 Task: Research Airbnb accommodation in Icheon, South Korea from 4th November, 2023 to 8th November, 2023 for 2 adults.1  bedroom having 1 bed and 1 bathroom. Property type can be hotel. Booking option can be shelf check-in. Look for 5 properties as per requirement.
Action: Mouse moved to (446, 78)
Screenshot: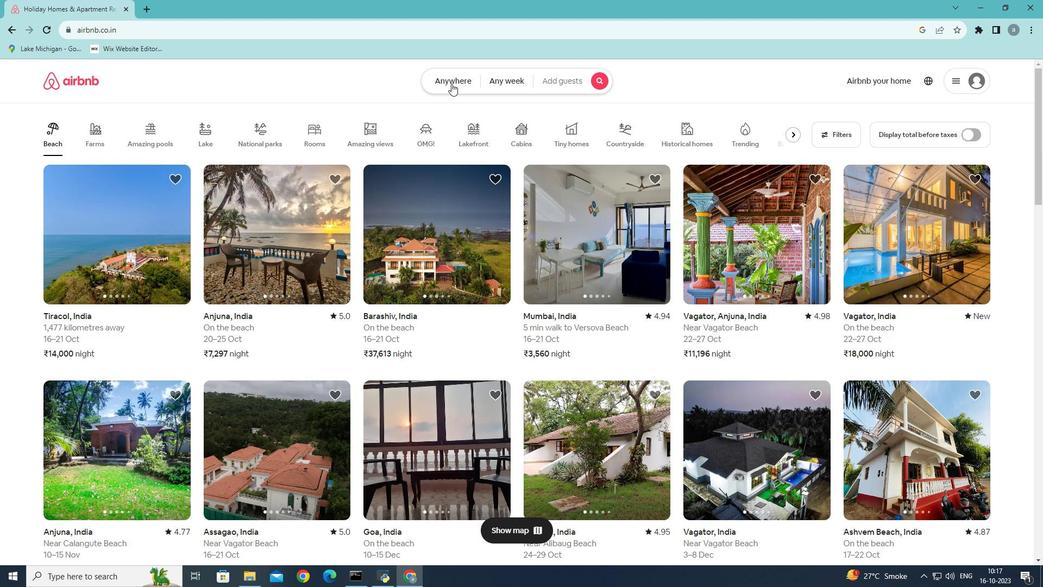 
Action: Mouse pressed left at (446, 78)
Screenshot: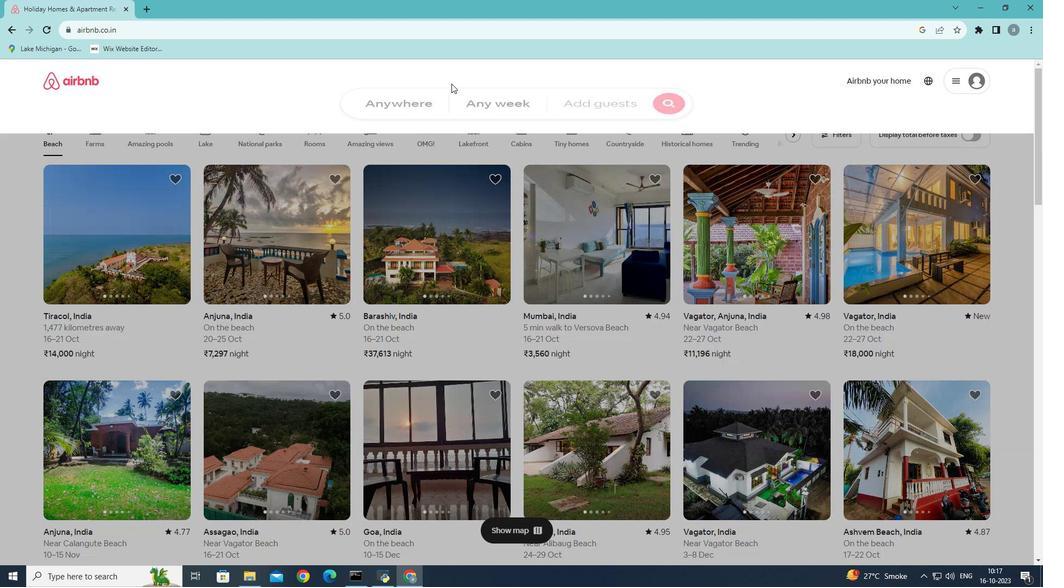 
Action: Mouse moved to (362, 109)
Screenshot: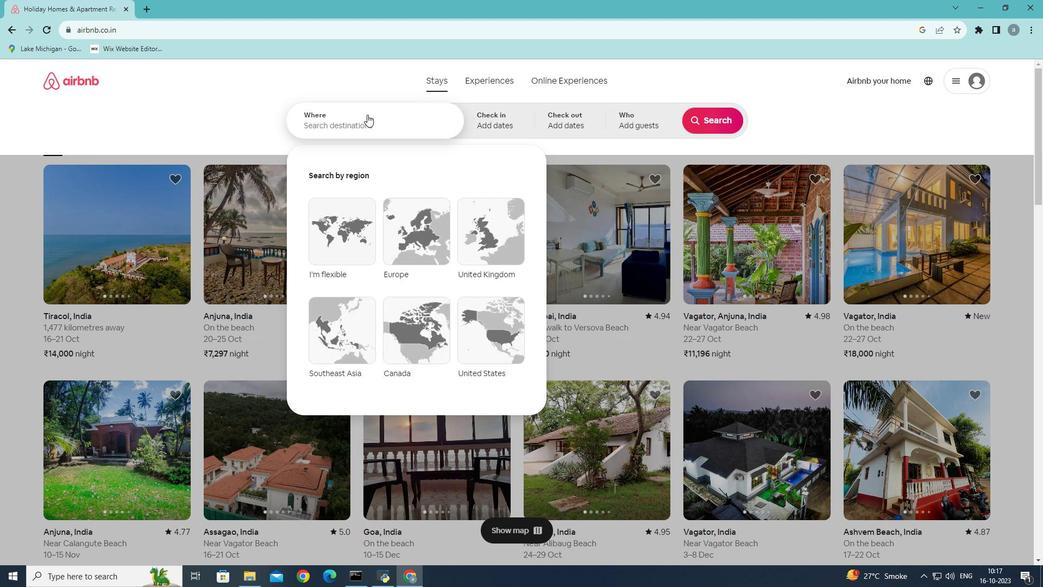
Action: Mouse pressed left at (362, 109)
Screenshot: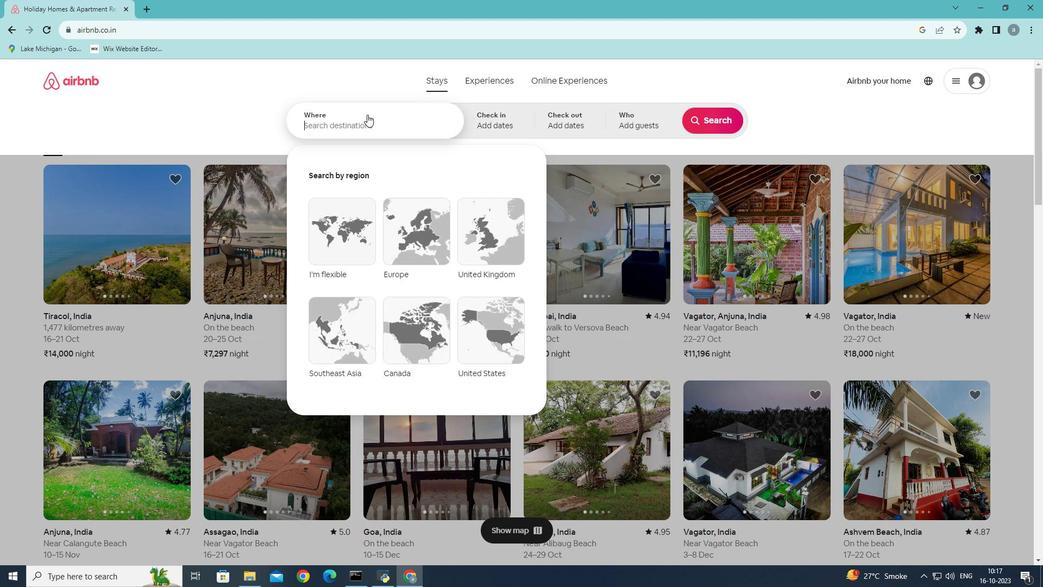 
Action: Key pressed <Key.shift><Key.shift>Icheon
Screenshot: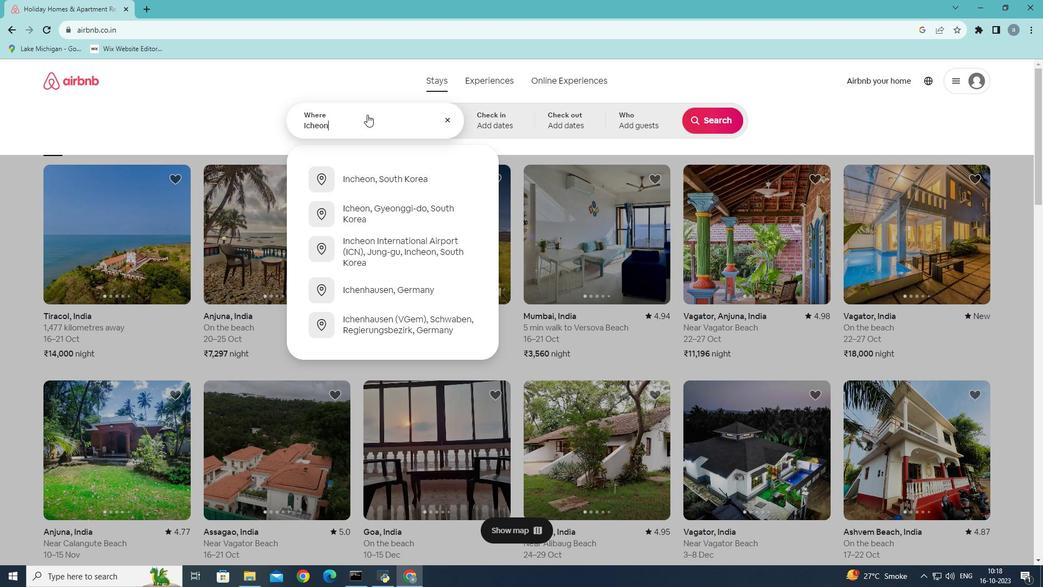 
Action: Mouse moved to (389, 178)
Screenshot: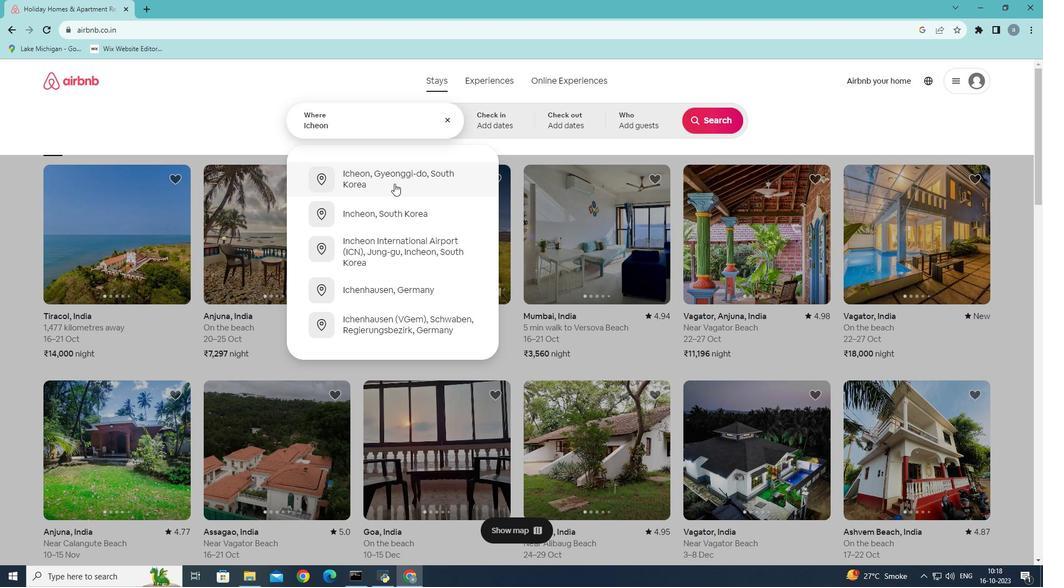 
Action: Mouse pressed left at (389, 178)
Screenshot: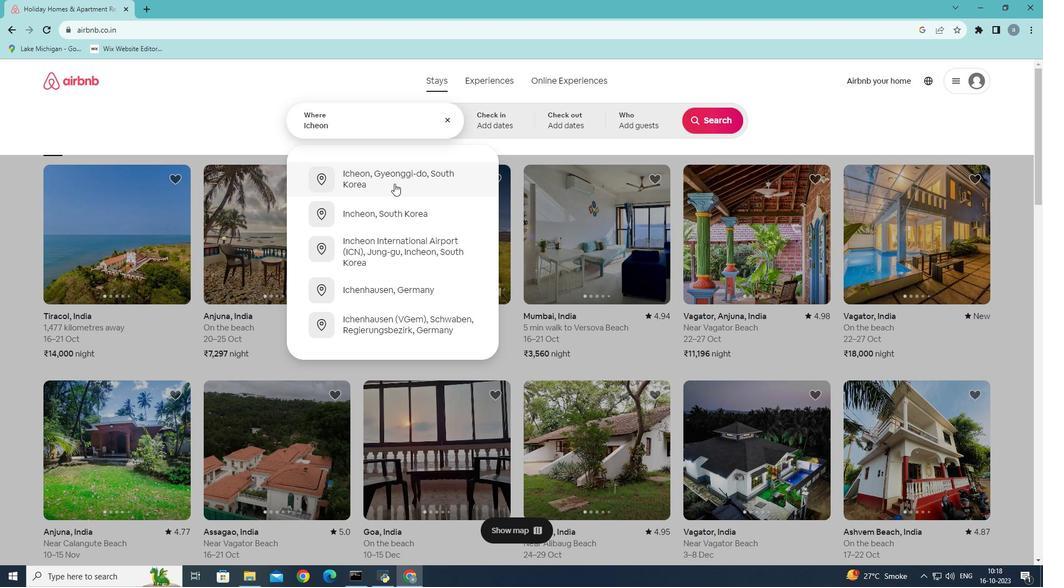 
Action: Mouse moved to (705, 202)
Screenshot: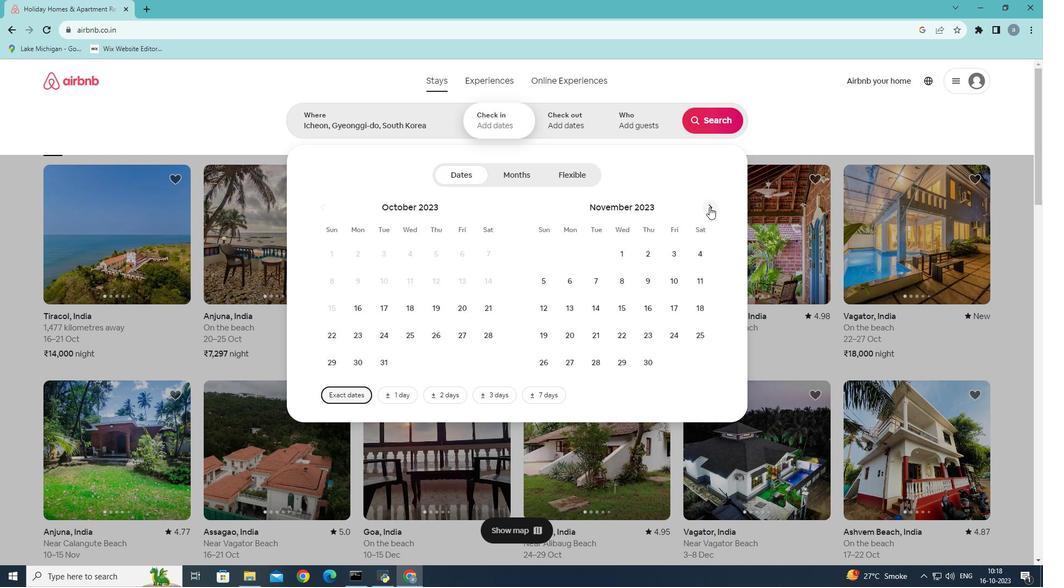 
Action: Mouse pressed left at (705, 202)
Screenshot: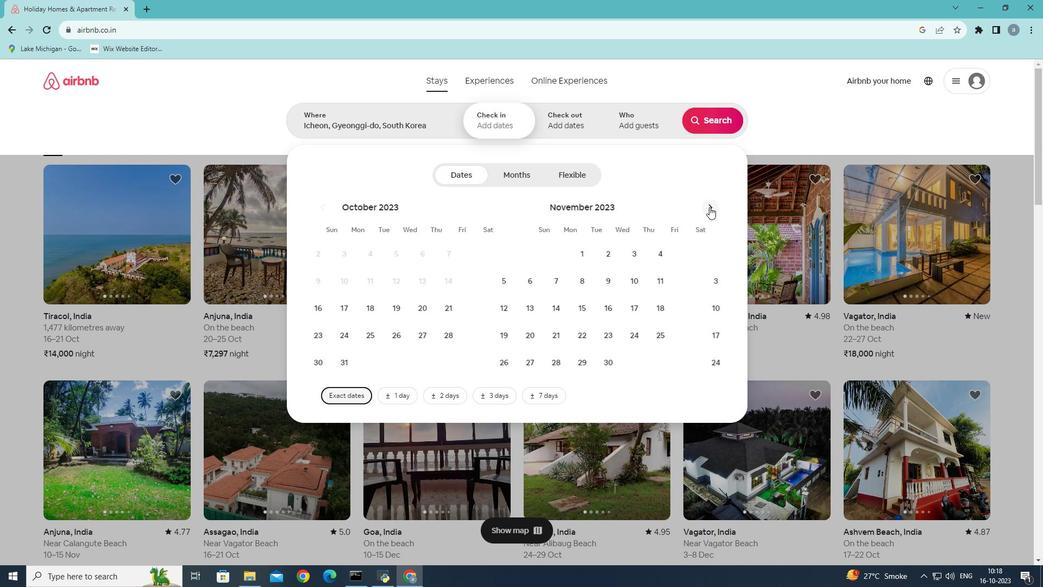 
Action: Mouse moved to (484, 245)
Screenshot: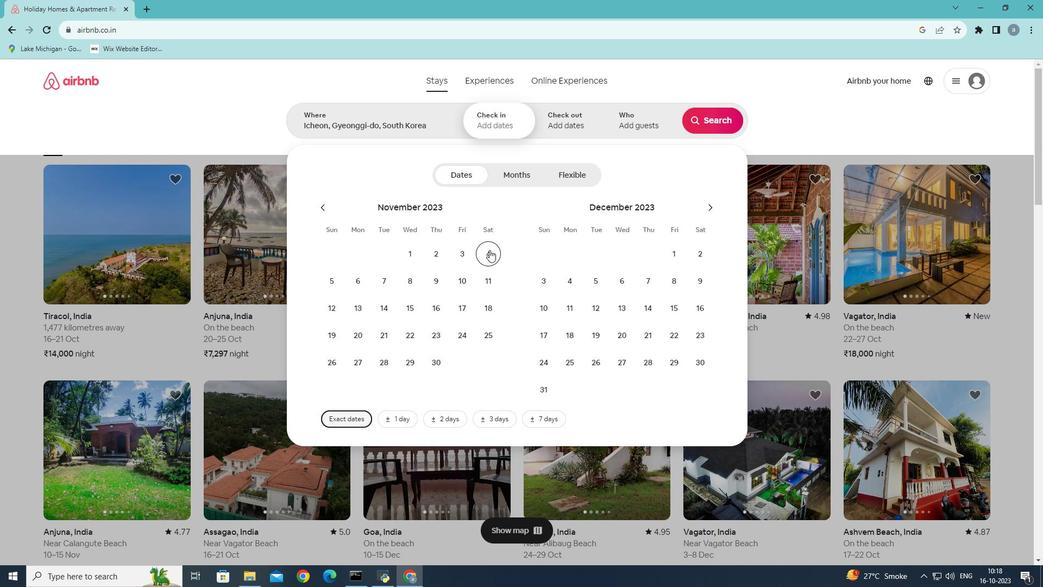 
Action: Mouse pressed left at (484, 245)
Screenshot: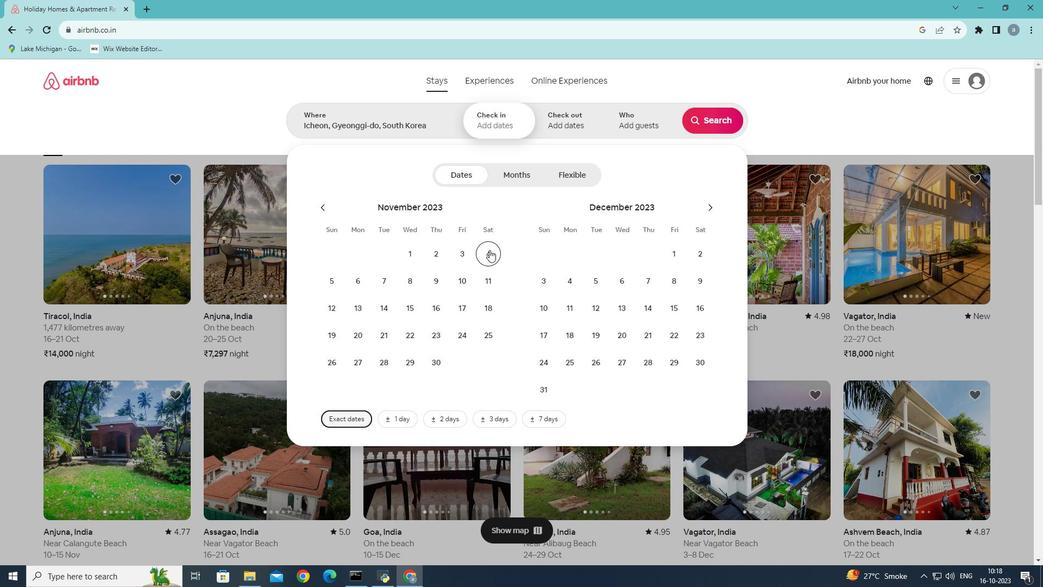
Action: Mouse moved to (409, 275)
Screenshot: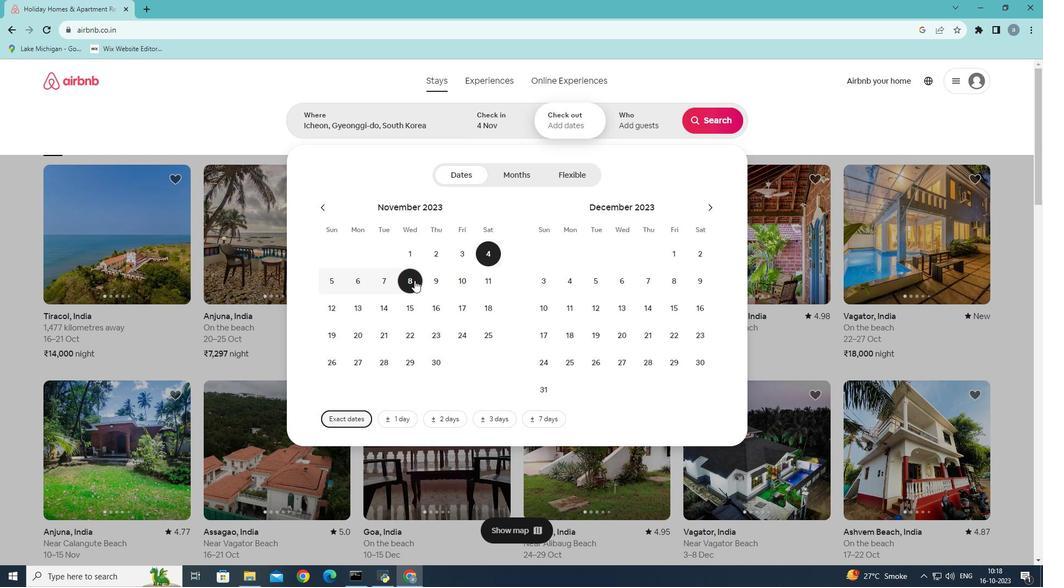 
Action: Mouse pressed left at (409, 275)
Screenshot: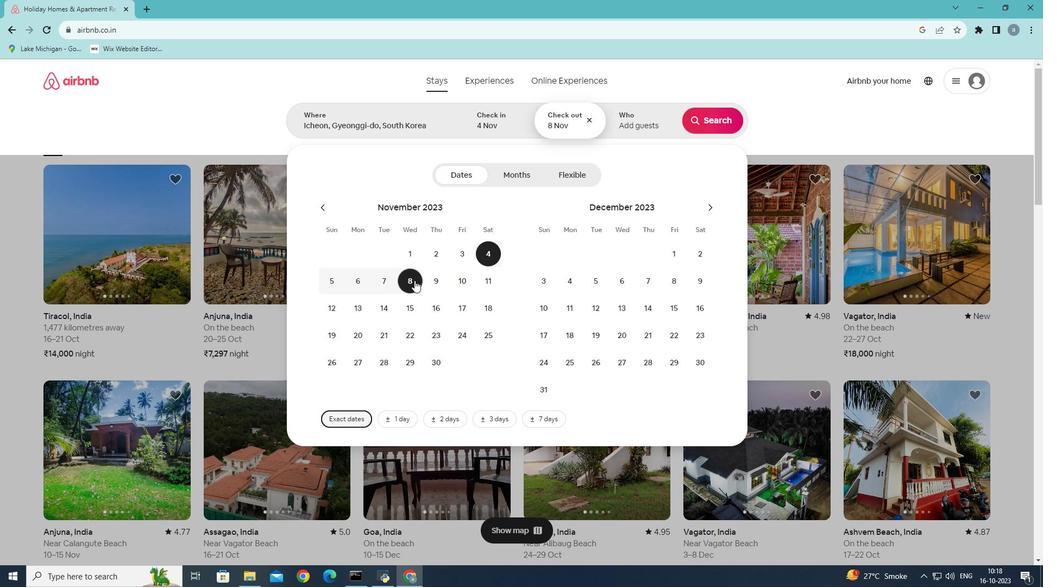 
Action: Mouse moved to (638, 119)
Screenshot: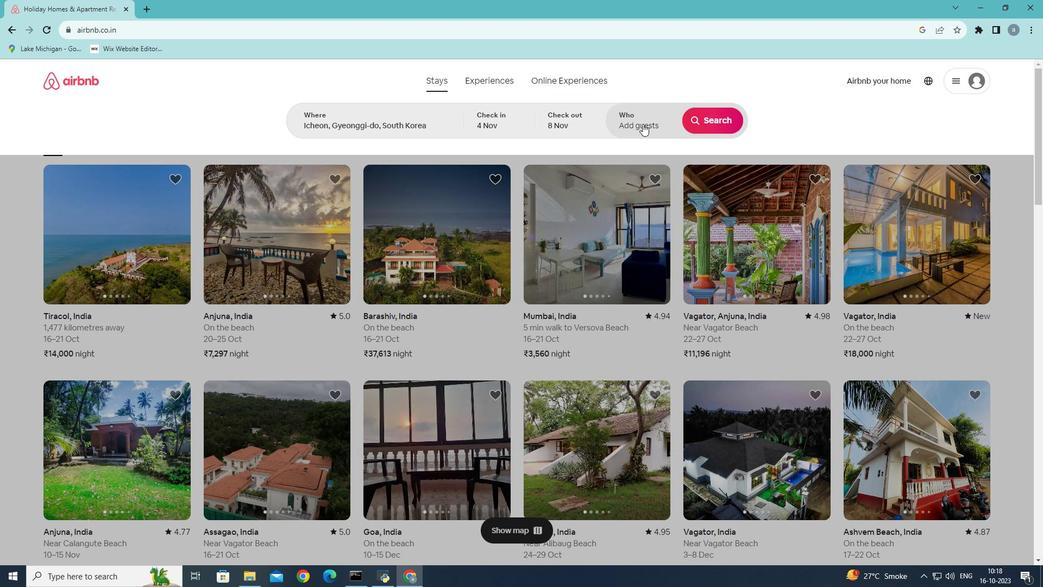 
Action: Mouse pressed left at (638, 119)
Screenshot: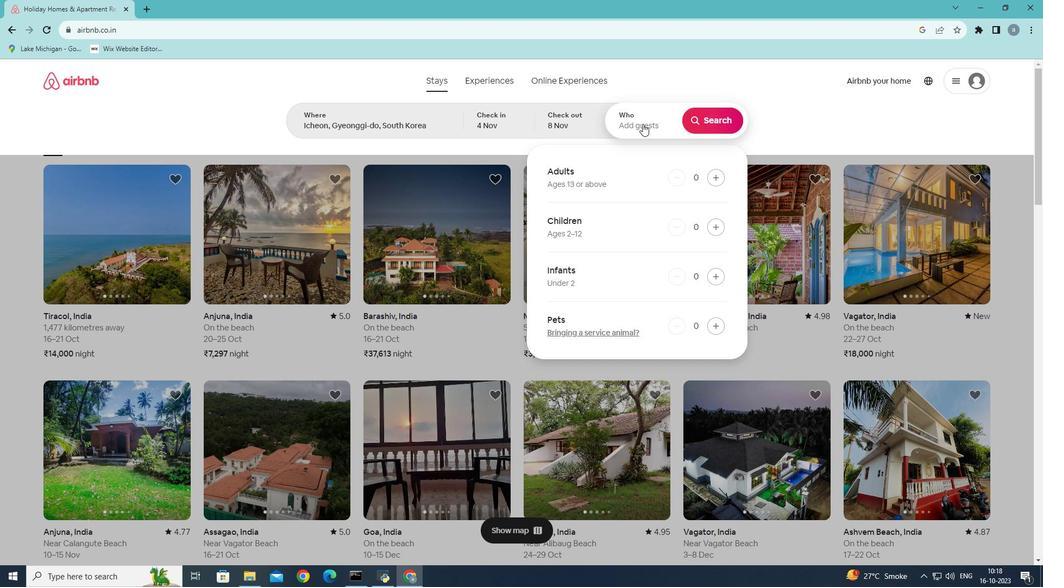 
Action: Mouse moved to (714, 175)
Screenshot: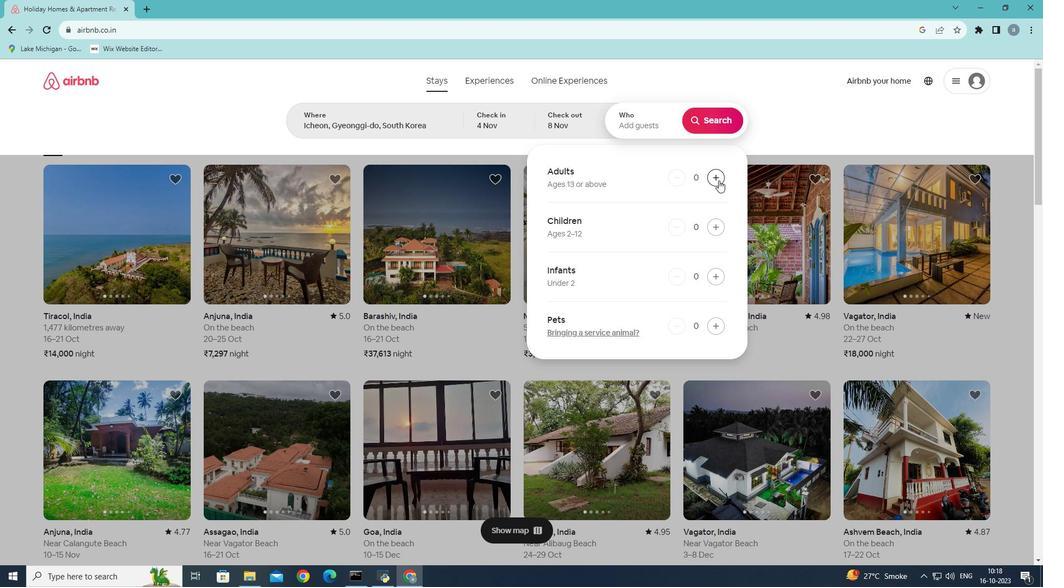 
Action: Mouse pressed left at (714, 175)
Screenshot: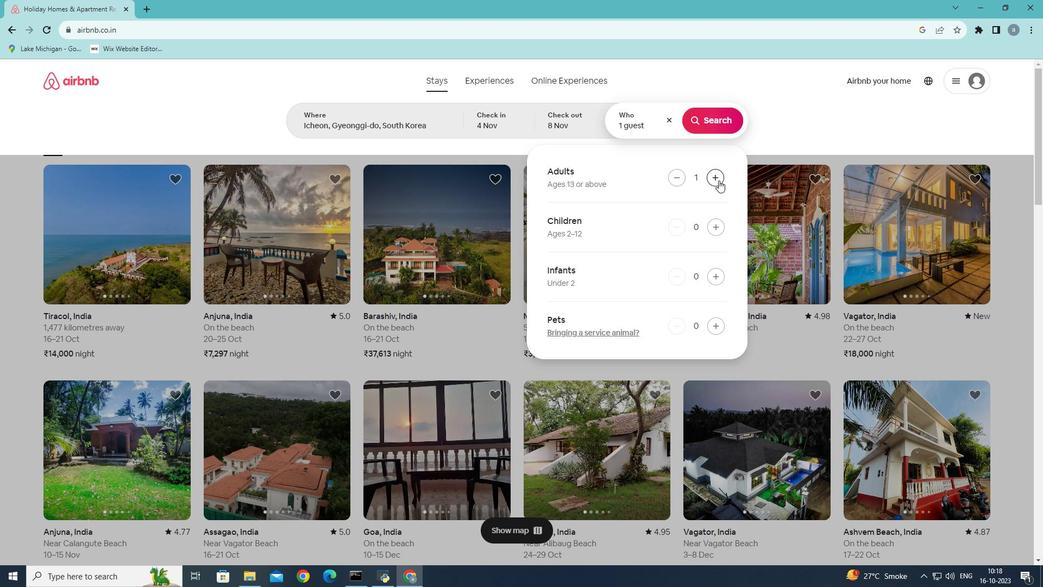
Action: Mouse pressed left at (714, 175)
Screenshot: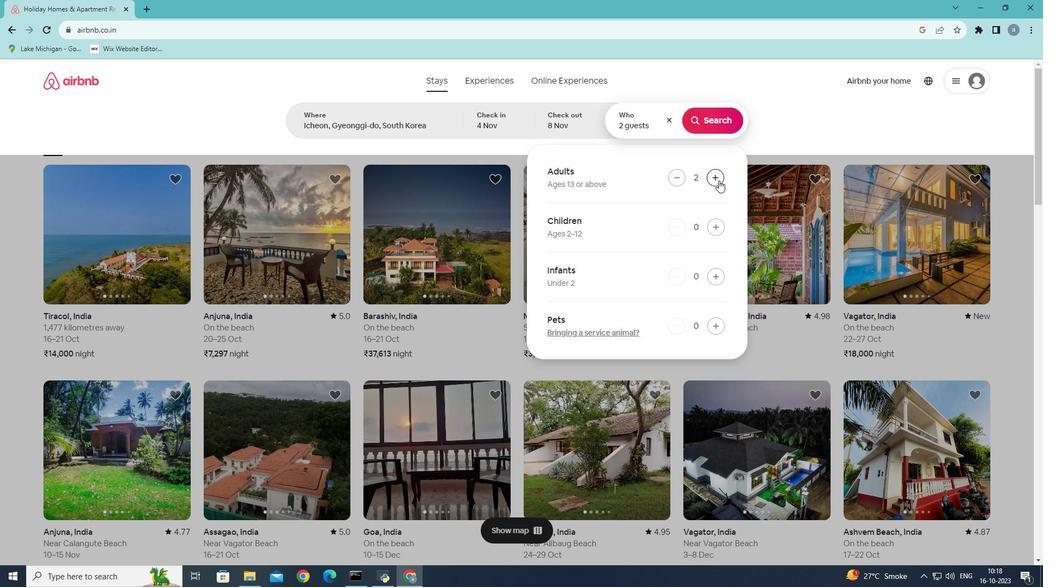 
Action: Mouse moved to (719, 115)
Screenshot: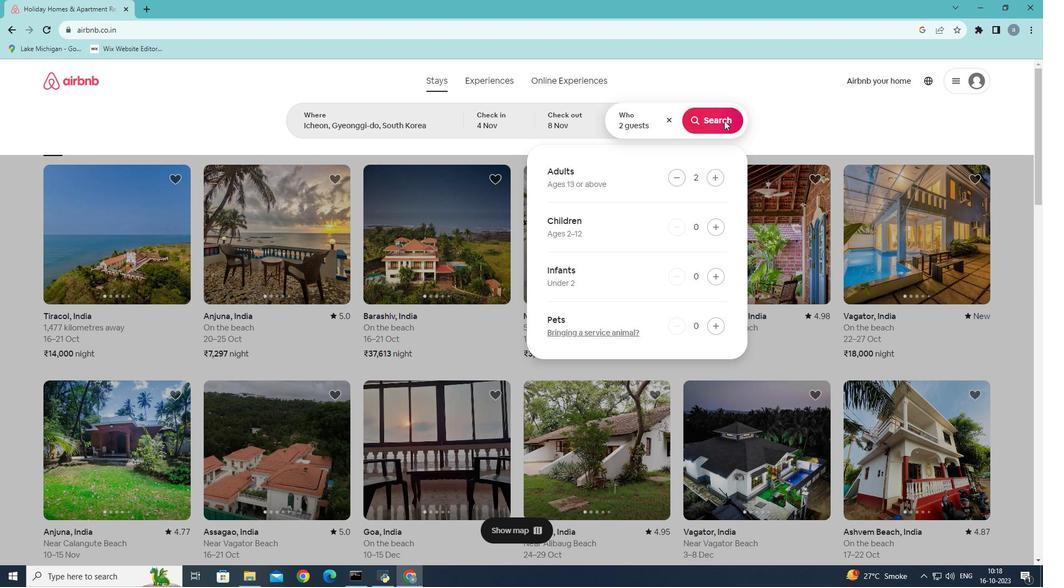 
Action: Mouse pressed left at (719, 115)
Screenshot: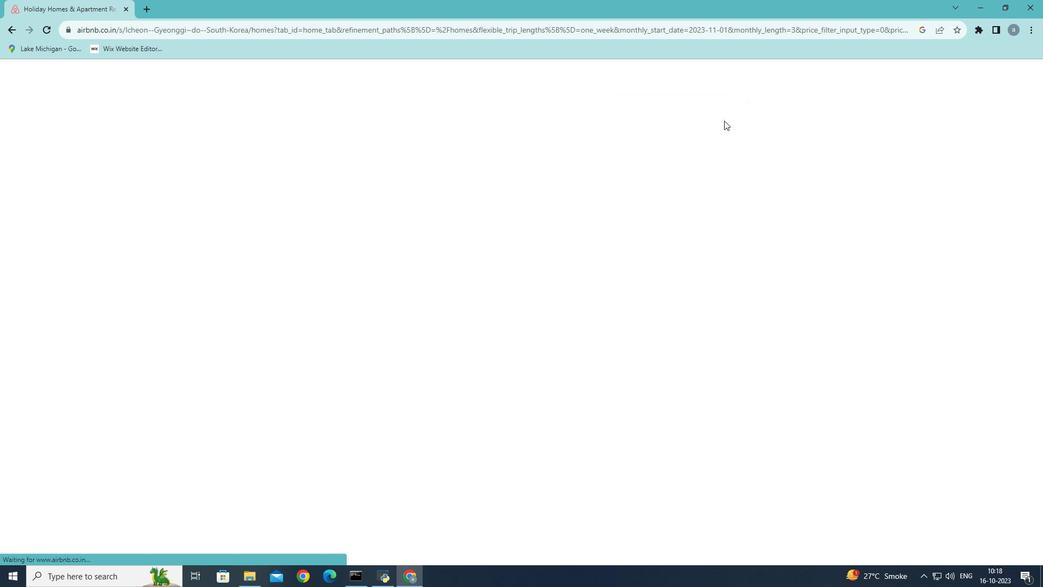 
Action: Mouse moved to (863, 123)
Screenshot: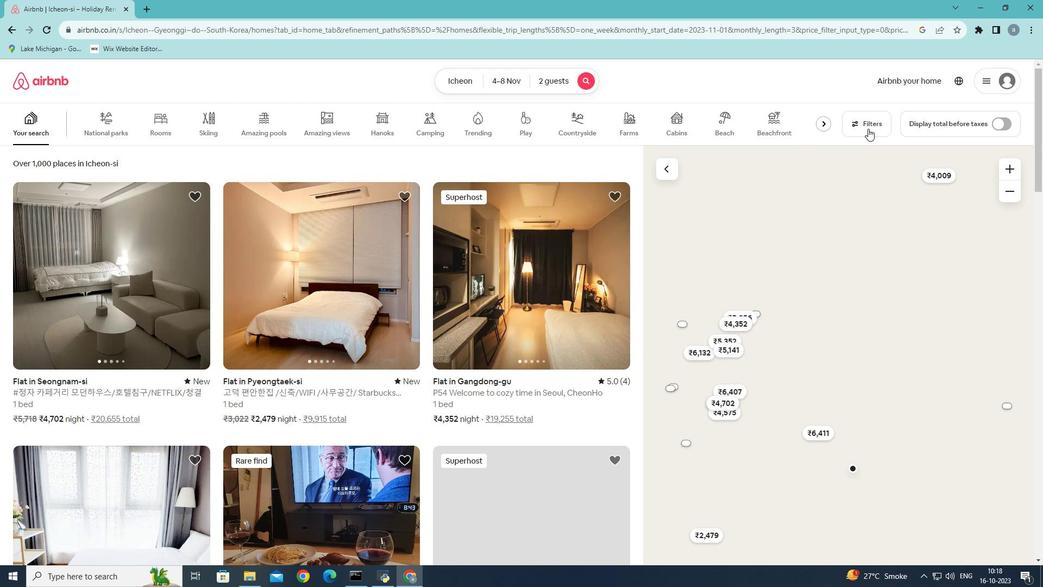 
Action: Mouse pressed left at (863, 123)
Screenshot: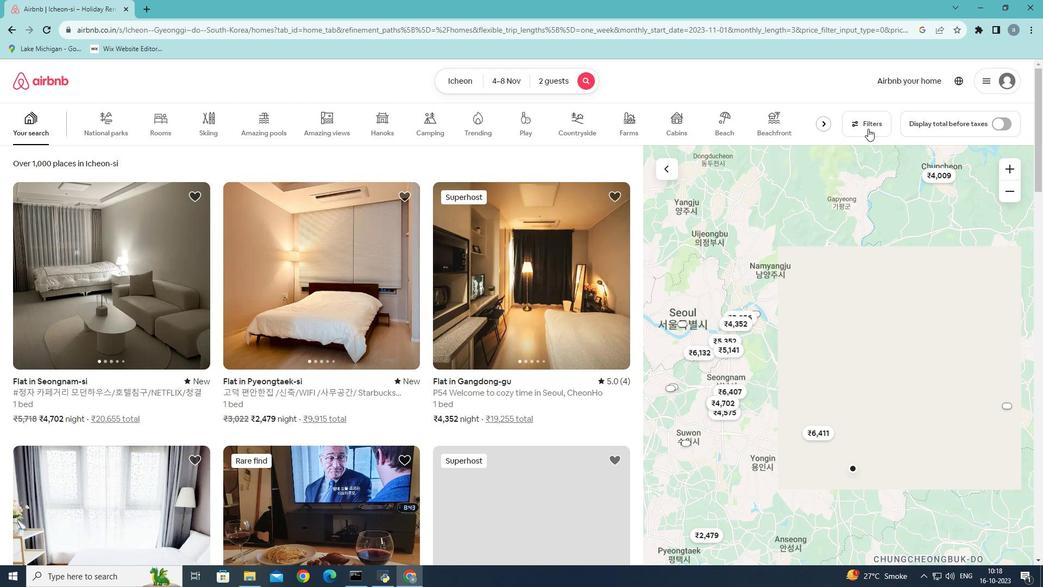 
Action: Mouse moved to (528, 389)
Screenshot: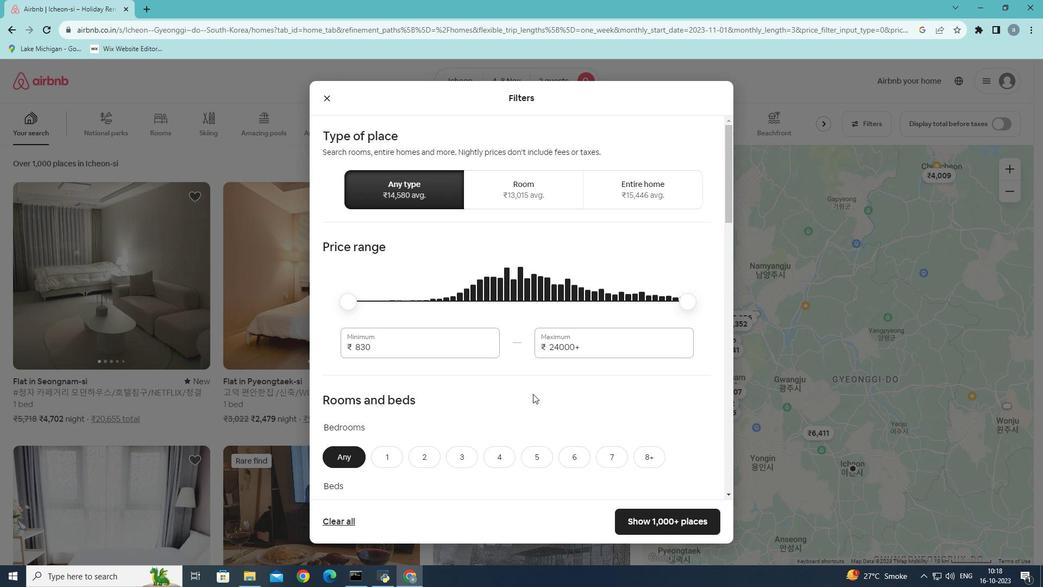 
Action: Mouse scrolled (528, 388) with delta (0, 0)
Screenshot: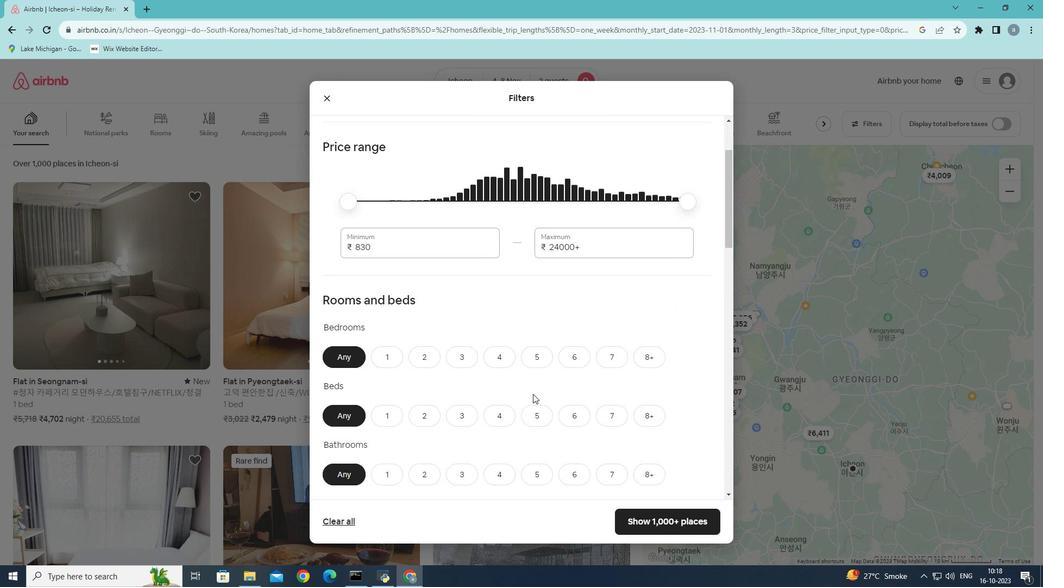 
Action: Mouse scrolled (528, 388) with delta (0, 0)
Screenshot: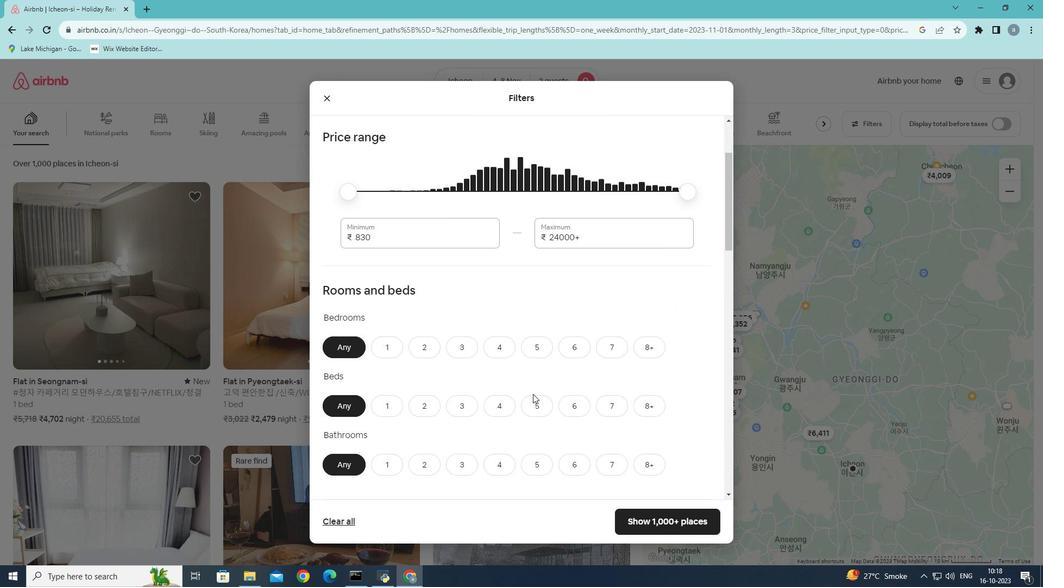 
Action: Mouse scrolled (528, 388) with delta (0, 0)
Screenshot: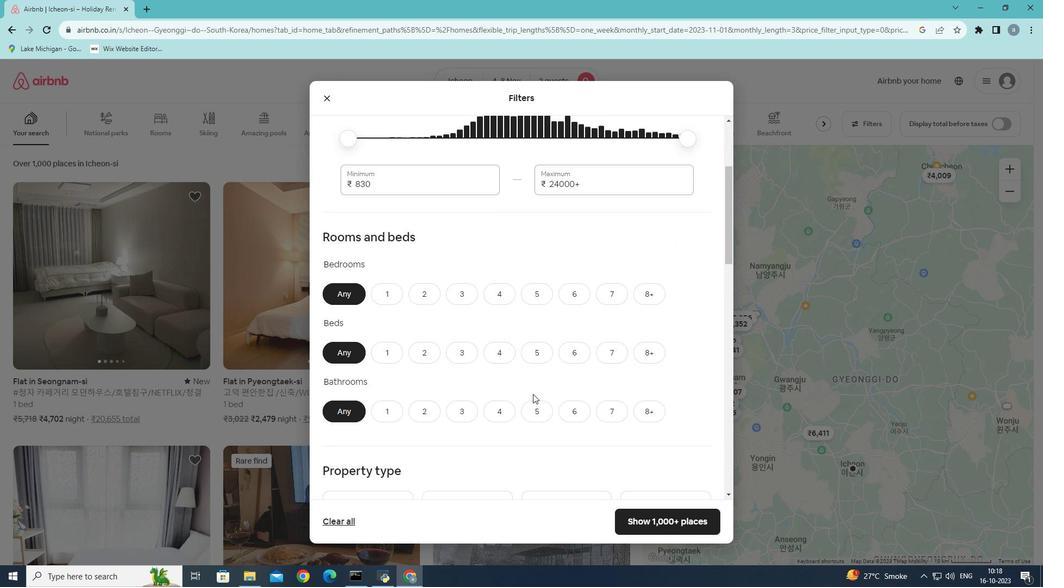 
Action: Mouse moved to (385, 289)
Screenshot: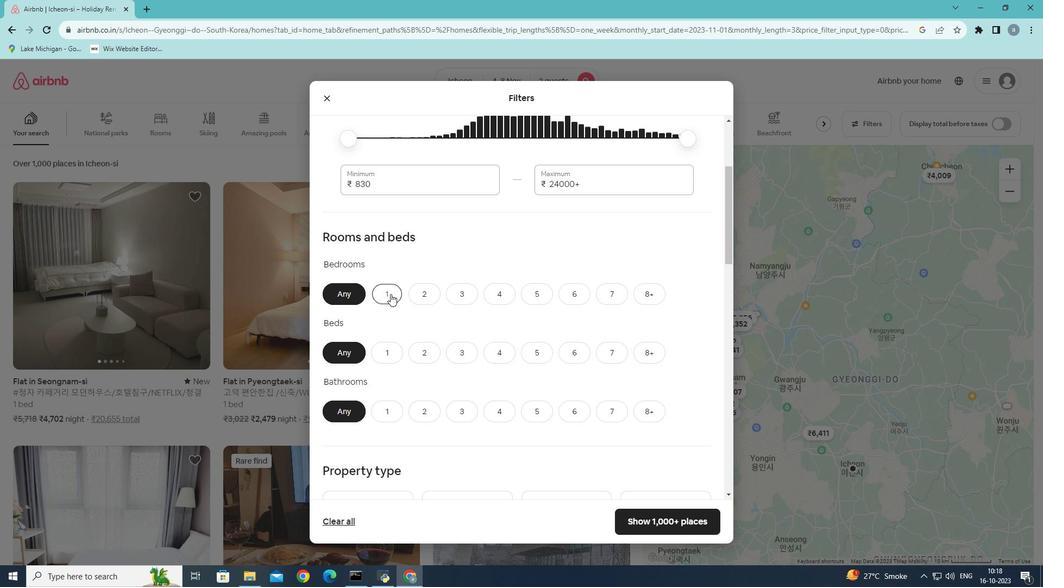 
Action: Mouse pressed left at (385, 289)
Screenshot: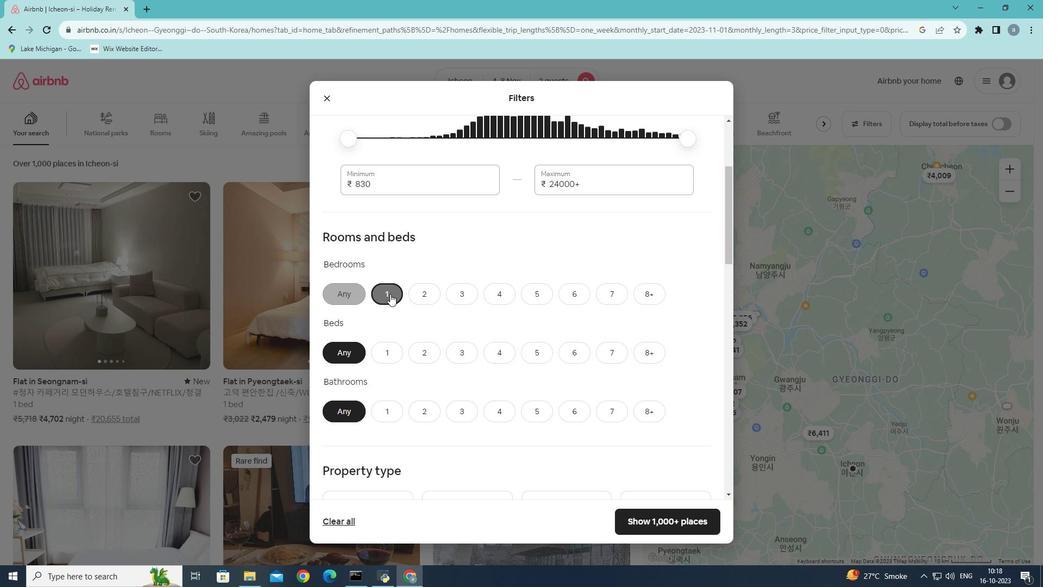
Action: Mouse moved to (374, 350)
Screenshot: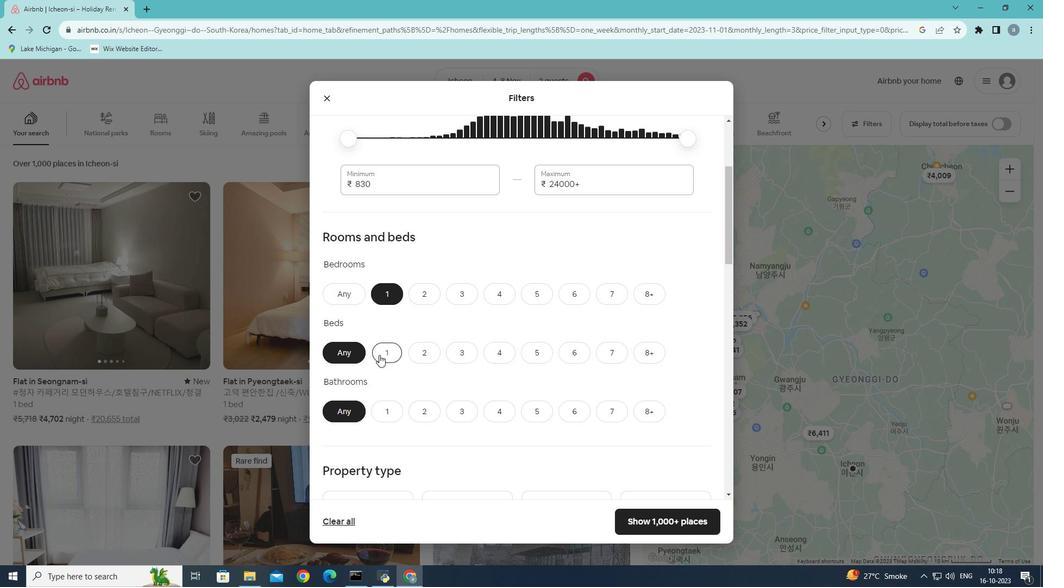
Action: Mouse pressed left at (374, 350)
Screenshot: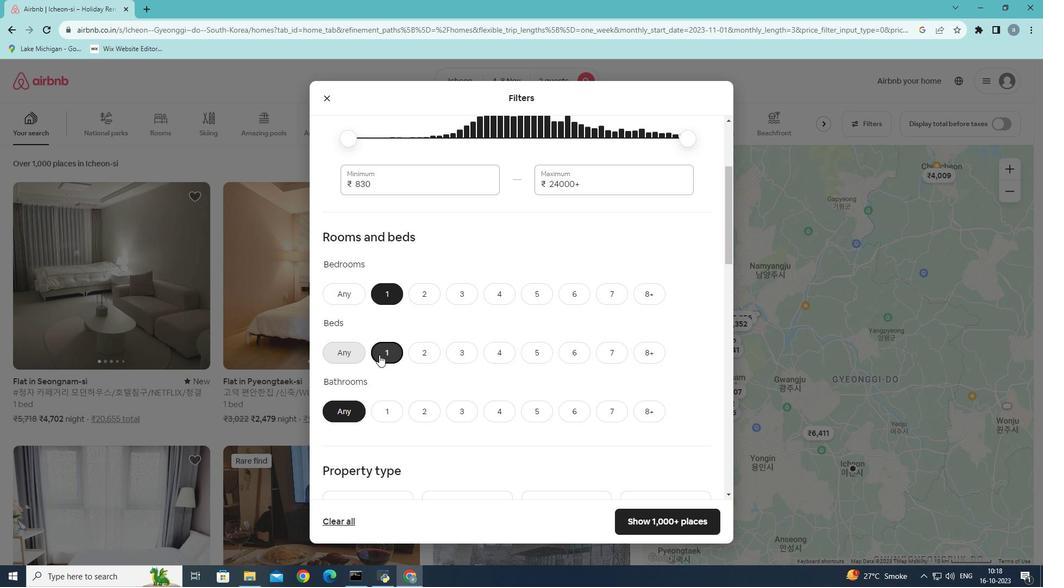 
Action: Mouse moved to (380, 403)
Screenshot: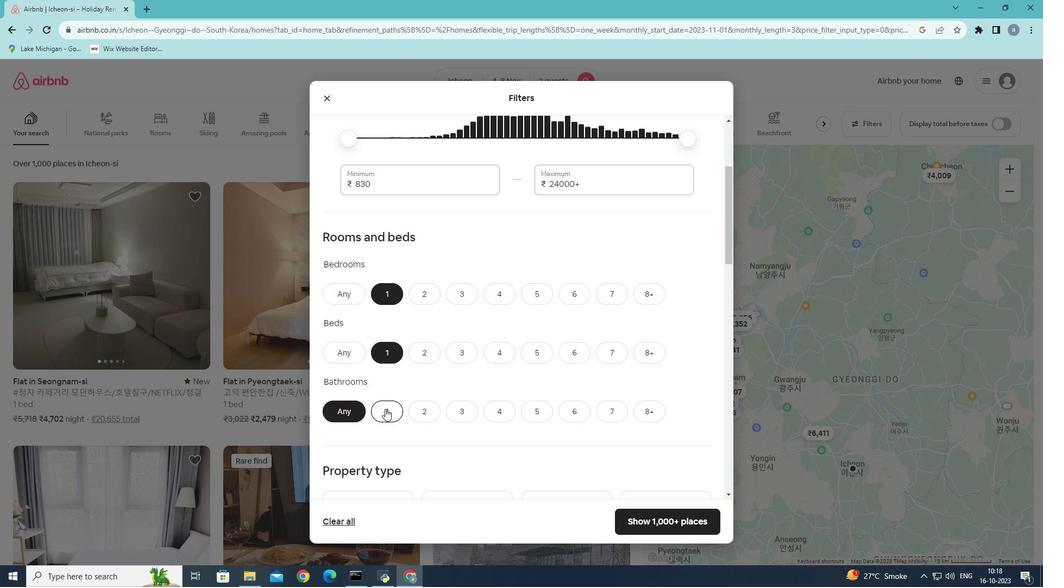 
Action: Mouse pressed left at (380, 403)
Screenshot: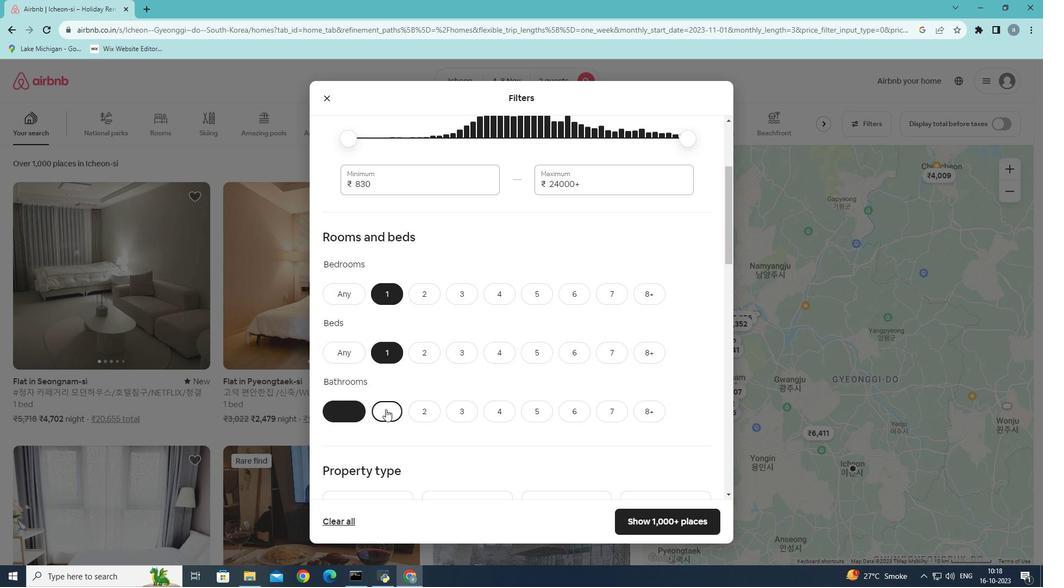 
Action: Mouse moved to (434, 328)
Screenshot: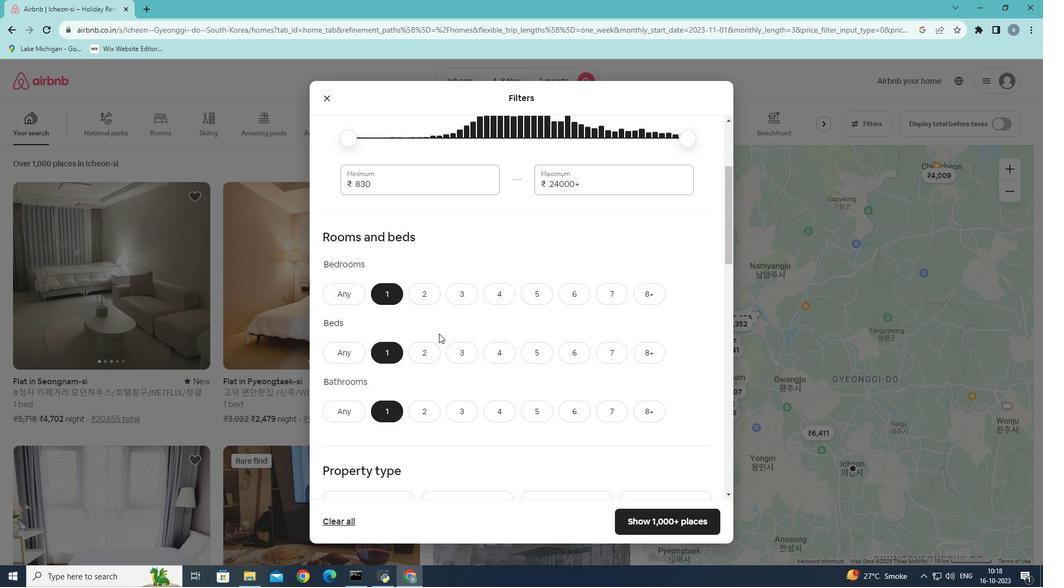 
Action: Mouse scrolled (434, 328) with delta (0, 0)
Screenshot: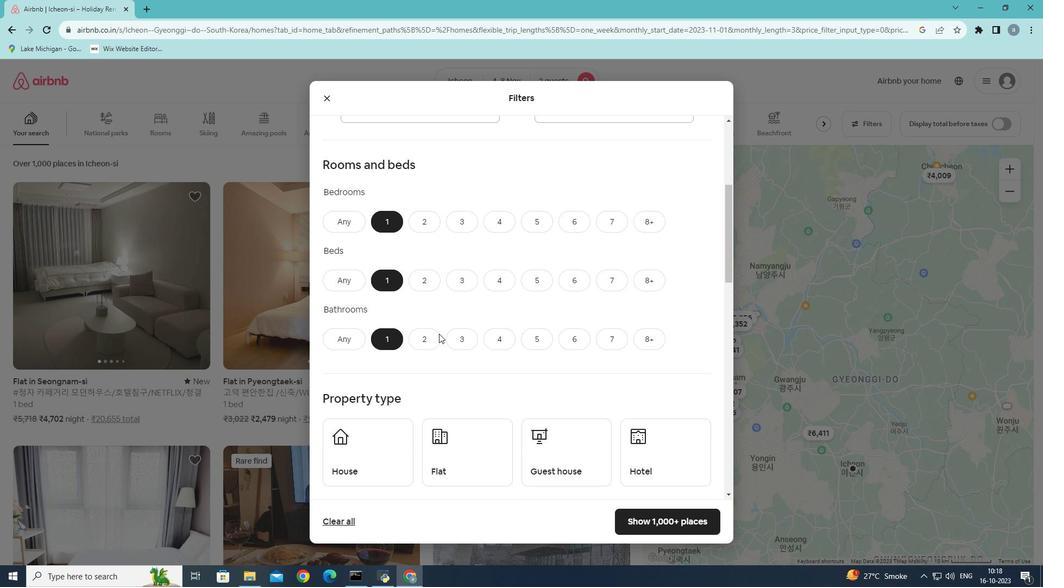 
Action: Mouse scrolled (434, 328) with delta (0, 0)
Screenshot: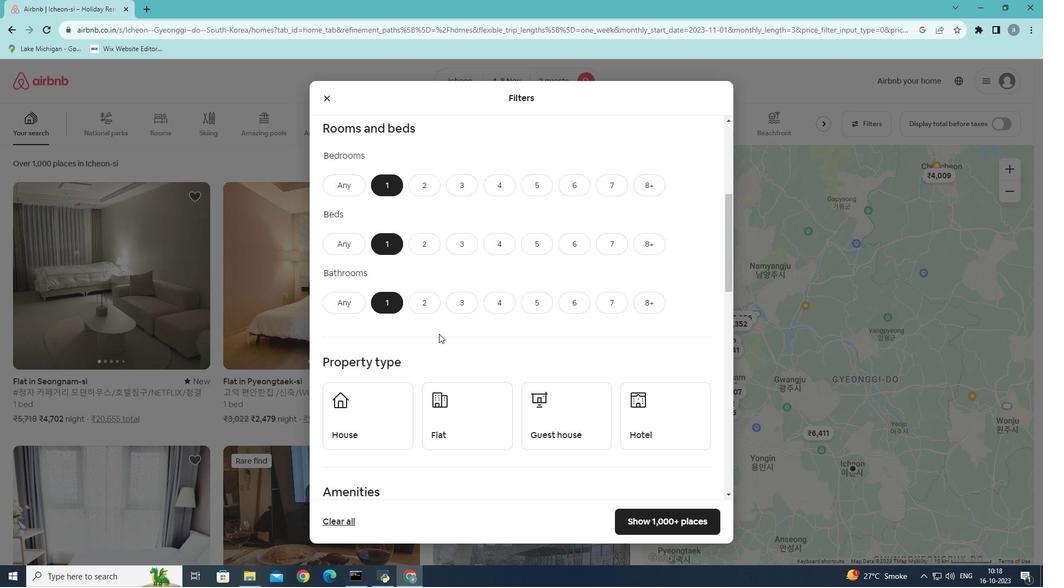 
Action: Mouse scrolled (434, 328) with delta (0, 0)
Screenshot: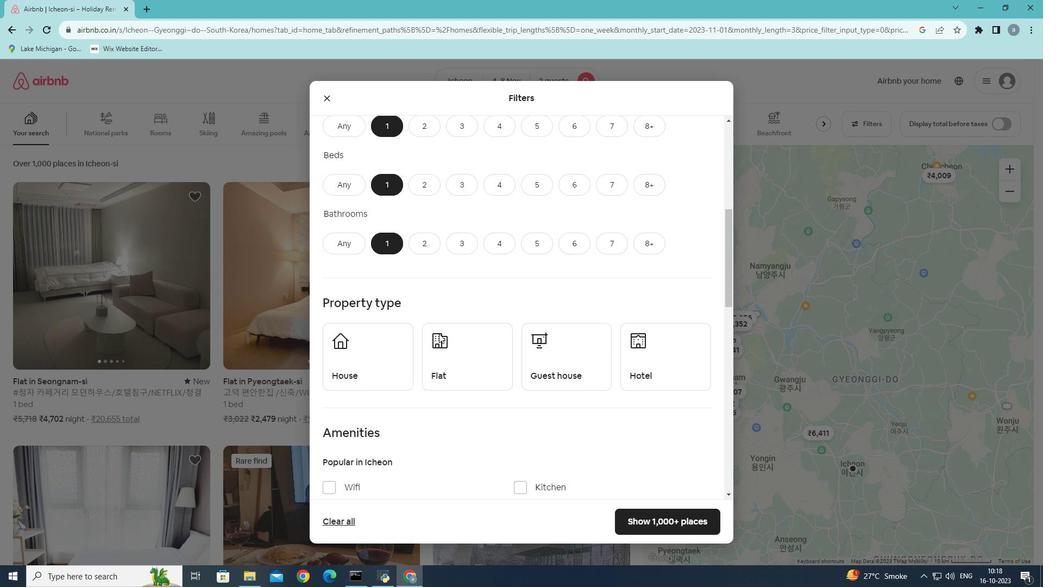 
Action: Mouse scrolled (434, 328) with delta (0, 0)
Screenshot: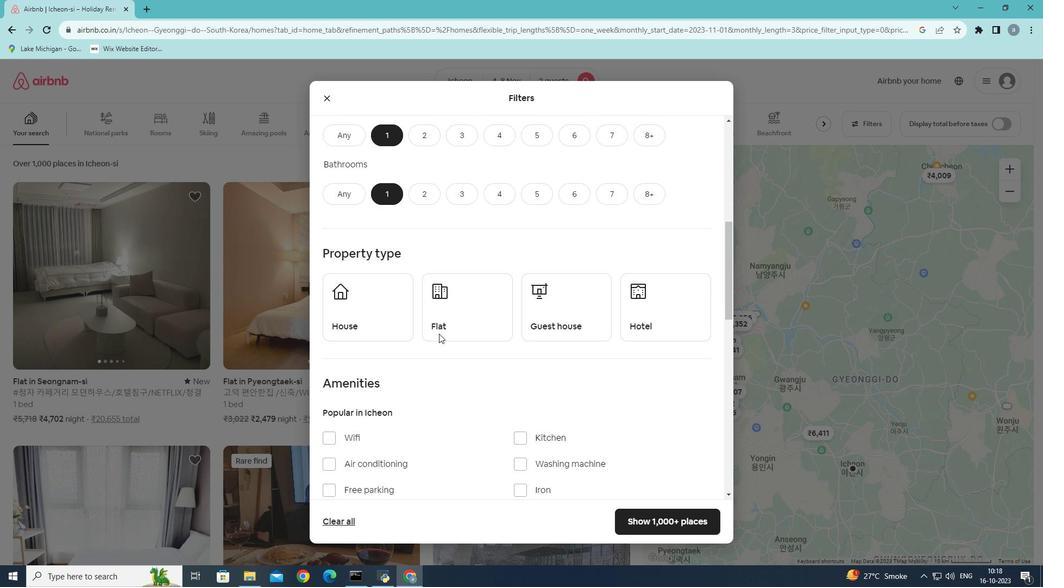 
Action: Mouse scrolled (434, 328) with delta (0, 0)
Screenshot: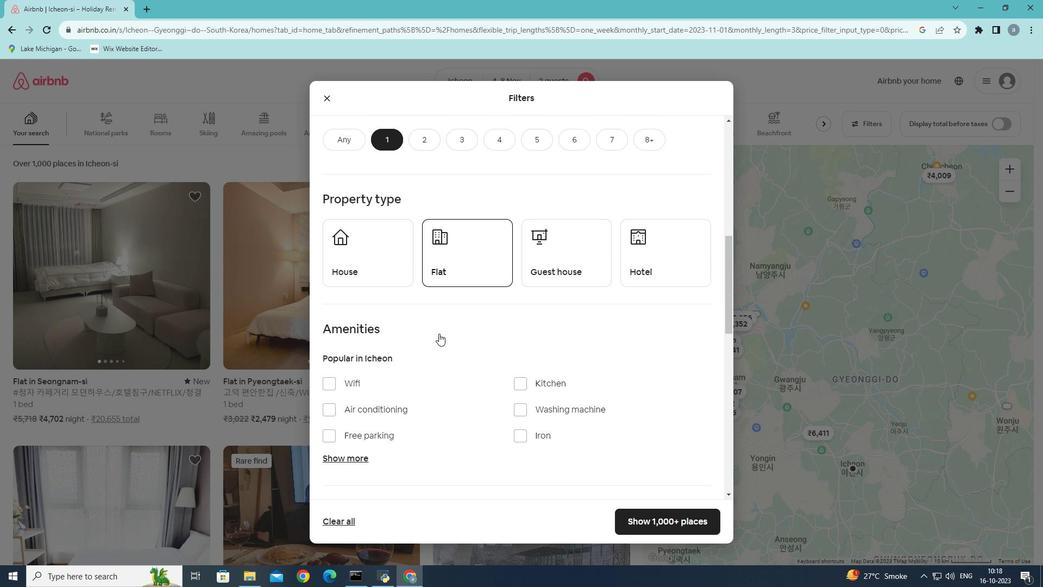 
Action: Mouse moved to (633, 262)
Screenshot: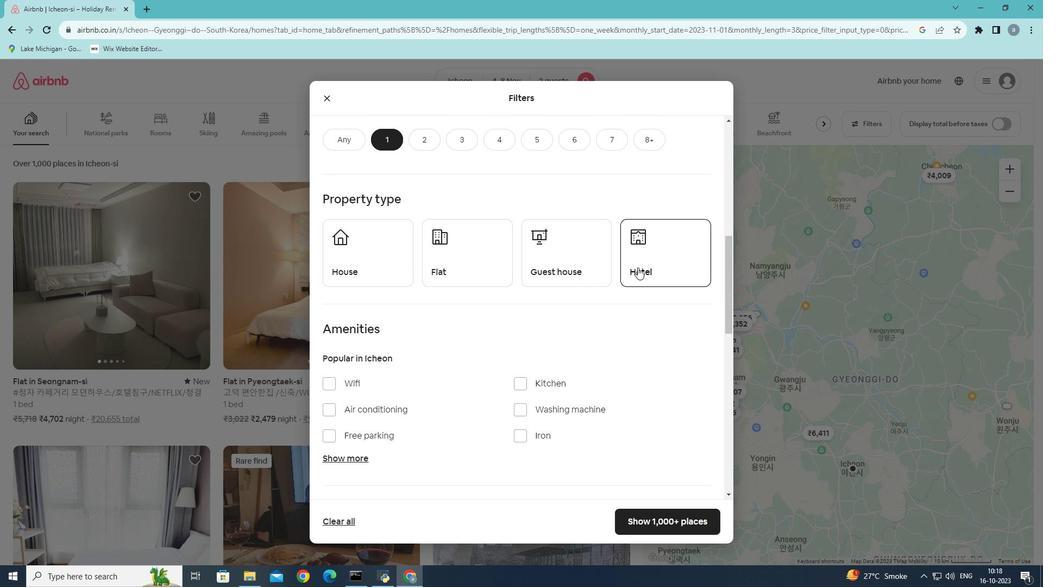 
Action: Mouse pressed left at (633, 262)
Screenshot: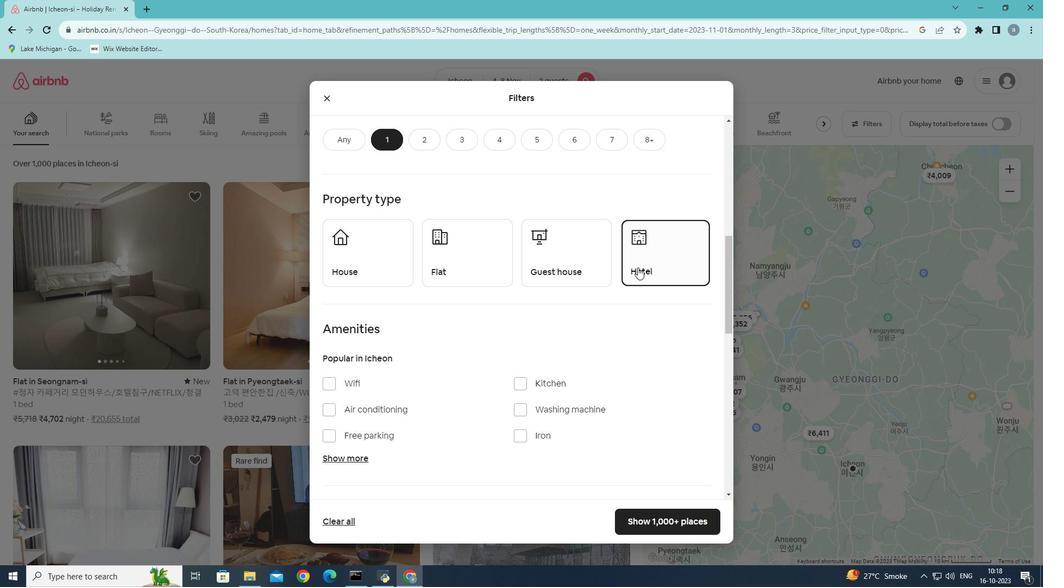 
Action: Mouse moved to (561, 369)
Screenshot: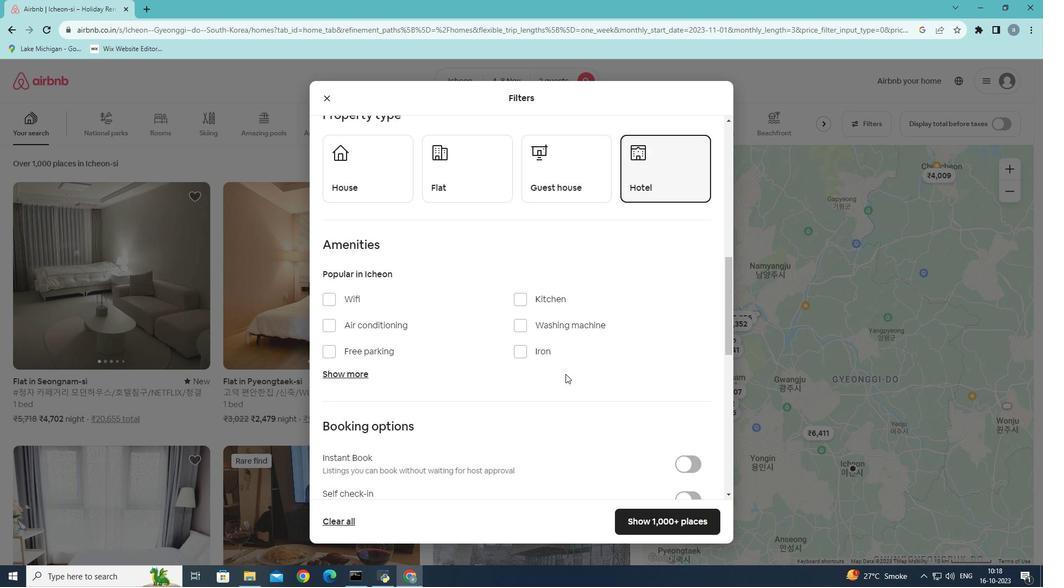 
Action: Mouse scrolled (561, 368) with delta (0, 0)
Screenshot: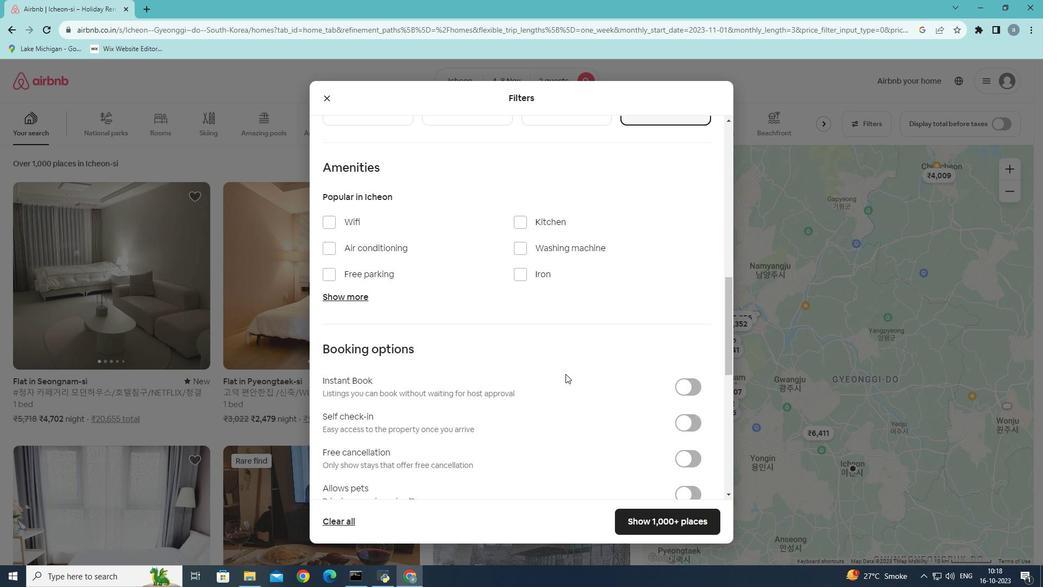 
Action: Mouse scrolled (561, 368) with delta (0, 0)
Screenshot: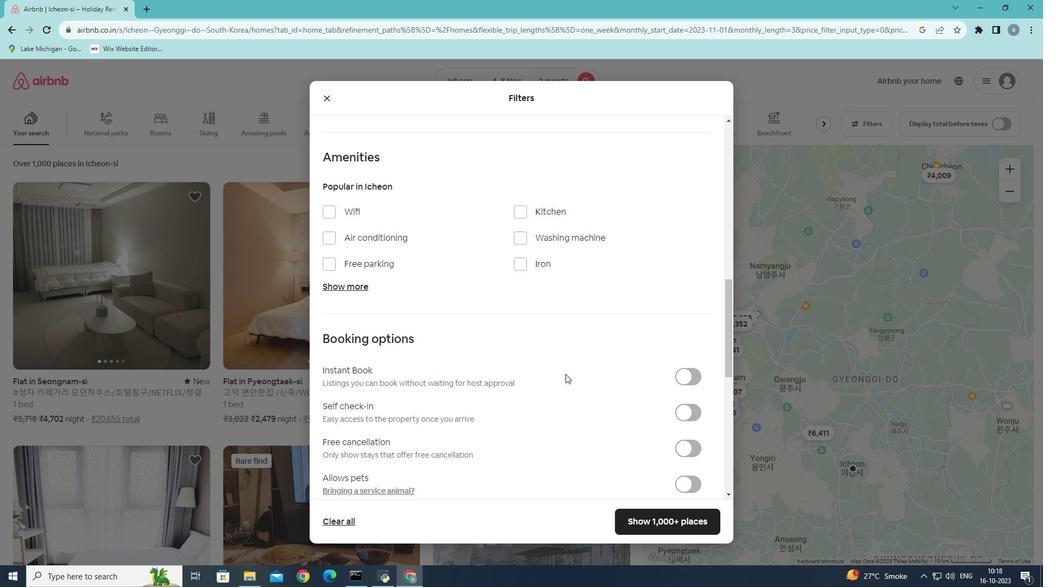 
Action: Mouse scrolled (561, 368) with delta (0, 0)
Screenshot: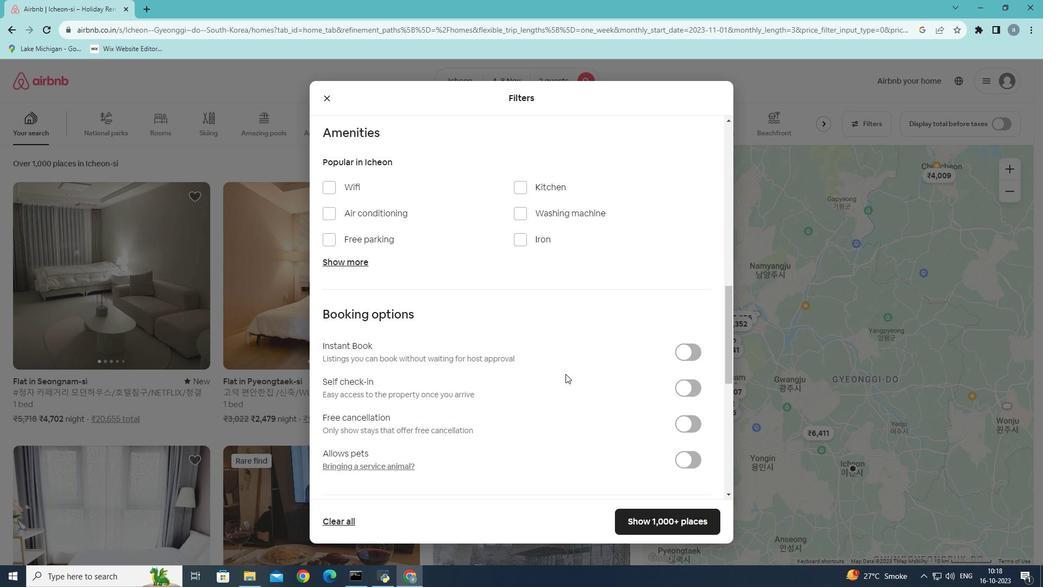 
Action: Mouse scrolled (561, 368) with delta (0, 0)
Screenshot: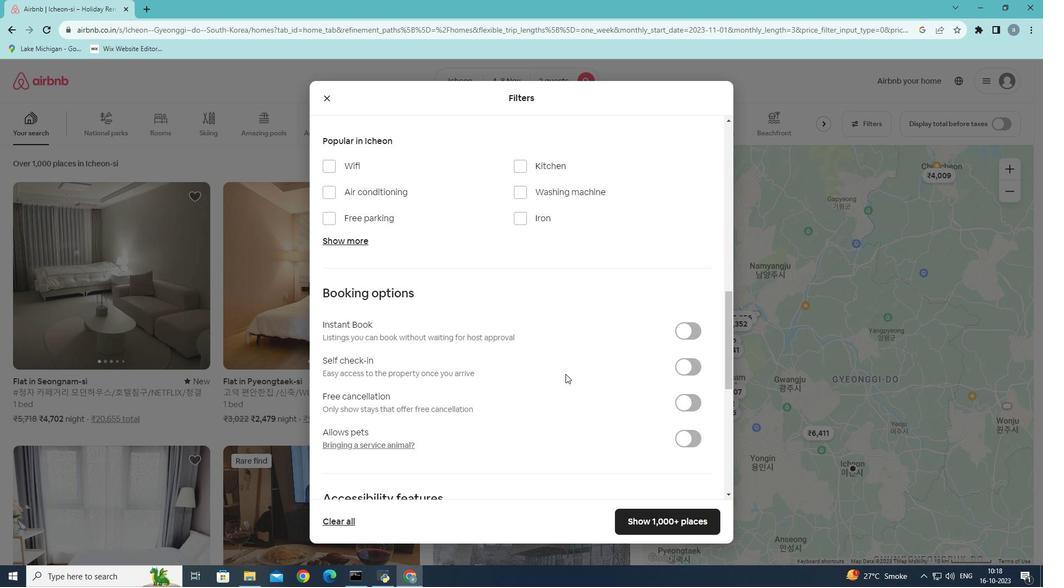 
Action: Mouse moved to (686, 361)
Screenshot: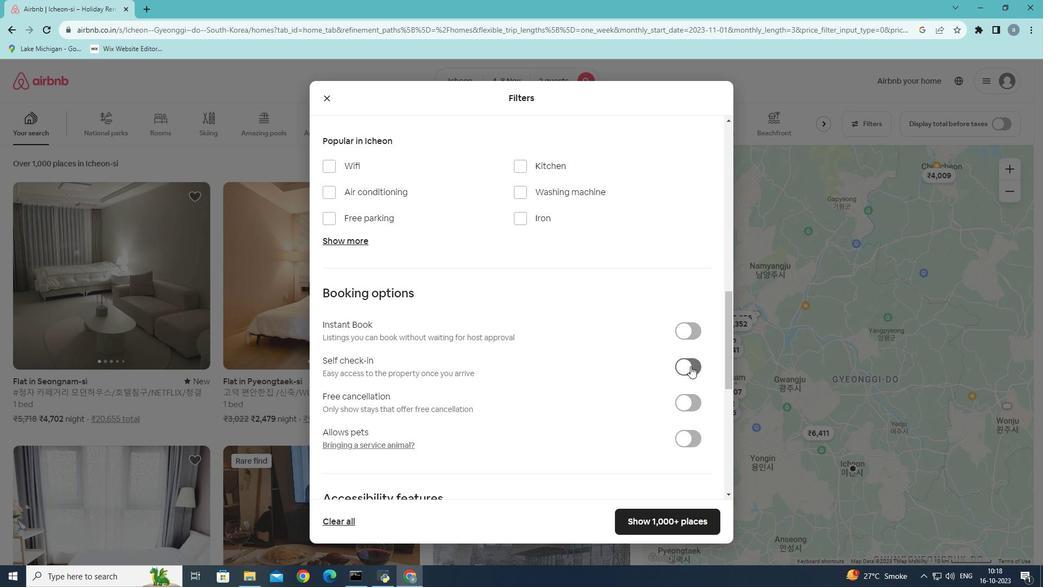 
Action: Mouse pressed left at (686, 361)
Screenshot: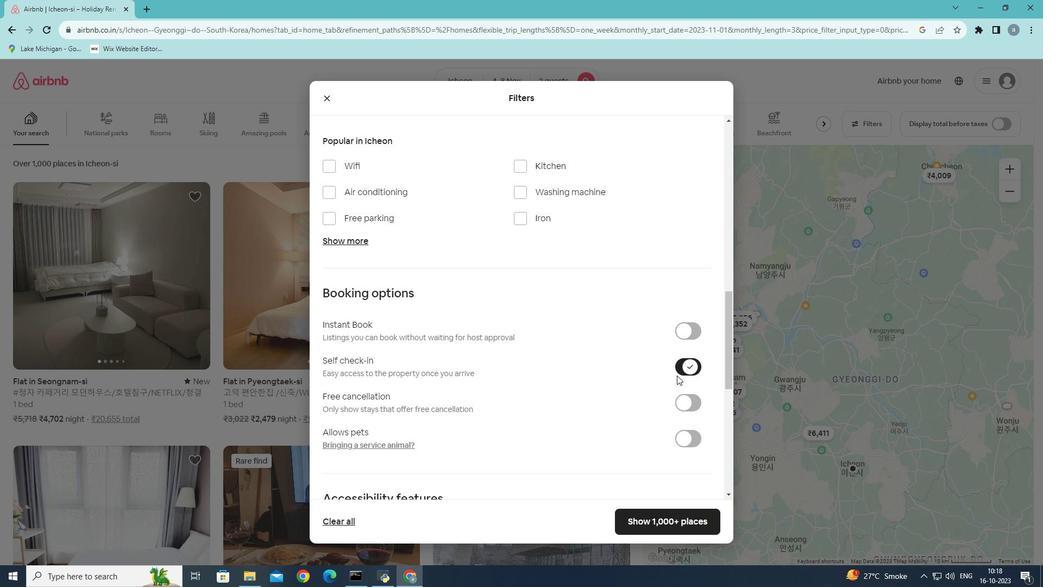 
Action: Mouse moved to (673, 522)
Screenshot: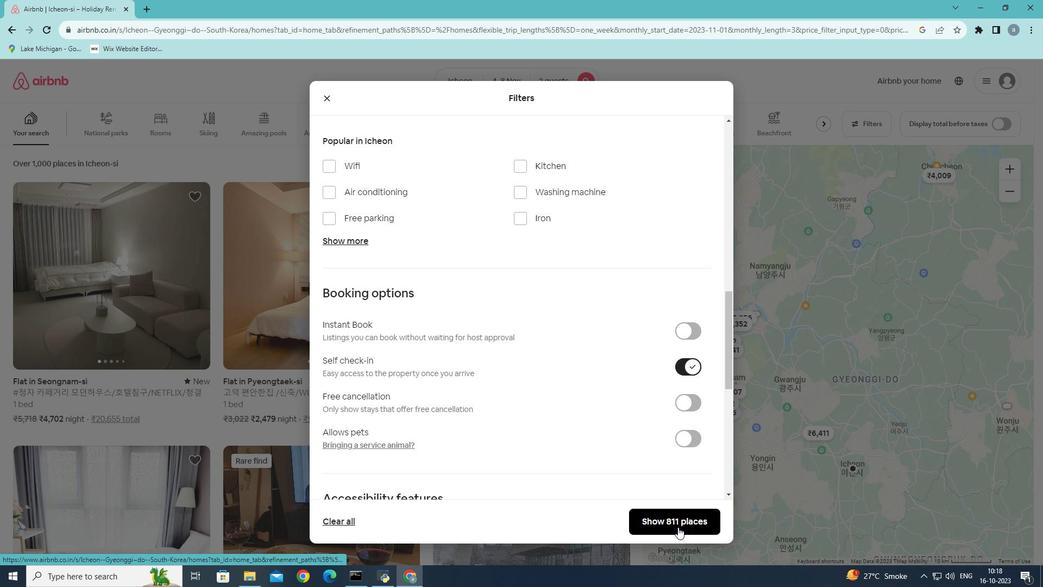 
Action: Mouse pressed left at (673, 522)
Screenshot: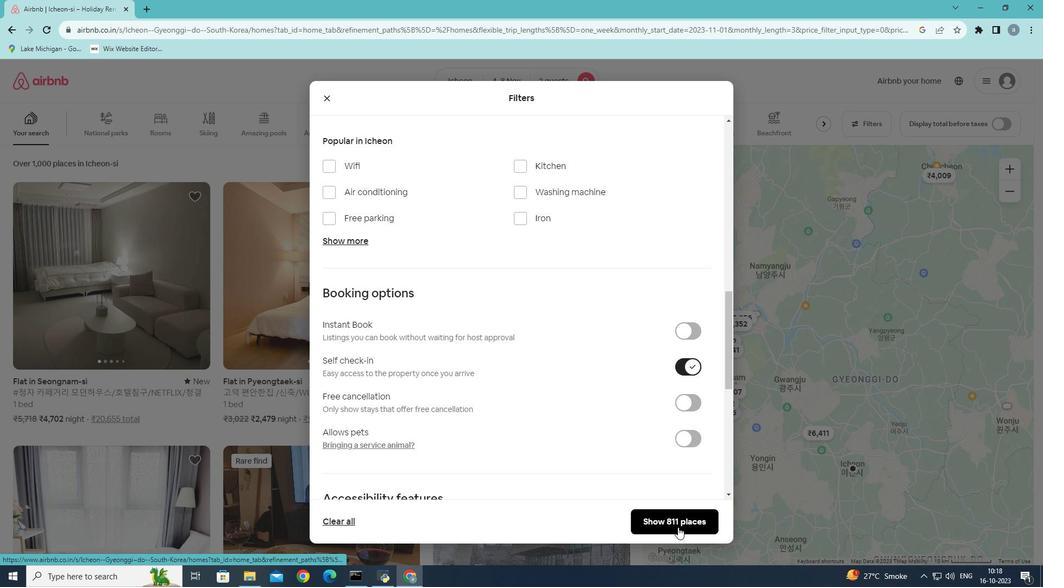 
Action: Mouse moved to (508, 335)
Screenshot: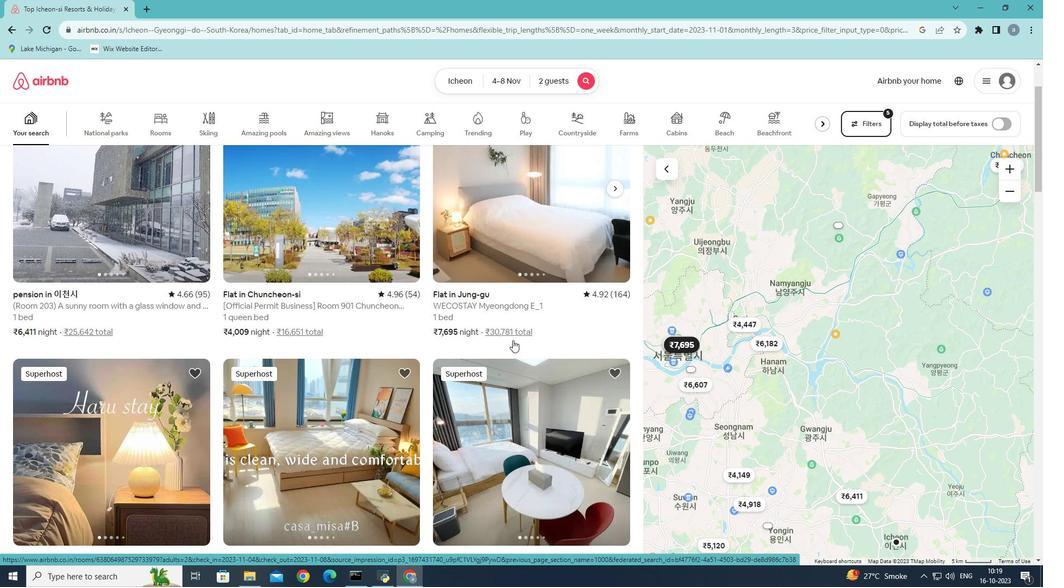 
Action: Mouse scrolled (508, 334) with delta (0, 0)
Screenshot: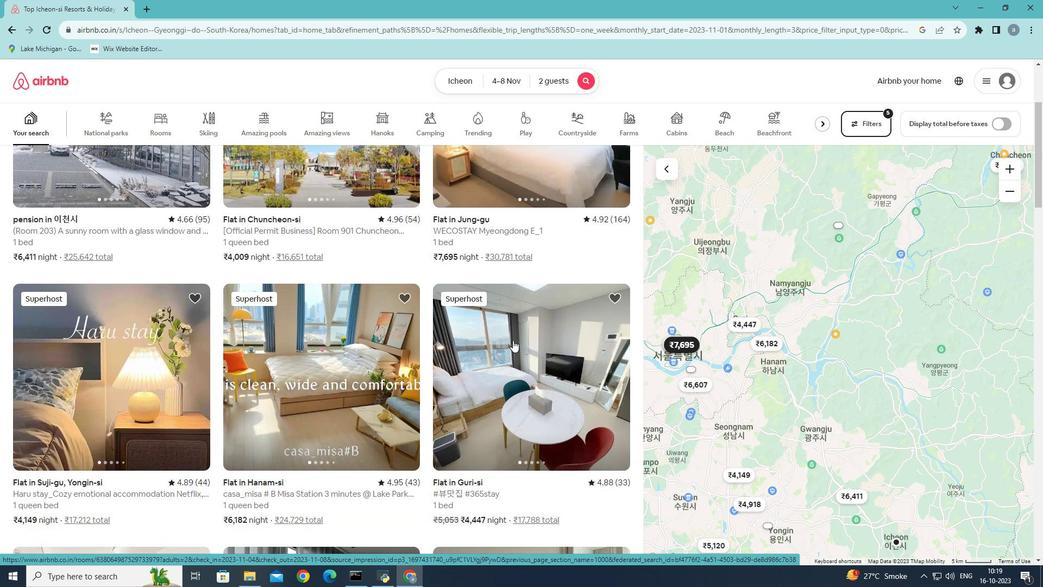 
Action: Mouse scrolled (508, 334) with delta (0, 0)
Screenshot: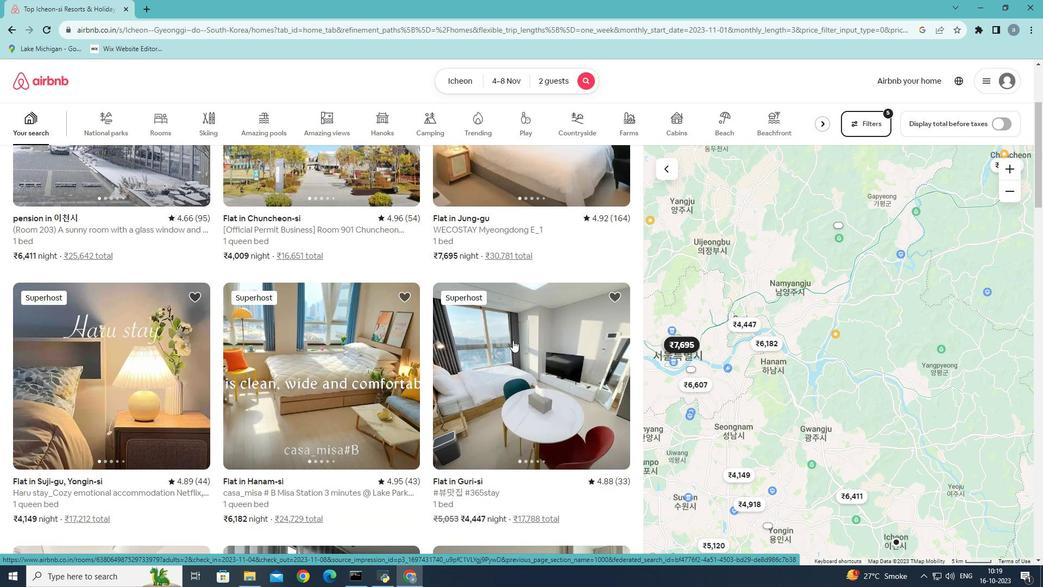 
Action: Mouse scrolled (508, 334) with delta (0, 0)
Screenshot: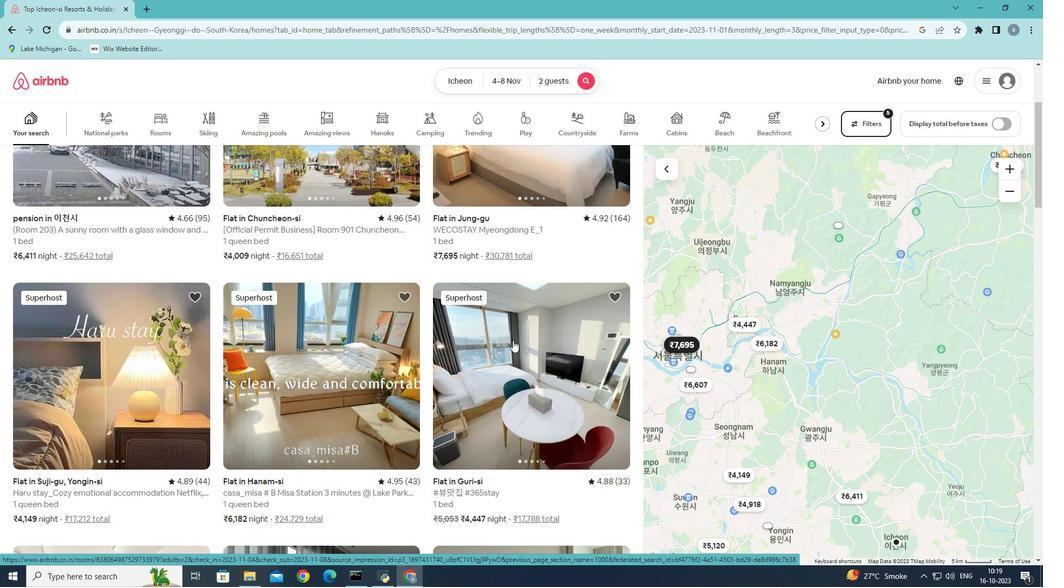 
Action: Mouse moved to (310, 409)
Screenshot: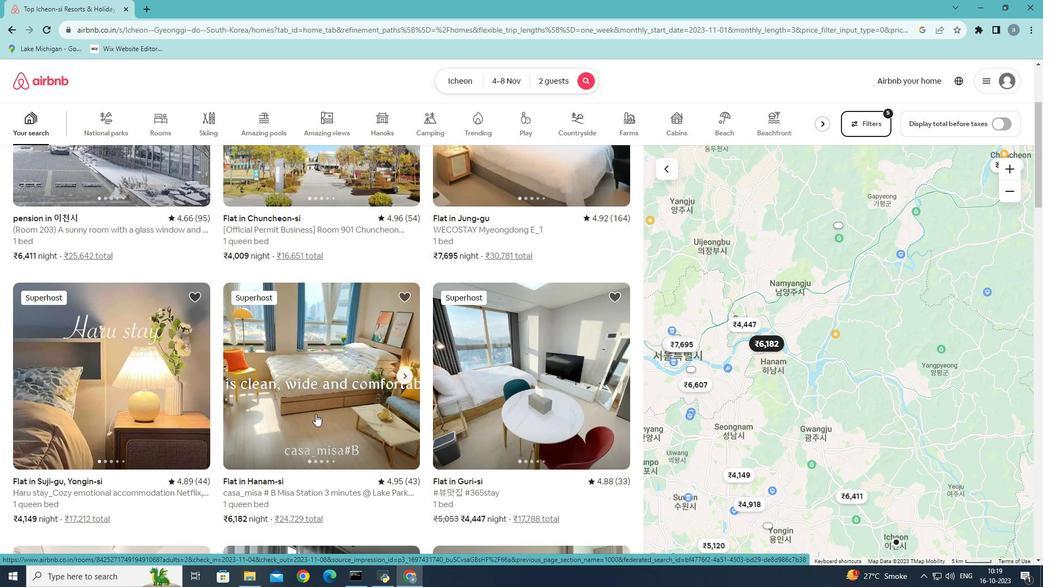 
Action: Mouse scrolled (310, 408) with delta (0, 0)
Screenshot: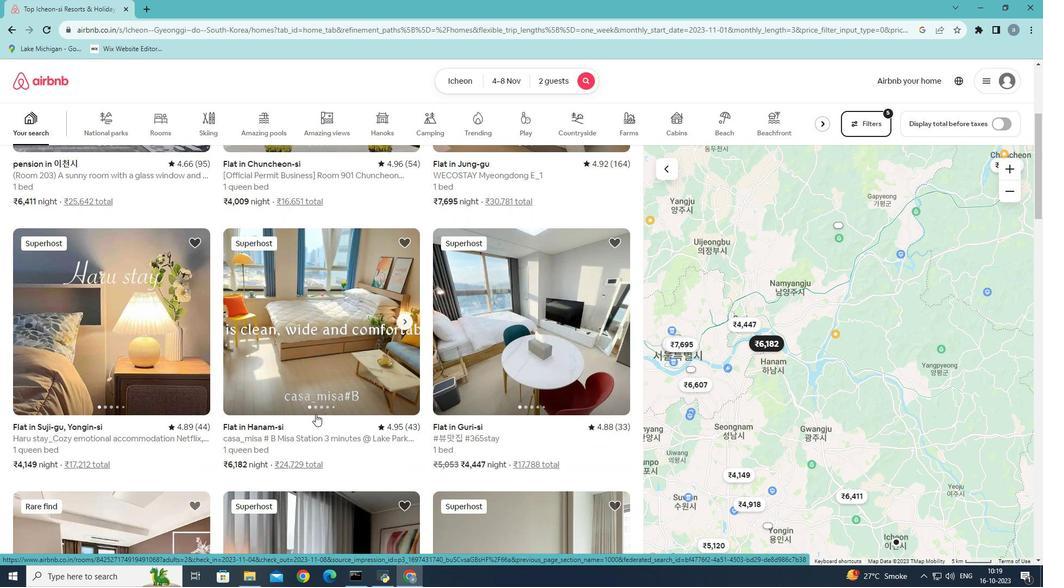 
Action: Mouse scrolled (310, 408) with delta (0, 0)
Screenshot: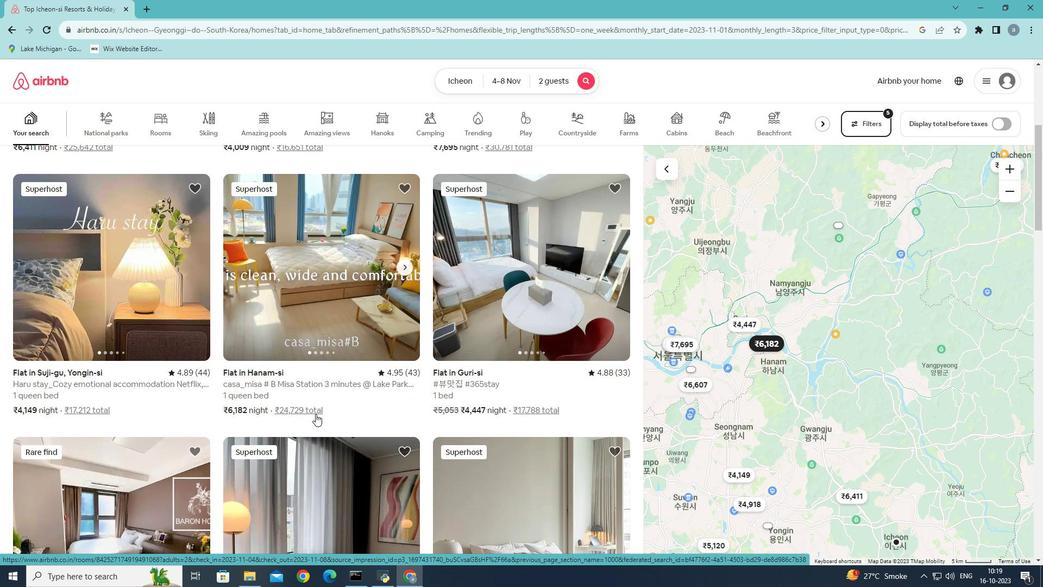 
Action: Mouse scrolled (310, 408) with delta (0, 0)
Screenshot: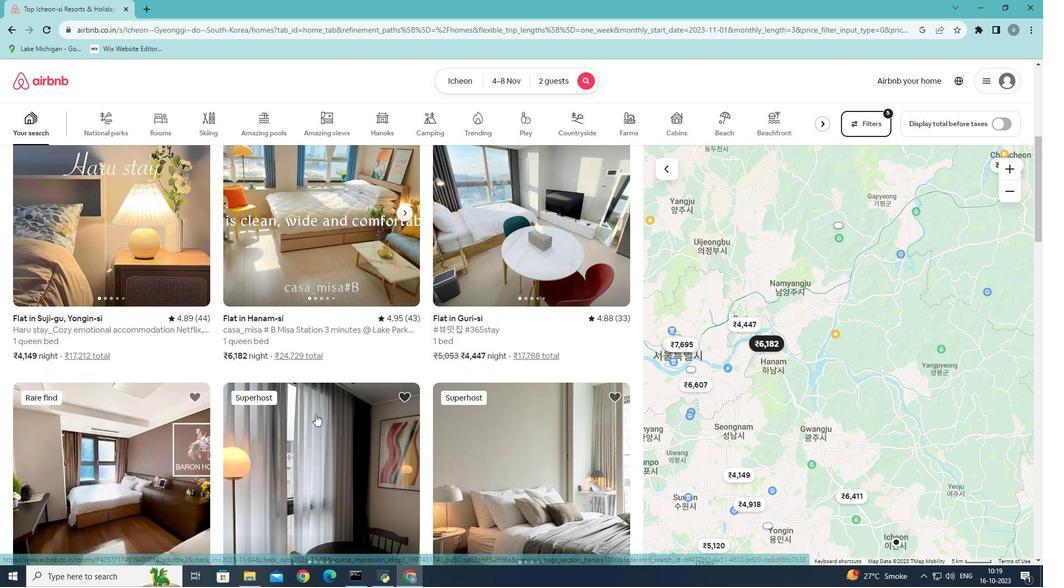 
Action: Mouse scrolled (310, 408) with delta (0, 0)
Screenshot: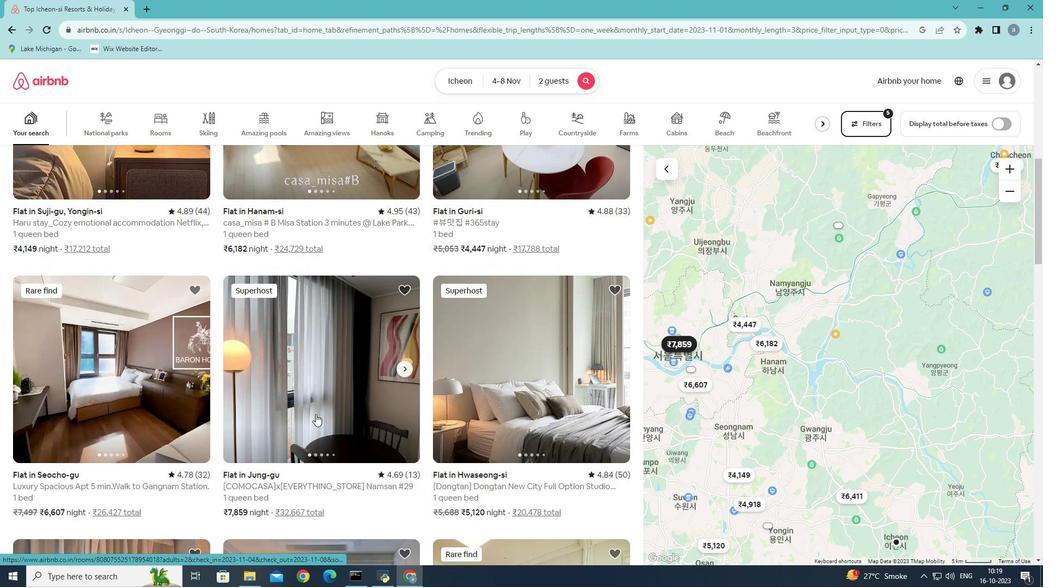 
Action: Mouse scrolled (310, 408) with delta (0, 0)
Screenshot: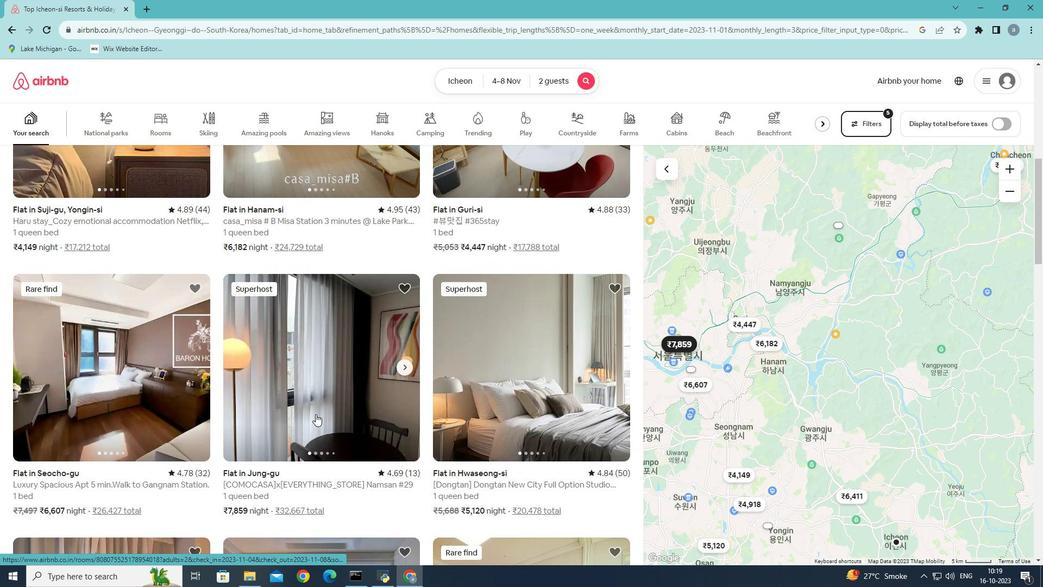 
Action: Mouse scrolled (310, 408) with delta (0, 0)
Screenshot: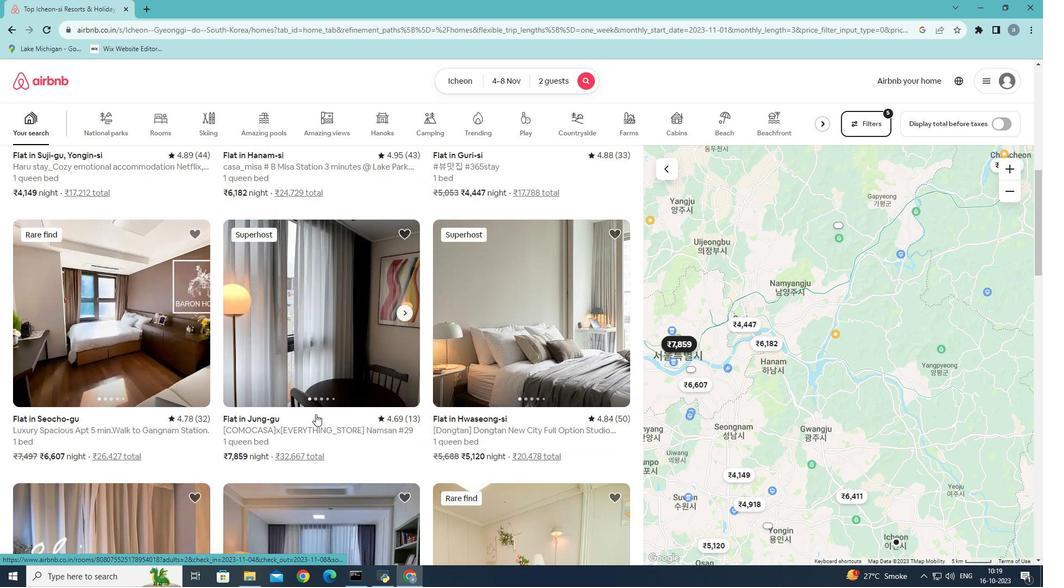 
Action: Mouse scrolled (310, 408) with delta (0, 0)
Screenshot: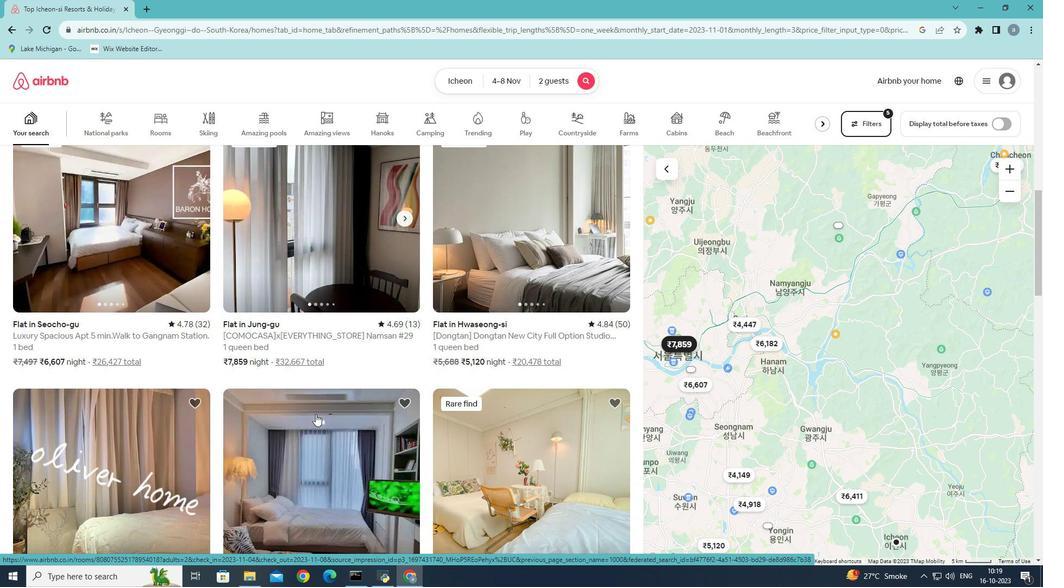 
Action: Mouse scrolled (310, 408) with delta (0, 0)
Screenshot: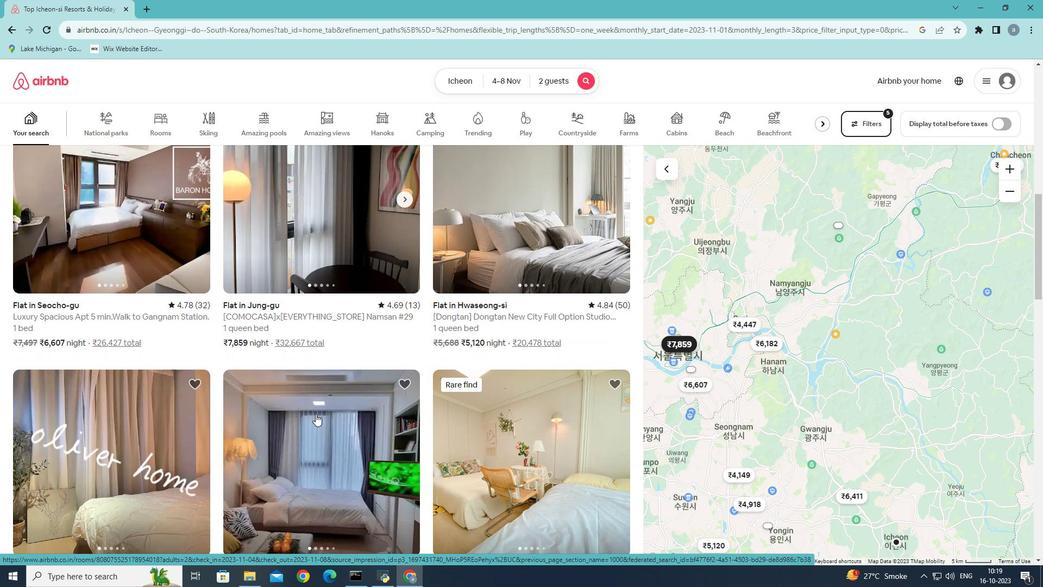 
Action: Mouse scrolled (310, 408) with delta (0, 0)
Screenshot: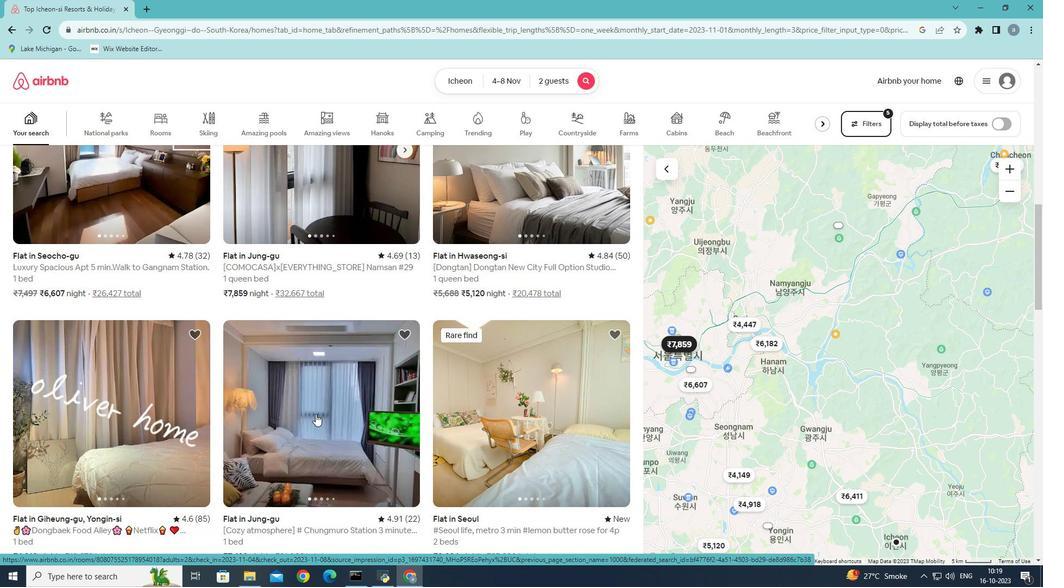 
Action: Mouse scrolled (310, 408) with delta (0, 0)
Screenshot: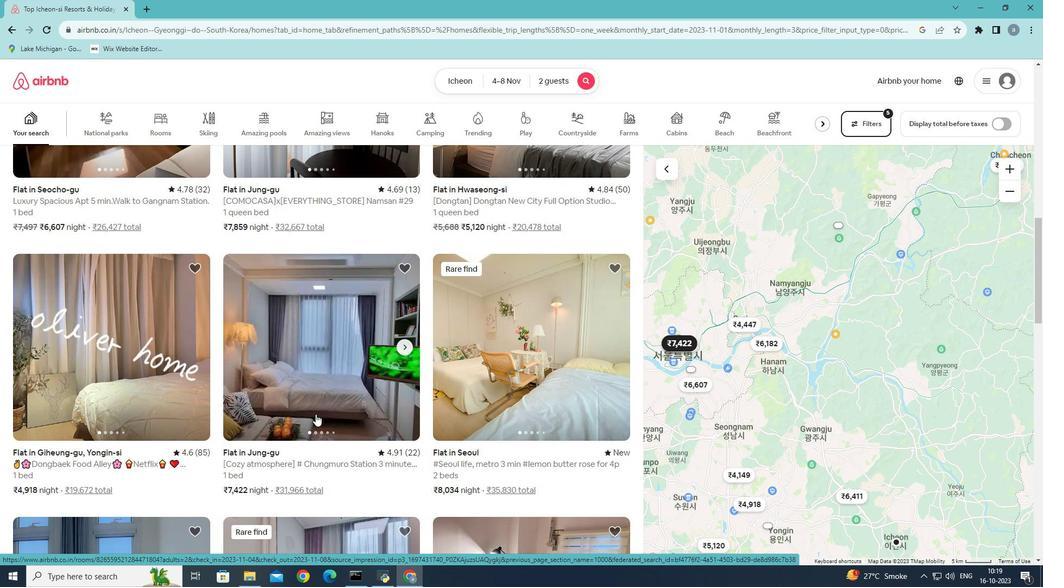 
Action: Mouse scrolled (310, 408) with delta (0, 0)
Screenshot: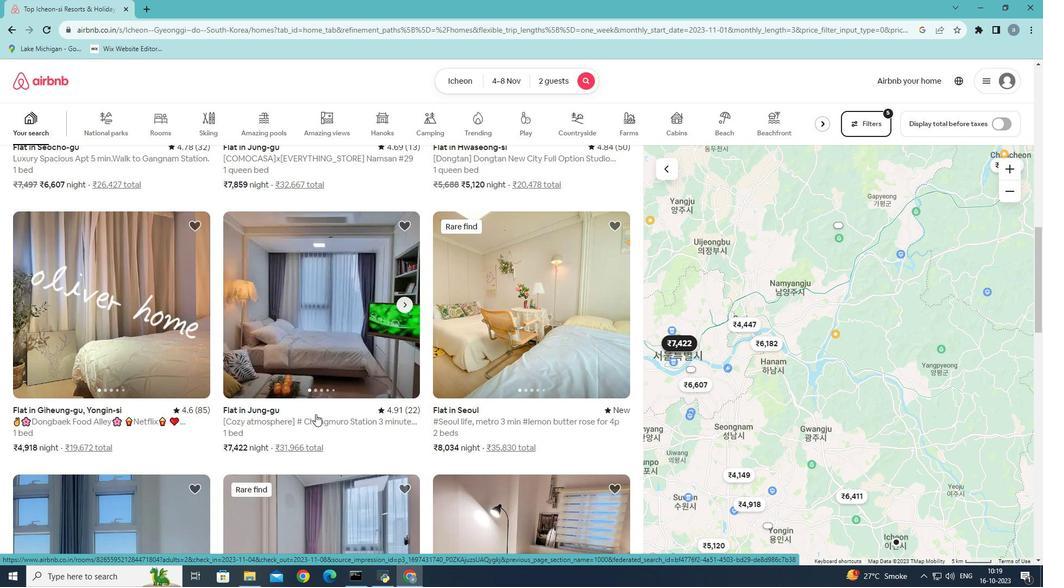 
Action: Mouse scrolled (310, 408) with delta (0, 0)
Screenshot: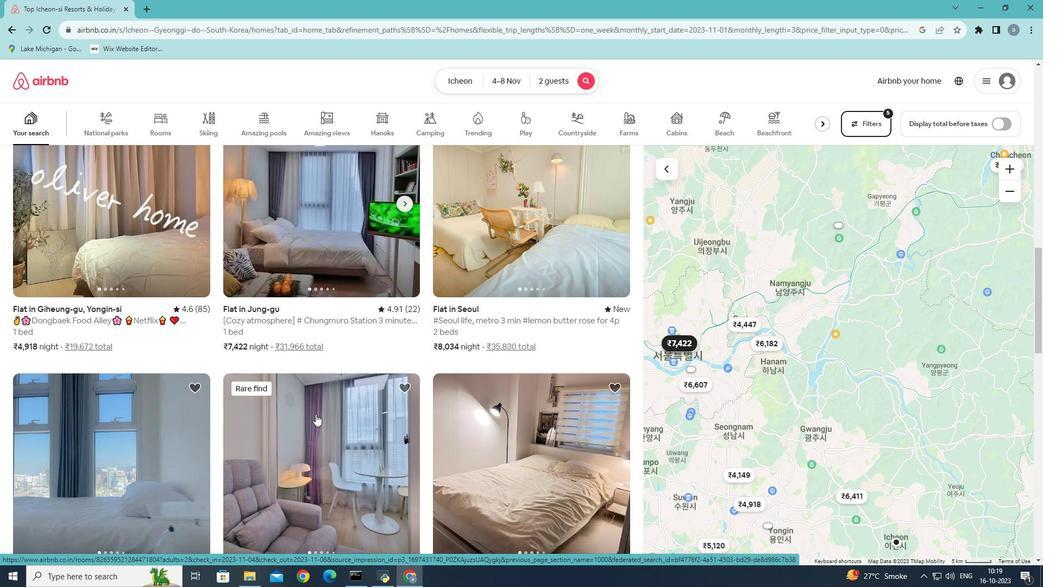 
Action: Mouse scrolled (310, 408) with delta (0, 0)
Screenshot: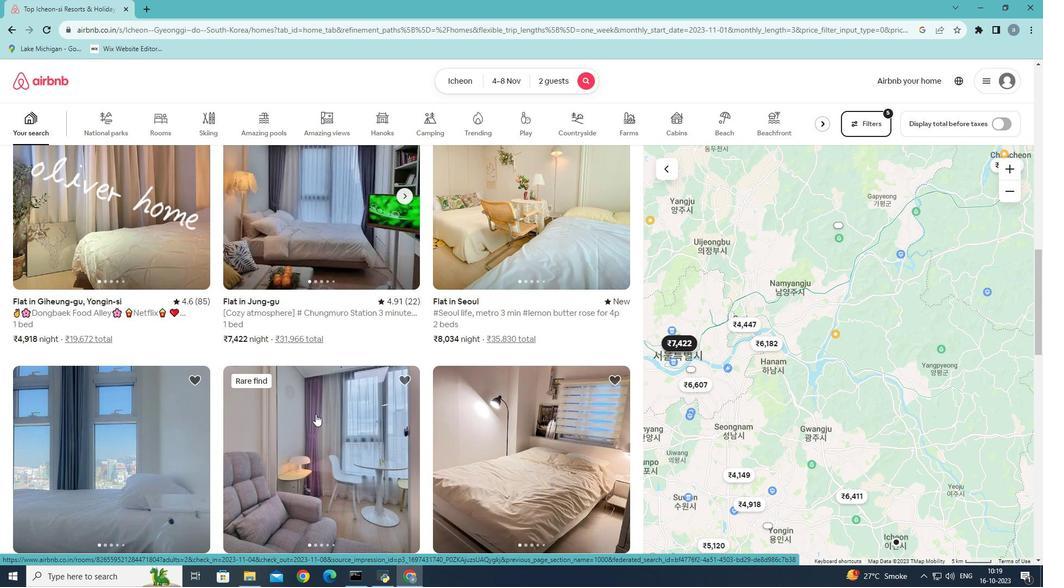 
Action: Mouse scrolled (310, 408) with delta (0, 0)
Screenshot: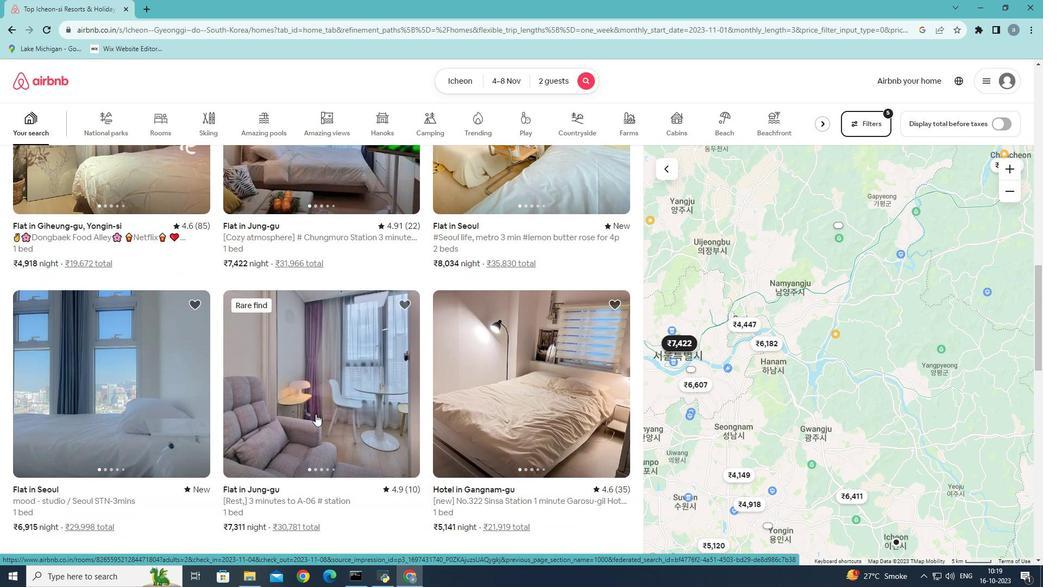 
Action: Mouse scrolled (310, 408) with delta (0, 0)
Screenshot: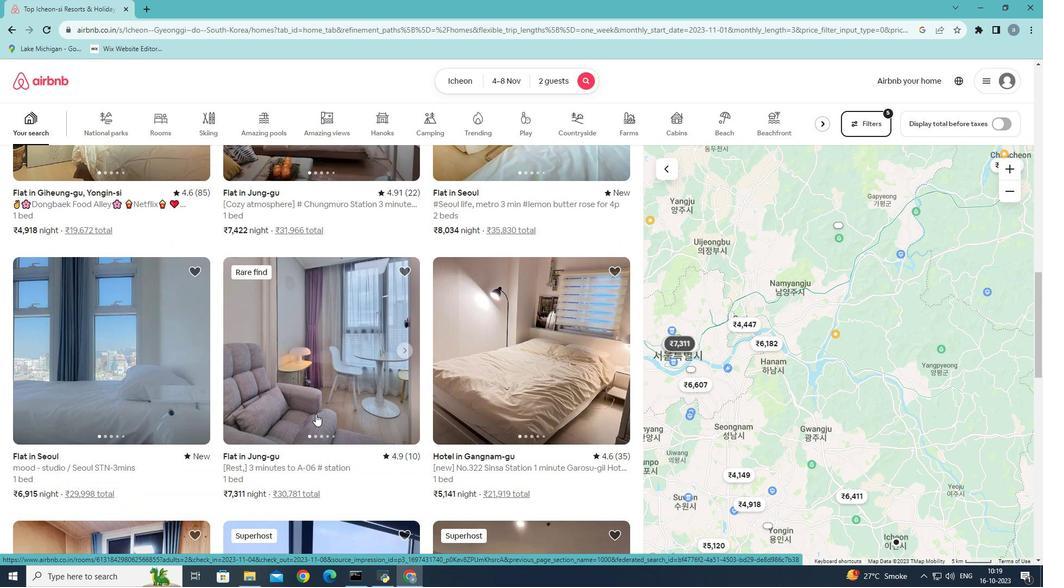 
Action: Mouse scrolled (310, 408) with delta (0, 0)
Screenshot: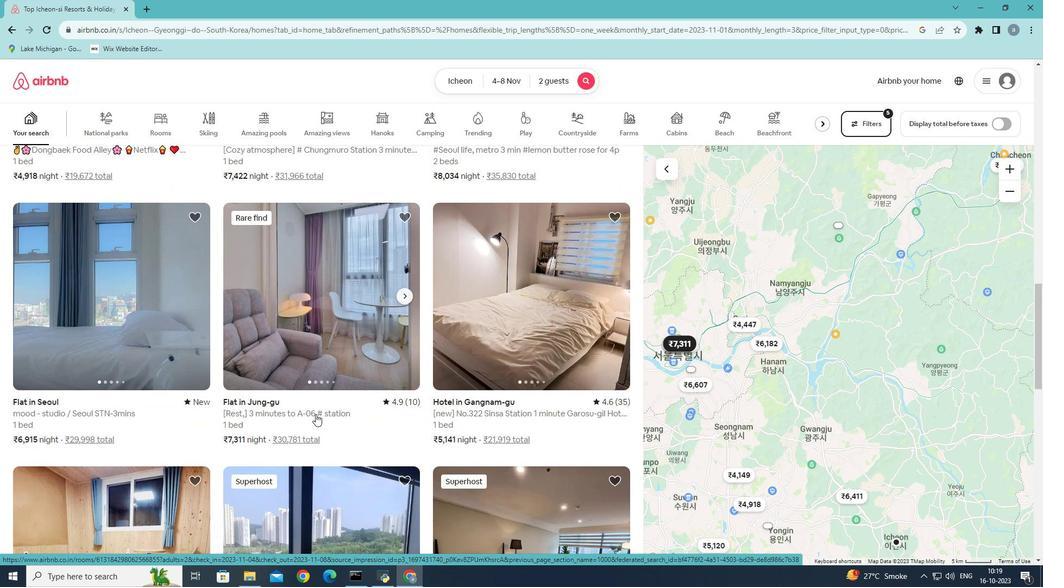 
Action: Mouse scrolled (310, 408) with delta (0, 0)
Screenshot: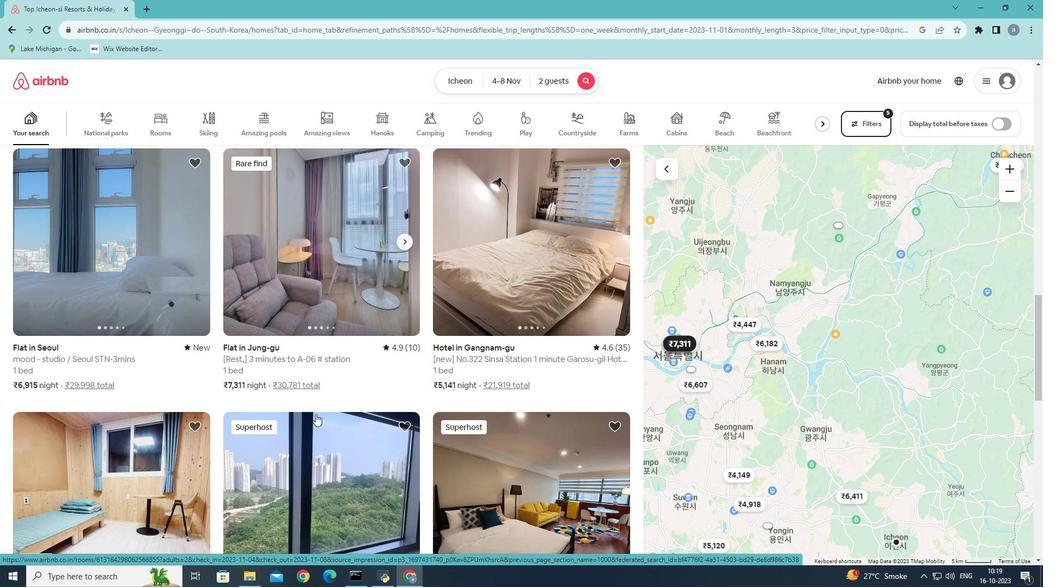 
Action: Mouse moved to (524, 298)
Screenshot: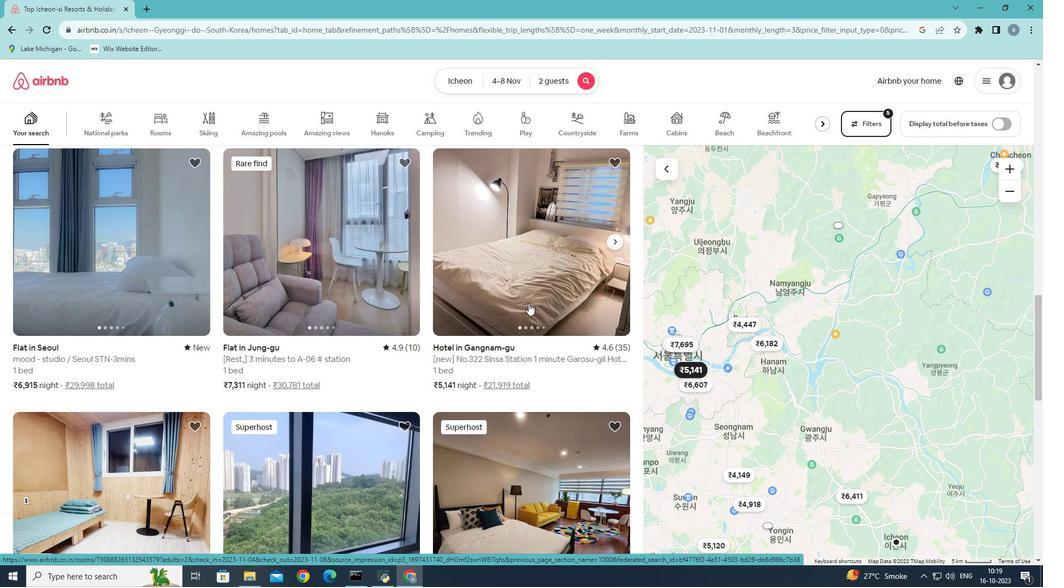 
Action: Mouse pressed left at (524, 298)
Screenshot: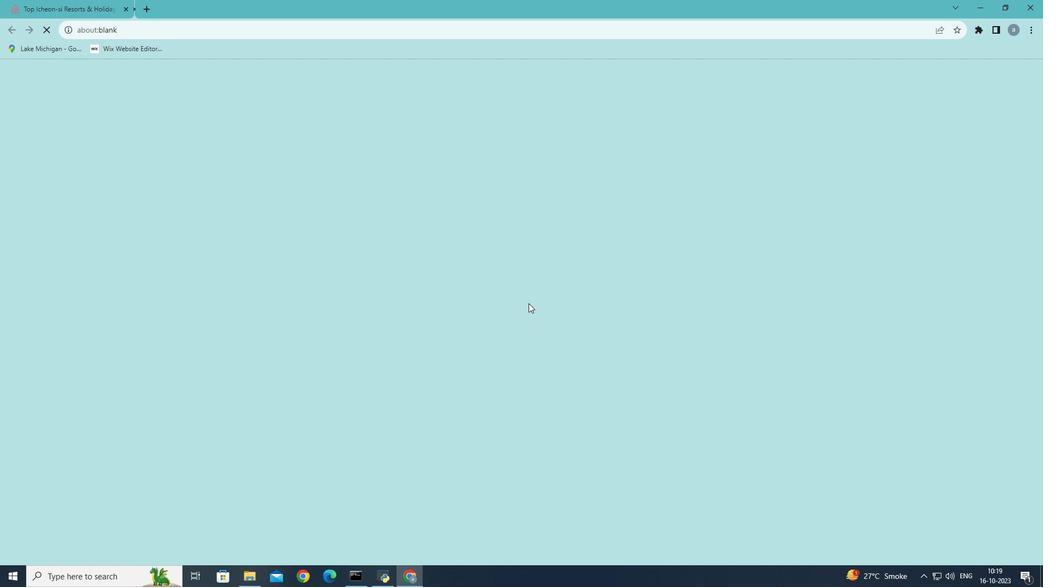 
Action: Mouse moved to (773, 423)
Screenshot: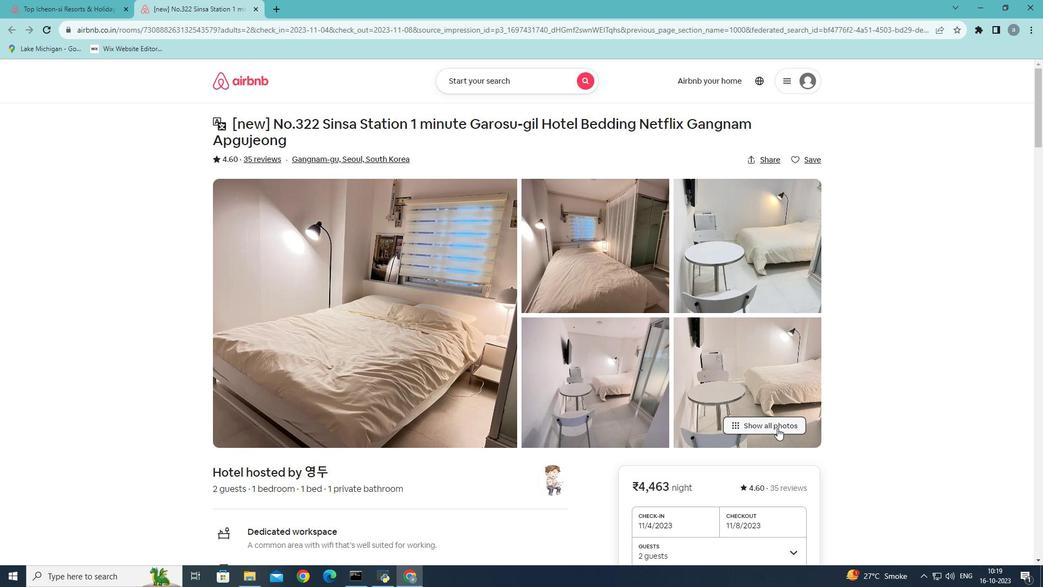 
Action: Mouse pressed left at (773, 423)
Screenshot: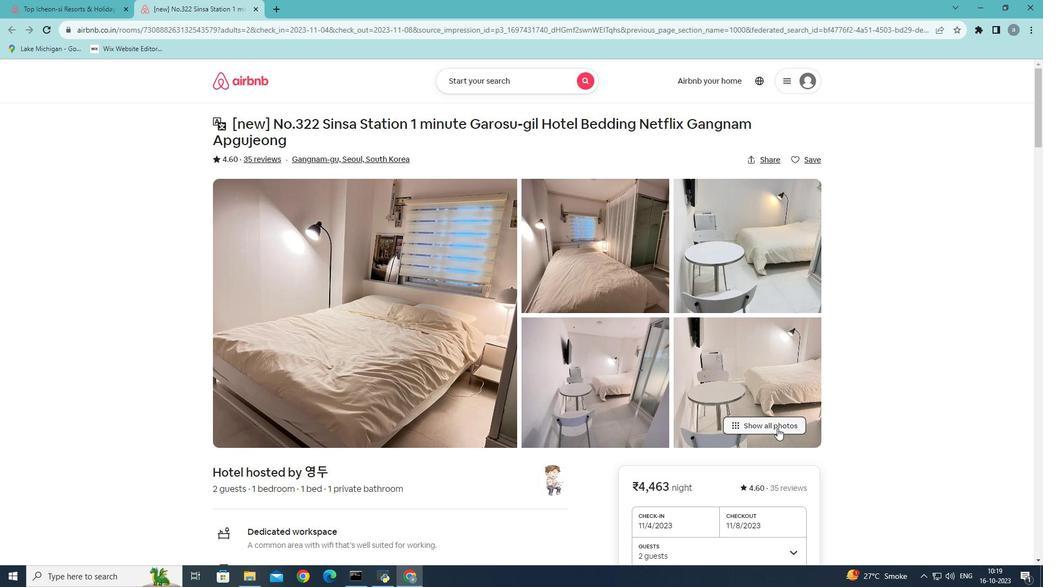 
Action: Mouse moved to (716, 409)
Screenshot: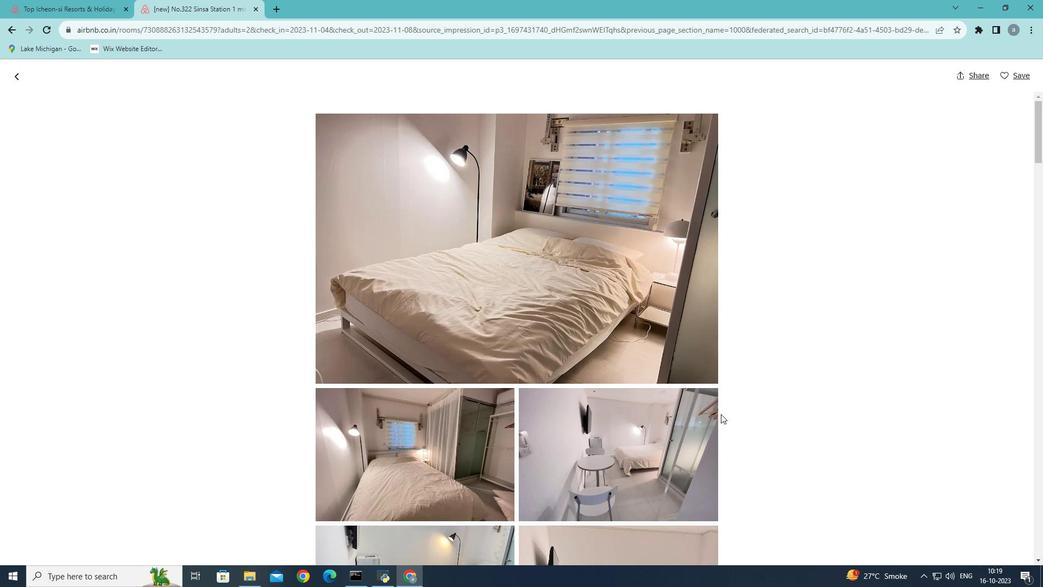 
Action: Mouse scrolled (716, 408) with delta (0, 0)
Screenshot: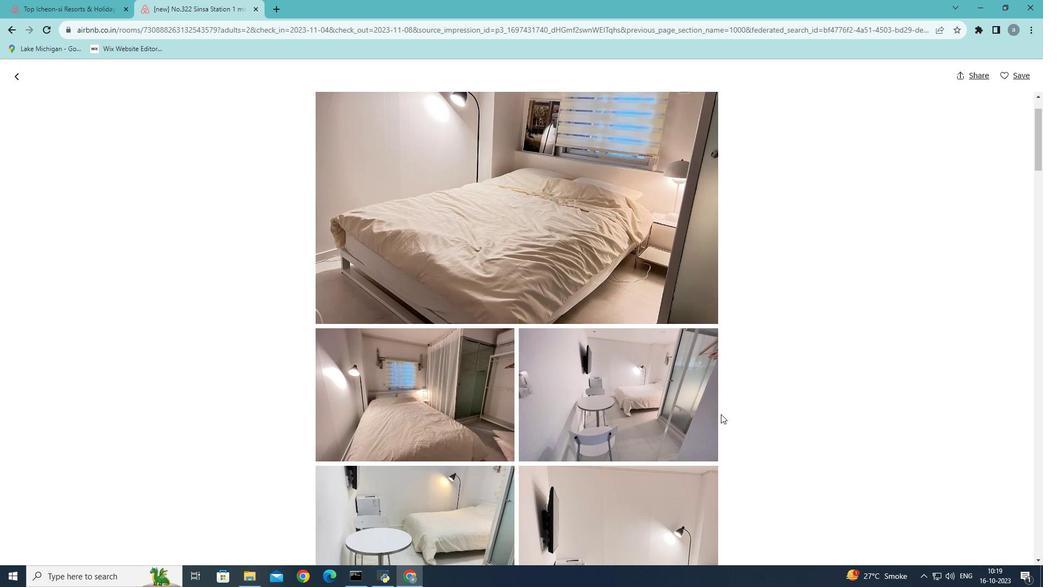 
Action: Mouse scrolled (716, 408) with delta (0, 0)
Screenshot: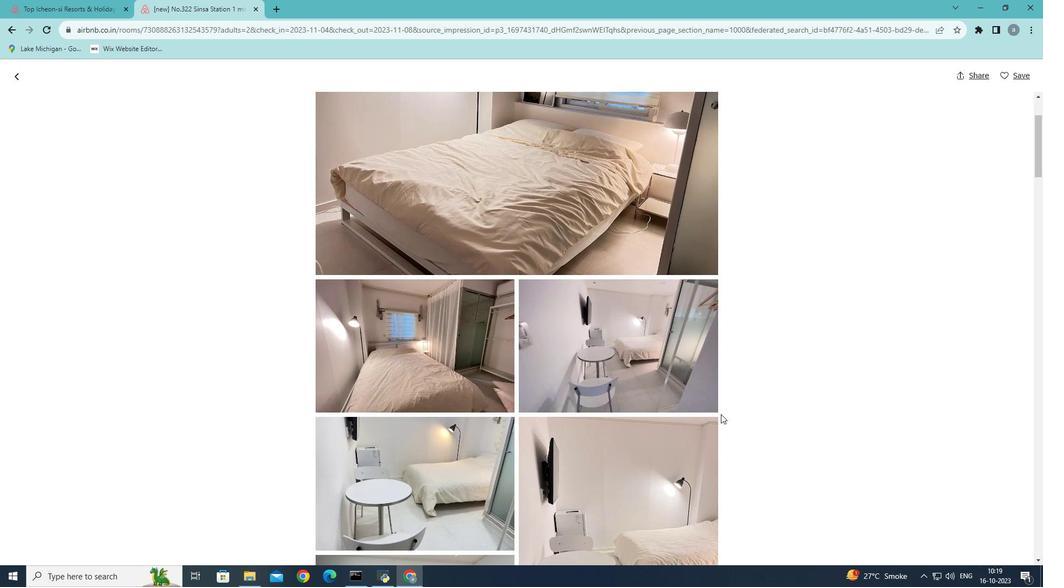 
Action: Mouse scrolled (716, 408) with delta (0, 0)
Screenshot: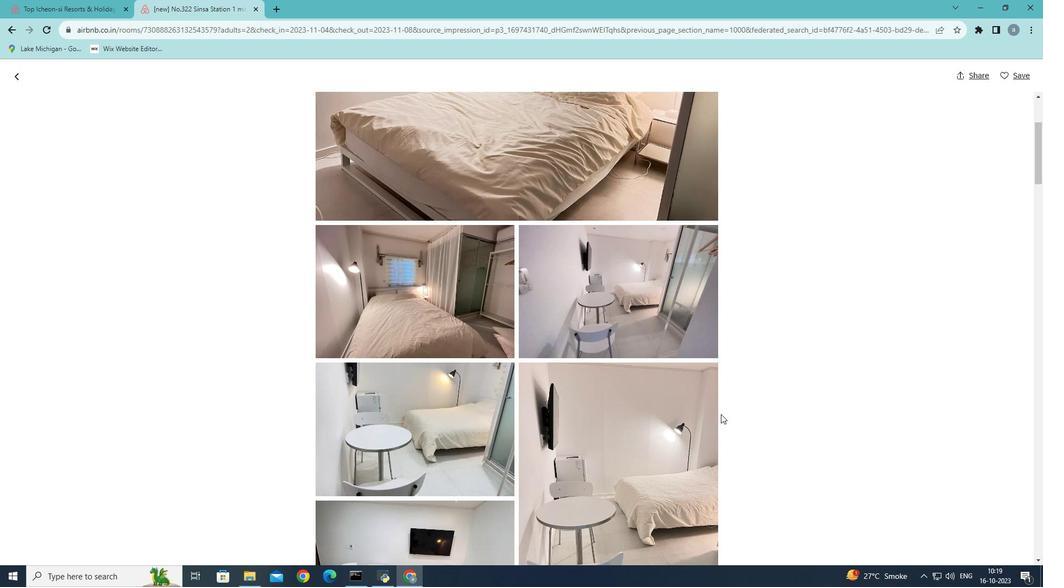 
Action: Mouse scrolled (716, 408) with delta (0, 0)
Screenshot: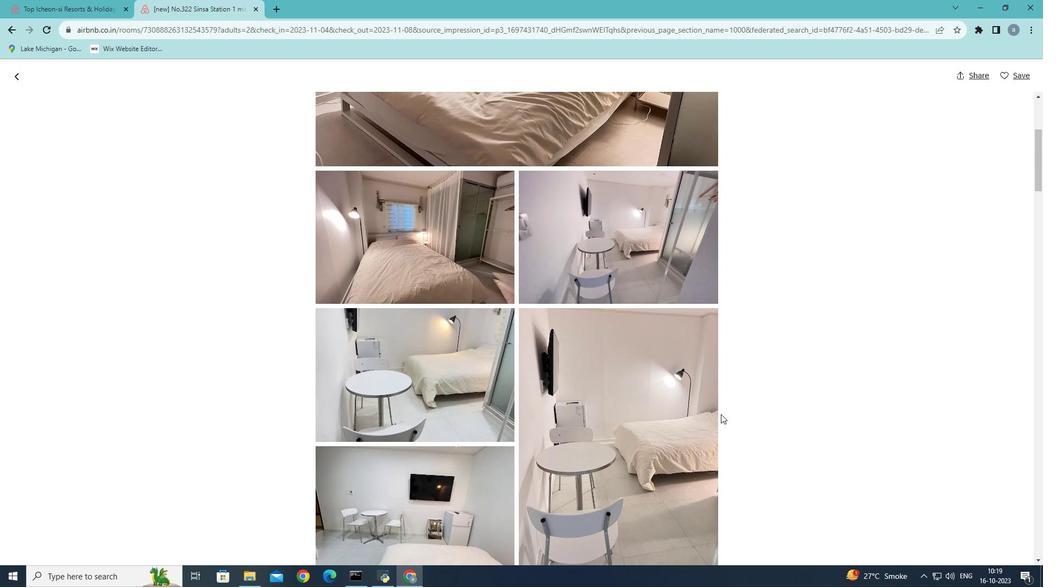 
Action: Mouse scrolled (716, 408) with delta (0, 0)
Screenshot: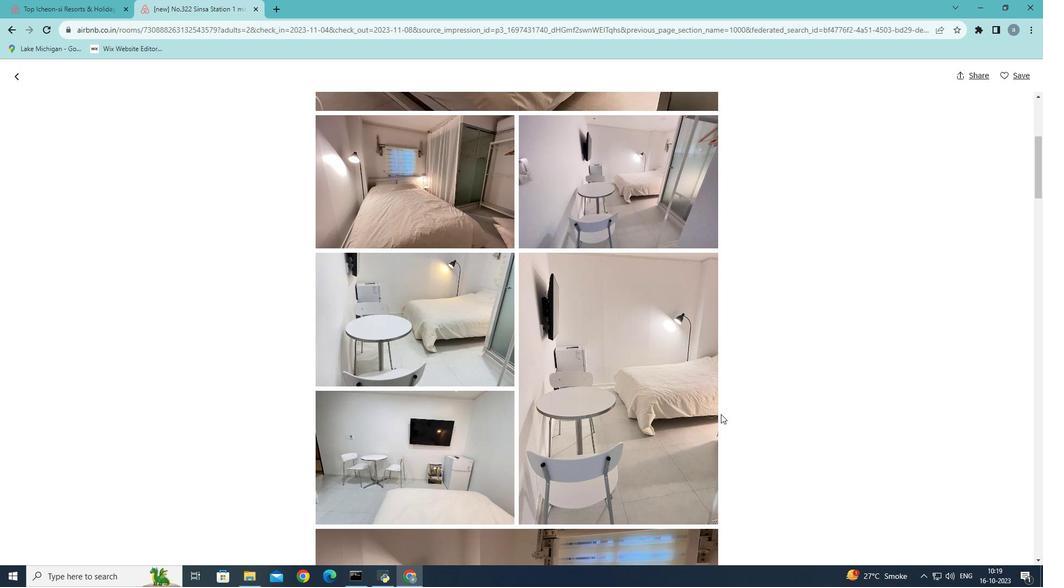 
Action: Mouse scrolled (716, 408) with delta (0, 0)
Screenshot: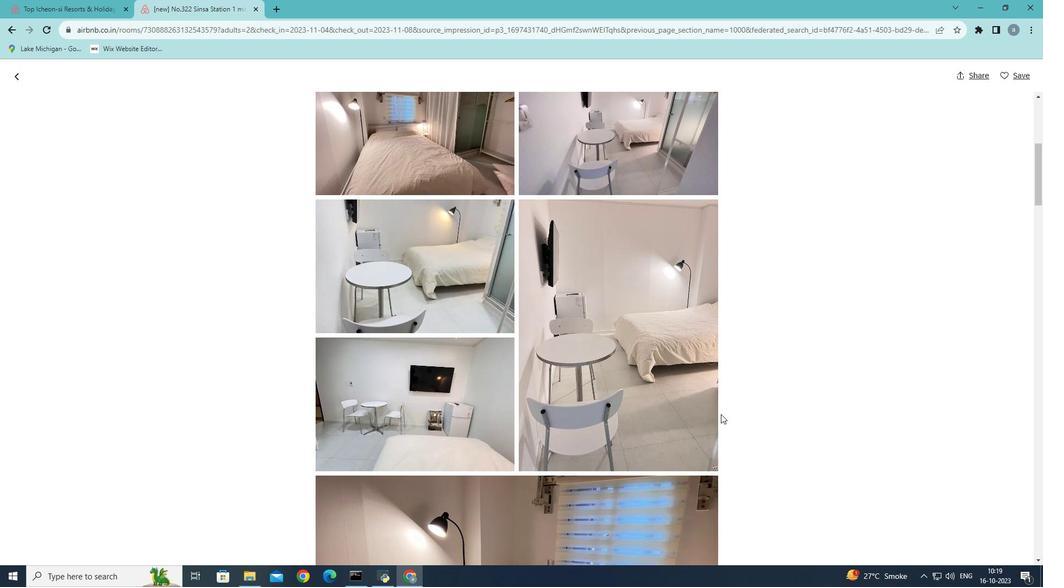 
Action: Mouse scrolled (716, 408) with delta (0, 0)
Screenshot: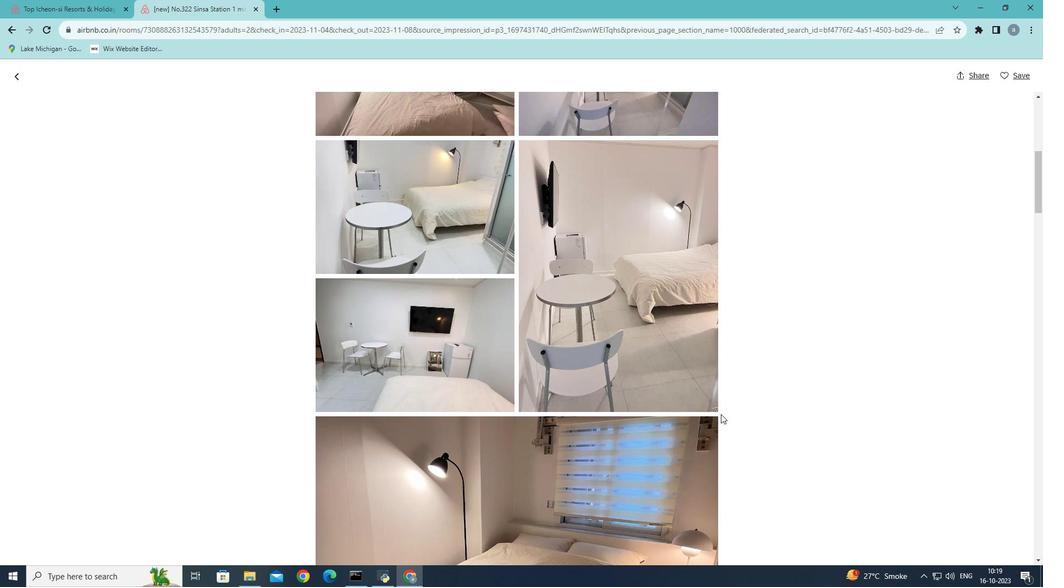 
Action: Mouse scrolled (716, 408) with delta (0, 0)
Screenshot: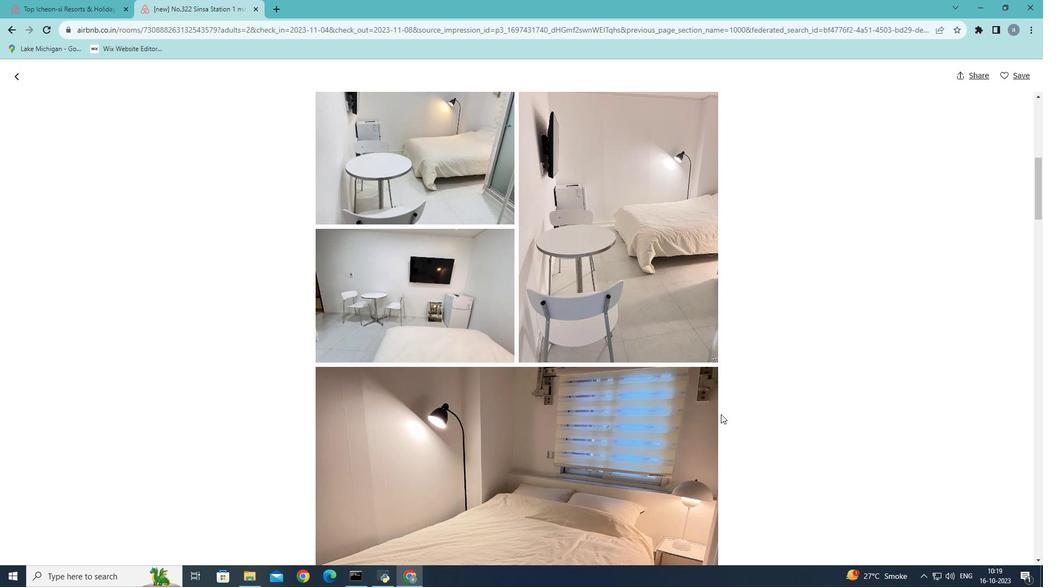 
Action: Mouse scrolled (716, 408) with delta (0, 0)
Screenshot: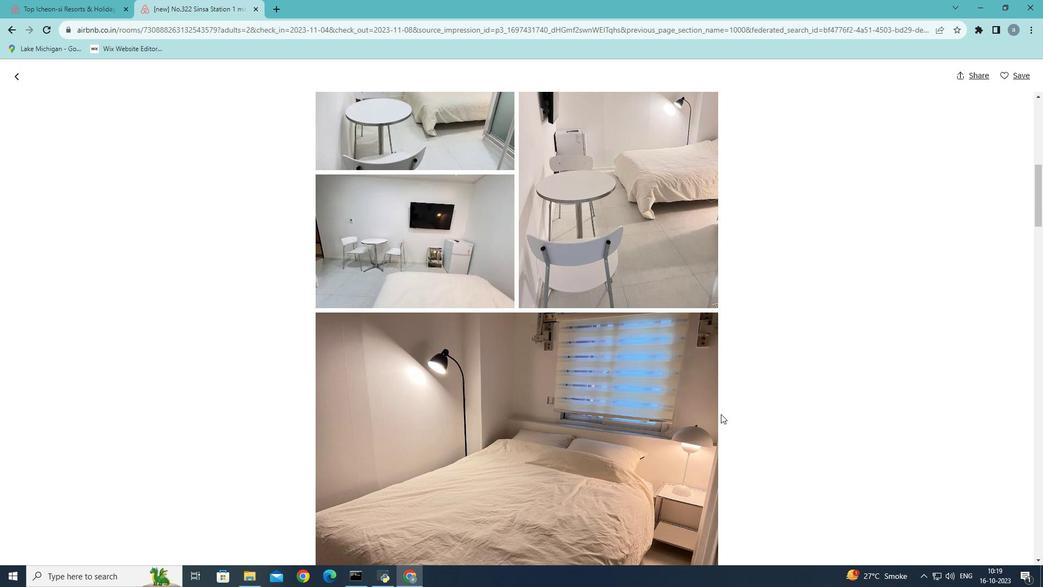 
Action: Mouse scrolled (716, 408) with delta (0, 0)
Screenshot: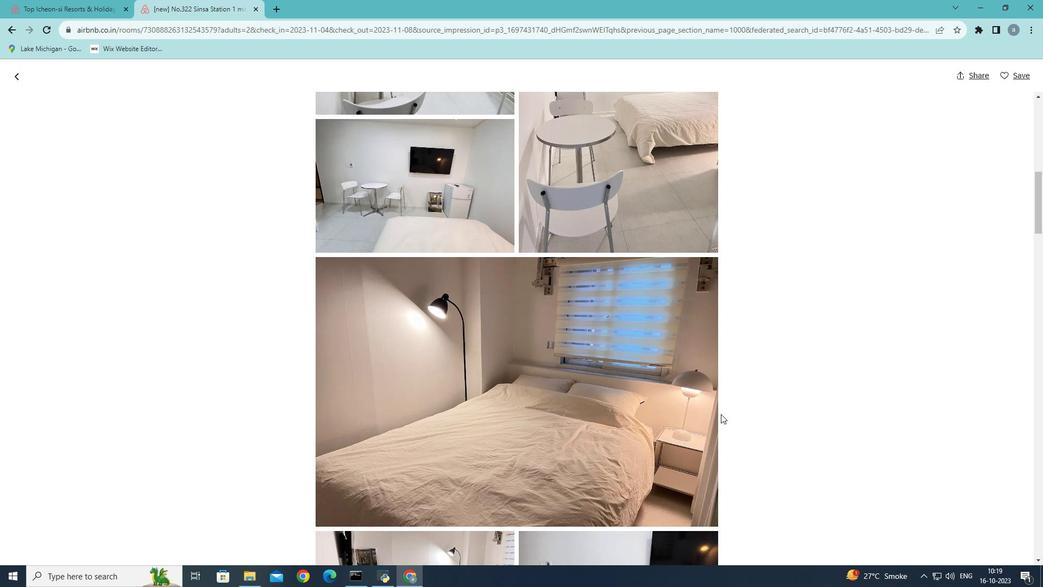 
Action: Mouse scrolled (716, 408) with delta (0, 0)
Screenshot: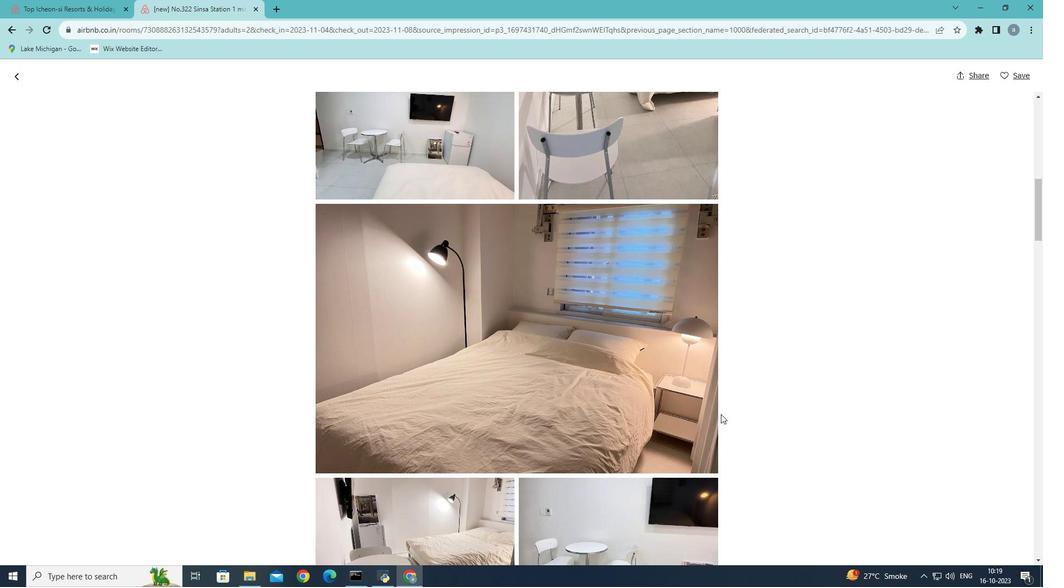 
Action: Mouse scrolled (716, 408) with delta (0, 0)
Screenshot: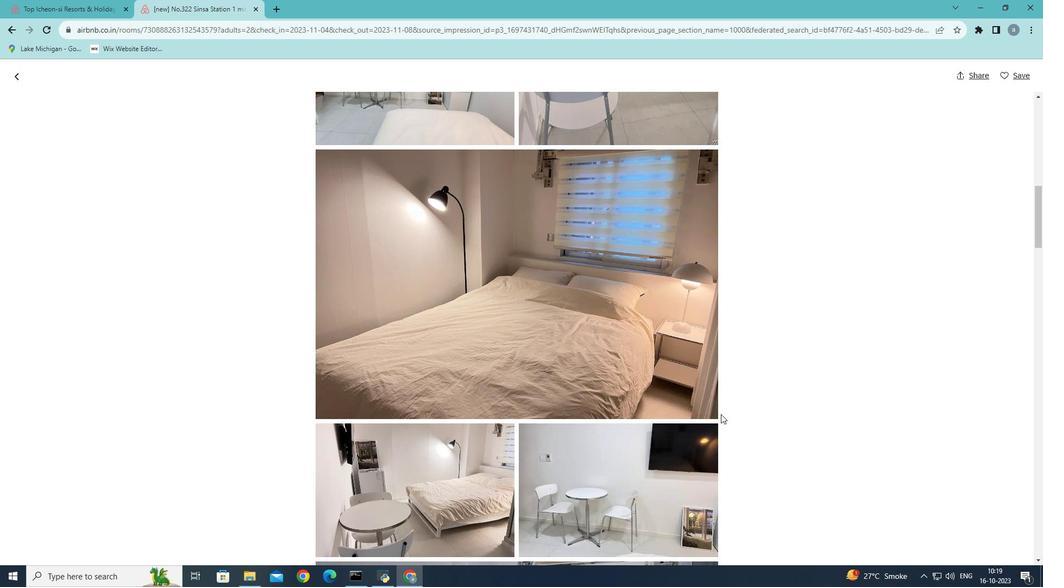 
Action: Mouse scrolled (716, 408) with delta (0, 0)
Screenshot: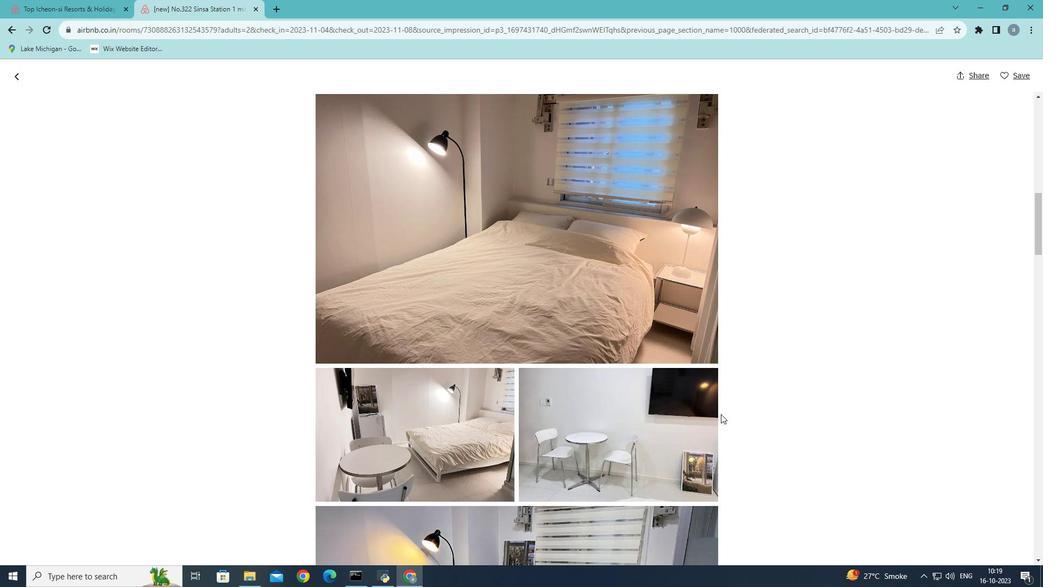 
Action: Mouse scrolled (716, 408) with delta (0, 0)
Screenshot: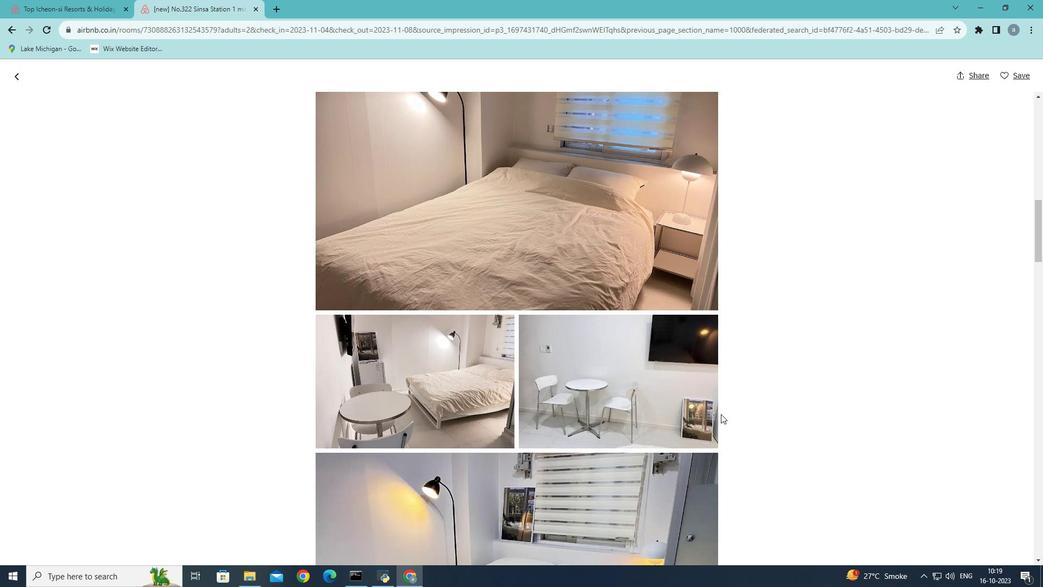 
Action: Mouse scrolled (716, 408) with delta (0, 0)
Screenshot: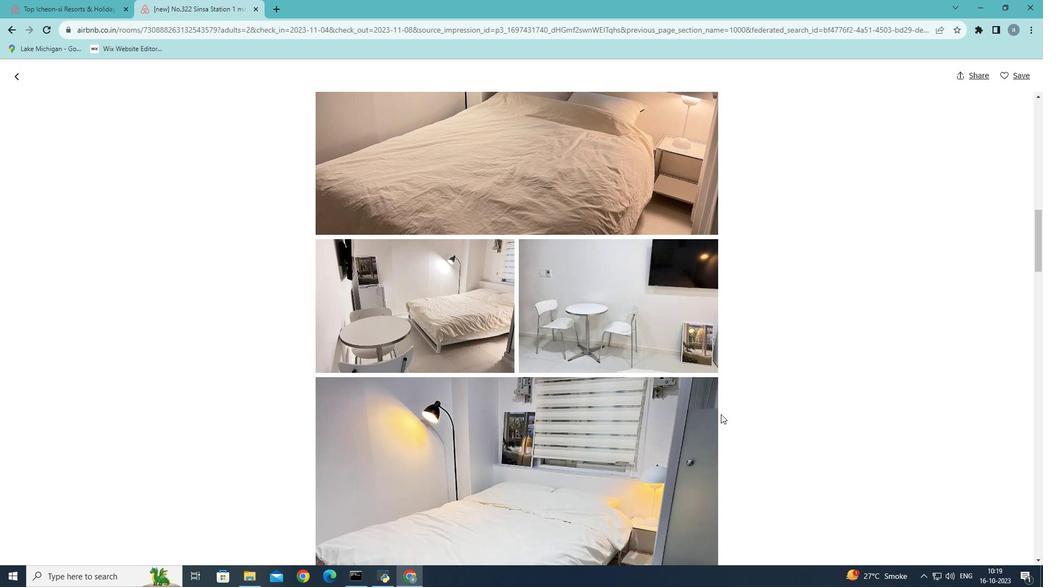 
Action: Mouse scrolled (716, 408) with delta (0, 0)
Screenshot: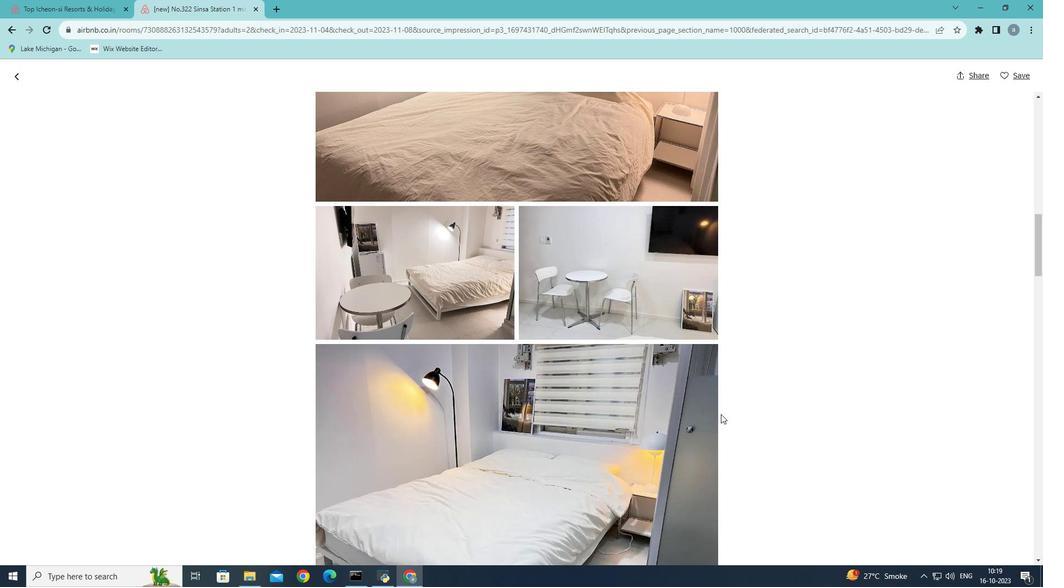 
Action: Mouse scrolled (716, 408) with delta (0, 0)
Screenshot: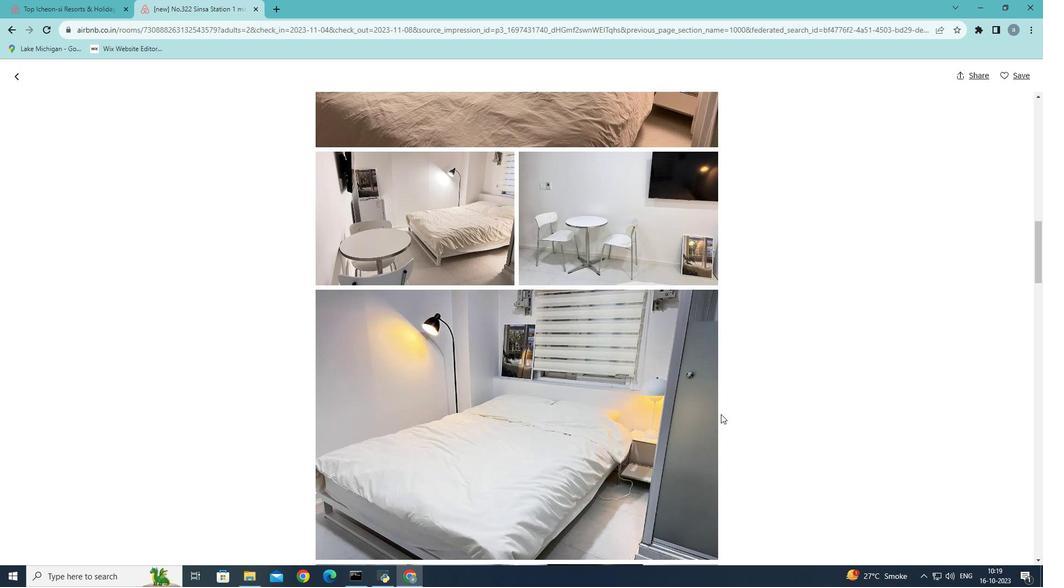 
Action: Mouse scrolled (716, 408) with delta (0, 0)
Screenshot: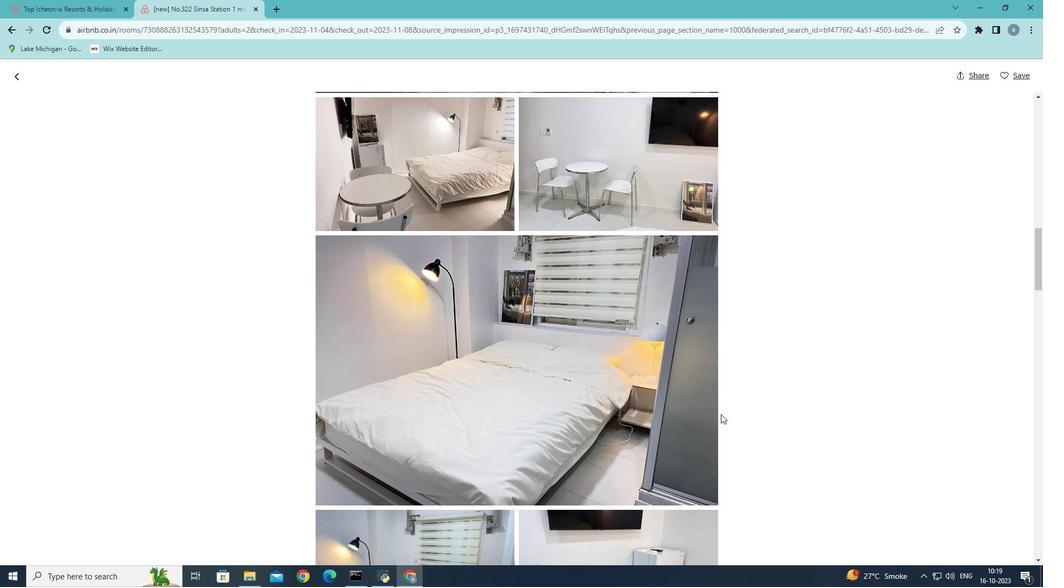 
Action: Mouse scrolled (716, 408) with delta (0, 0)
Screenshot: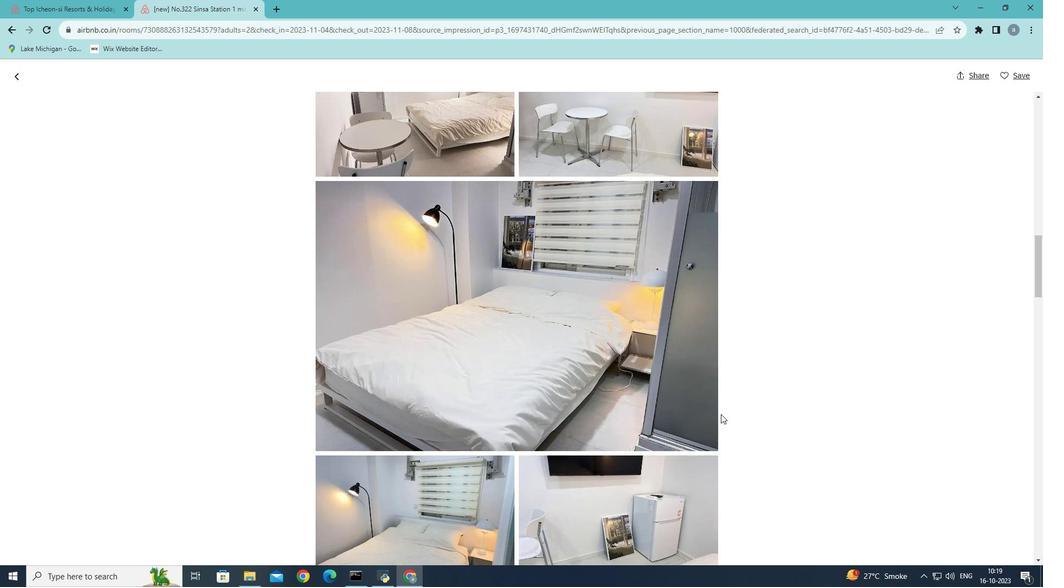 
Action: Mouse scrolled (716, 408) with delta (0, 0)
Screenshot: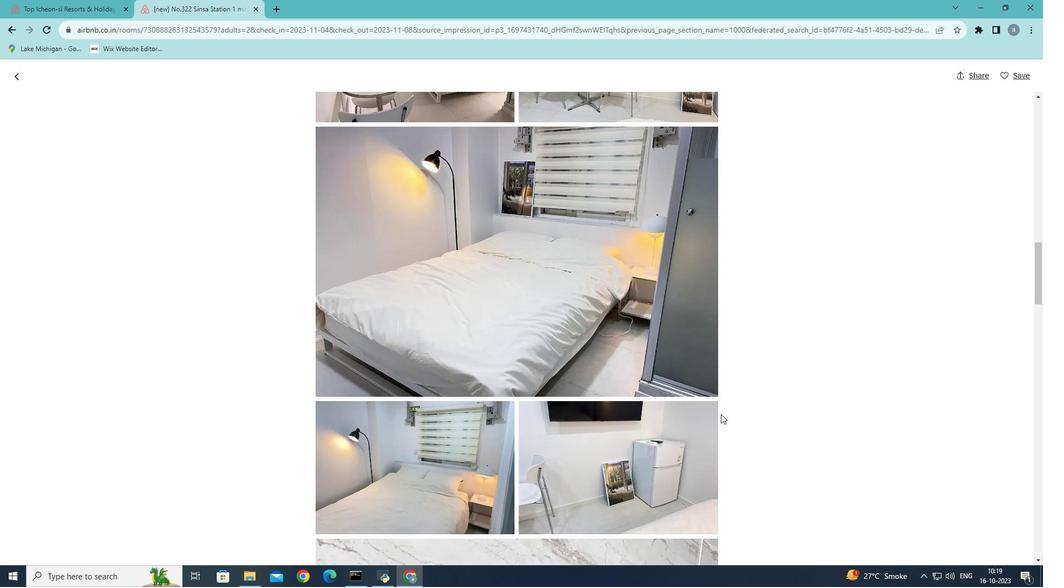 
Action: Mouse scrolled (716, 408) with delta (0, 0)
Screenshot: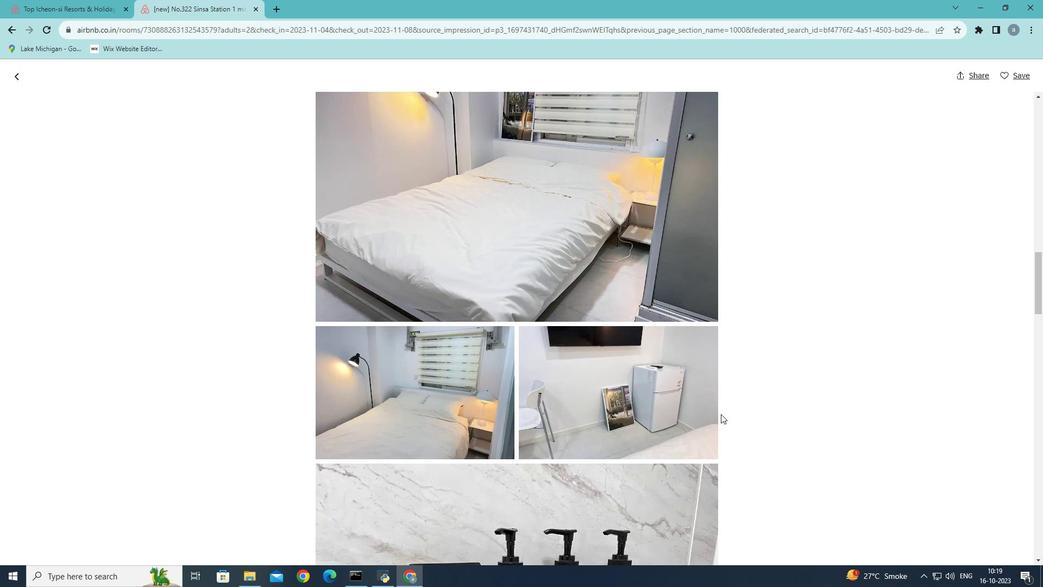 
Action: Mouse scrolled (716, 408) with delta (0, 0)
Screenshot: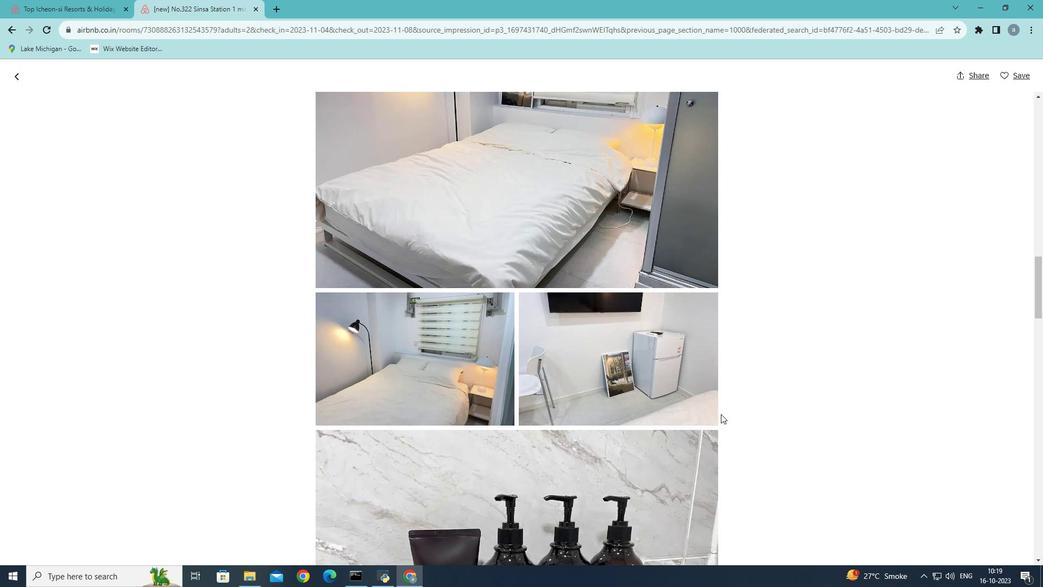 
Action: Mouse scrolled (716, 408) with delta (0, 0)
Screenshot: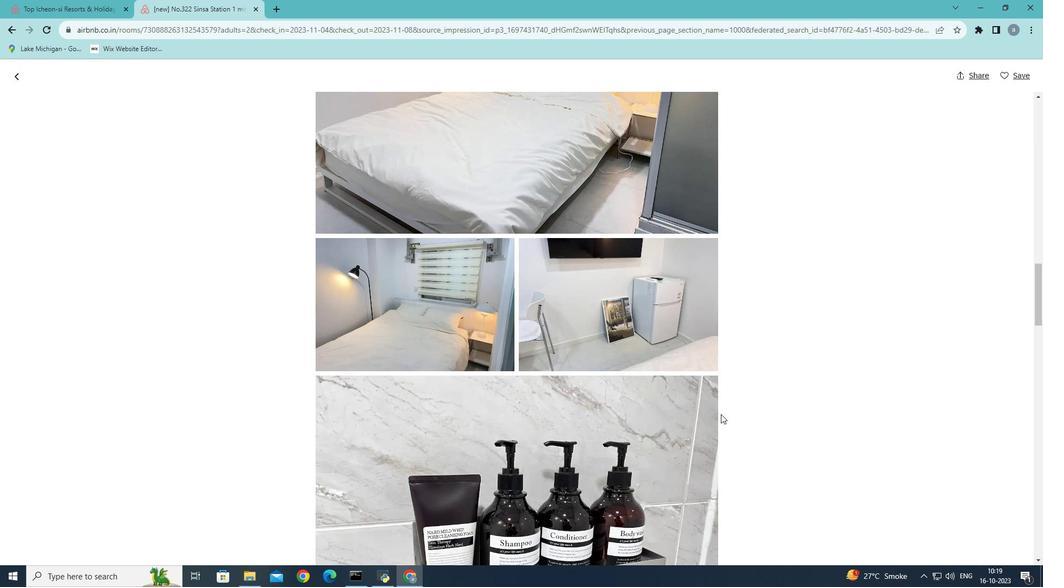 
Action: Mouse scrolled (716, 408) with delta (0, 0)
Screenshot: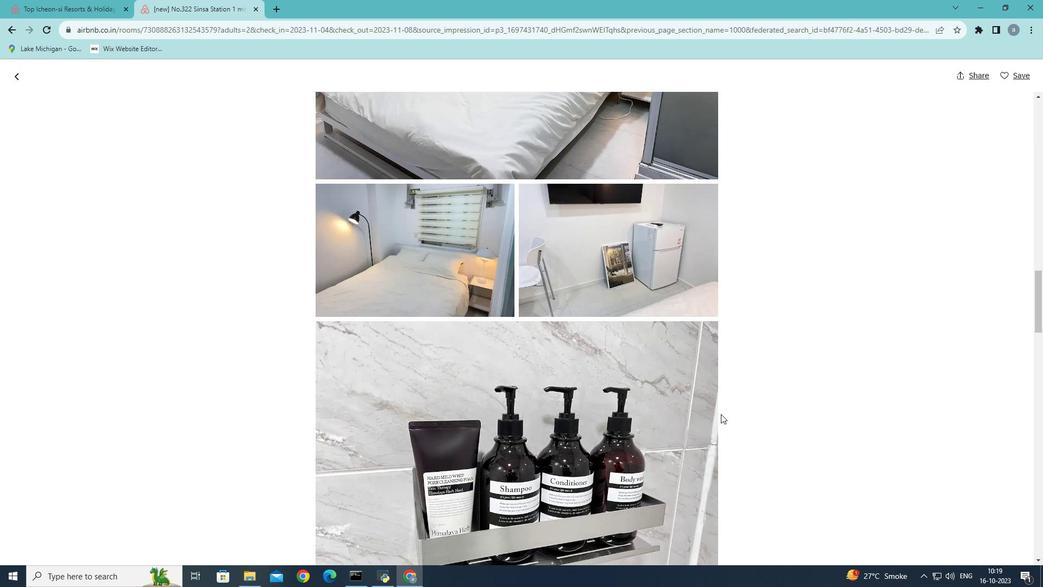 
Action: Mouse scrolled (716, 408) with delta (0, 0)
Screenshot: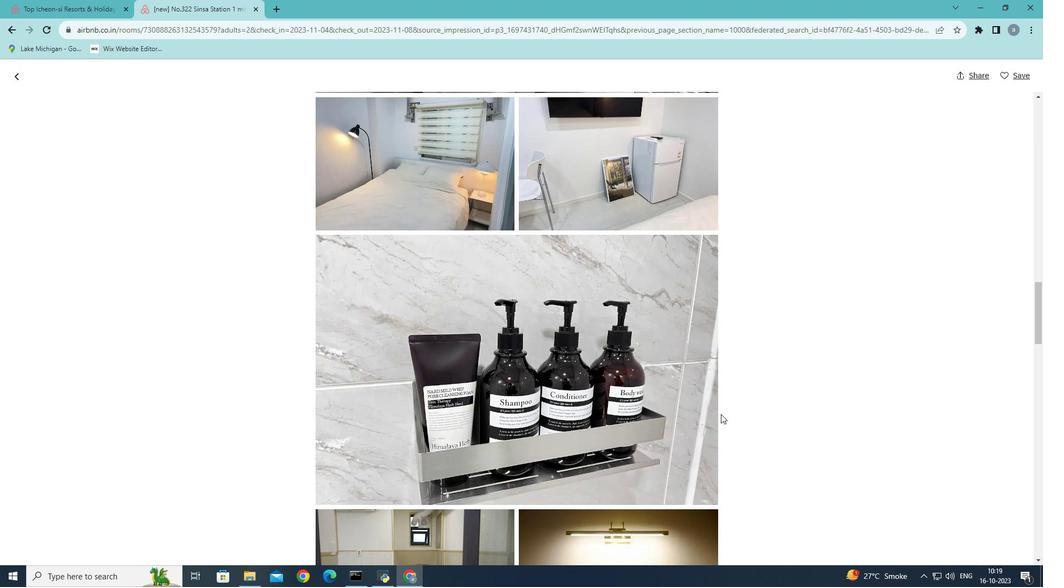 
Action: Mouse scrolled (716, 408) with delta (0, 0)
Screenshot: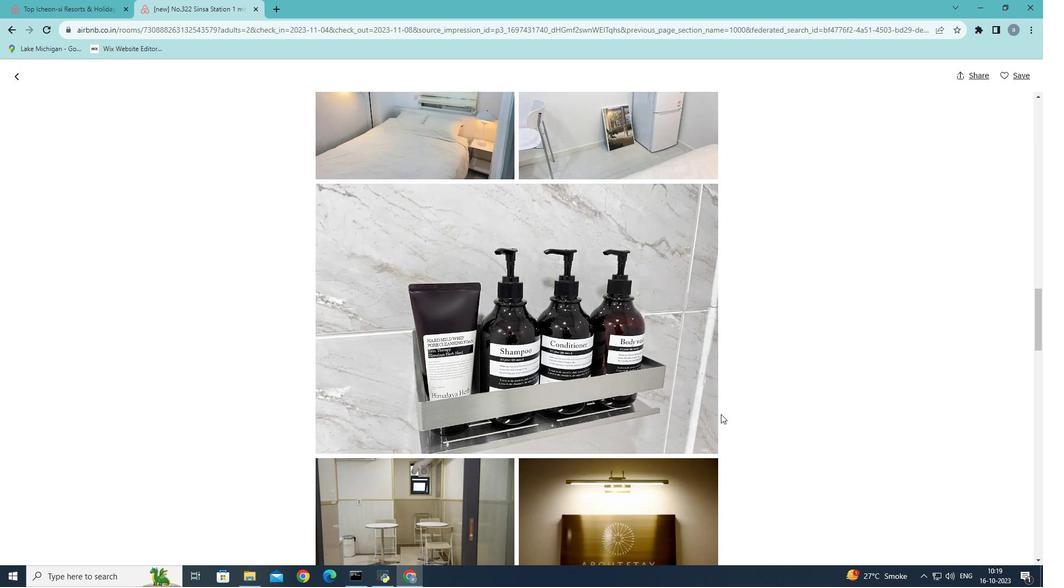 
Action: Mouse scrolled (716, 408) with delta (0, 0)
Screenshot: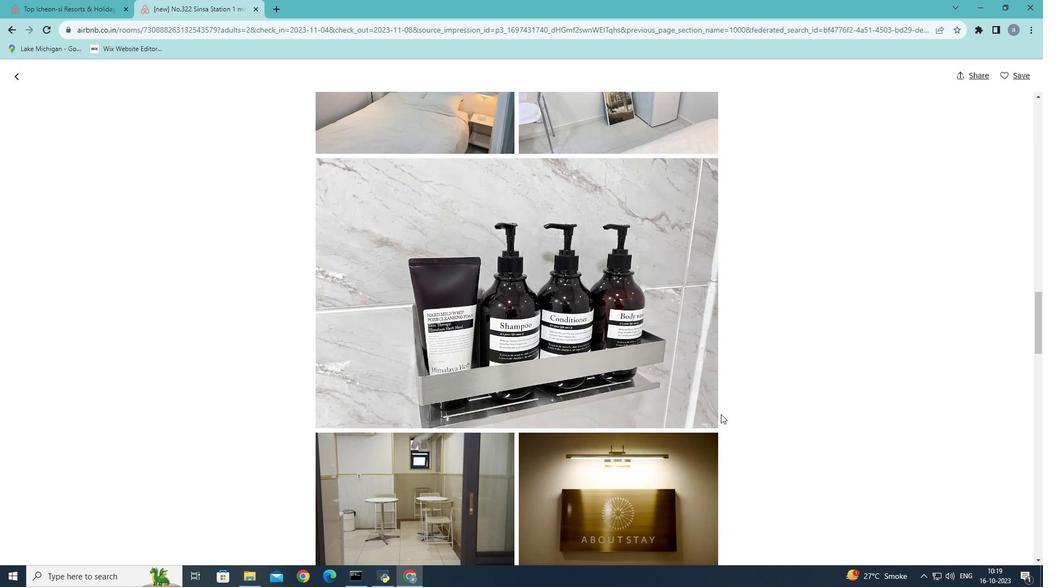 
Action: Mouse scrolled (716, 408) with delta (0, 0)
Screenshot: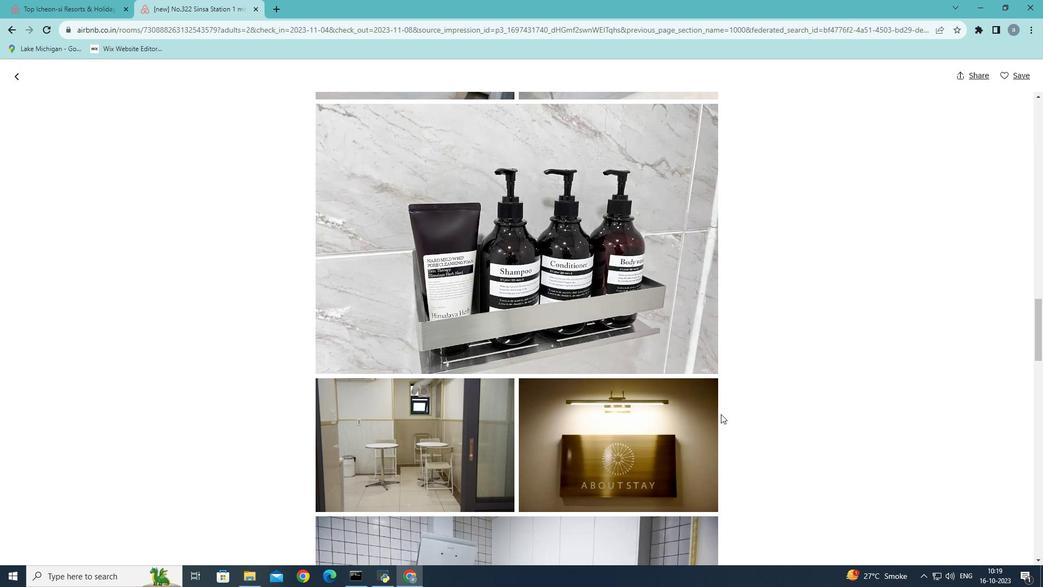 
Action: Mouse scrolled (716, 408) with delta (0, 0)
Screenshot: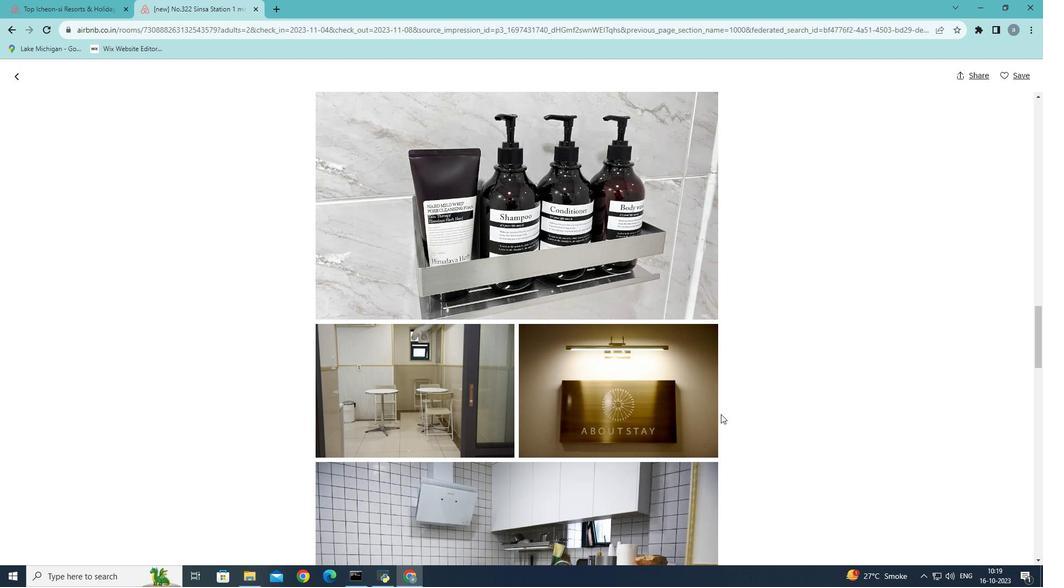 
Action: Mouse scrolled (716, 408) with delta (0, 0)
Screenshot: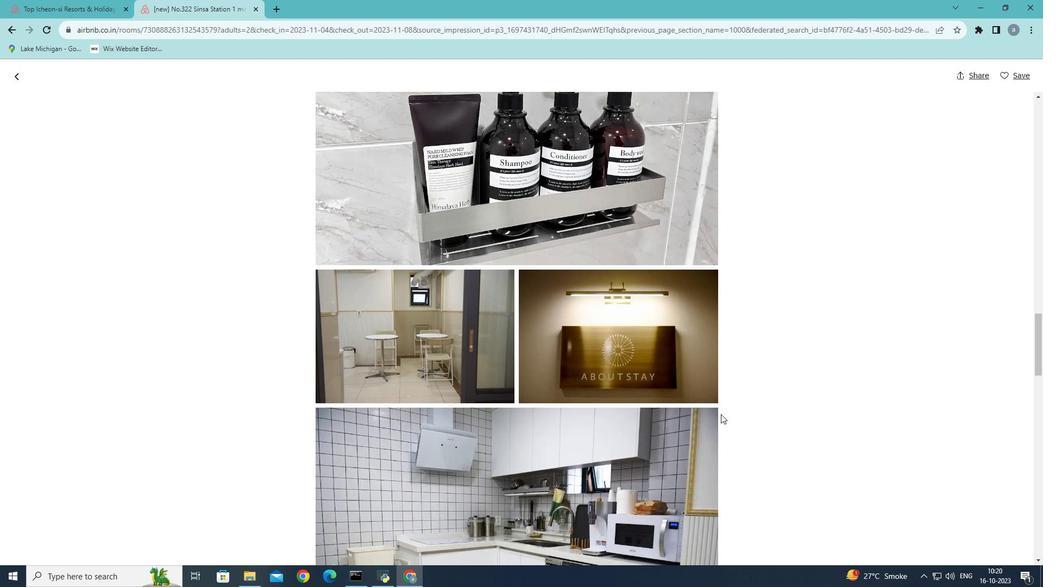 
Action: Mouse scrolled (716, 408) with delta (0, 0)
Screenshot: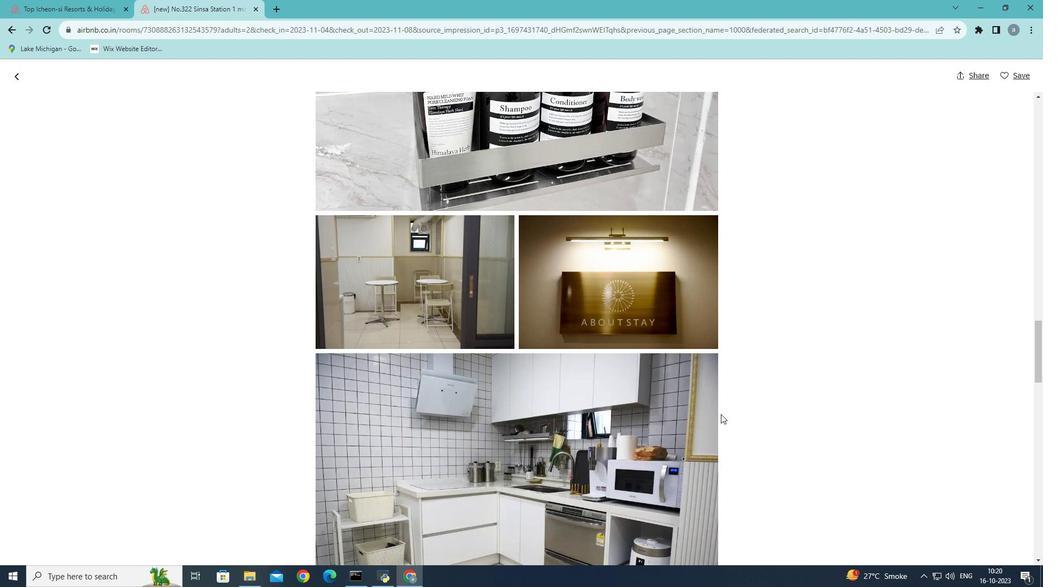 
Action: Mouse scrolled (716, 408) with delta (0, 0)
Screenshot: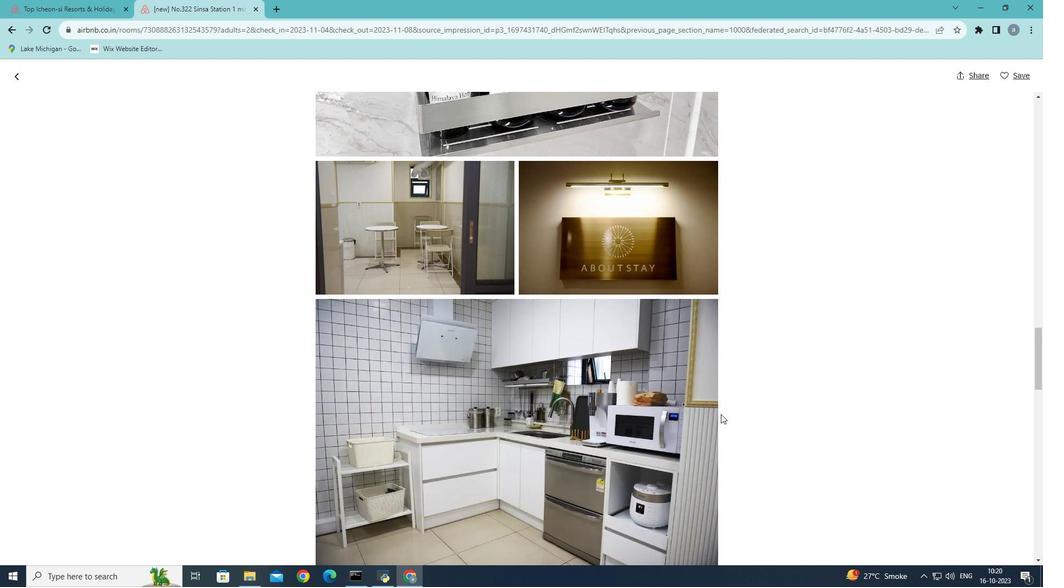 
Action: Mouse scrolled (716, 408) with delta (0, 0)
Screenshot: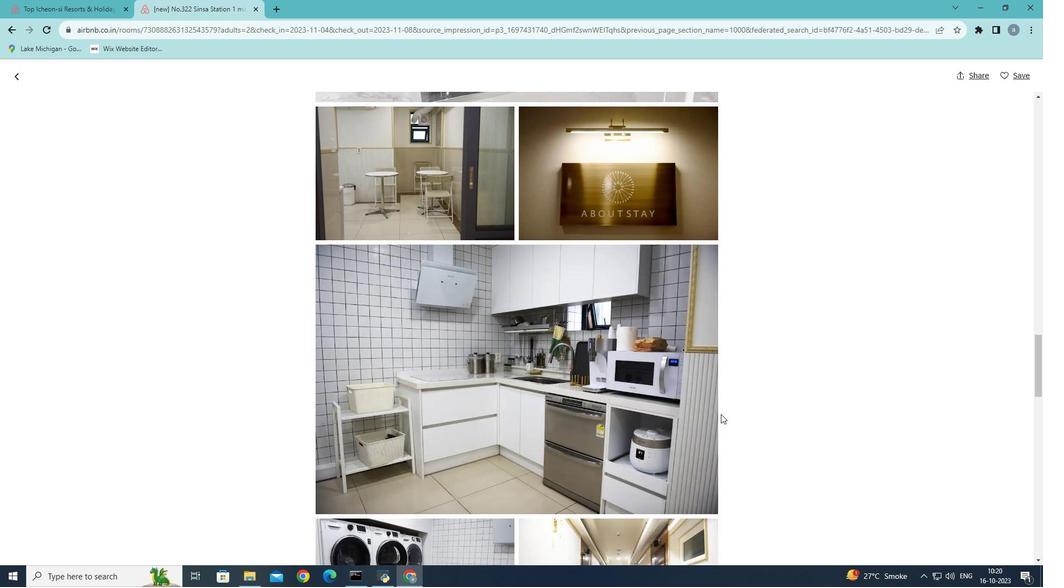 
Action: Mouse scrolled (716, 408) with delta (0, 0)
Screenshot: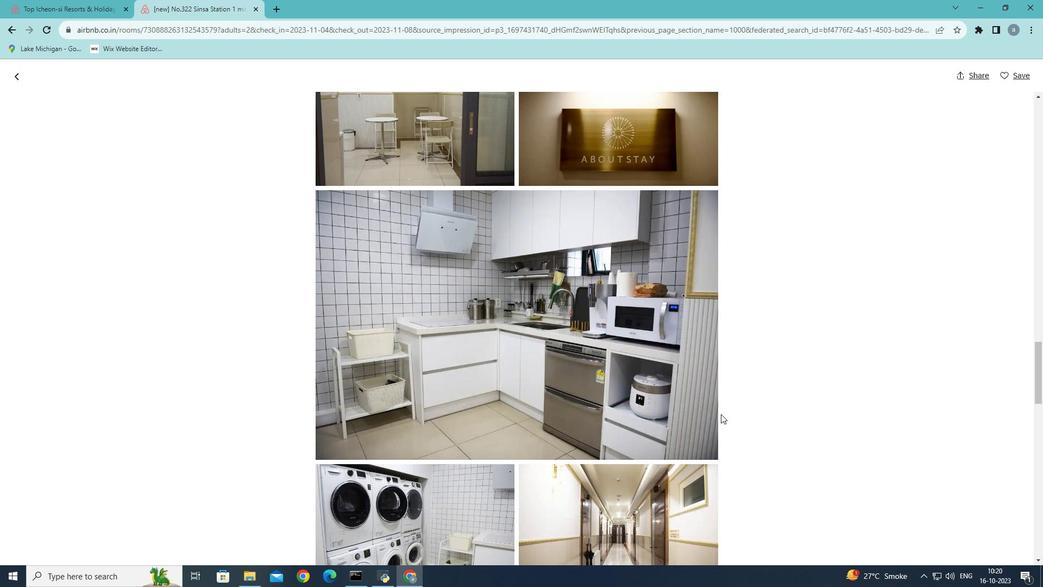 
Action: Mouse scrolled (716, 408) with delta (0, 0)
Screenshot: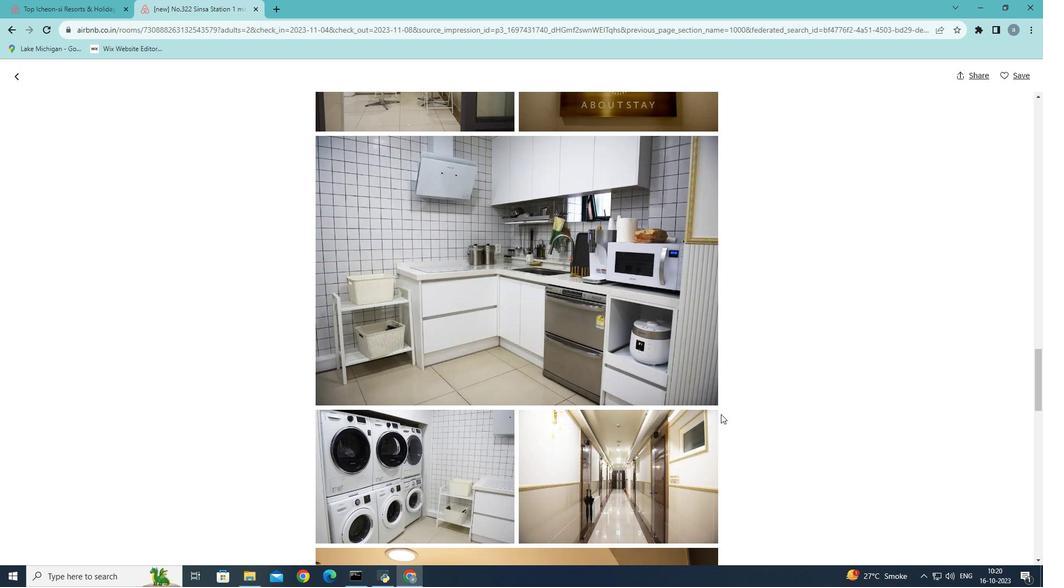 
Action: Mouse scrolled (716, 408) with delta (0, 0)
Screenshot: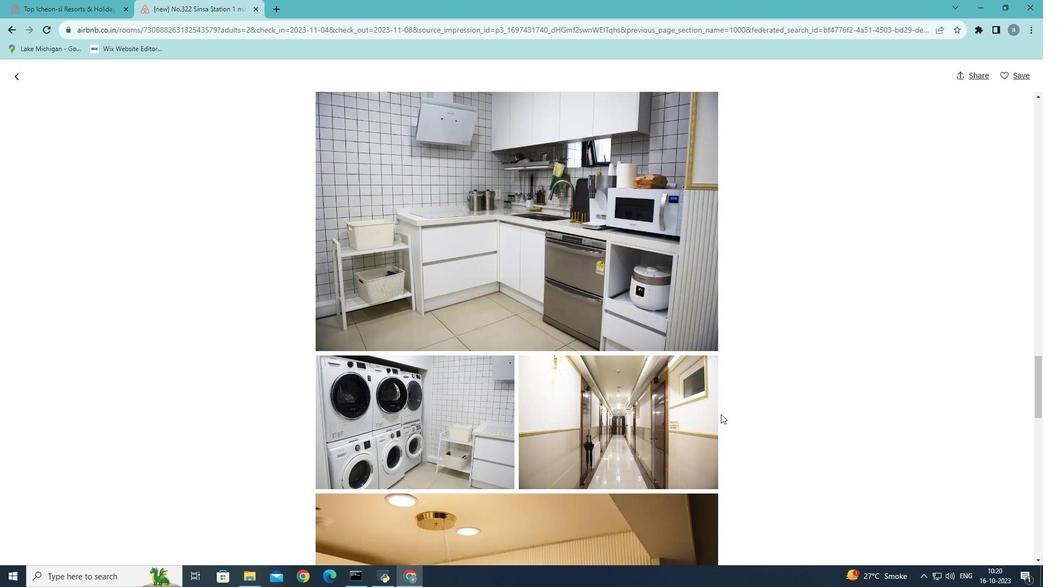 
Action: Mouse scrolled (716, 408) with delta (0, 0)
Screenshot: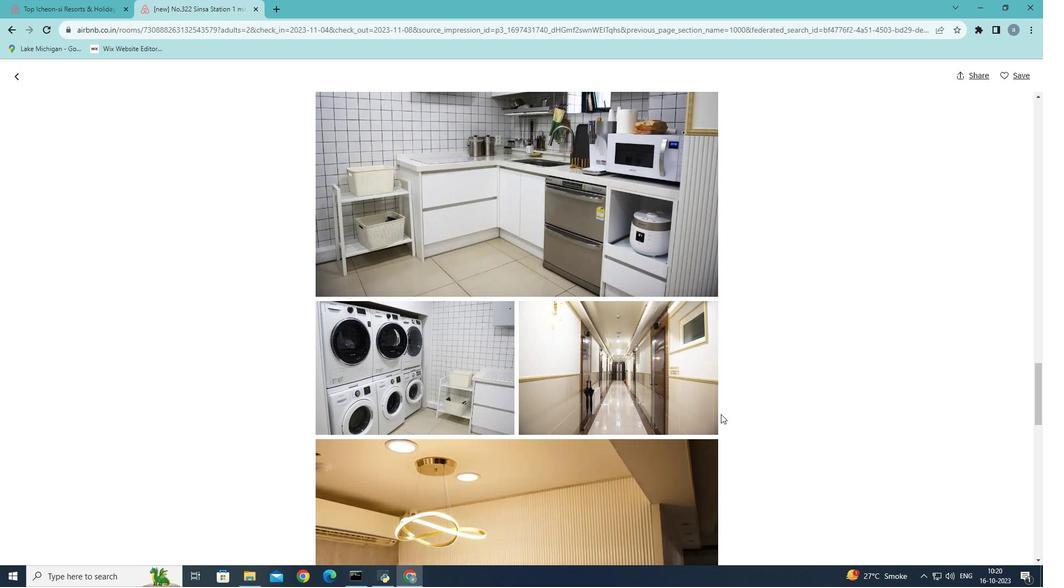 
Action: Mouse scrolled (716, 408) with delta (0, 0)
Screenshot: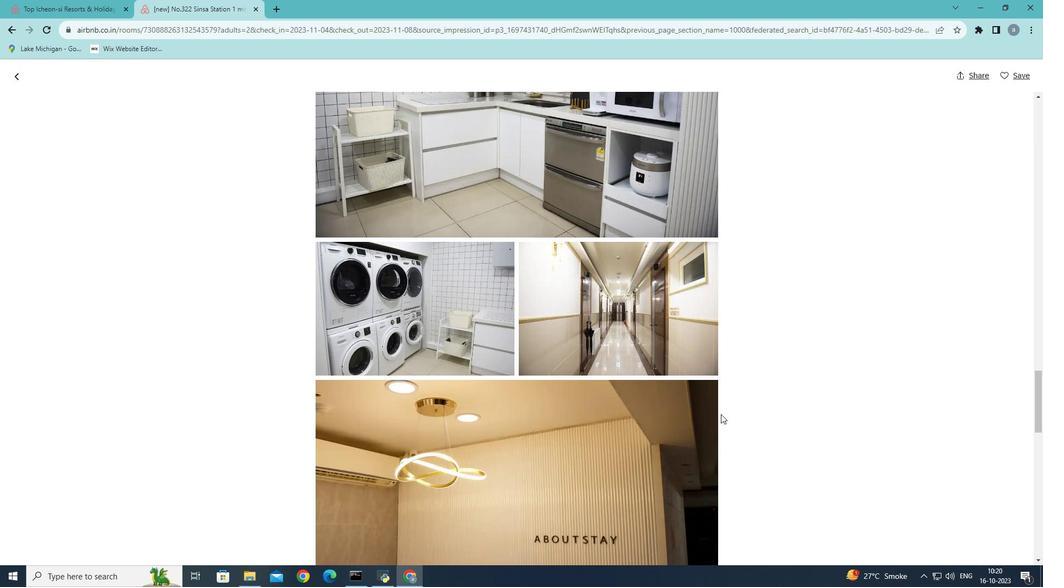 
Action: Mouse scrolled (716, 408) with delta (0, 0)
Screenshot: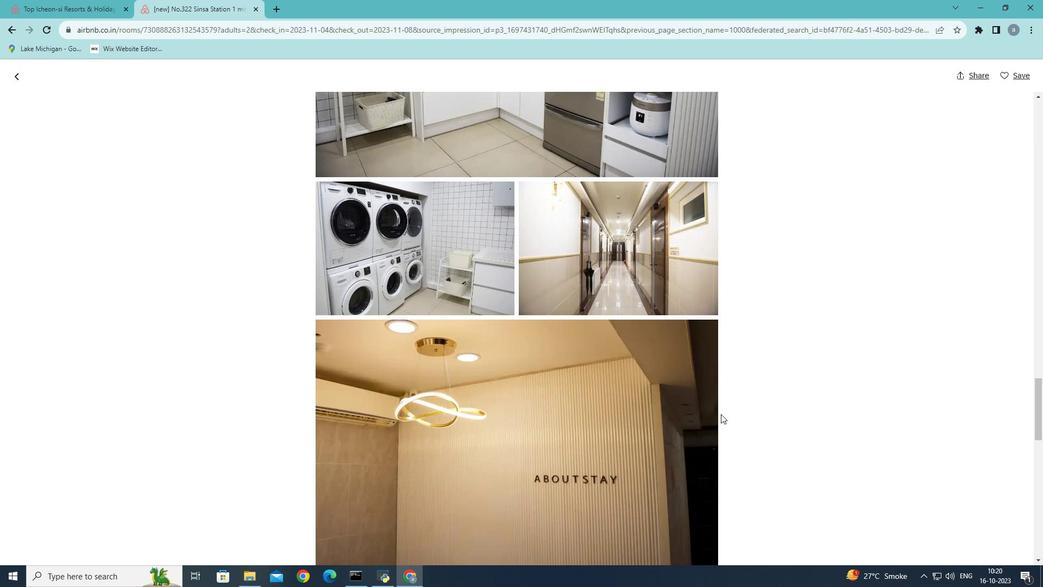 
Action: Mouse scrolled (716, 408) with delta (0, 0)
Screenshot: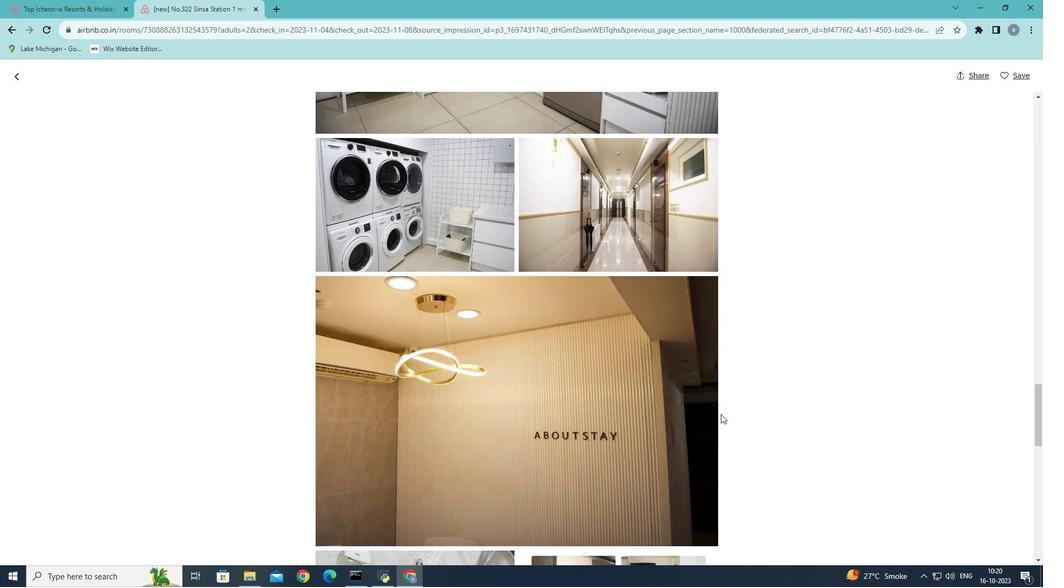 
Action: Mouse scrolled (716, 408) with delta (0, 0)
Screenshot: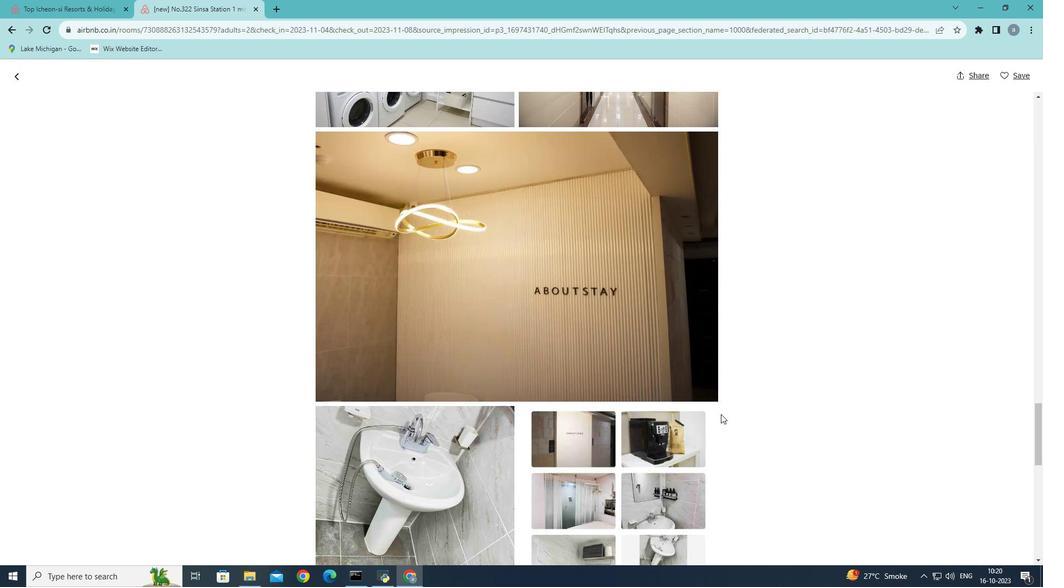
Action: Mouse scrolled (716, 408) with delta (0, 0)
Screenshot: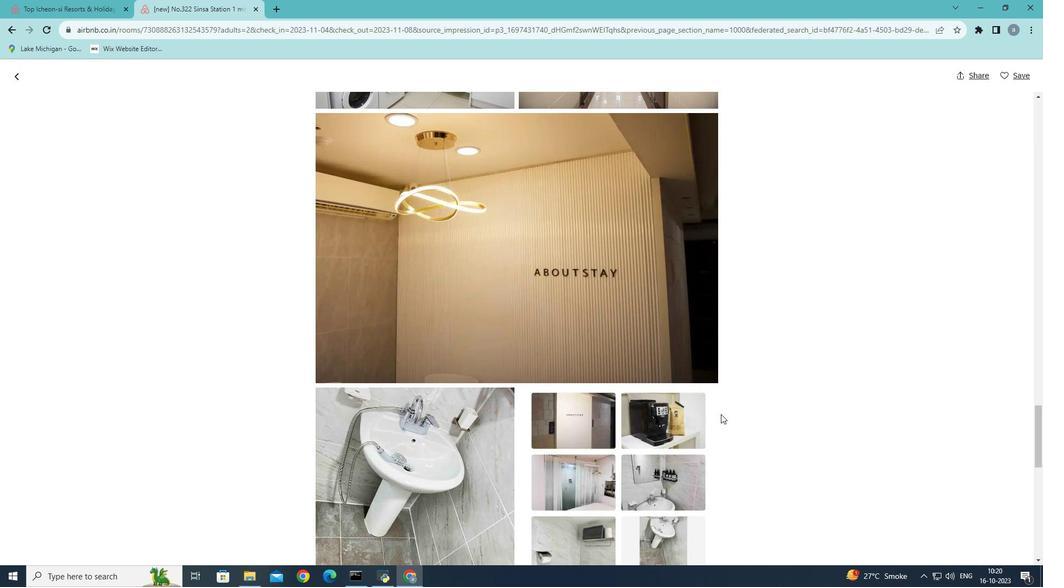 
Action: Mouse scrolled (716, 408) with delta (0, 0)
Screenshot: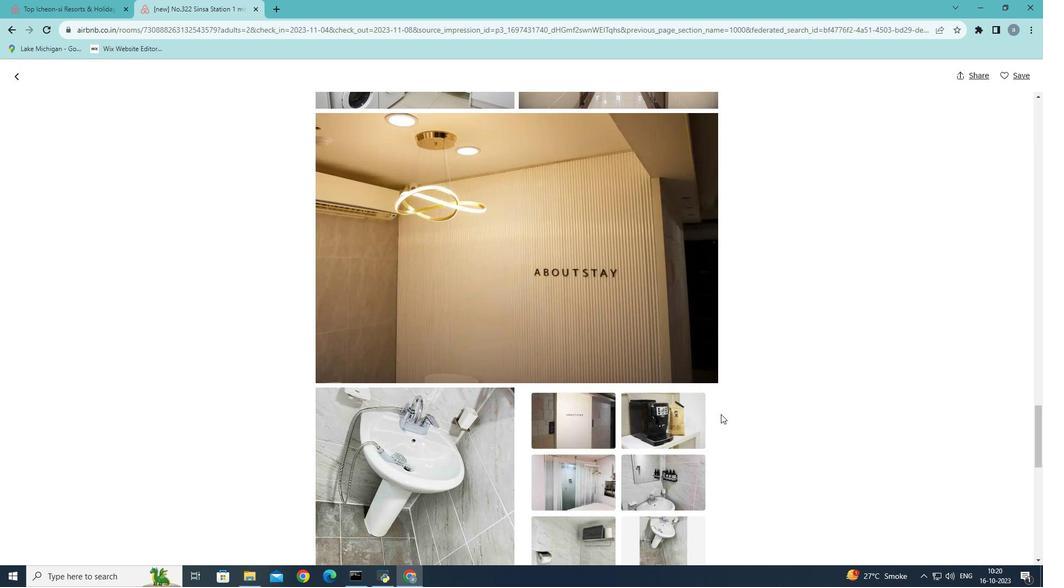 
Action: Mouse scrolled (716, 408) with delta (0, 0)
Screenshot: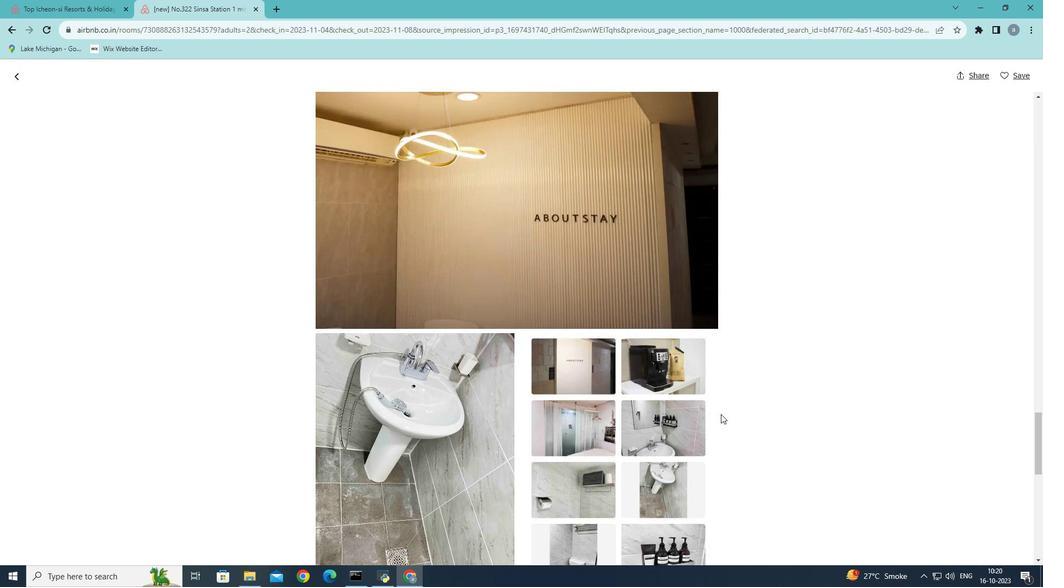 
Action: Mouse scrolled (716, 408) with delta (0, 0)
Screenshot: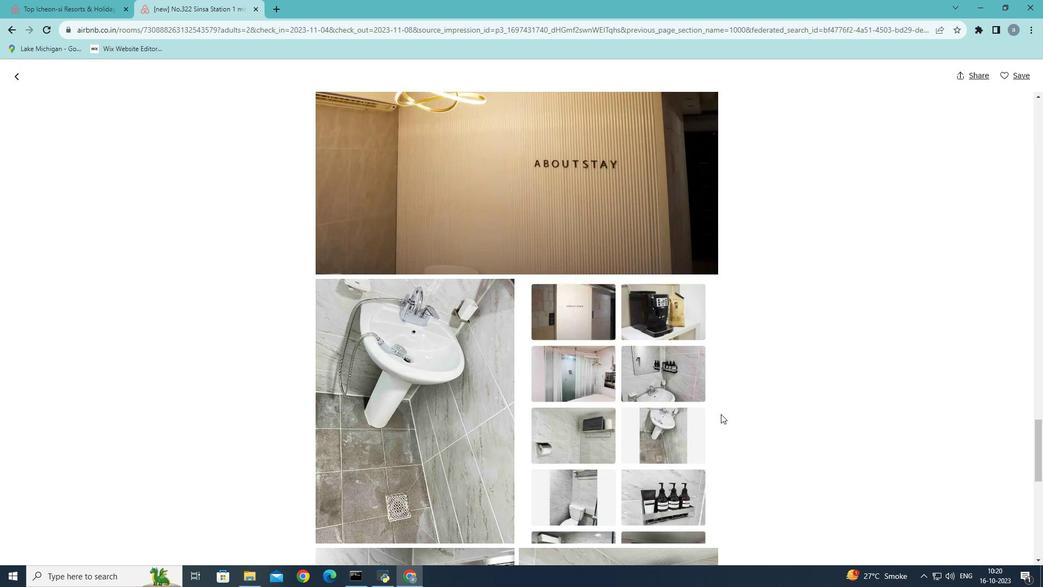
Action: Mouse scrolled (716, 408) with delta (0, 0)
Screenshot: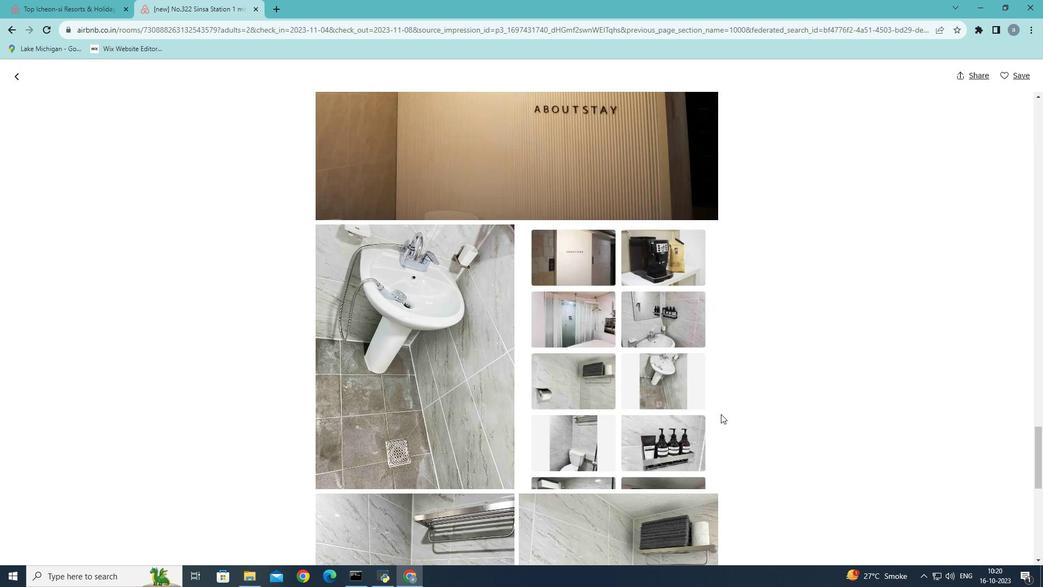 
Action: Mouse scrolled (716, 408) with delta (0, 0)
Screenshot: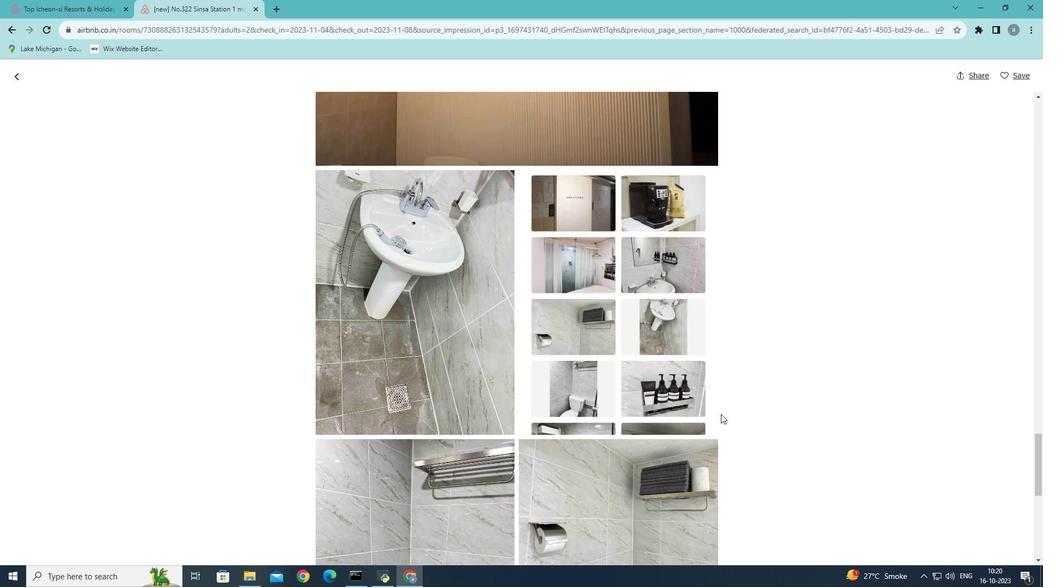 
Action: Mouse scrolled (716, 408) with delta (0, 0)
Screenshot: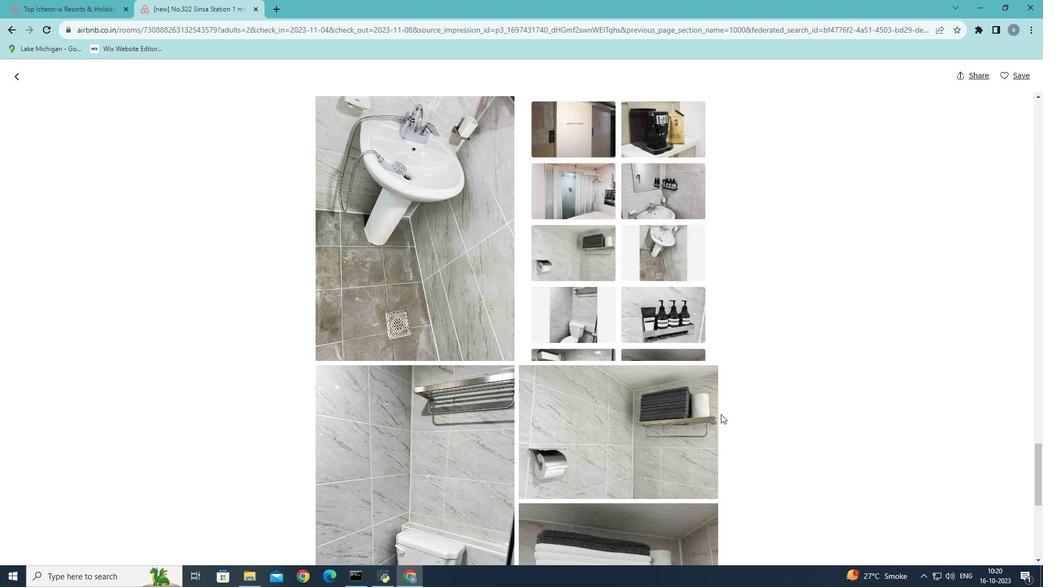 
Action: Mouse scrolled (716, 408) with delta (0, 0)
Screenshot: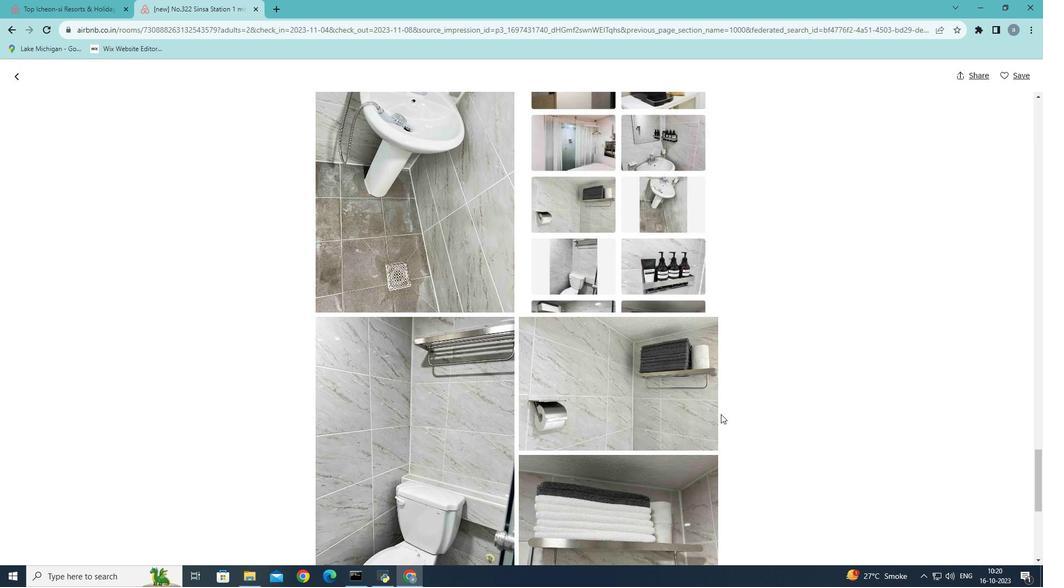
Action: Mouse scrolled (716, 408) with delta (0, 0)
Screenshot: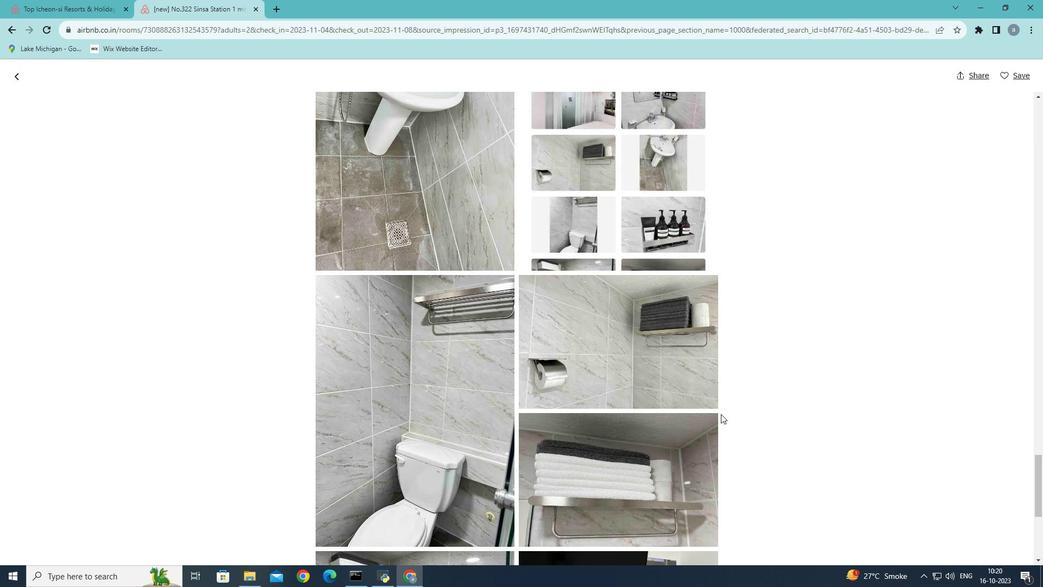 
Action: Mouse scrolled (716, 408) with delta (0, 0)
Screenshot: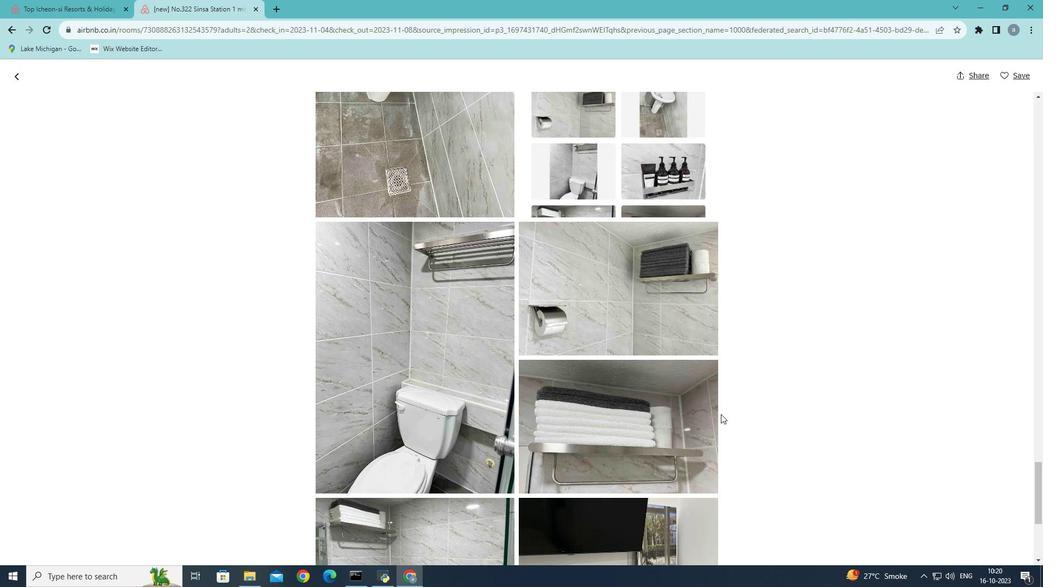 
Action: Mouse scrolled (716, 408) with delta (0, 0)
Screenshot: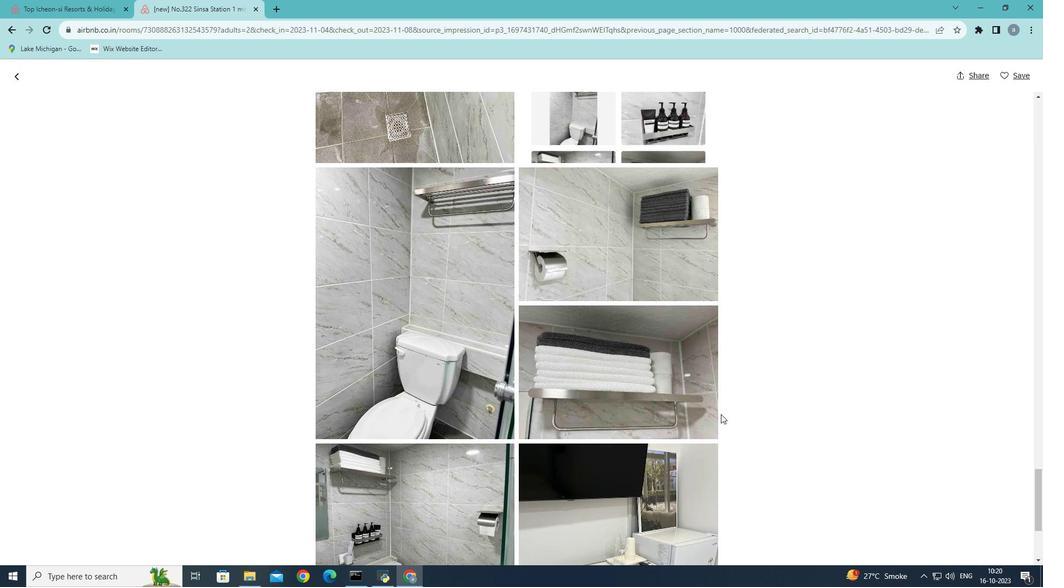 
Action: Mouse scrolled (716, 408) with delta (0, 0)
Screenshot: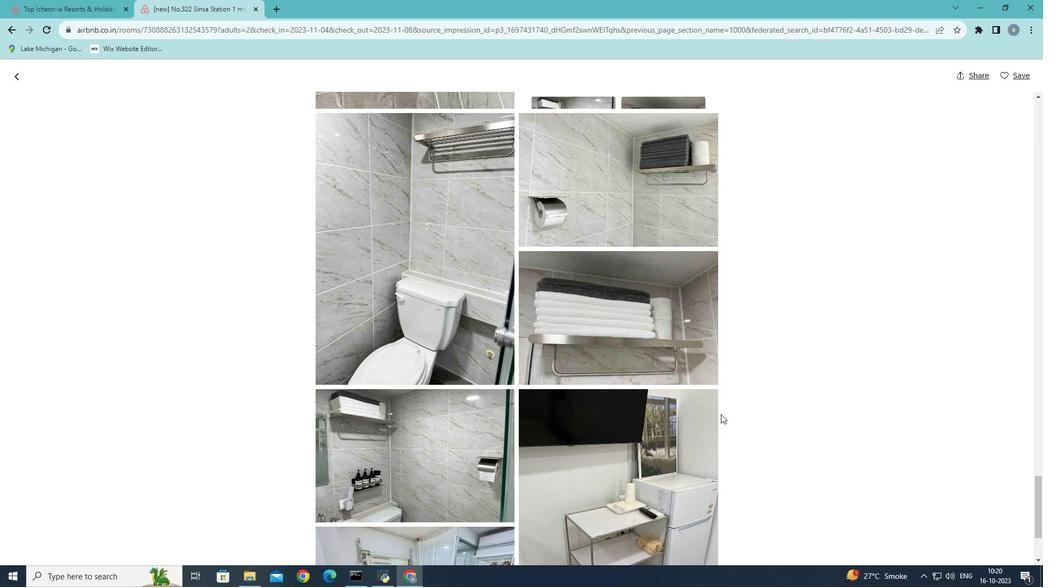 
Action: Mouse scrolled (716, 408) with delta (0, 0)
Screenshot: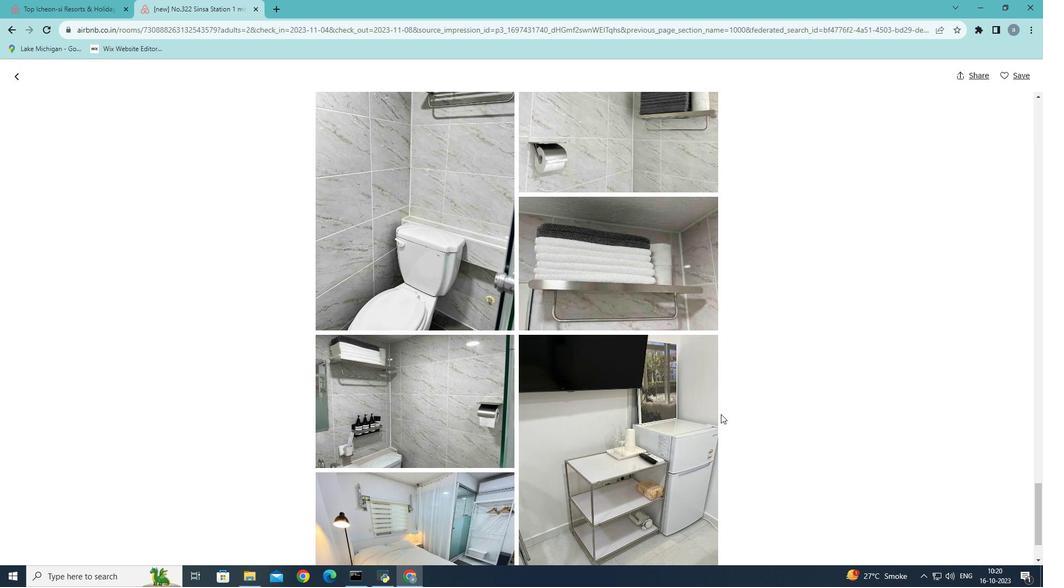 
Action: Mouse scrolled (716, 408) with delta (0, 0)
Screenshot: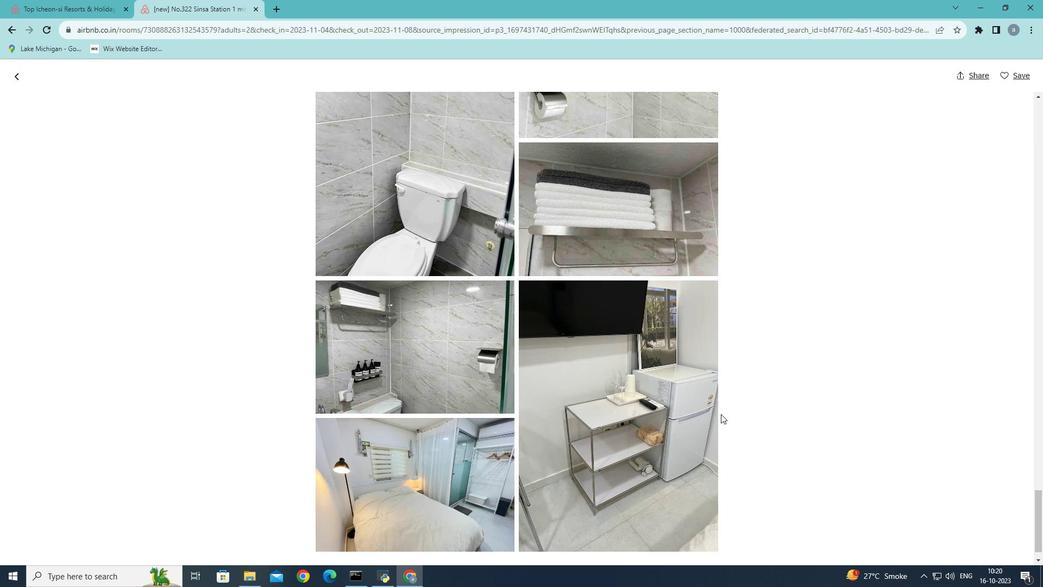 
Action: Mouse scrolled (716, 408) with delta (0, 0)
Screenshot: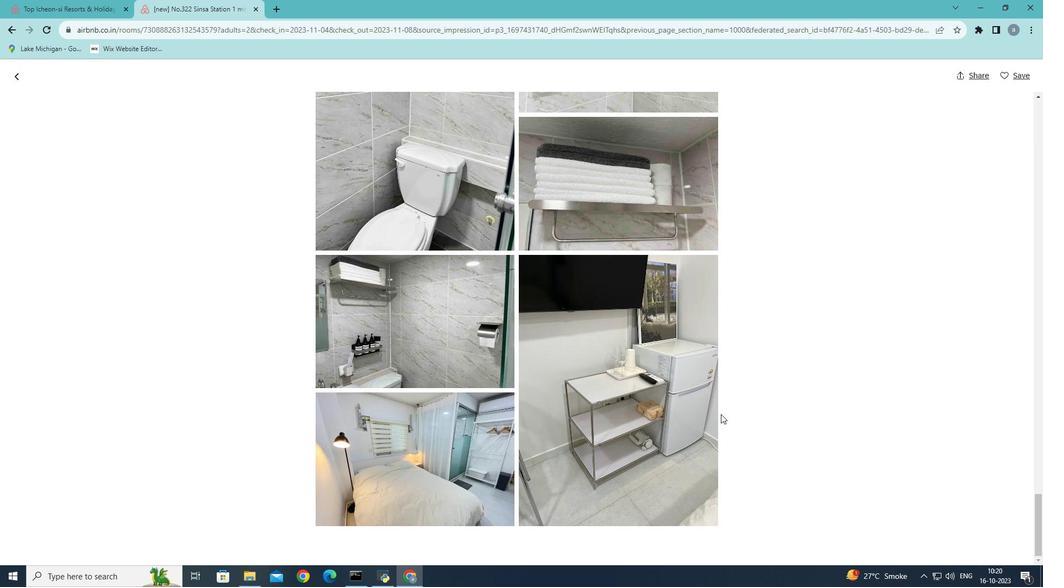 
Action: Mouse scrolled (716, 408) with delta (0, 0)
Screenshot: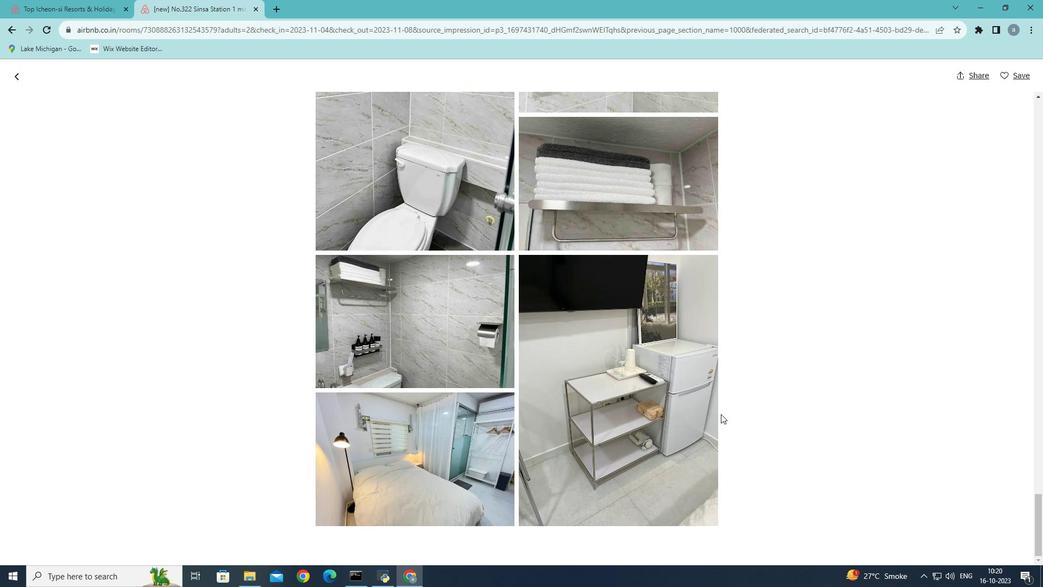 
Action: Mouse scrolled (716, 408) with delta (0, 0)
Screenshot: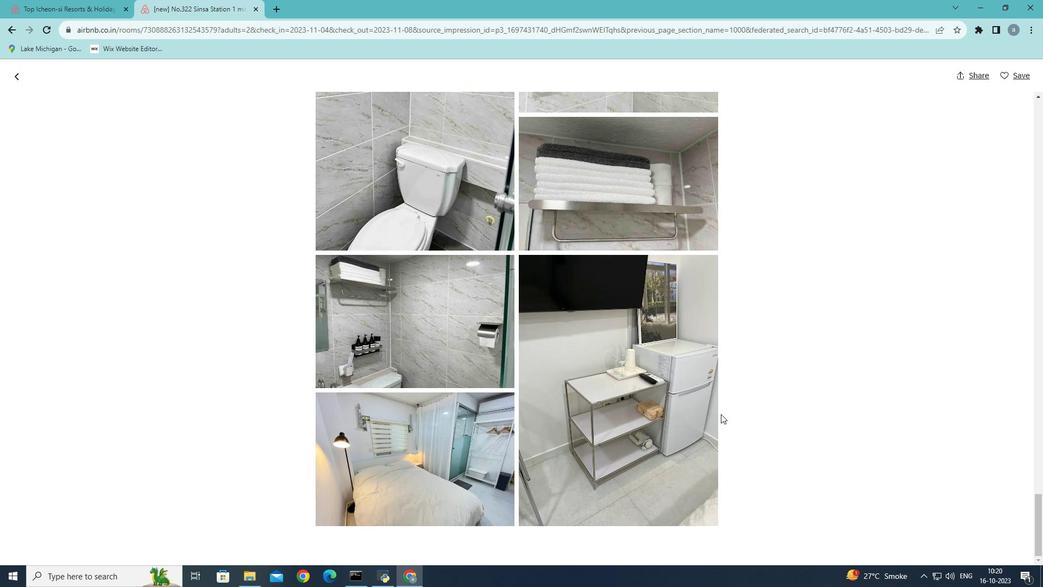 
Action: Mouse scrolled (716, 408) with delta (0, 0)
Screenshot: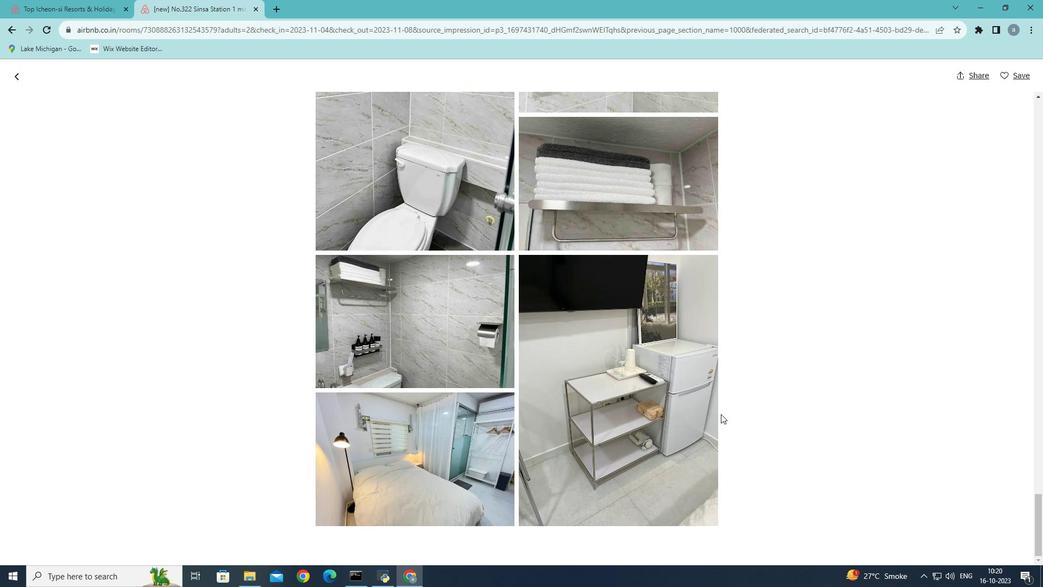 
Action: Mouse scrolled (716, 408) with delta (0, 0)
Screenshot: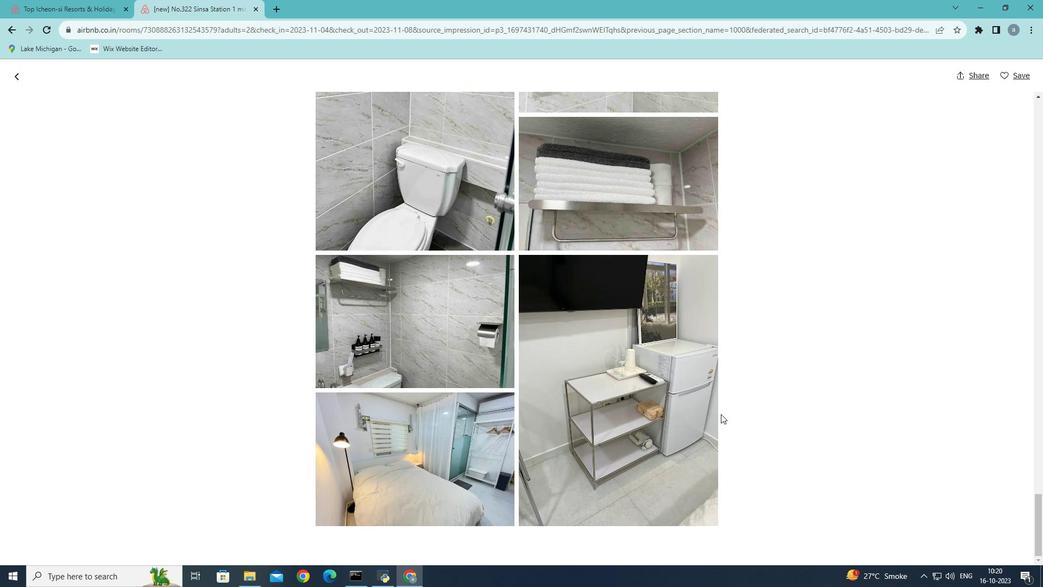 
Action: Mouse scrolled (716, 408) with delta (0, 0)
Screenshot: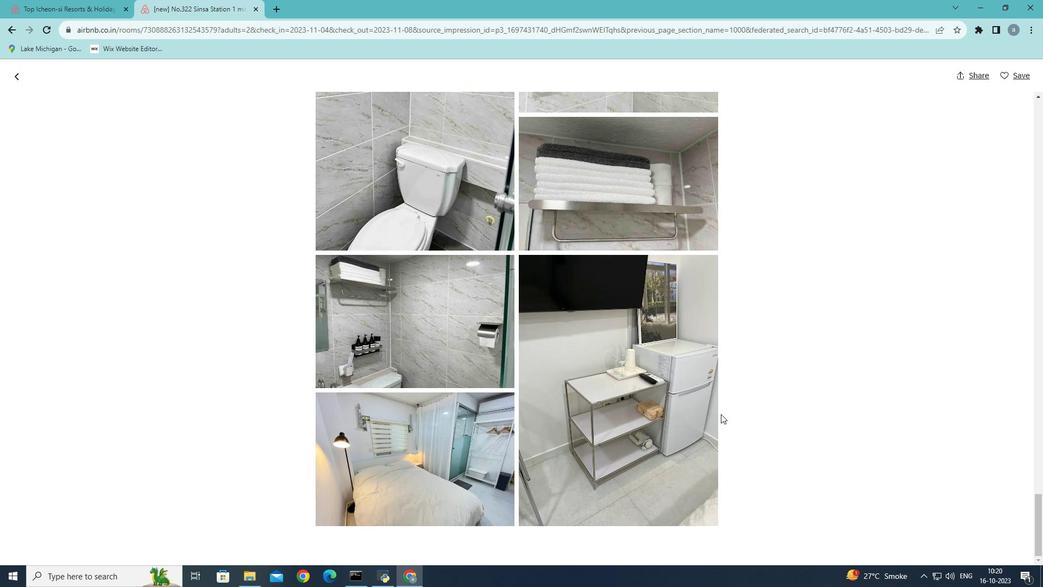 
Action: Mouse scrolled (716, 408) with delta (0, 0)
Screenshot: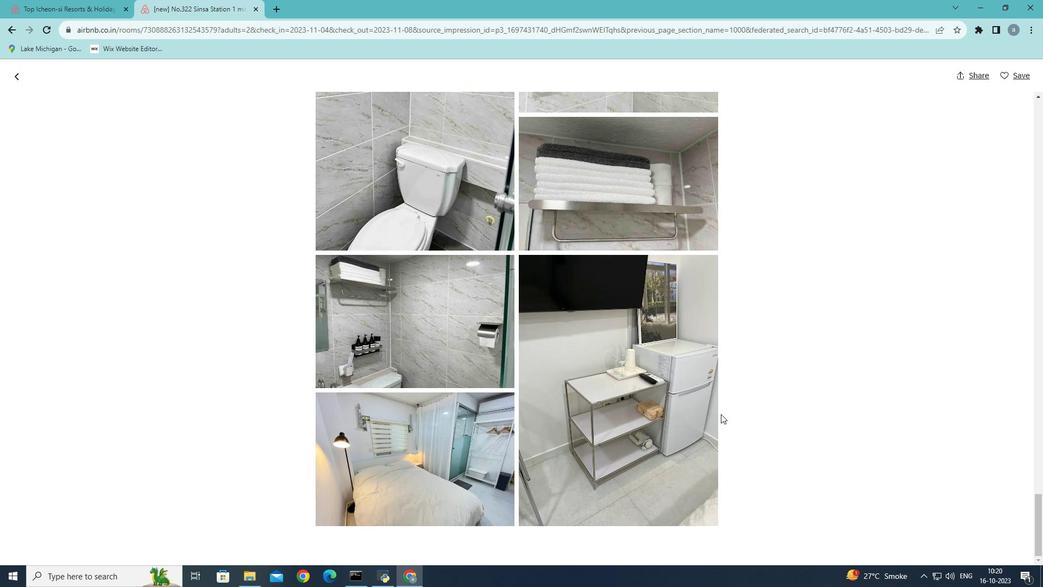 
Action: Mouse scrolled (716, 408) with delta (0, 0)
Screenshot: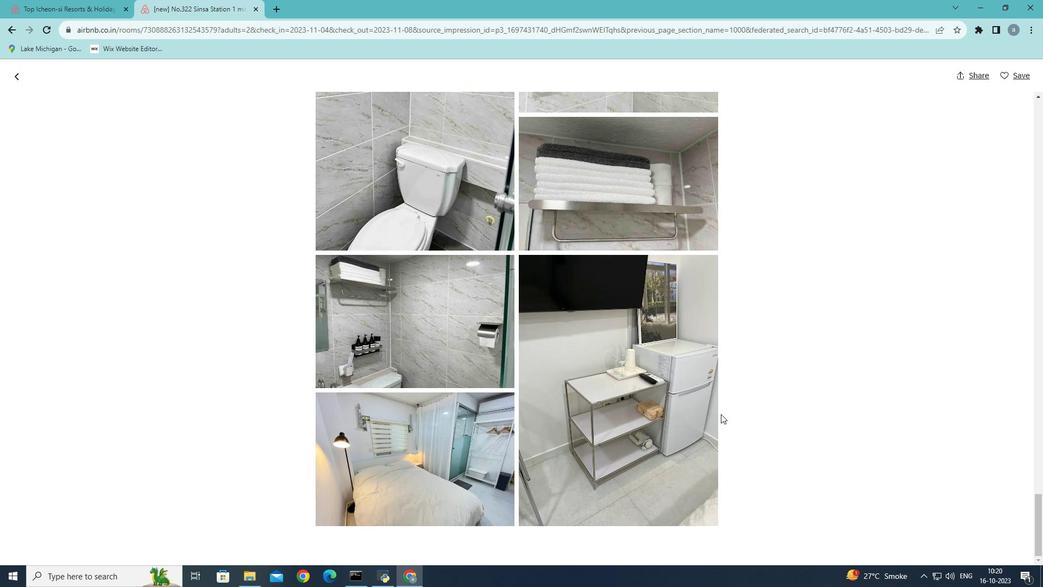 
Action: Mouse moved to (14, 67)
Screenshot: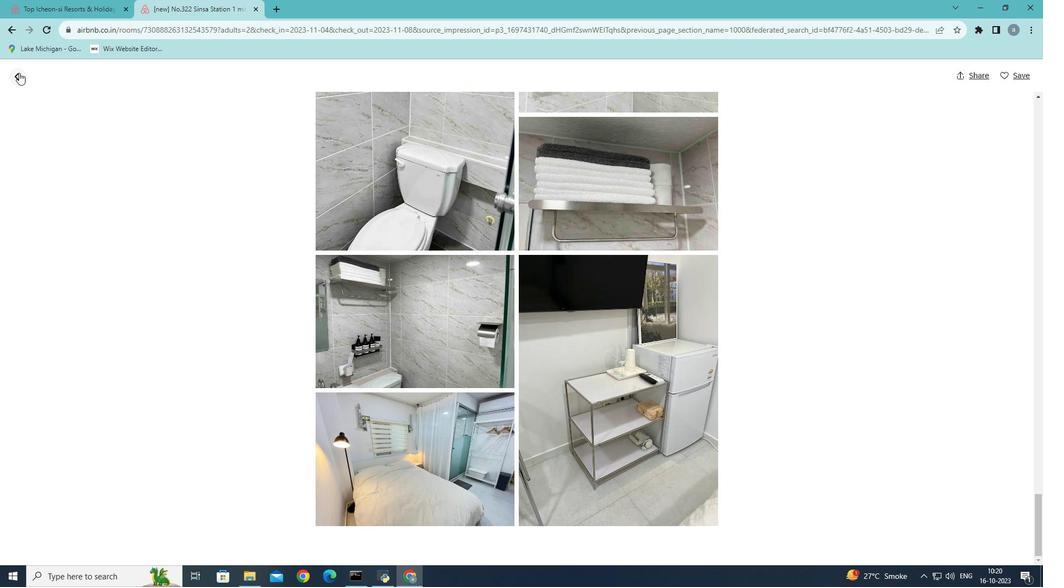 
Action: Mouse pressed left at (14, 67)
Screenshot: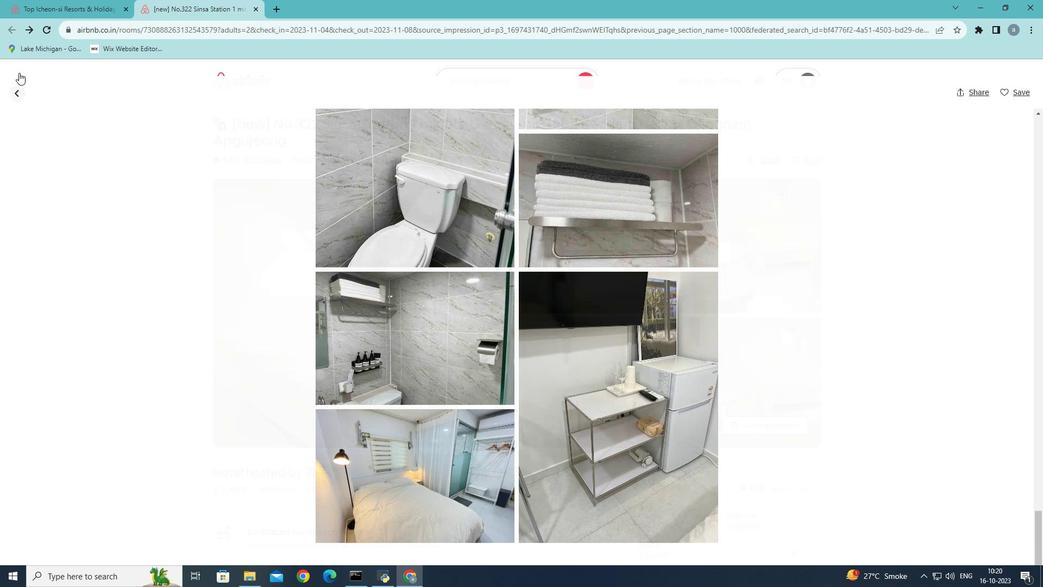 
Action: Mouse moved to (441, 267)
Screenshot: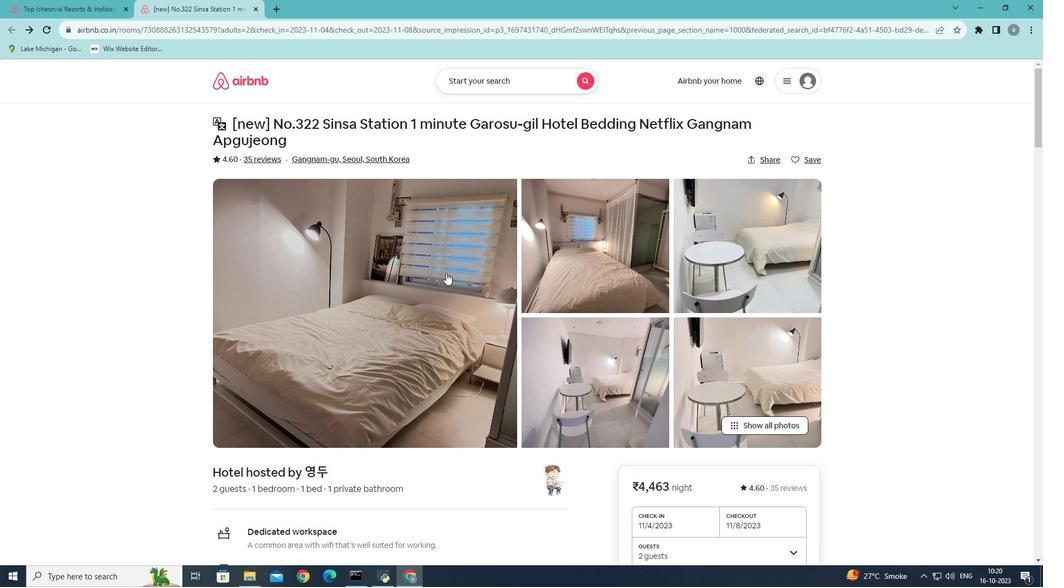 
Action: Mouse scrolled (441, 267) with delta (0, 0)
Screenshot: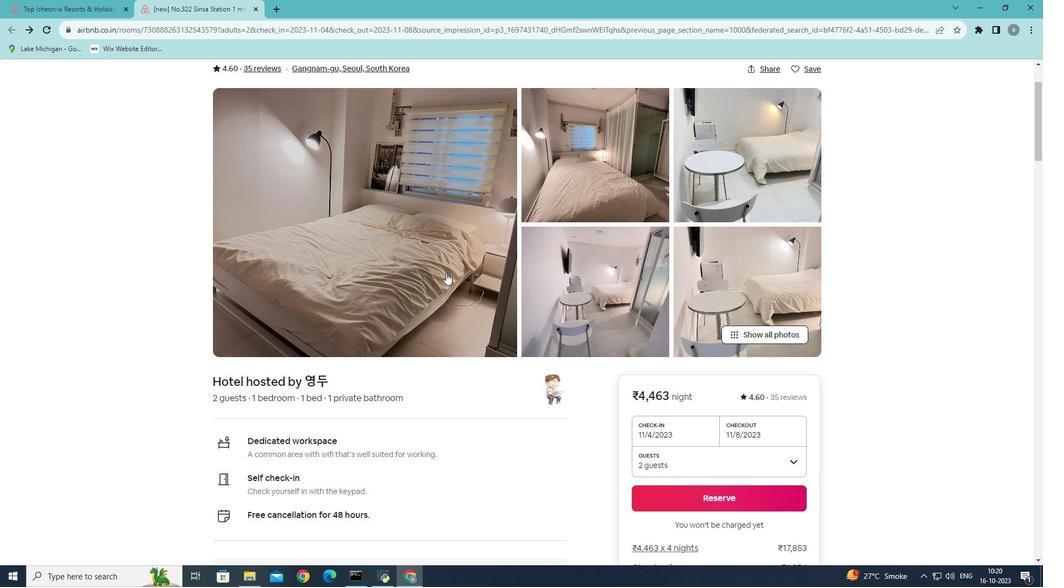 
Action: Mouse scrolled (441, 267) with delta (0, 0)
Screenshot: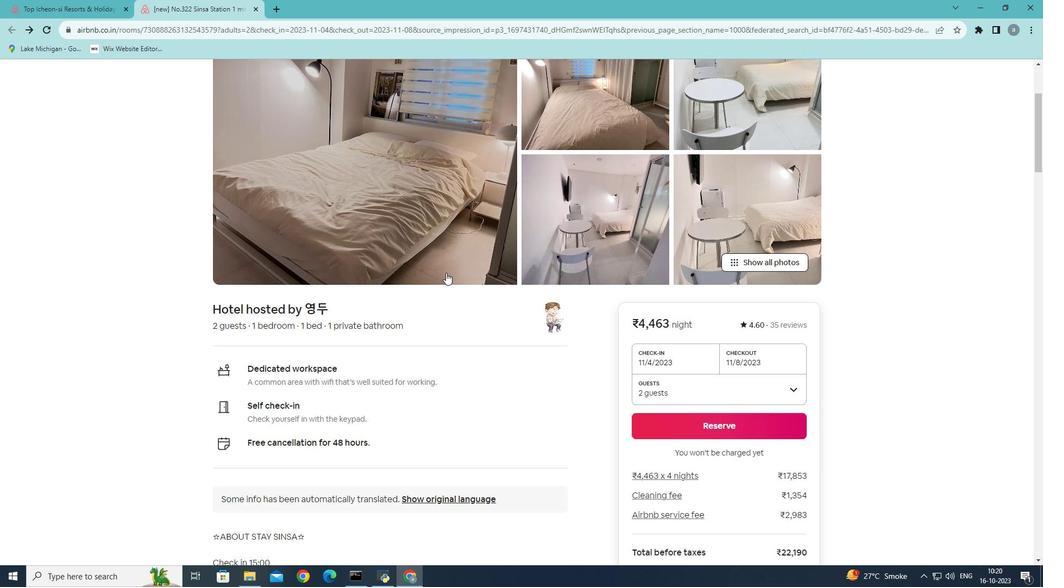
Action: Mouse scrolled (441, 267) with delta (0, 0)
Screenshot: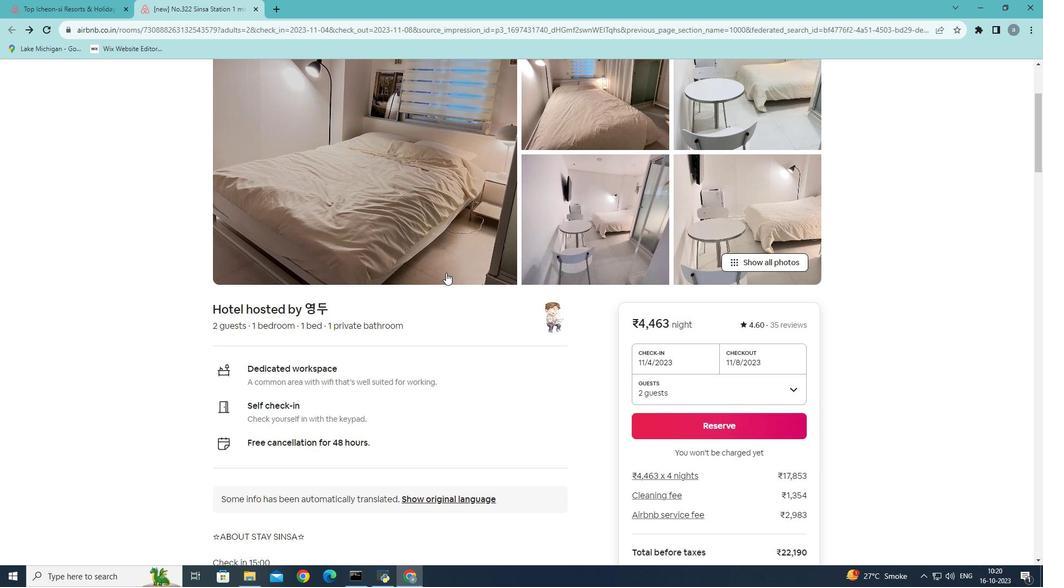 
Action: Mouse scrolled (441, 267) with delta (0, 0)
Screenshot: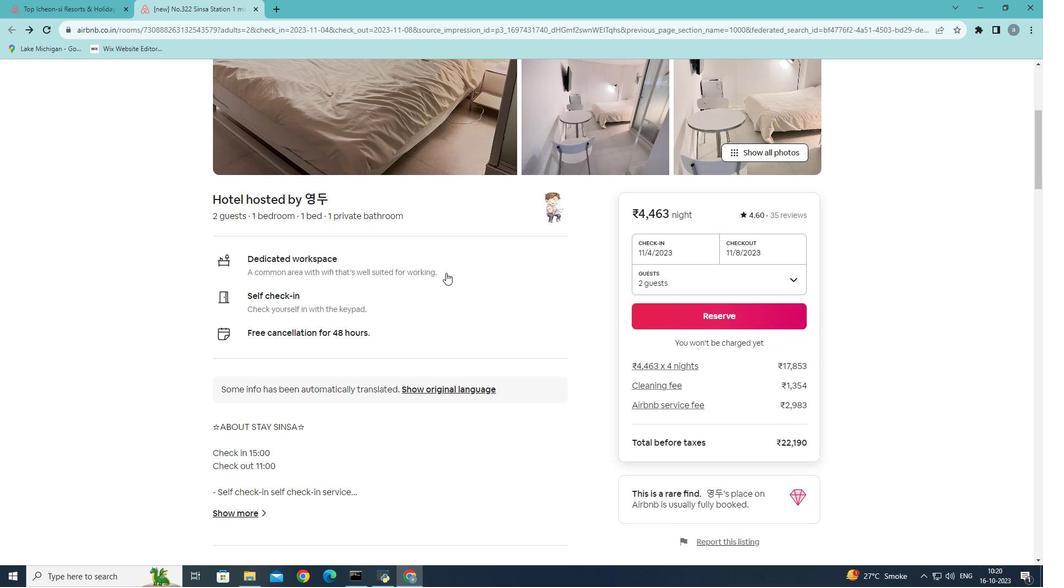 
Action: Mouse scrolled (441, 267) with delta (0, 0)
Screenshot: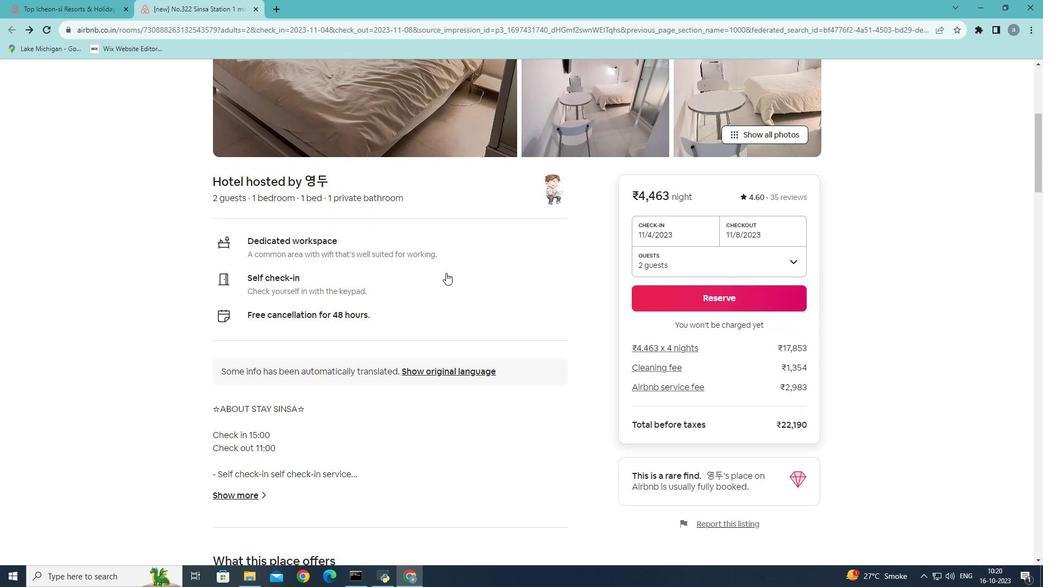 
Action: Mouse scrolled (441, 267) with delta (0, 0)
Screenshot: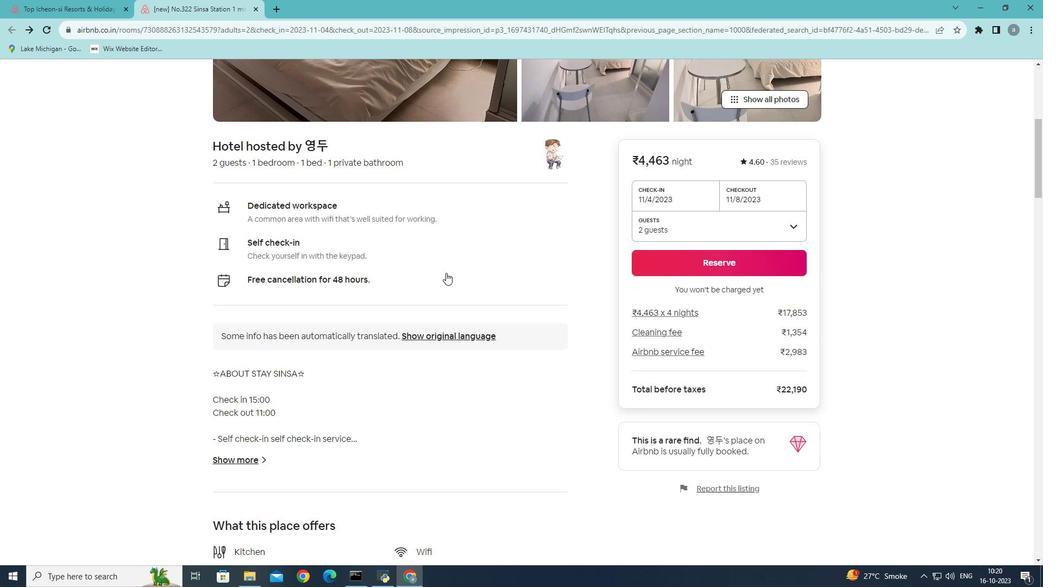 
Action: Mouse scrolled (441, 267) with delta (0, 0)
Screenshot: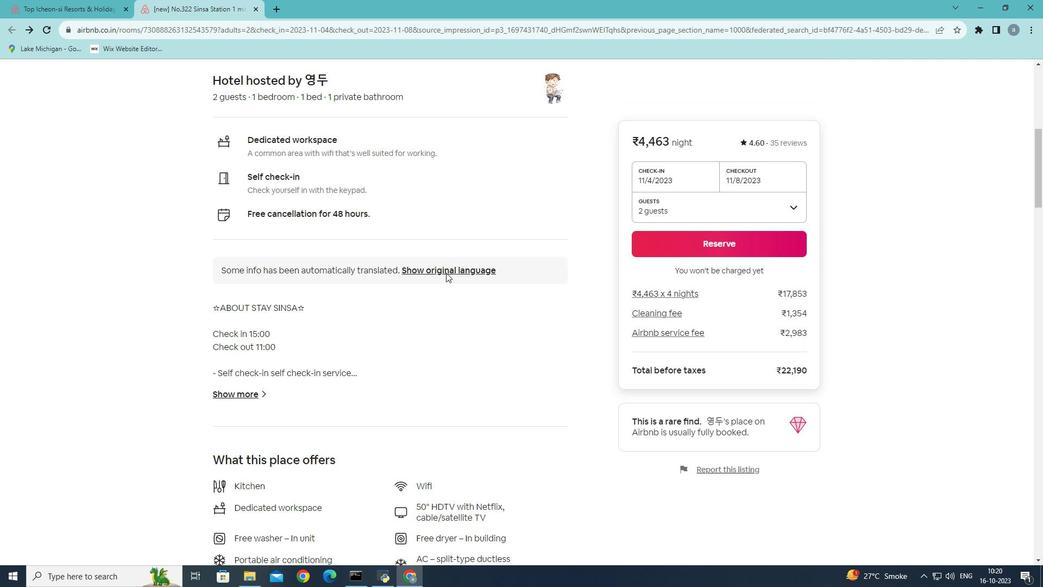 
Action: Mouse scrolled (441, 267) with delta (0, 0)
Screenshot: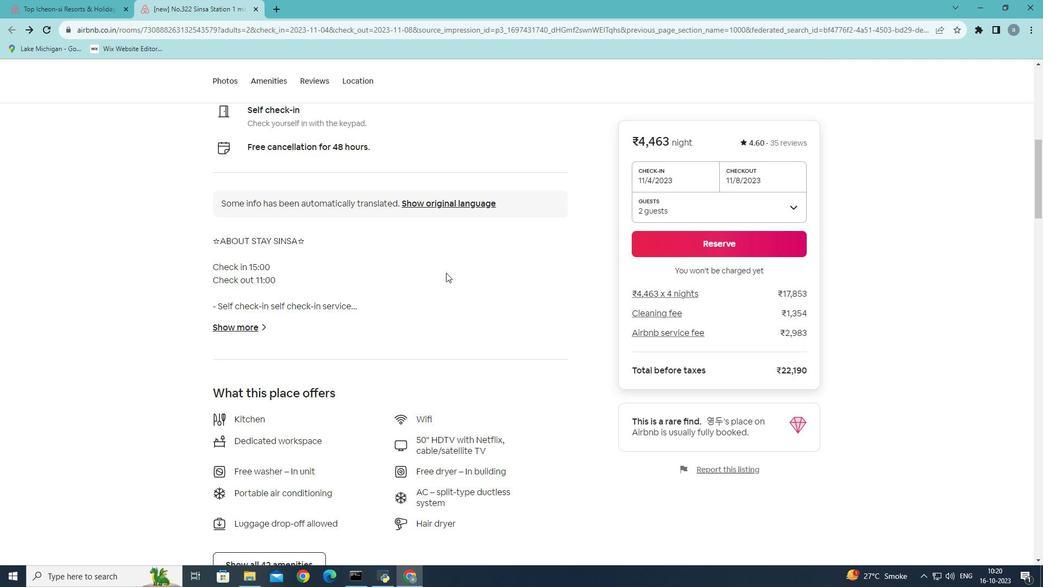 
Action: Mouse scrolled (441, 267) with delta (0, 0)
Screenshot: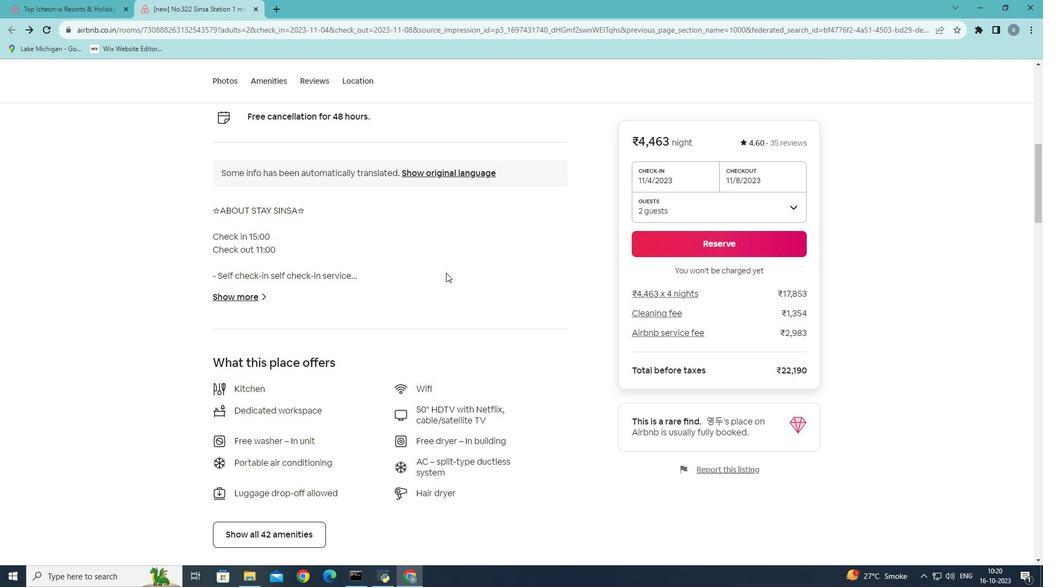 
Action: Mouse scrolled (441, 267) with delta (0, 0)
Screenshot: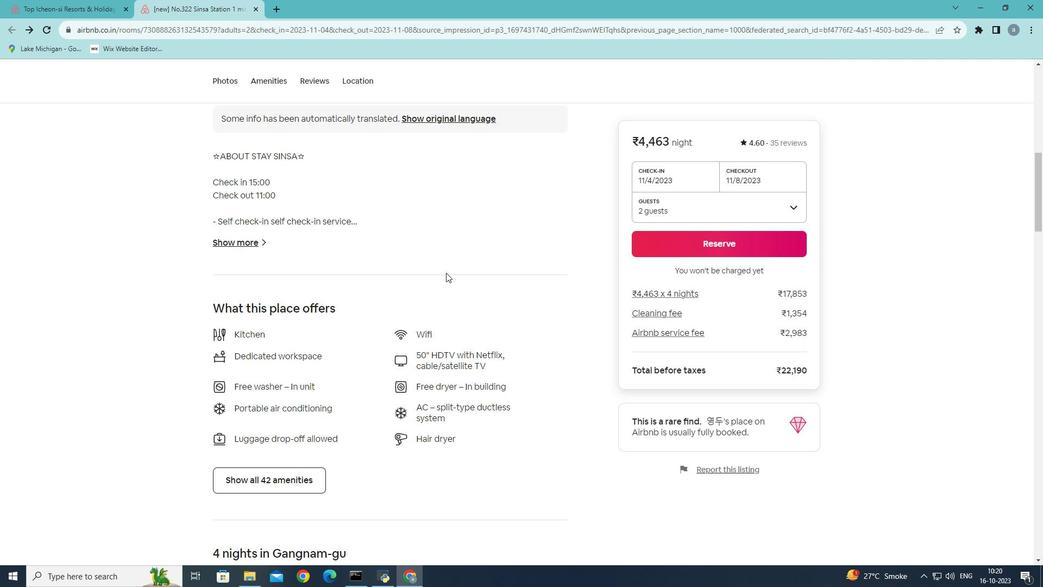 
Action: Mouse scrolled (441, 267) with delta (0, 0)
Screenshot: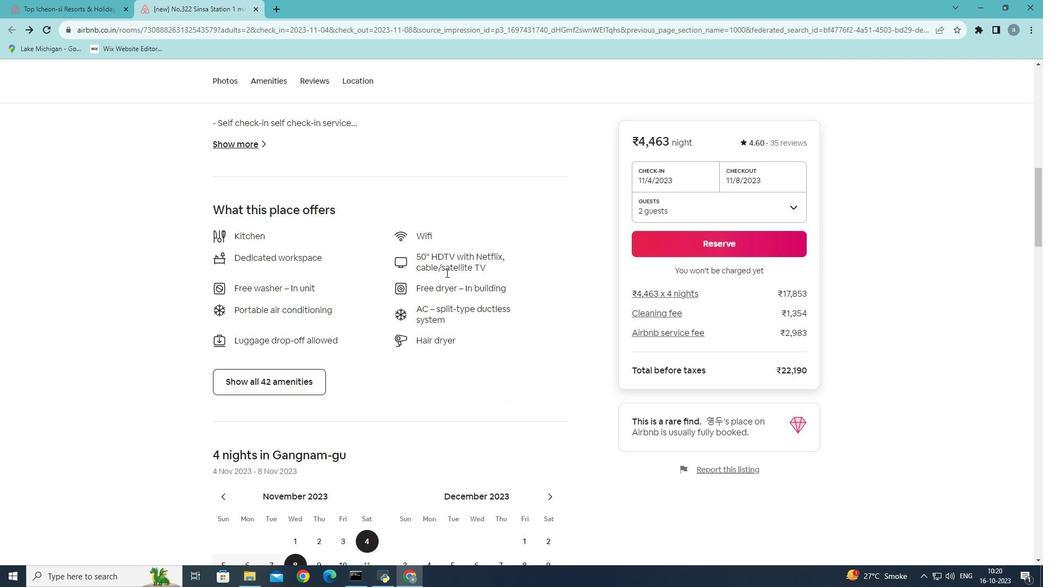 
Action: Mouse scrolled (441, 267) with delta (0, 0)
Screenshot: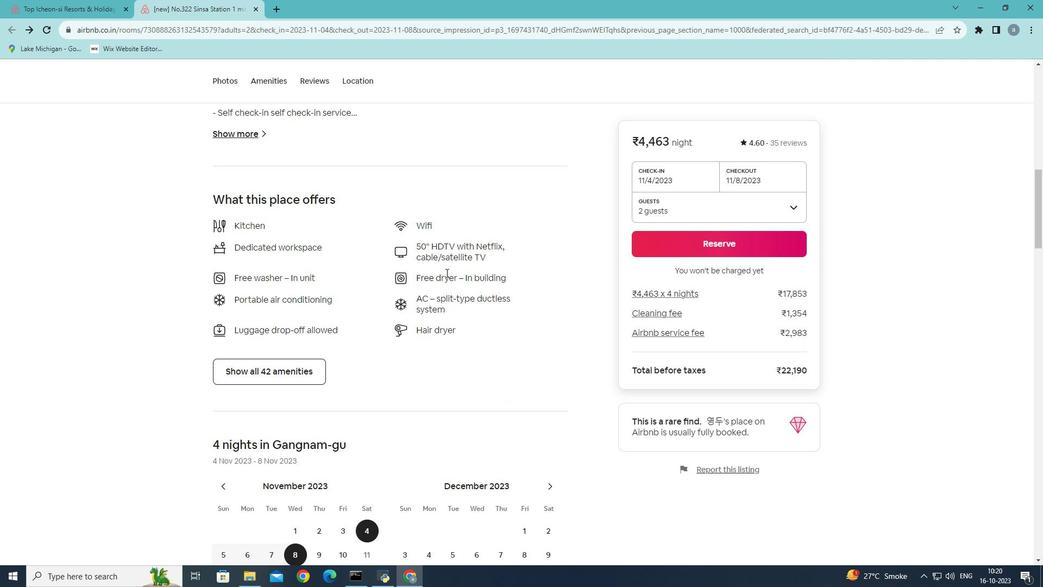 
Action: Mouse moved to (250, 359)
Screenshot: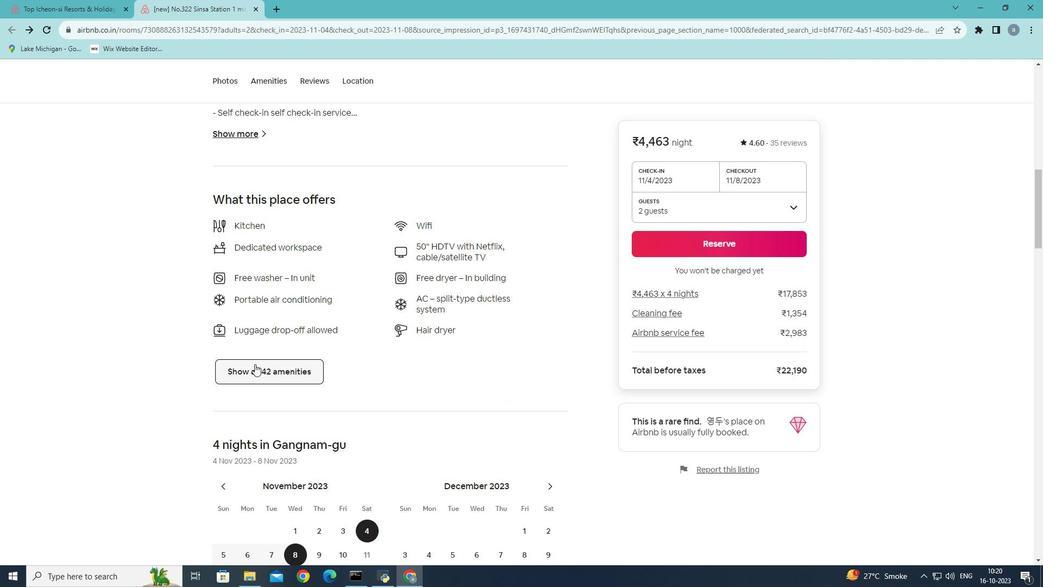 
Action: Mouse pressed left at (250, 359)
Screenshot: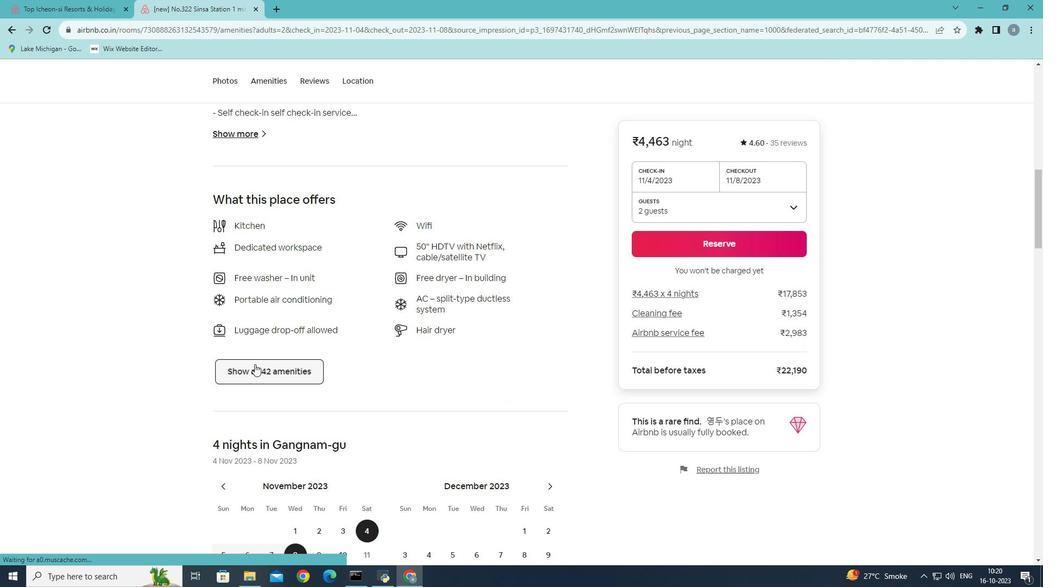 
Action: Mouse moved to (244, 340)
Screenshot: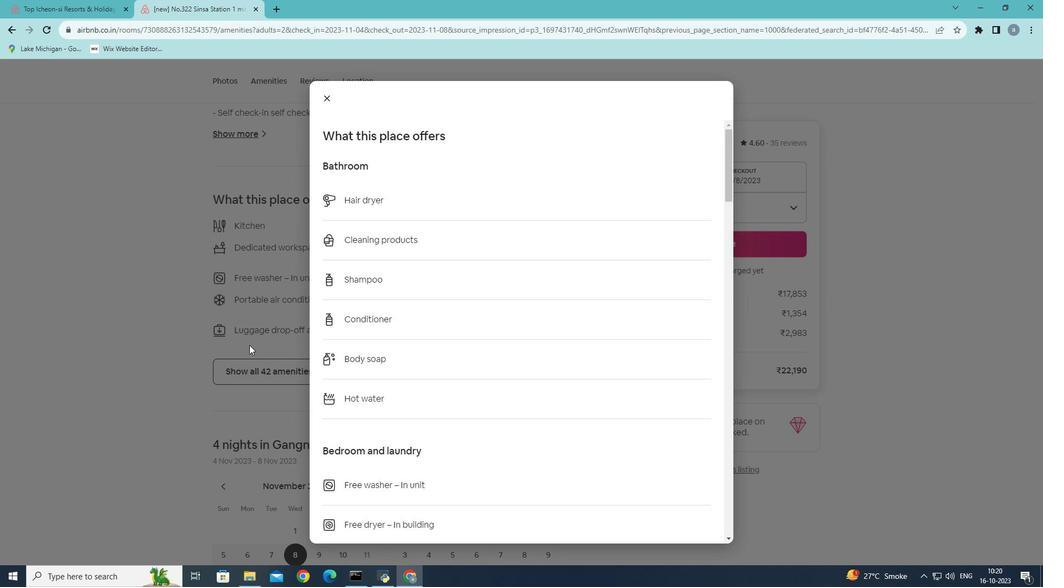 
Action: Mouse scrolled (244, 339) with delta (0, 0)
Screenshot: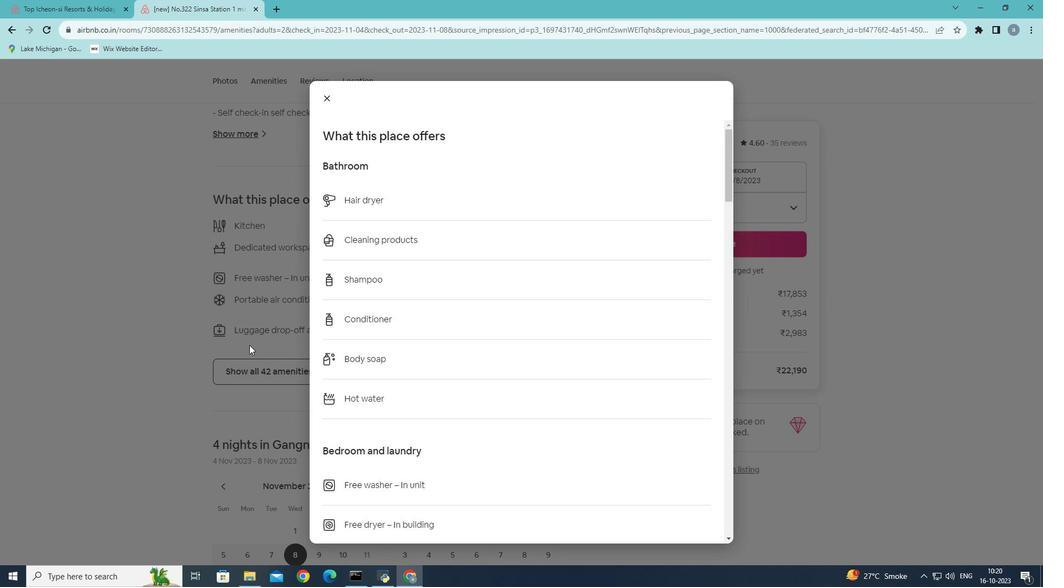 
Action: Mouse scrolled (244, 339) with delta (0, 0)
Screenshot: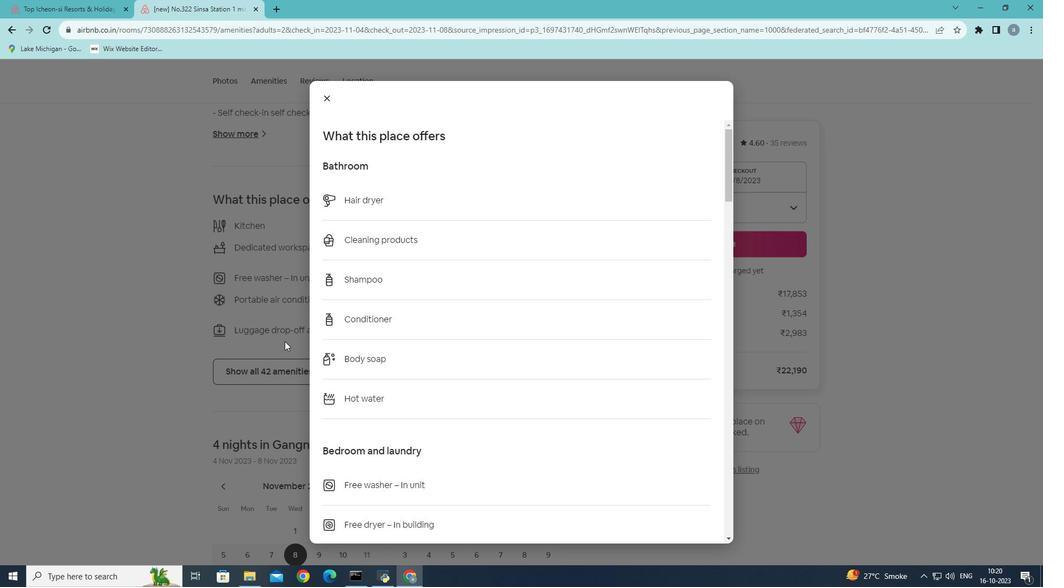
Action: Mouse scrolled (244, 339) with delta (0, 0)
Screenshot: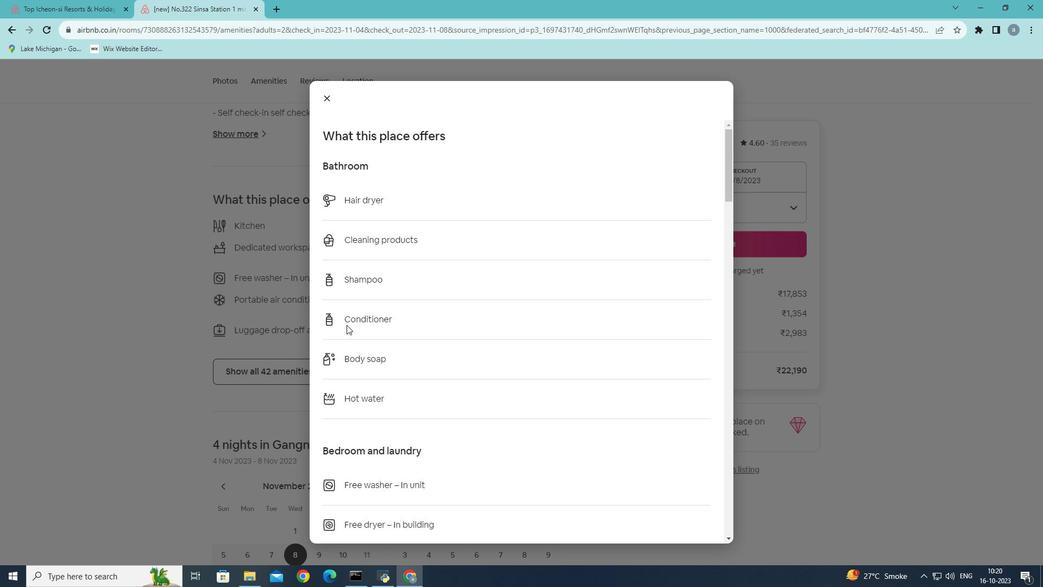 
Action: Mouse moved to (409, 285)
Screenshot: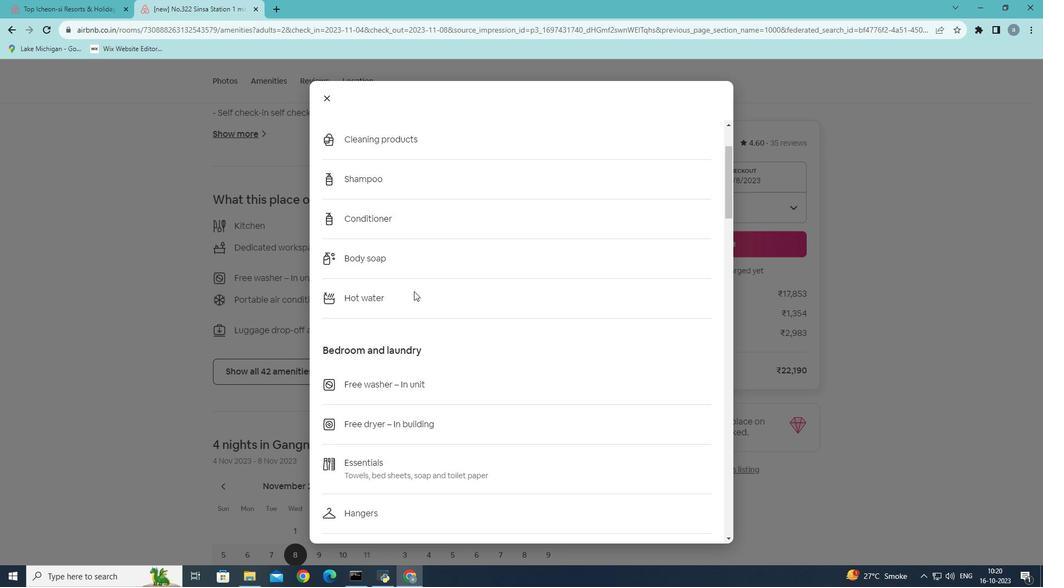
Action: Mouse scrolled (409, 285) with delta (0, 0)
Screenshot: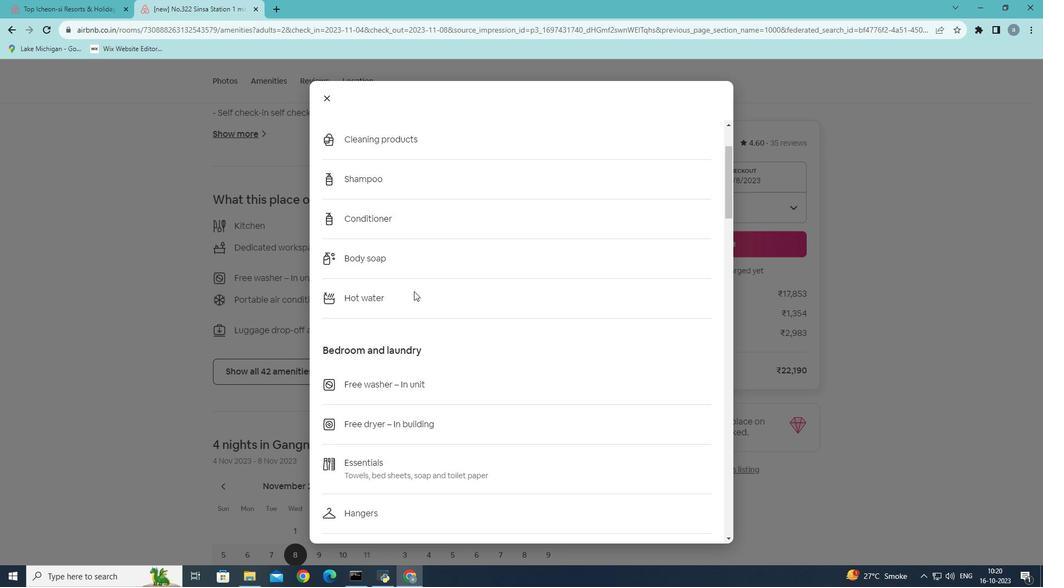 
Action: Mouse moved to (409, 285)
Screenshot: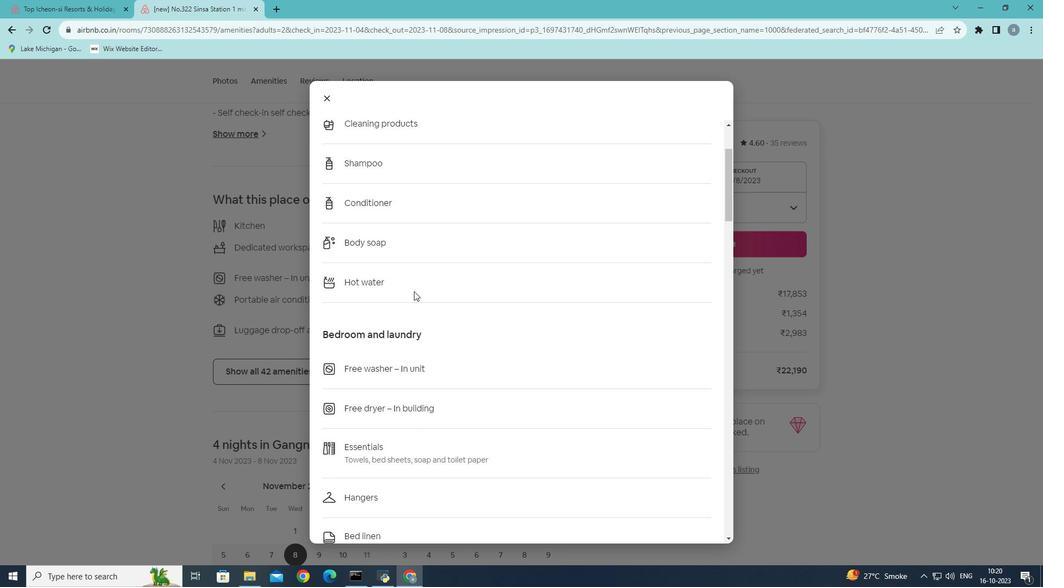 
Action: Mouse scrolled (409, 285) with delta (0, 0)
Screenshot: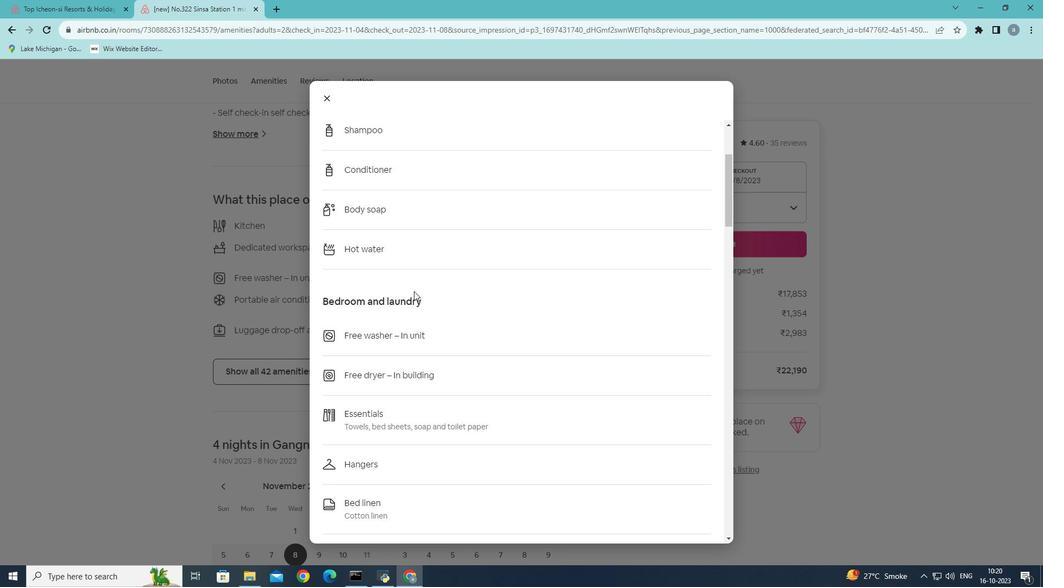 
Action: Mouse moved to (409, 286)
Screenshot: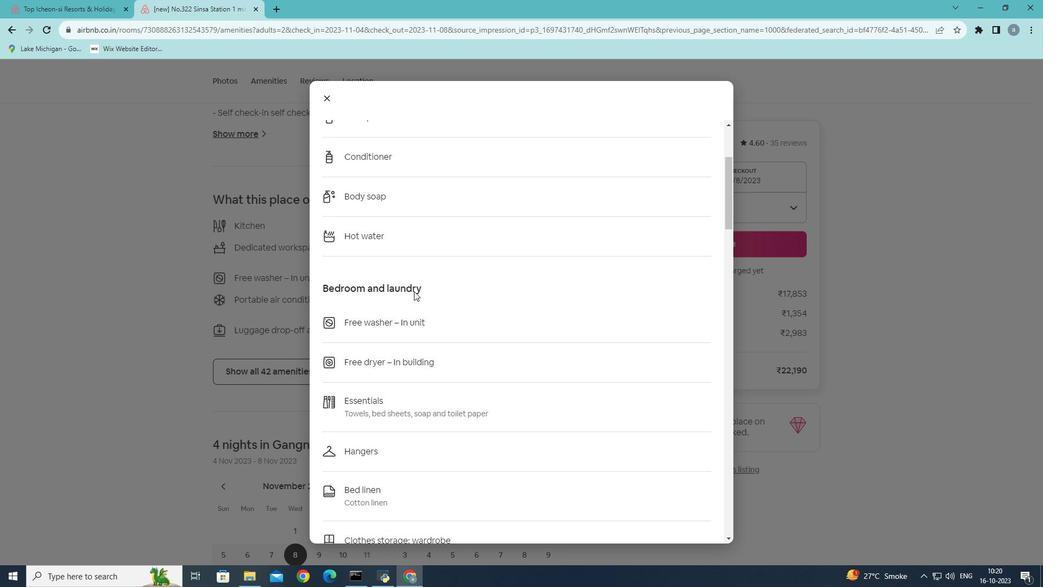 
Action: Mouse scrolled (409, 285) with delta (0, 0)
Screenshot: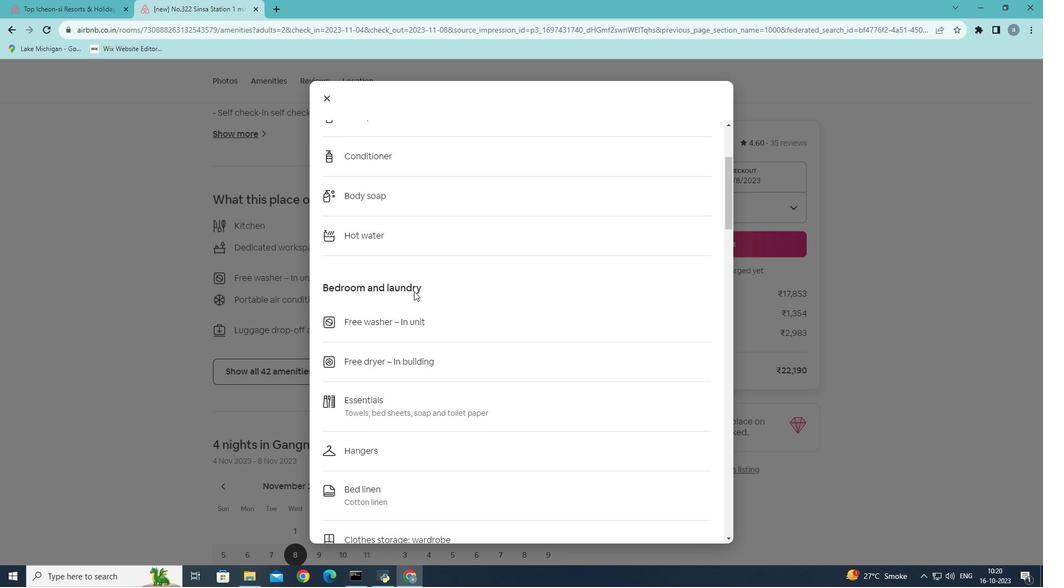 
Action: Mouse moved to (410, 288)
Screenshot: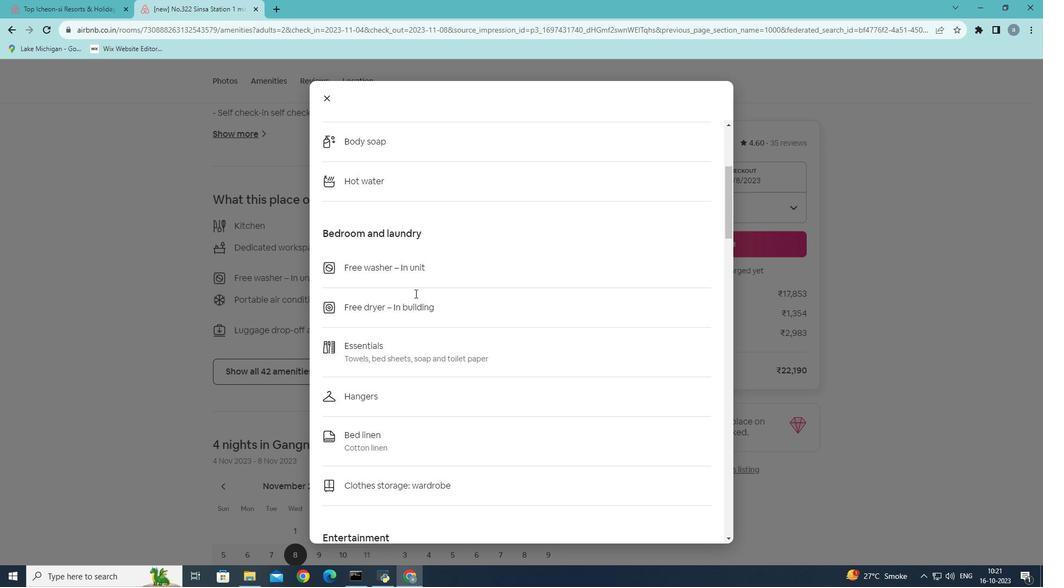 
Action: Mouse scrolled (410, 288) with delta (0, 0)
Screenshot: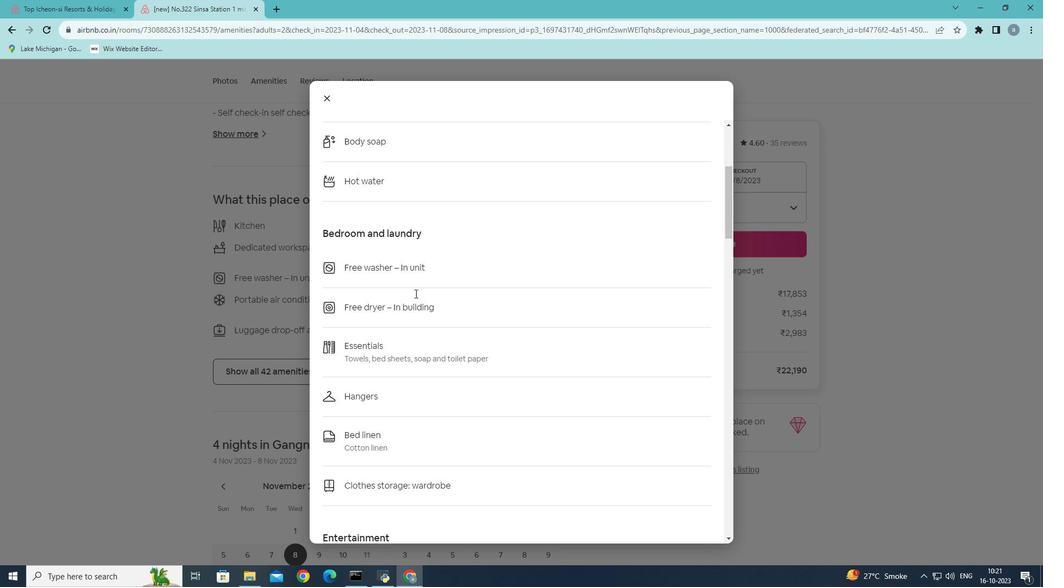 
Action: Mouse scrolled (410, 288) with delta (0, 0)
Screenshot: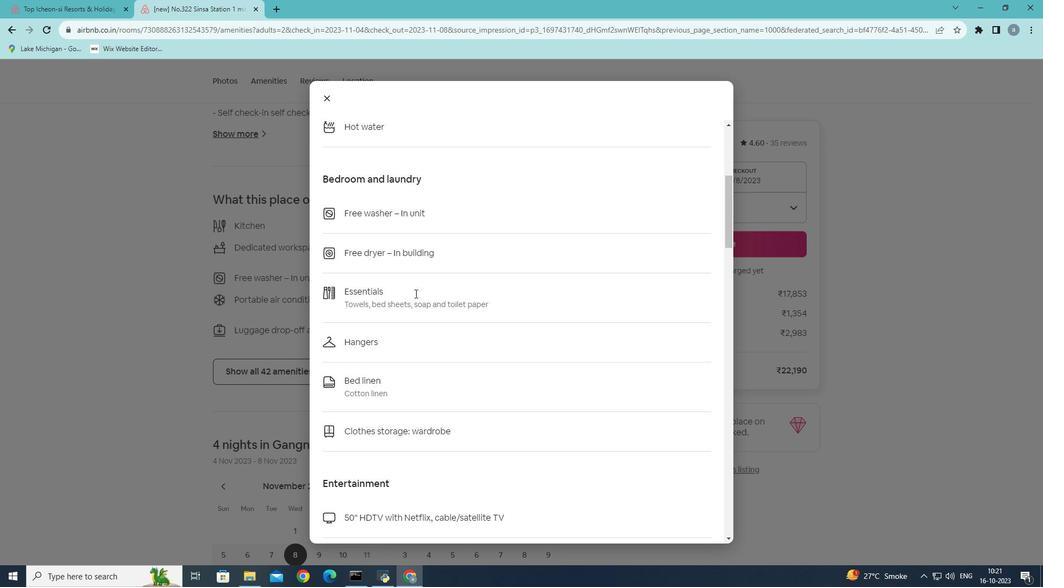 
Action: Mouse scrolled (410, 288) with delta (0, 0)
Screenshot: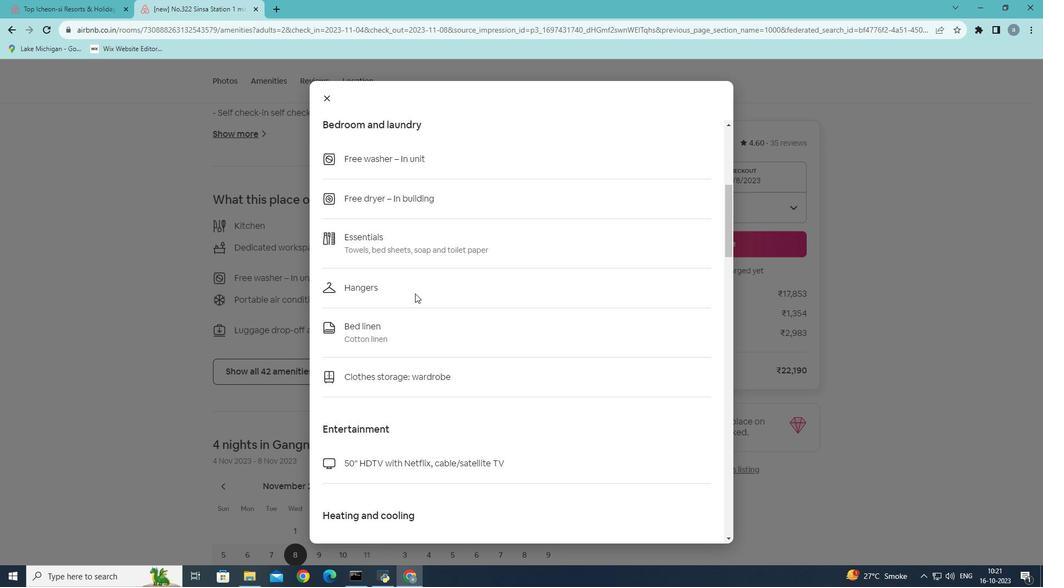 
Action: Mouse scrolled (410, 288) with delta (0, 0)
Screenshot: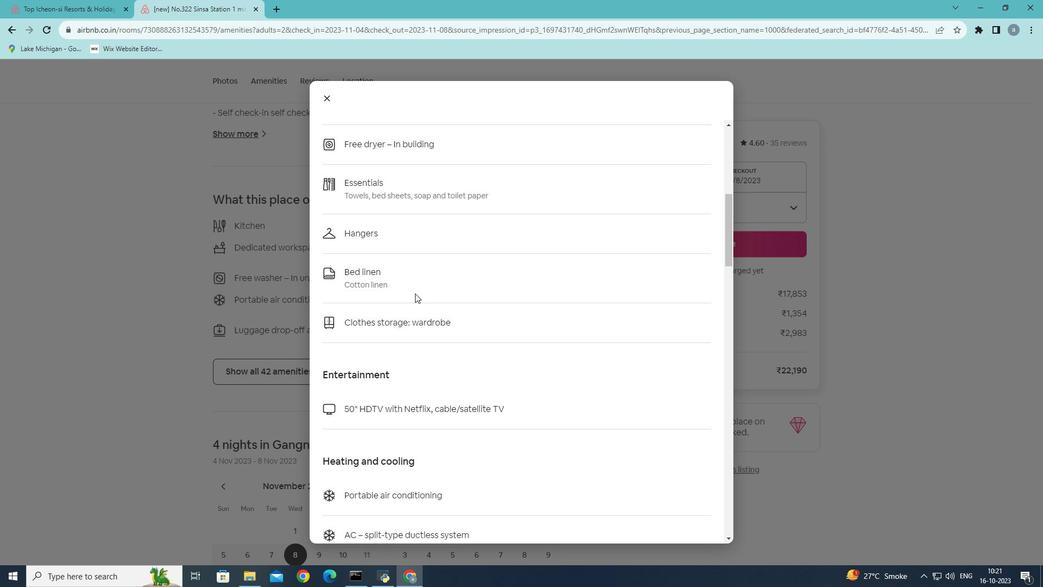 
Action: Mouse scrolled (410, 288) with delta (0, 0)
Screenshot: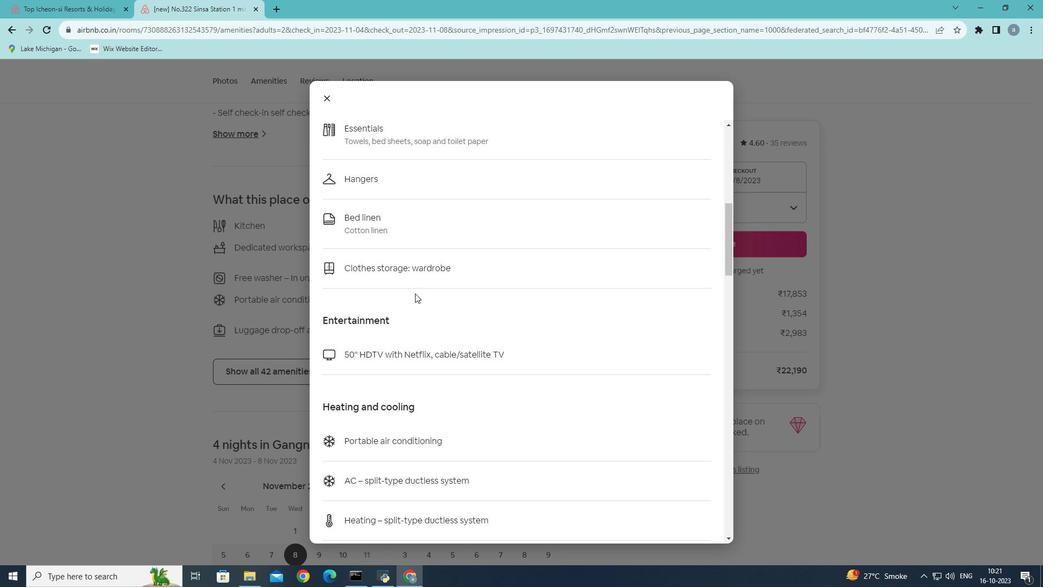 
Action: Mouse moved to (410, 288)
Screenshot: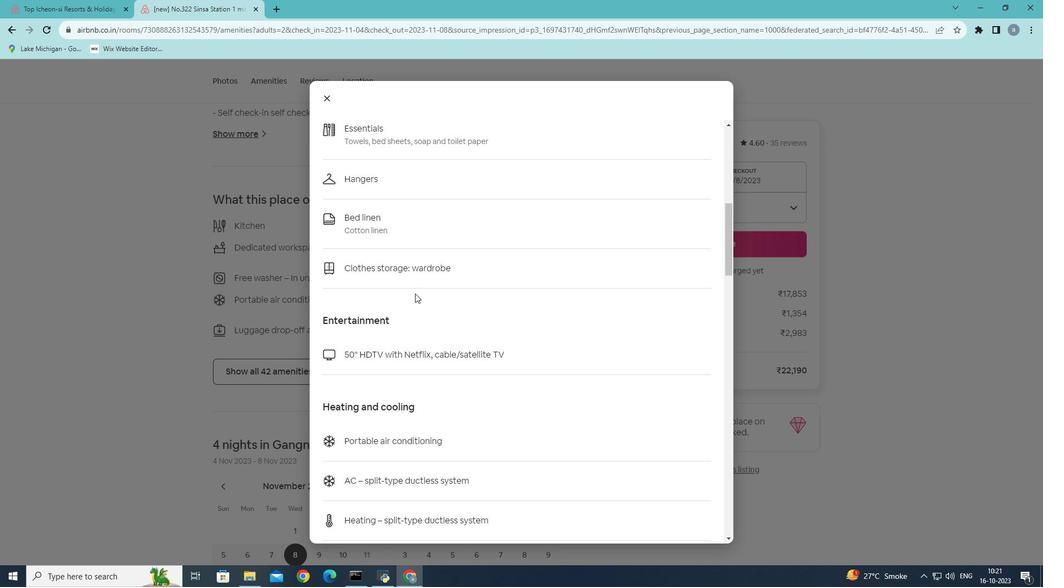 
Action: Mouse scrolled (410, 288) with delta (0, 0)
Screenshot: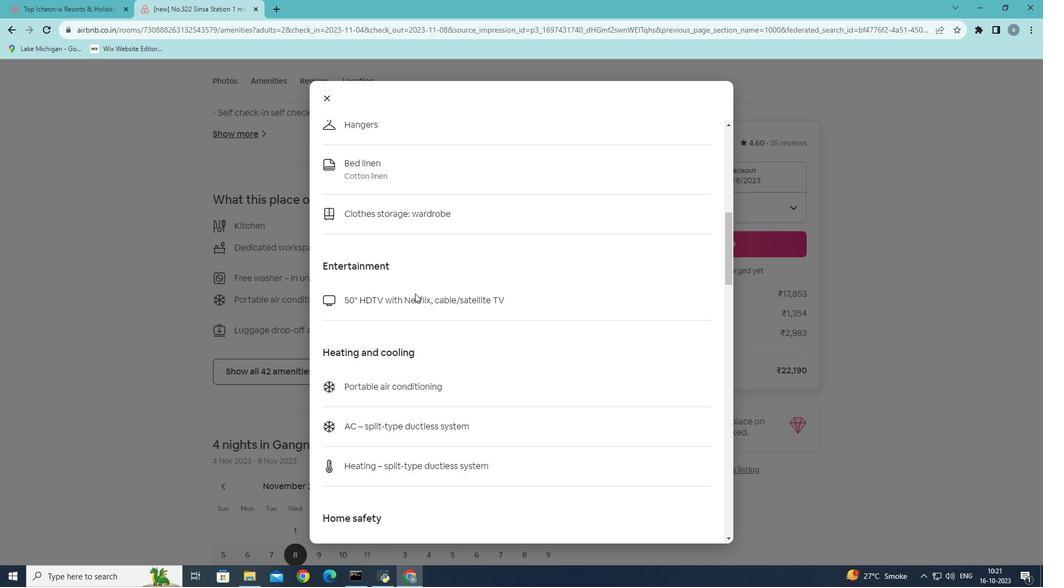 
Action: Mouse scrolled (410, 288) with delta (0, 0)
Screenshot: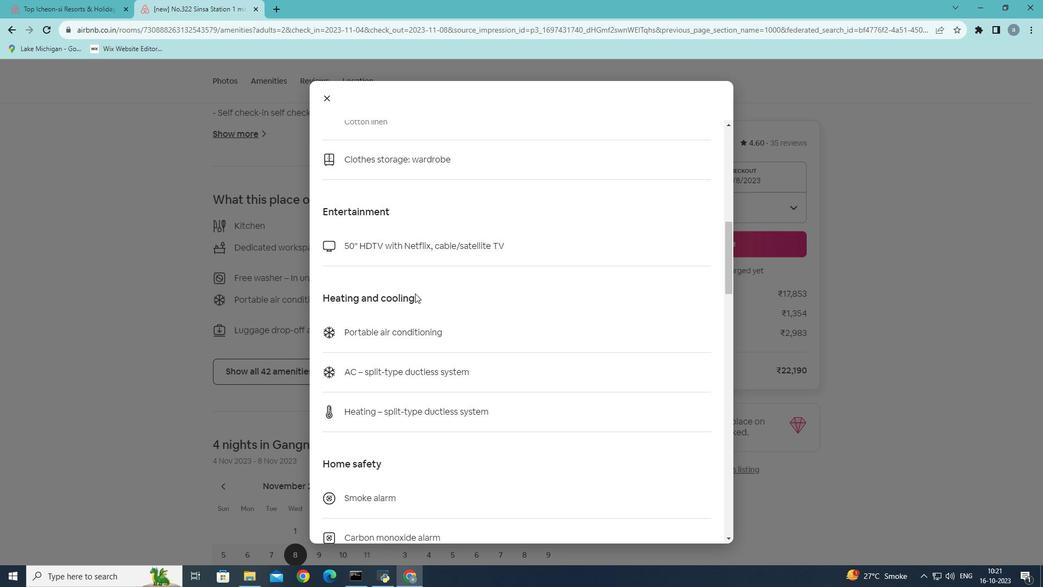 
Action: Mouse scrolled (410, 288) with delta (0, 0)
Screenshot: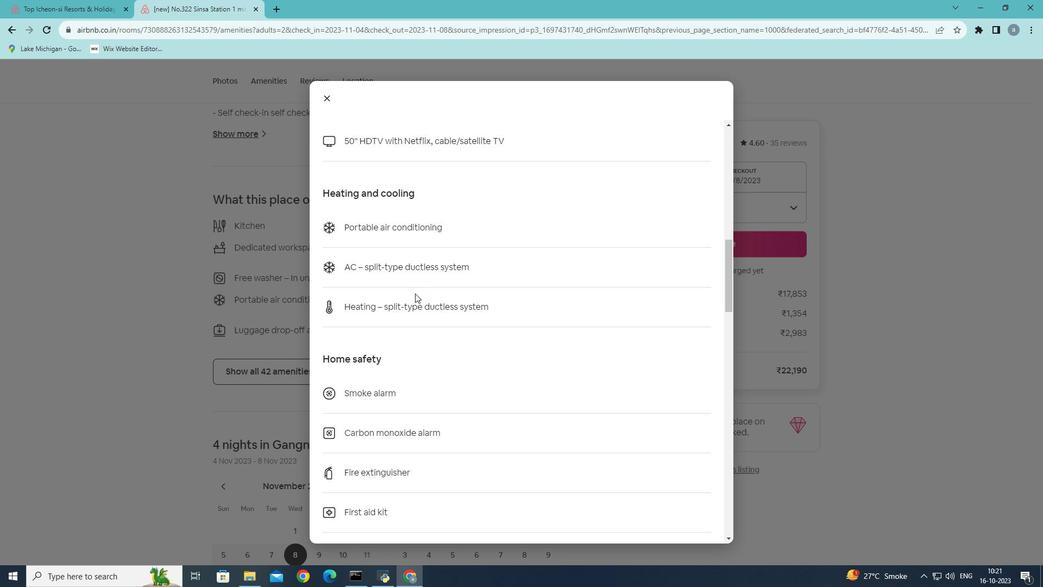 
Action: Mouse scrolled (410, 288) with delta (0, 0)
Screenshot: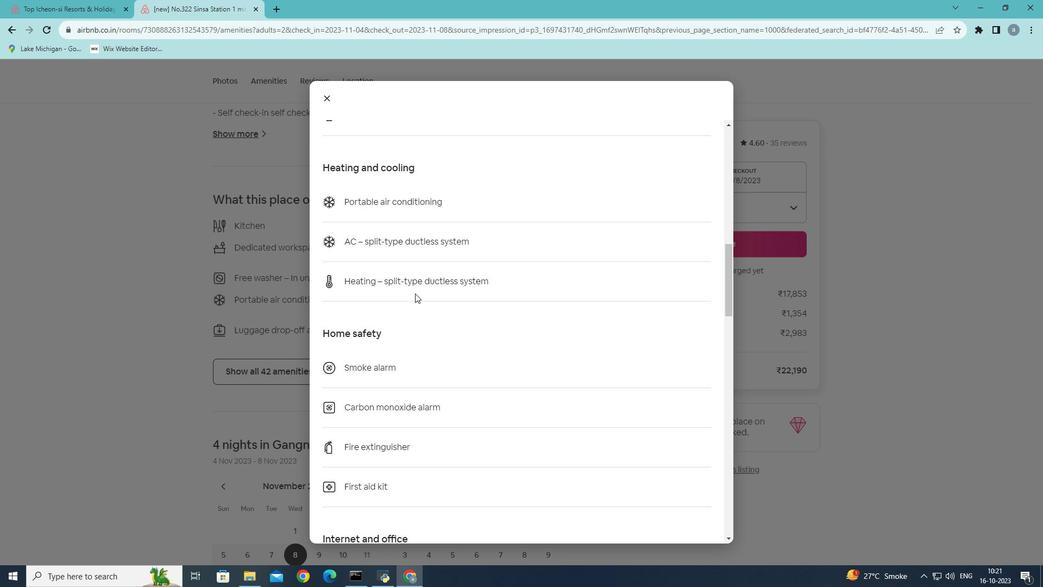 
Action: Mouse scrolled (410, 288) with delta (0, 0)
Screenshot: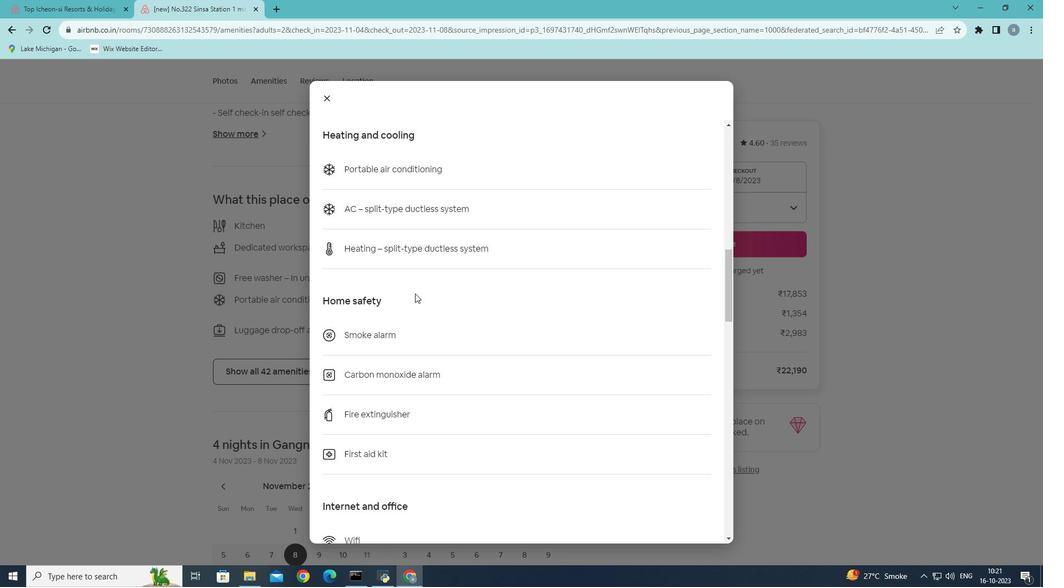
Action: Mouse scrolled (410, 288) with delta (0, 0)
Screenshot: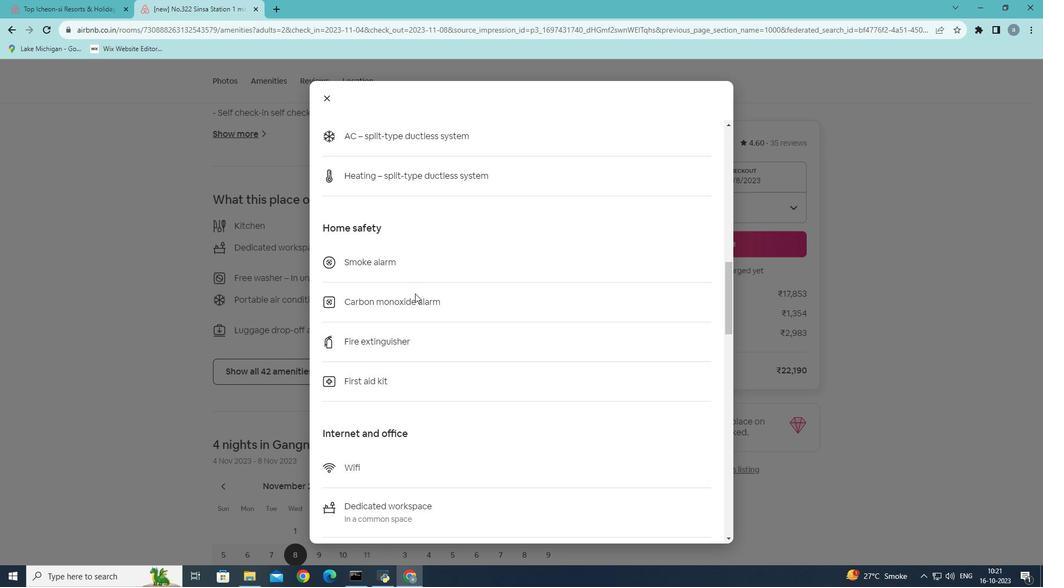 
Action: Mouse scrolled (410, 288) with delta (0, 0)
Screenshot: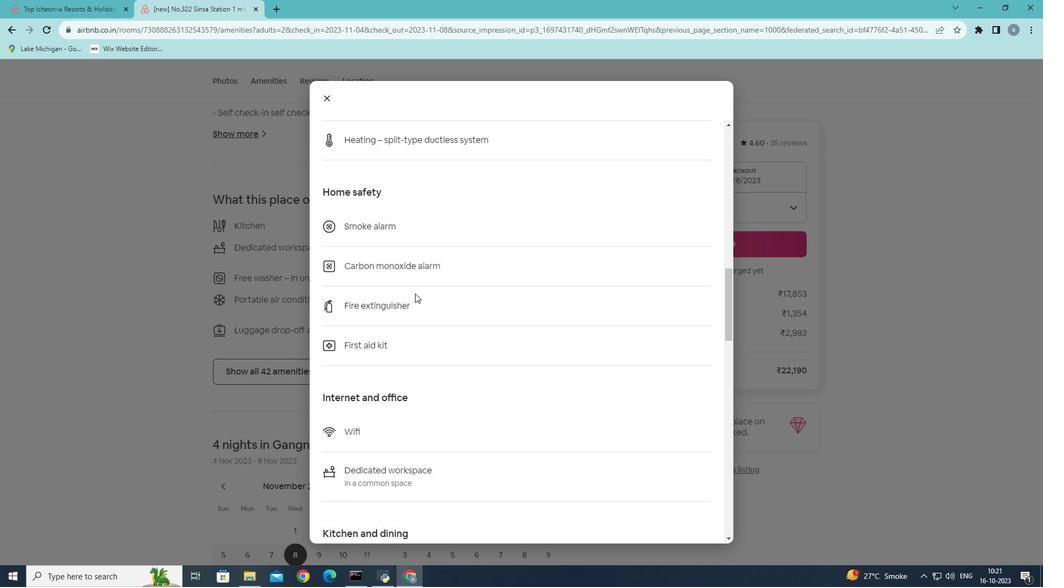 
Action: Mouse scrolled (410, 288) with delta (0, 0)
Screenshot: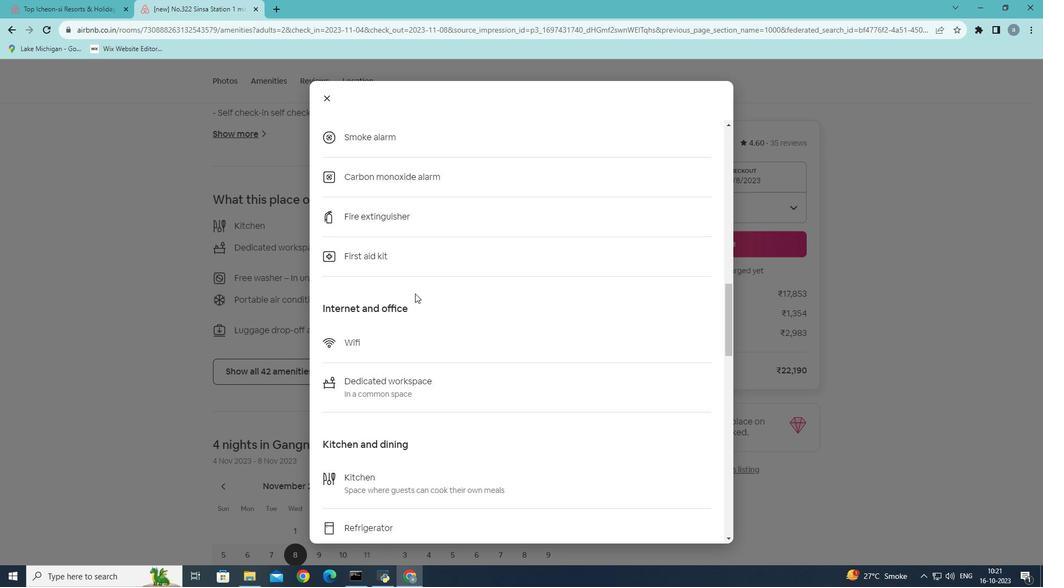 
Action: Mouse scrolled (410, 288) with delta (0, 0)
Screenshot: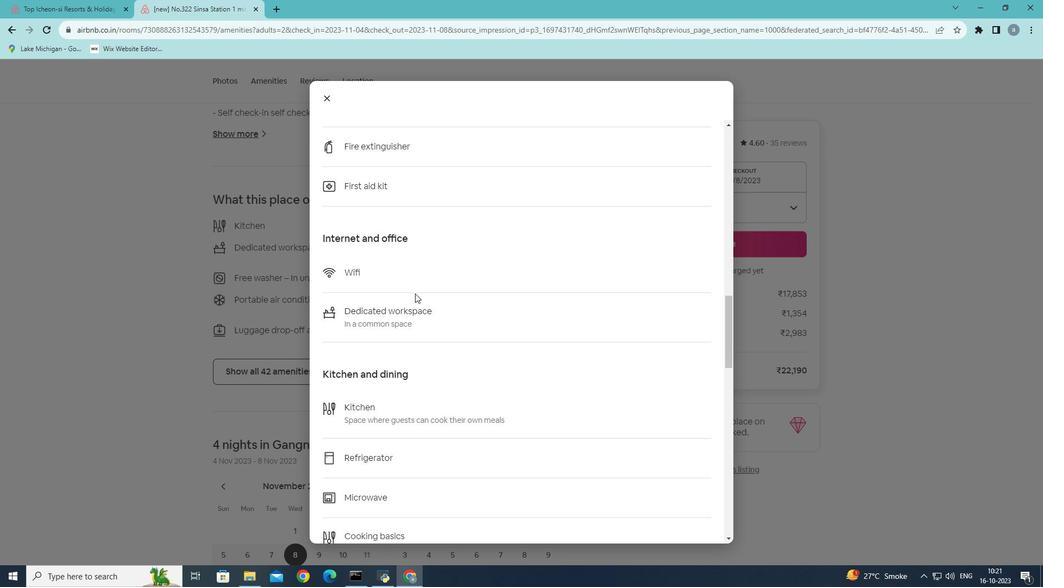 
Action: Mouse scrolled (410, 288) with delta (0, 0)
Screenshot: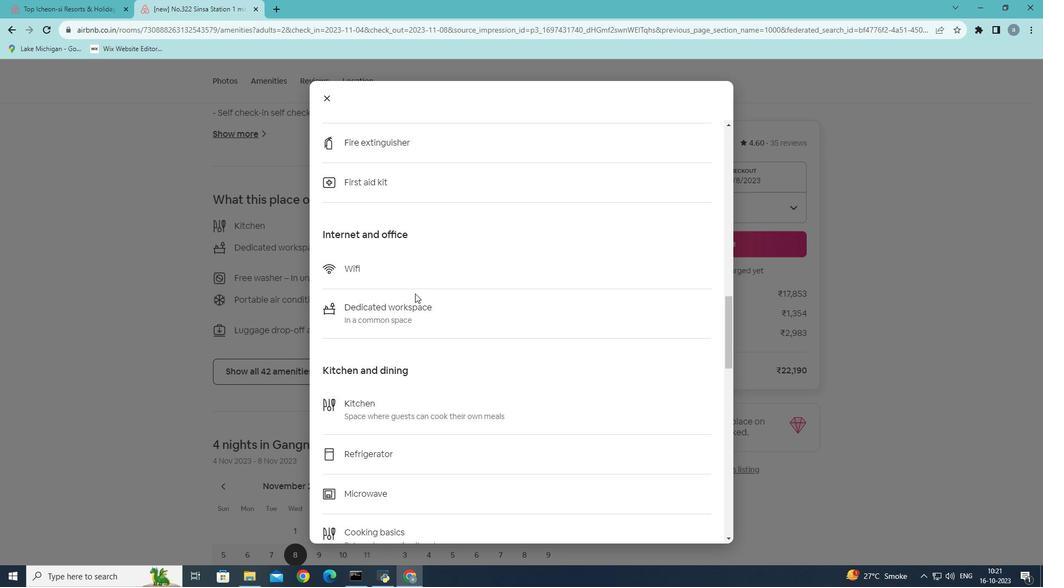 
Action: Mouse scrolled (410, 288) with delta (0, 0)
Screenshot: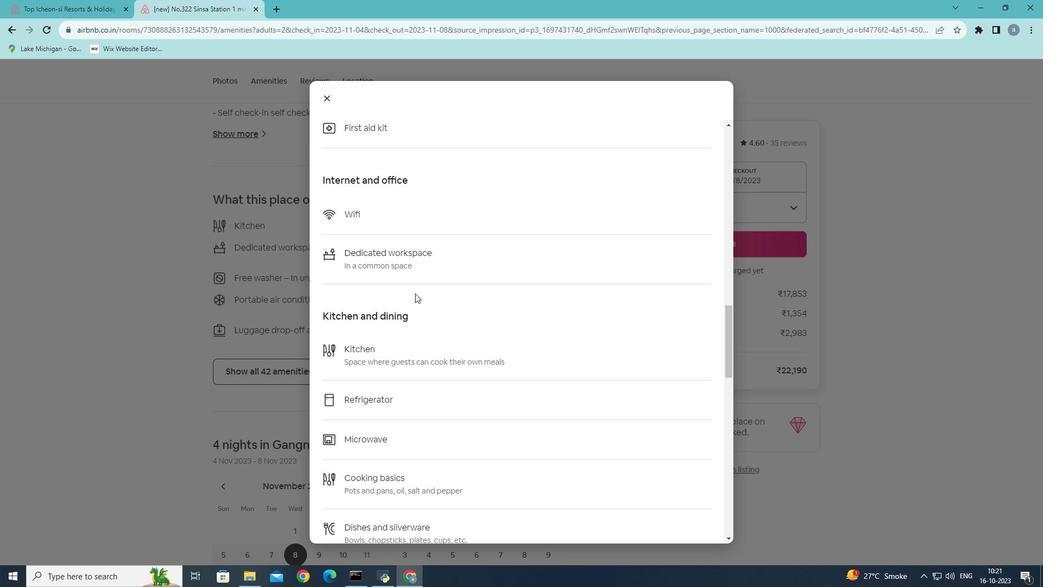 
Action: Mouse moved to (454, 294)
Screenshot: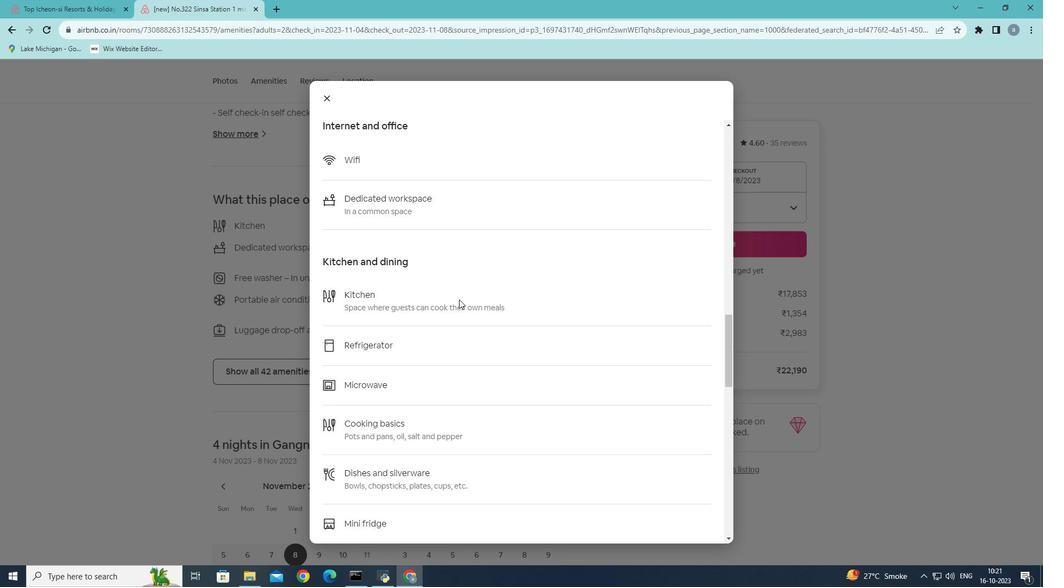 
Action: Mouse scrolled (454, 294) with delta (0, 0)
Screenshot: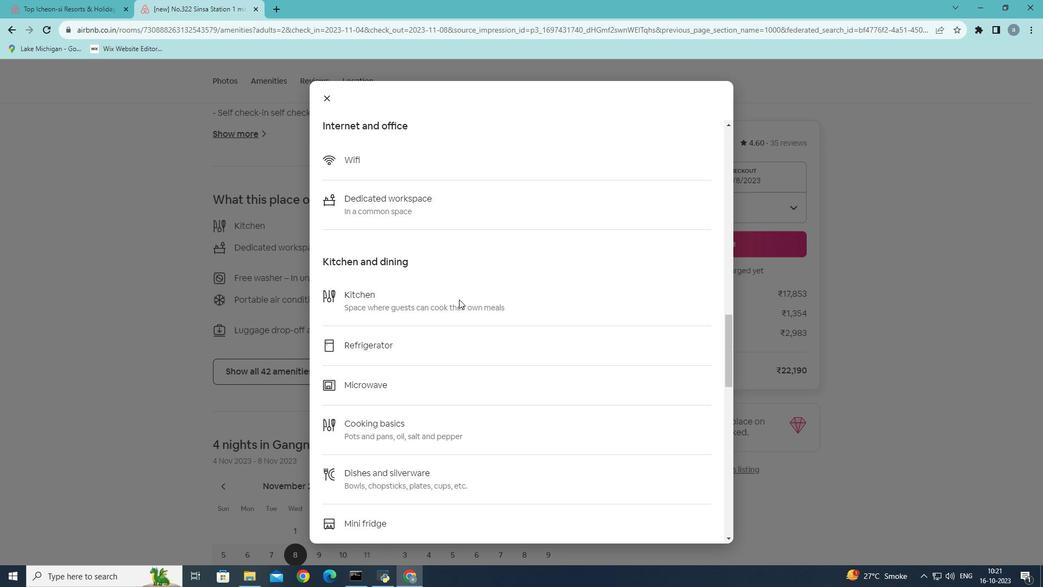 
Action: Mouse scrolled (454, 294) with delta (0, 0)
Screenshot: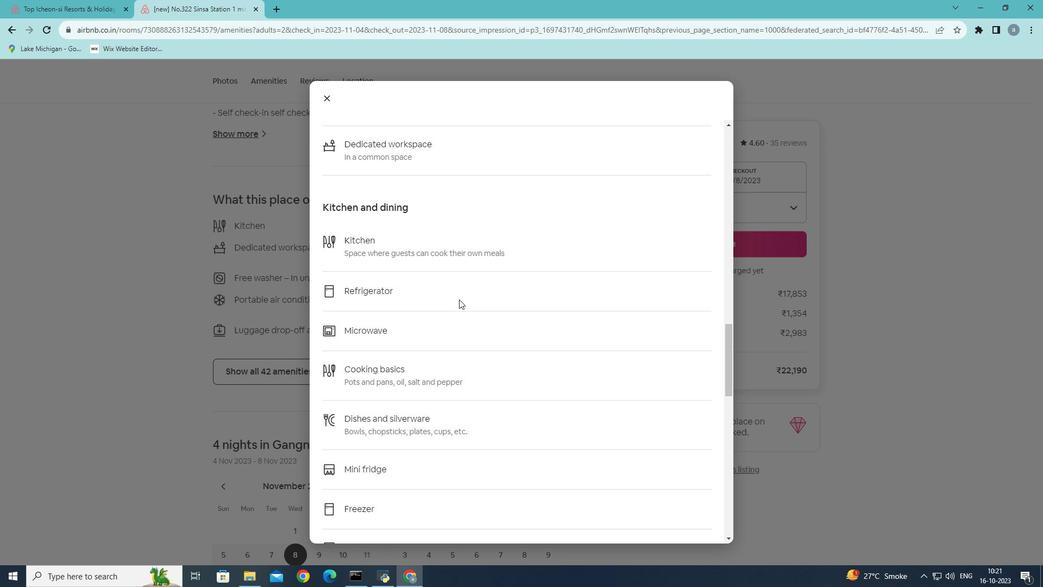 
Action: Mouse moved to (457, 295)
Screenshot: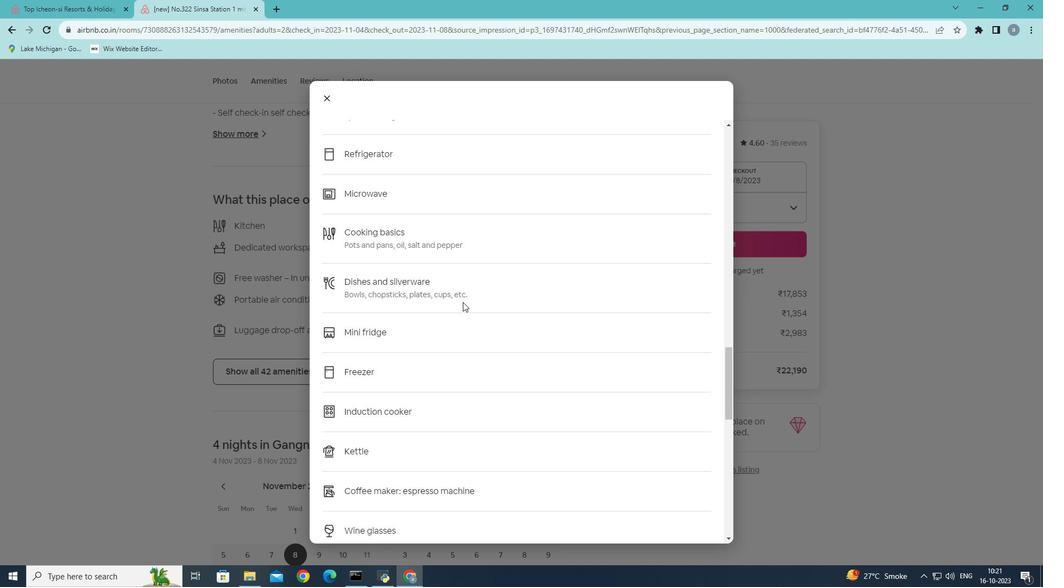 
Action: Mouse scrolled (457, 295) with delta (0, 0)
Screenshot: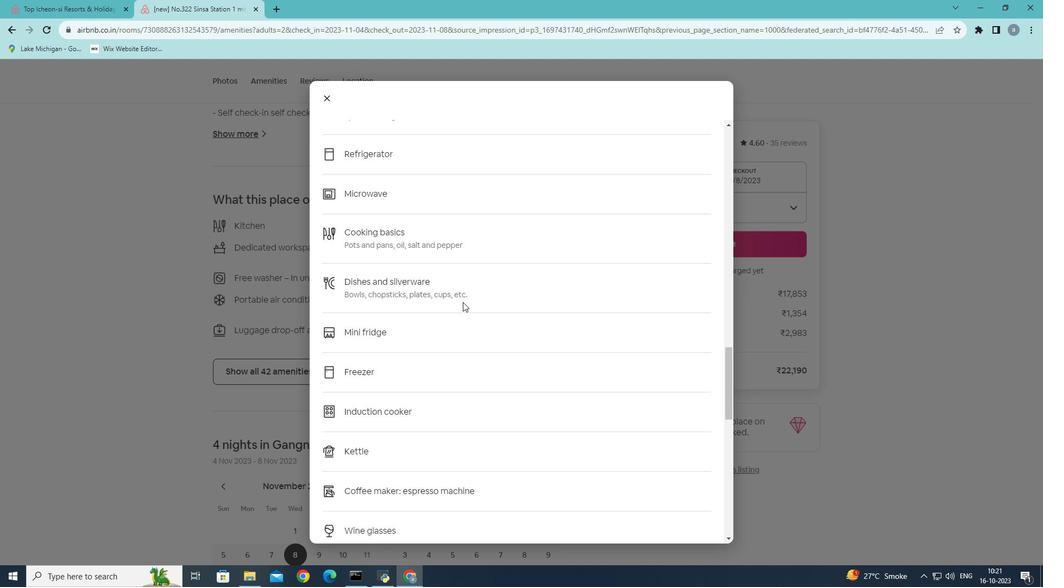 
Action: Mouse moved to (457, 296)
Screenshot: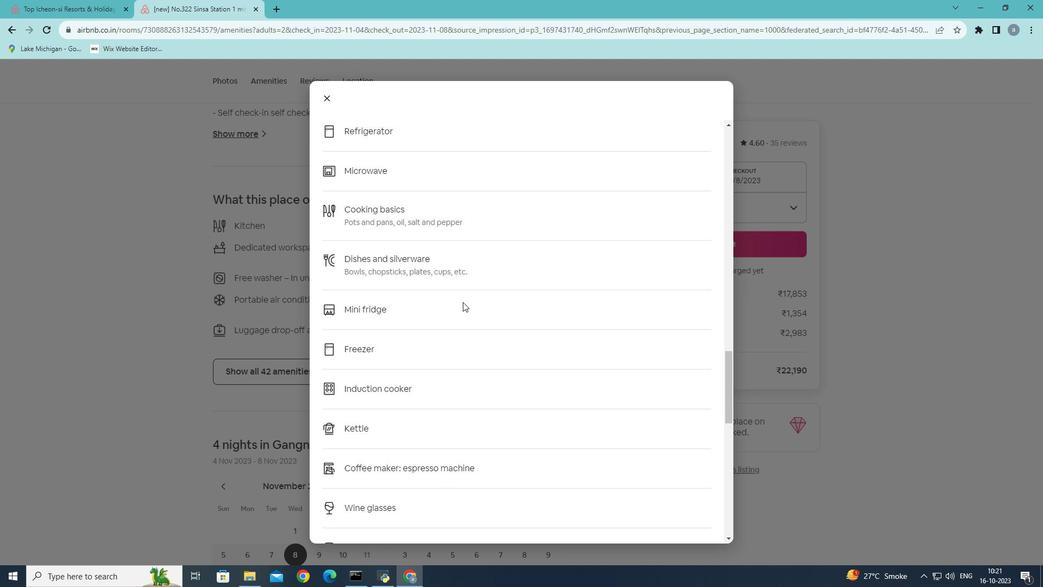 
Action: Mouse scrolled (457, 296) with delta (0, 0)
Screenshot: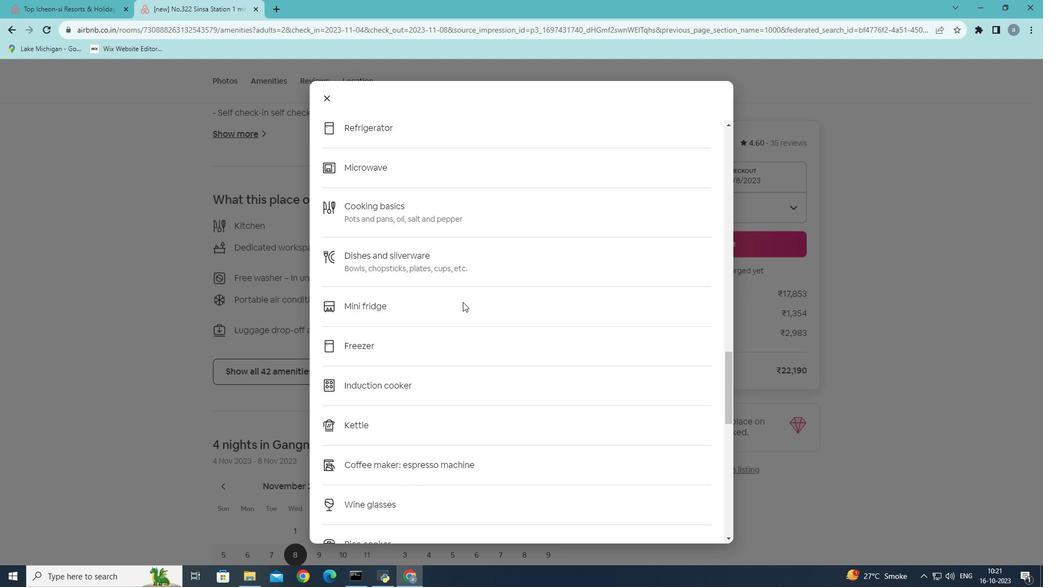 
Action: Mouse moved to (458, 297)
Screenshot: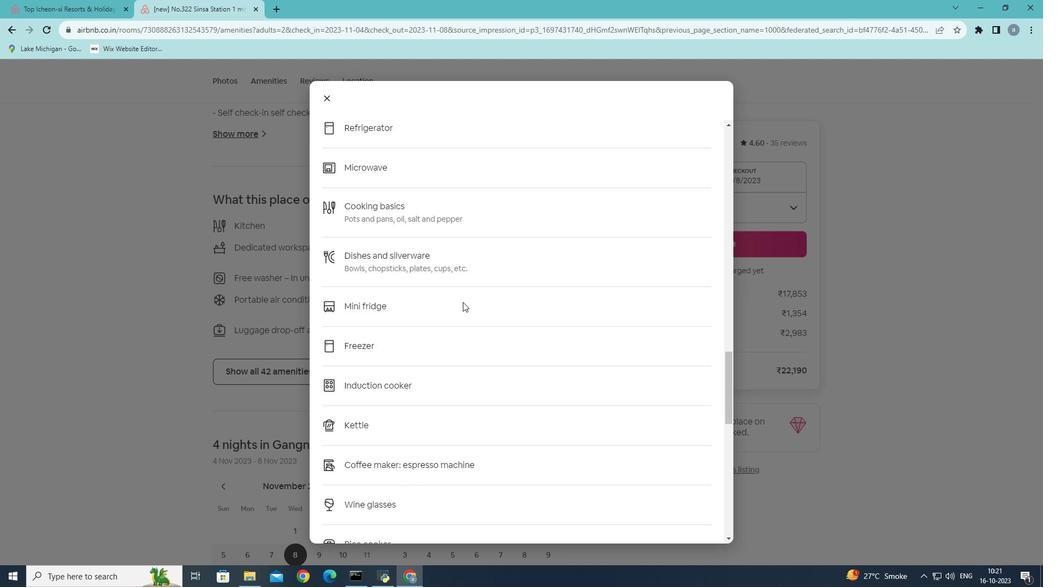 
Action: Mouse scrolled (458, 296) with delta (0, 0)
Screenshot: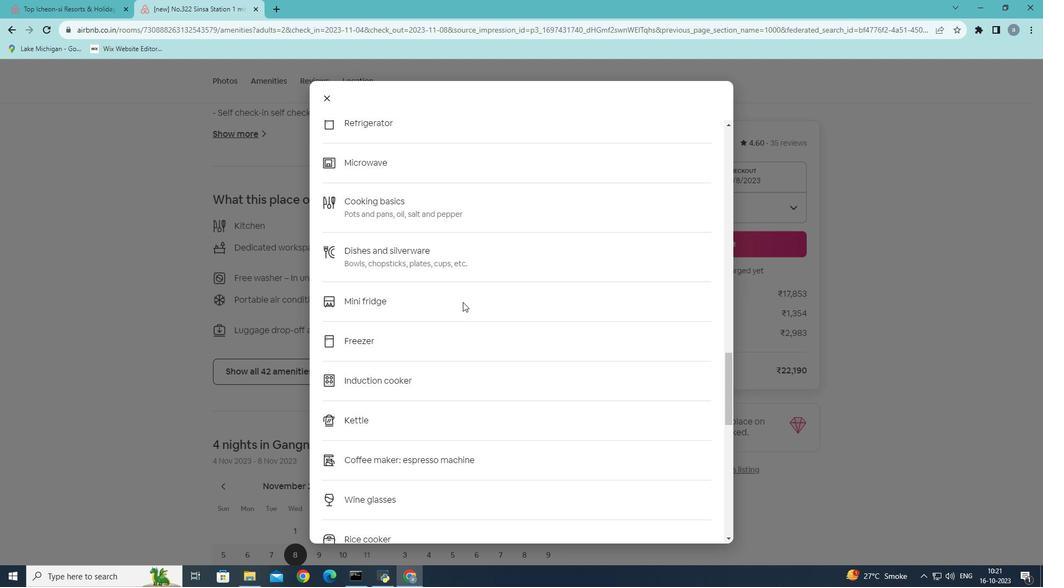 
Action: Mouse scrolled (458, 296) with delta (0, 0)
Screenshot: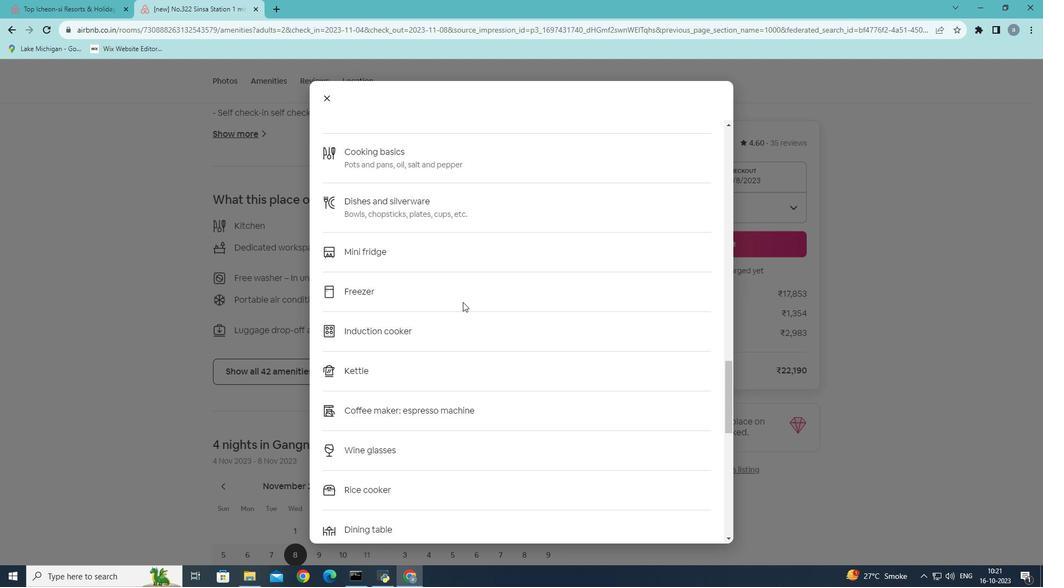 
Action: Mouse moved to (481, 296)
Screenshot: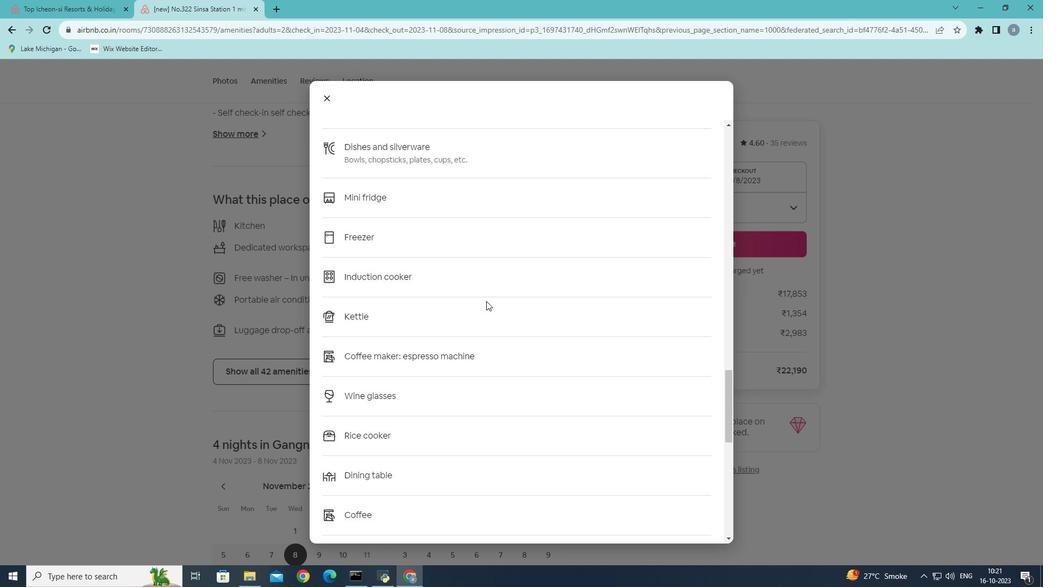 
Action: Mouse scrolled (481, 295) with delta (0, 0)
Screenshot: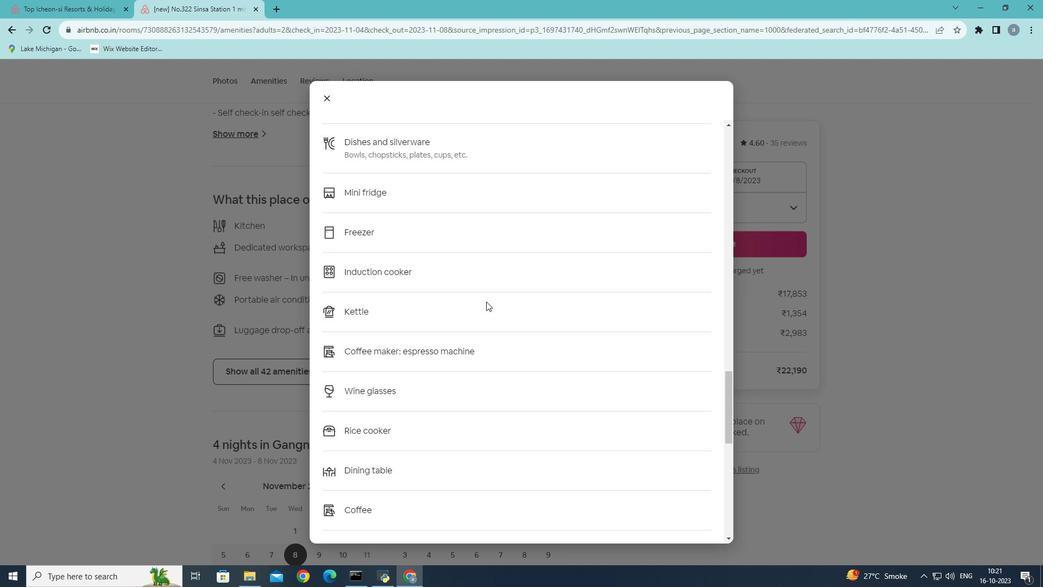 
Action: Mouse moved to (481, 296)
Screenshot: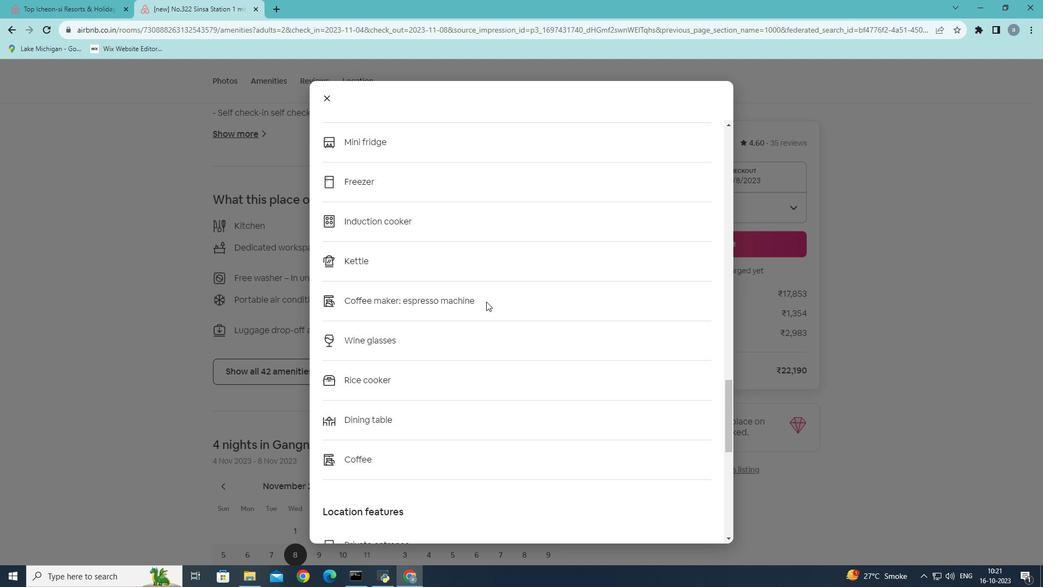 
Action: Mouse scrolled (481, 295) with delta (0, 0)
Screenshot: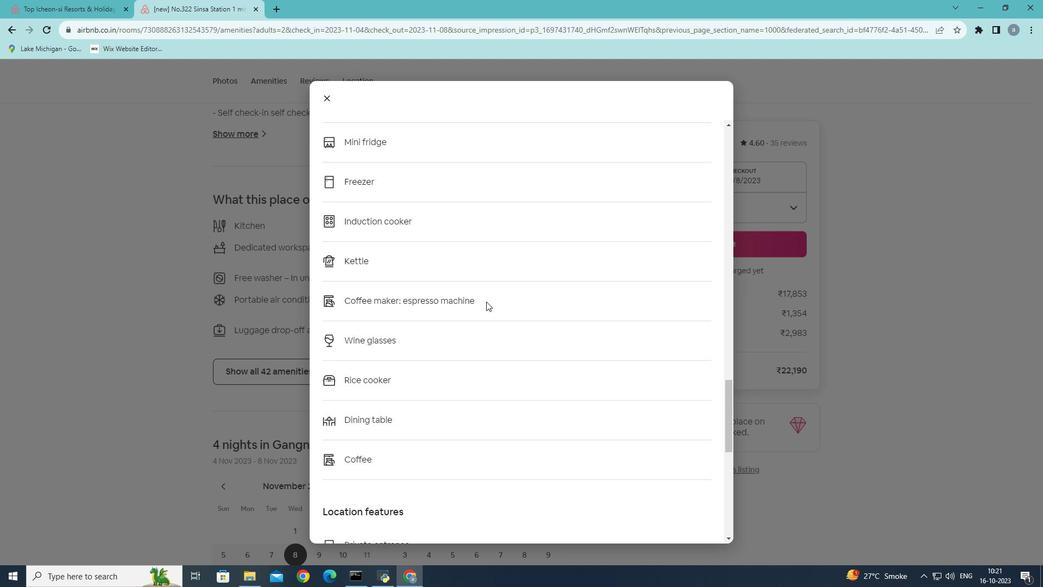 
Action: Mouse moved to (481, 296)
Screenshot: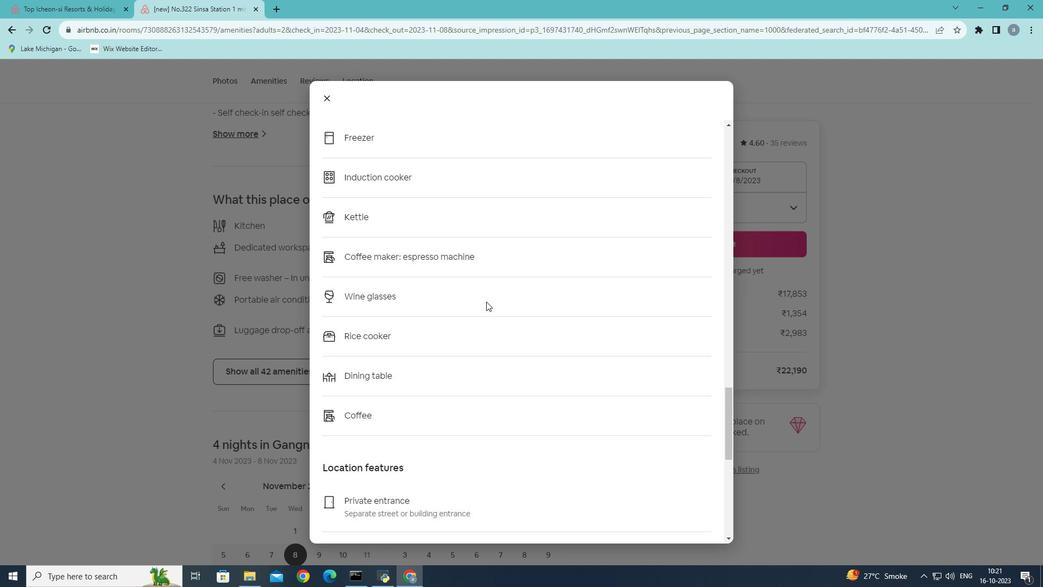 
Action: Mouse scrolled (481, 296) with delta (0, 0)
Screenshot: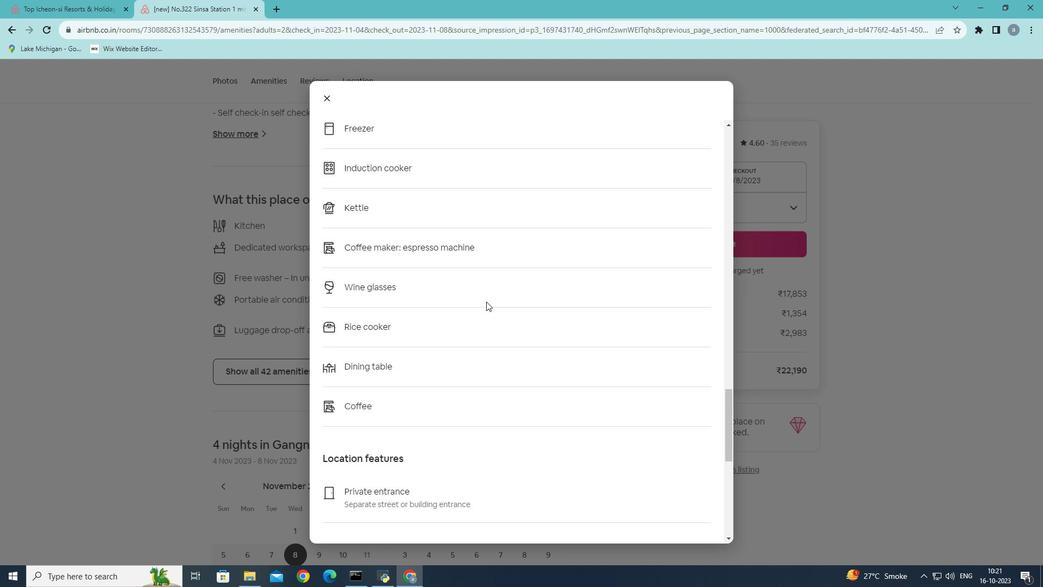 
Action: Mouse moved to (501, 297)
Screenshot: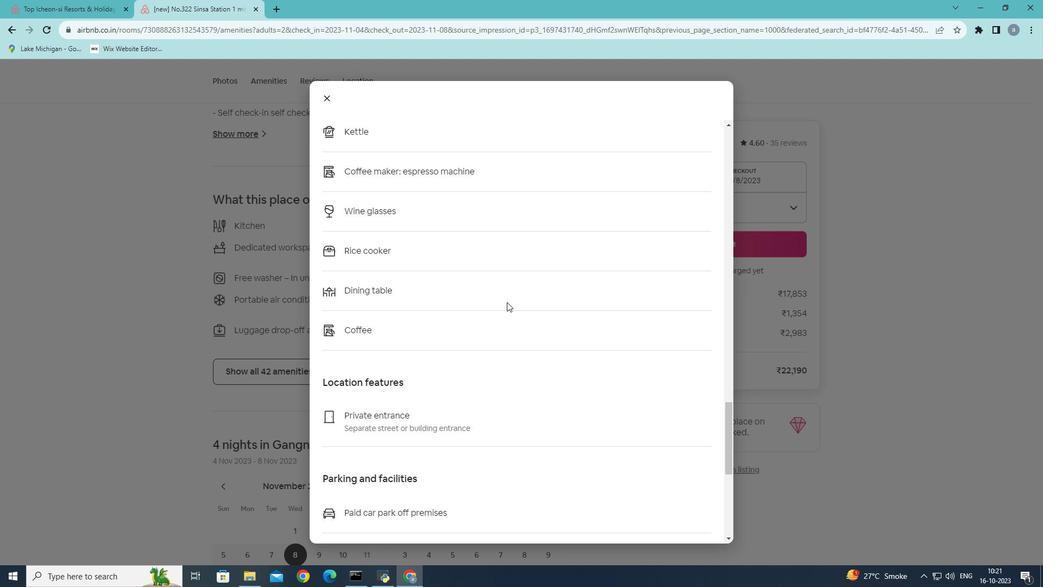 
Action: Mouse scrolled (501, 296) with delta (0, 0)
Screenshot: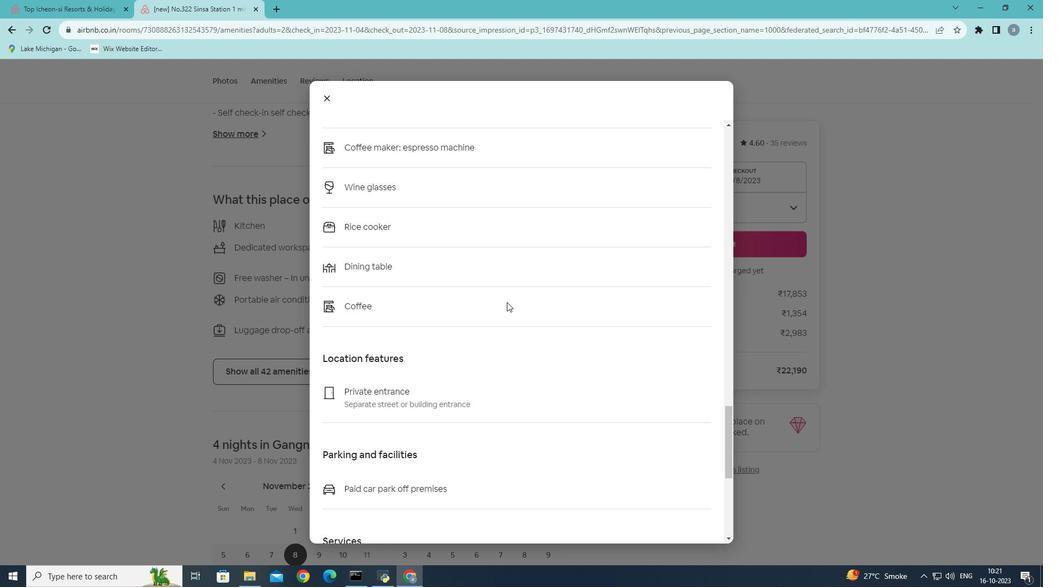 
Action: Mouse scrolled (501, 296) with delta (0, 0)
Screenshot: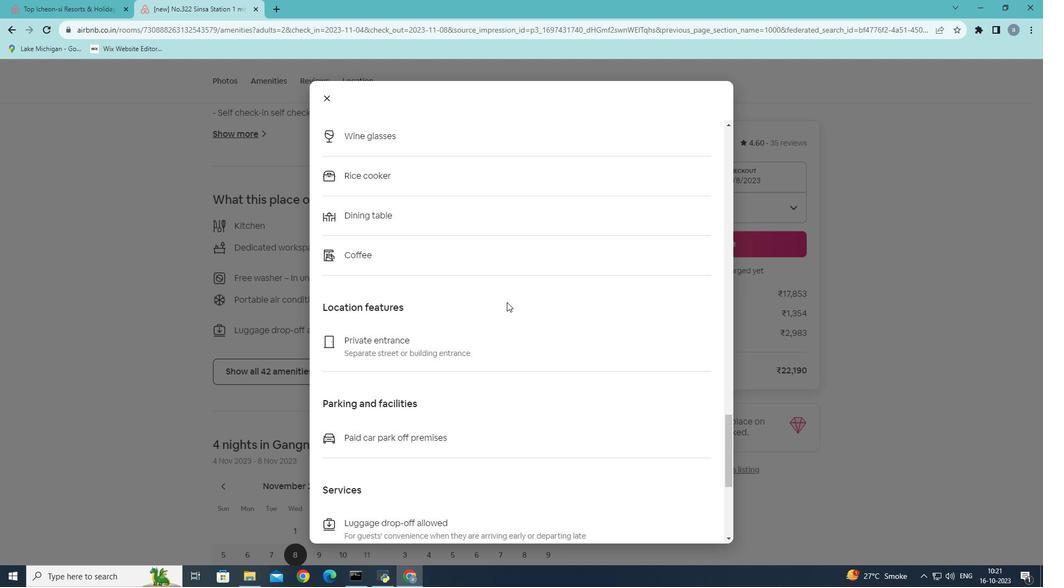 
Action: Mouse moved to (502, 297)
Screenshot: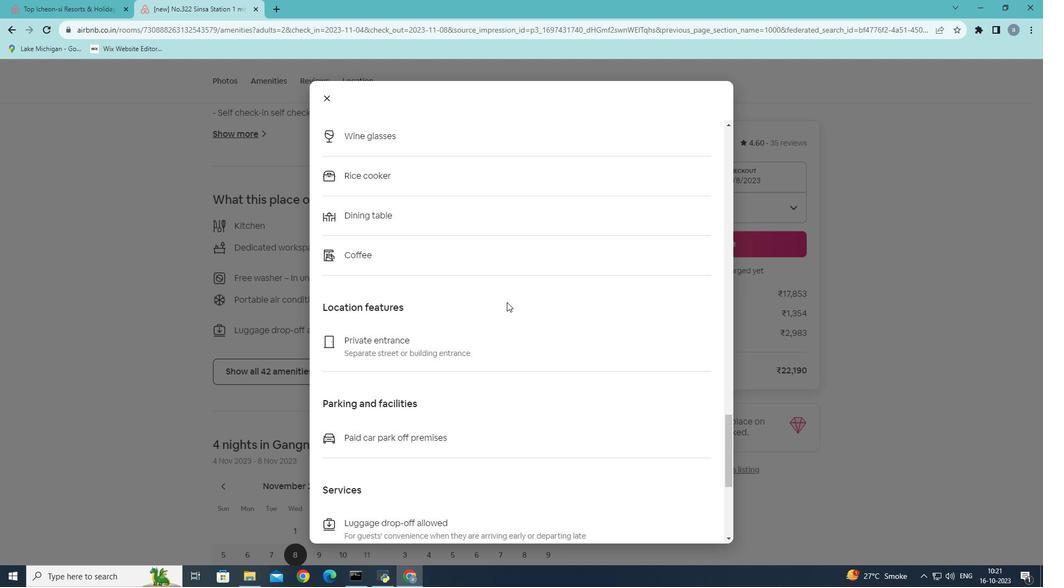
Action: Mouse scrolled (502, 296) with delta (0, 0)
Screenshot: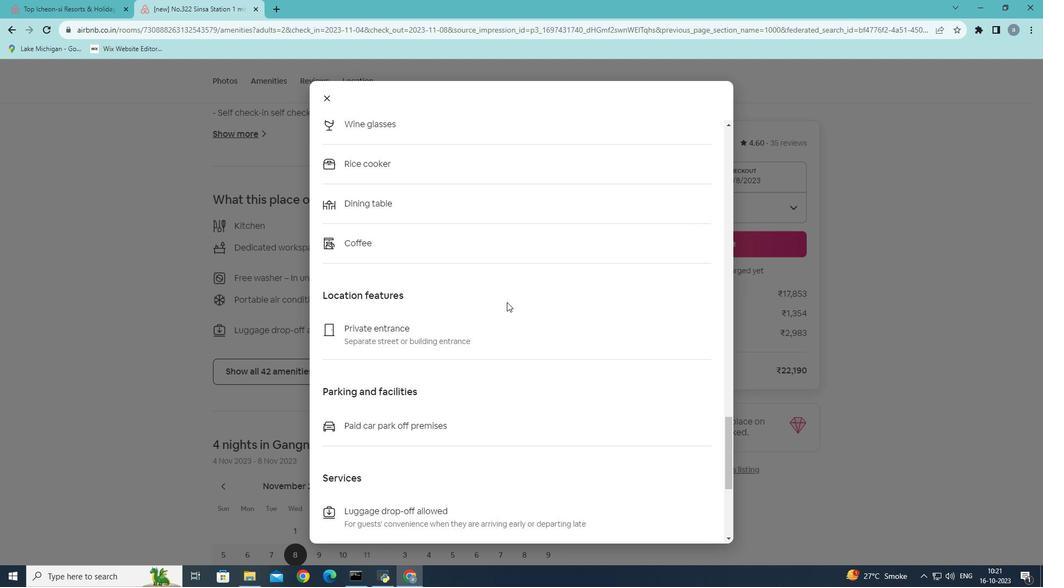 
Action: Mouse moved to (503, 297)
Screenshot: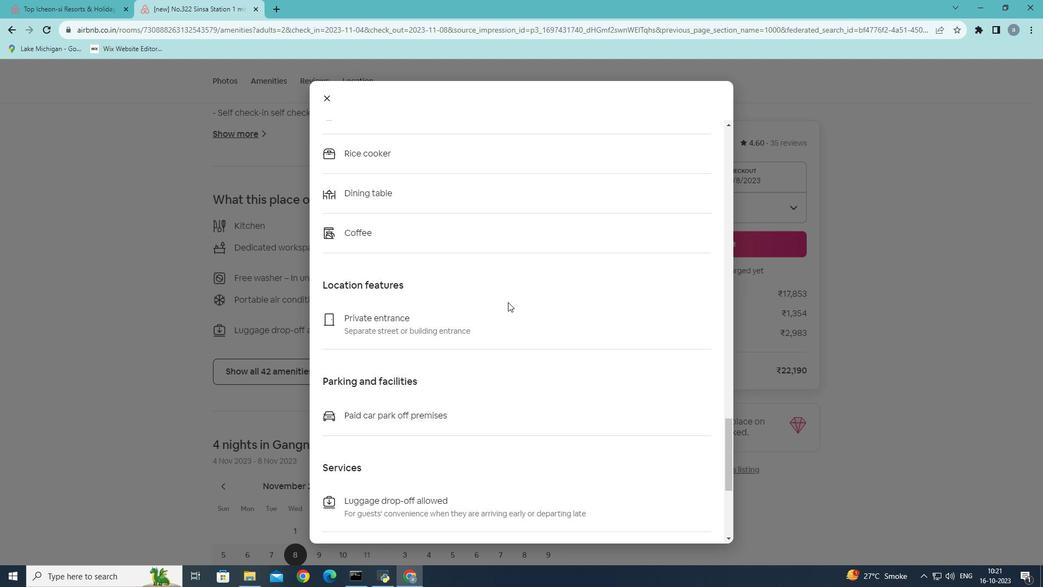 
Action: Mouse scrolled (503, 296) with delta (0, 0)
Screenshot: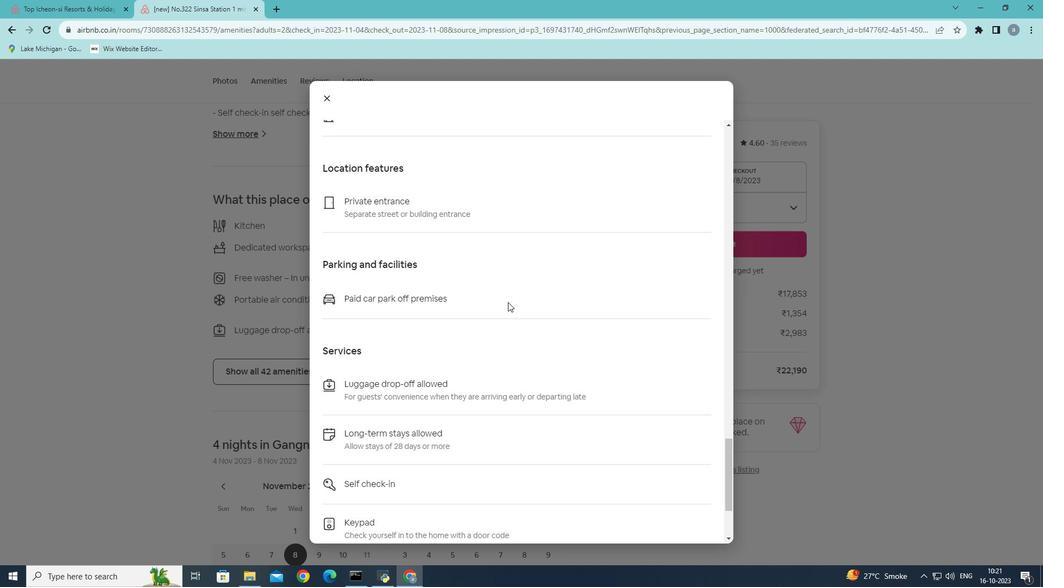 
Action: Mouse scrolled (503, 296) with delta (0, 0)
Screenshot: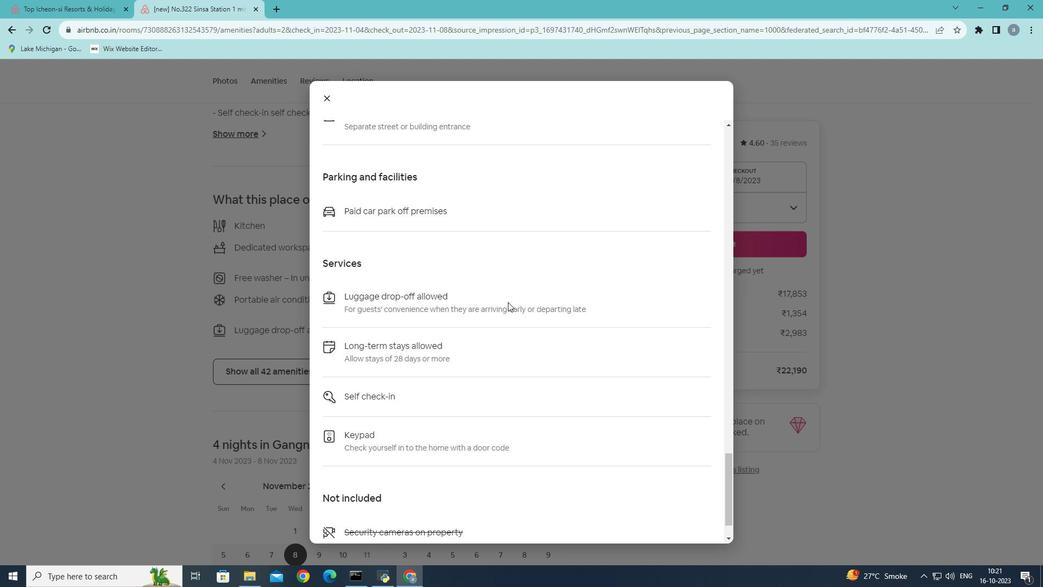 
Action: Mouse scrolled (503, 296) with delta (0, 0)
Screenshot: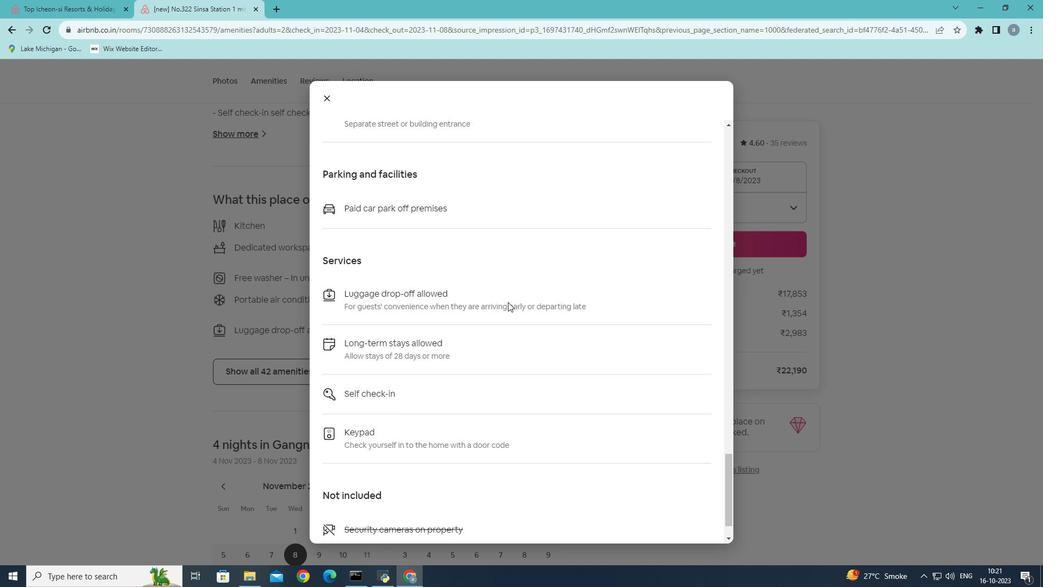 
Action: Mouse scrolled (503, 296) with delta (0, 0)
Screenshot: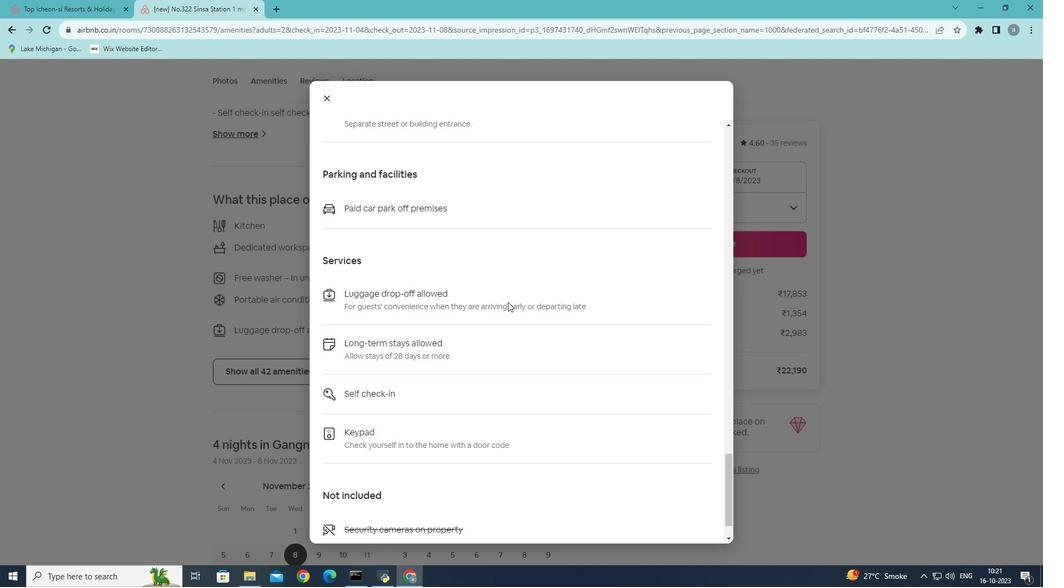 
Action: Mouse moved to (505, 298)
Screenshot: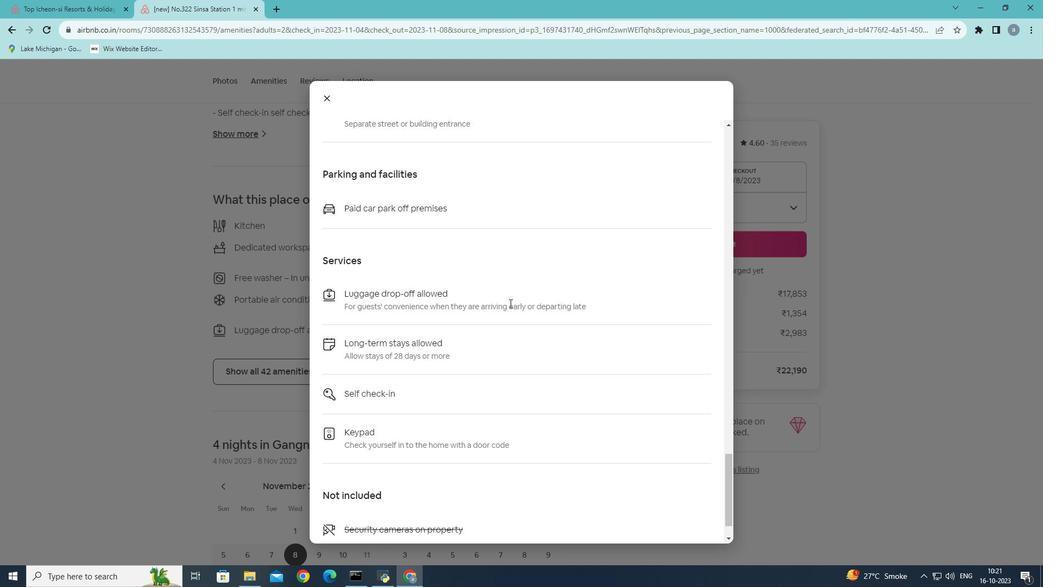 
Action: Mouse scrolled (505, 297) with delta (0, 0)
Screenshot: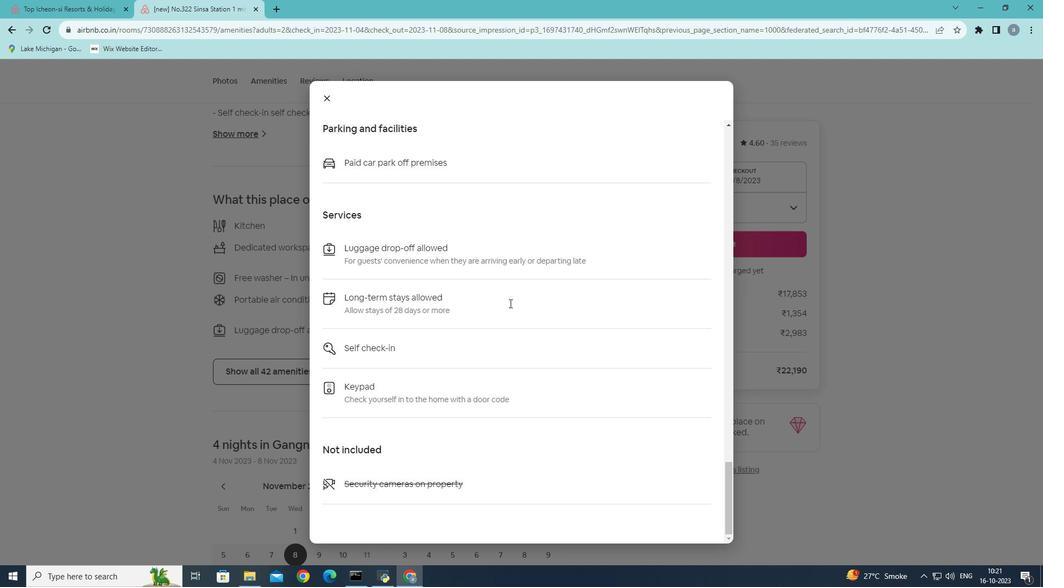 
Action: Mouse scrolled (505, 297) with delta (0, 0)
Screenshot: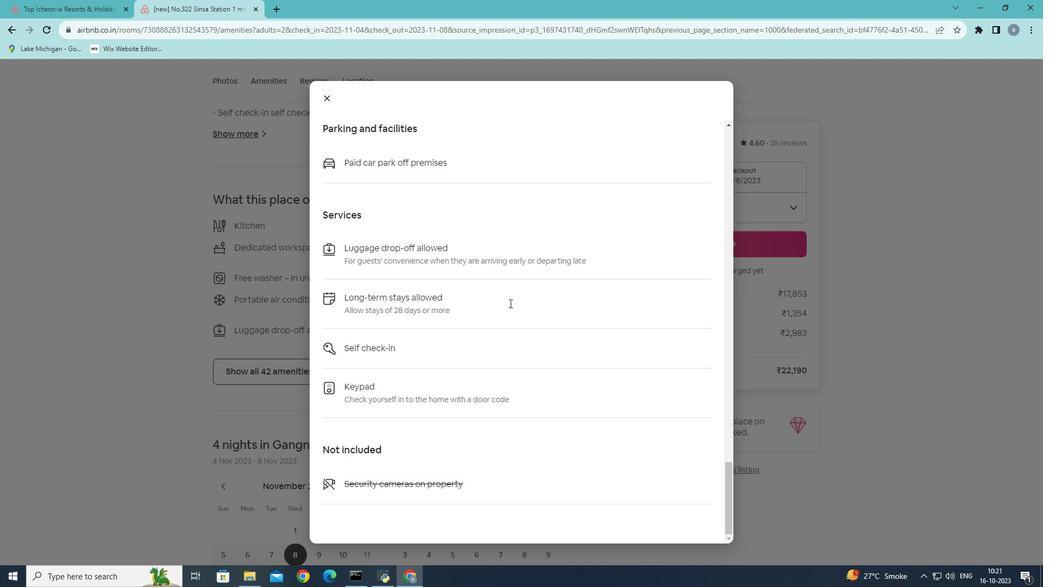 
Action: Mouse scrolled (505, 297) with delta (0, 0)
Screenshot: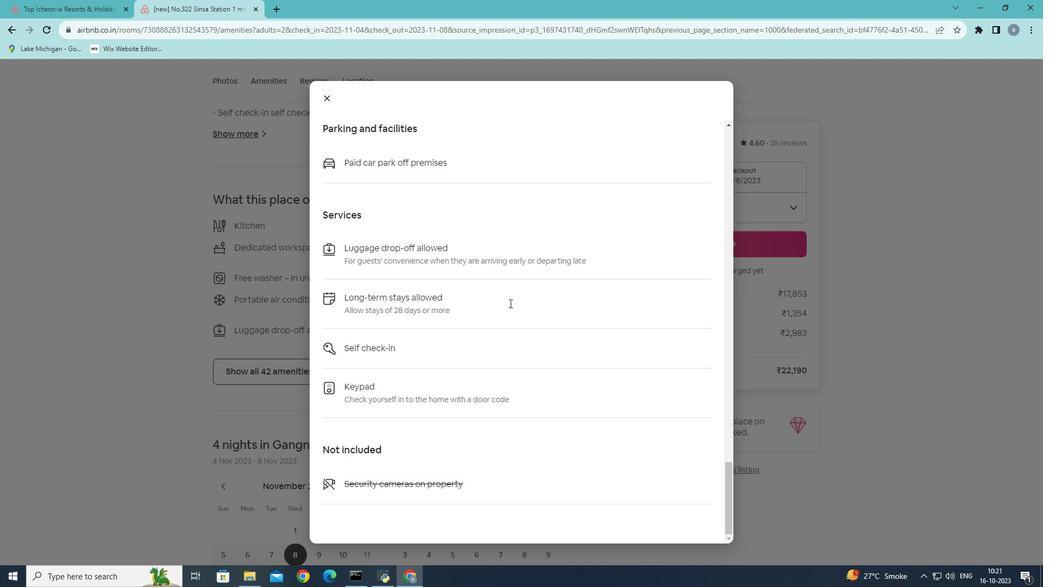 
Action: Mouse scrolled (505, 297) with delta (0, 0)
Screenshot: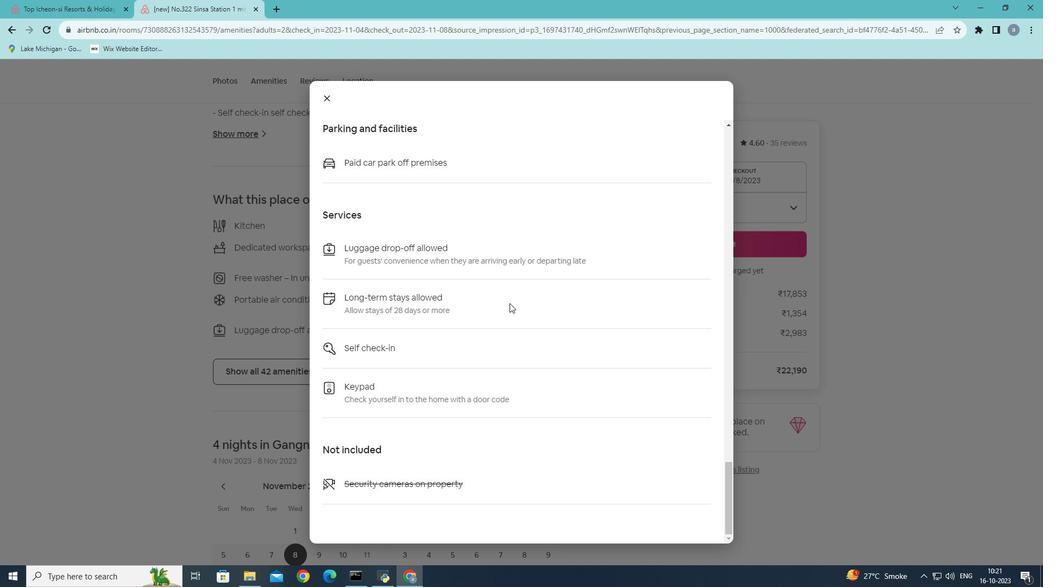 
Action: Mouse scrolled (505, 297) with delta (0, 0)
Screenshot: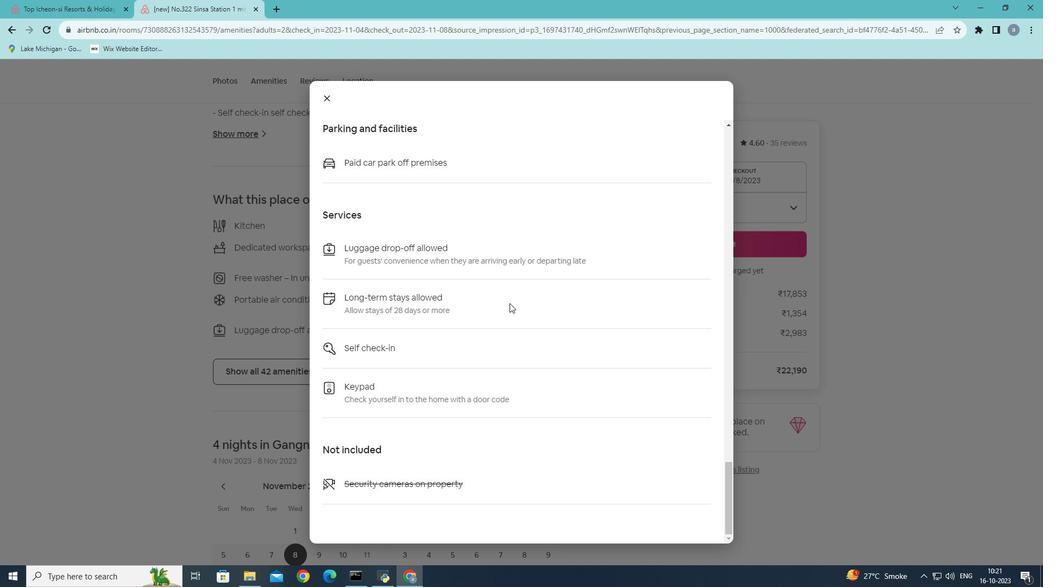 
Action: Mouse scrolled (505, 297) with delta (0, 0)
Screenshot: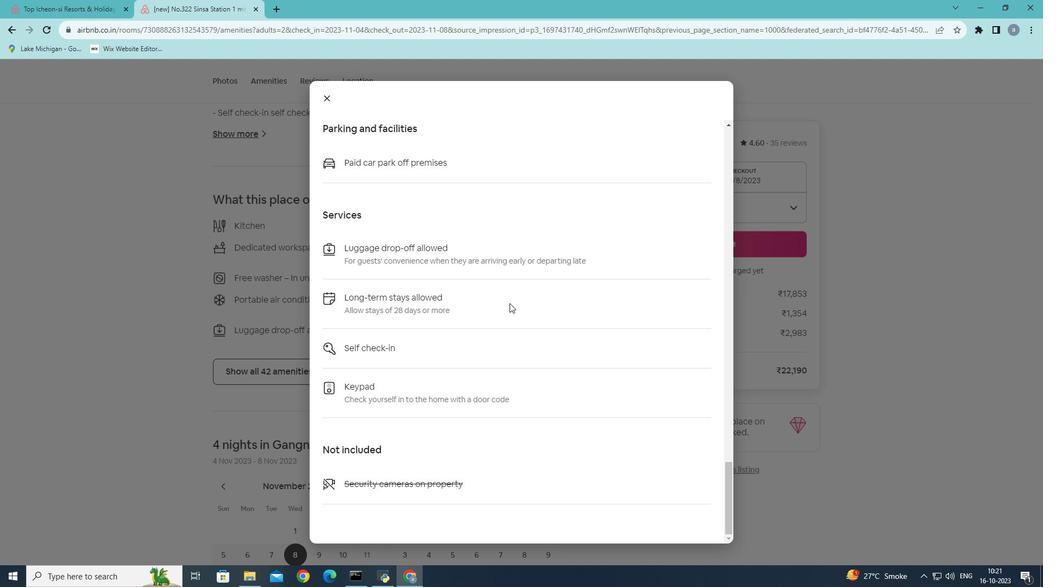 
Action: Mouse scrolled (505, 297) with delta (0, 0)
Screenshot: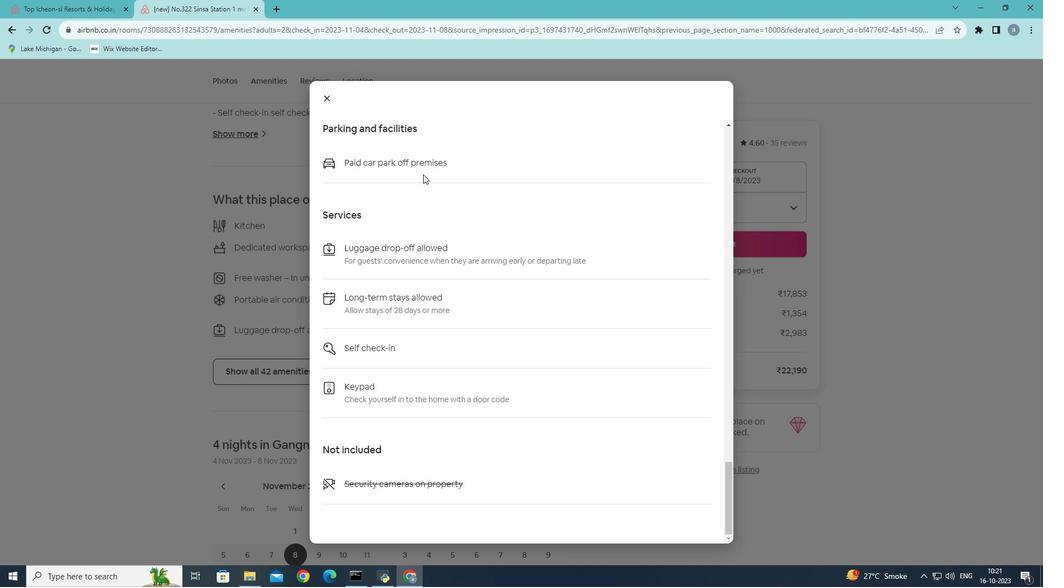 
Action: Mouse moved to (325, 91)
Screenshot: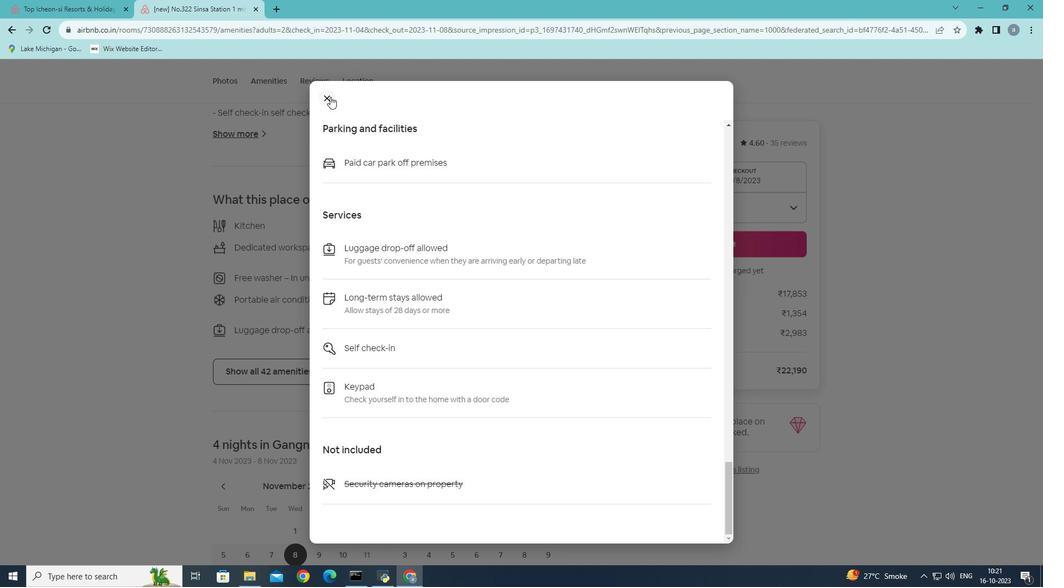 
Action: Mouse pressed left at (325, 91)
Screenshot: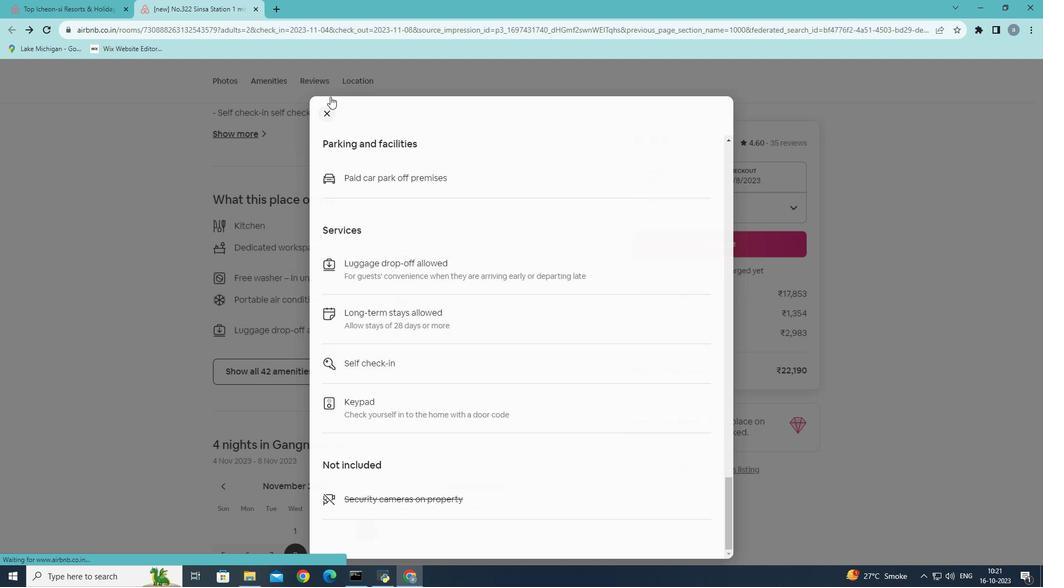 
Action: Mouse moved to (337, 184)
Screenshot: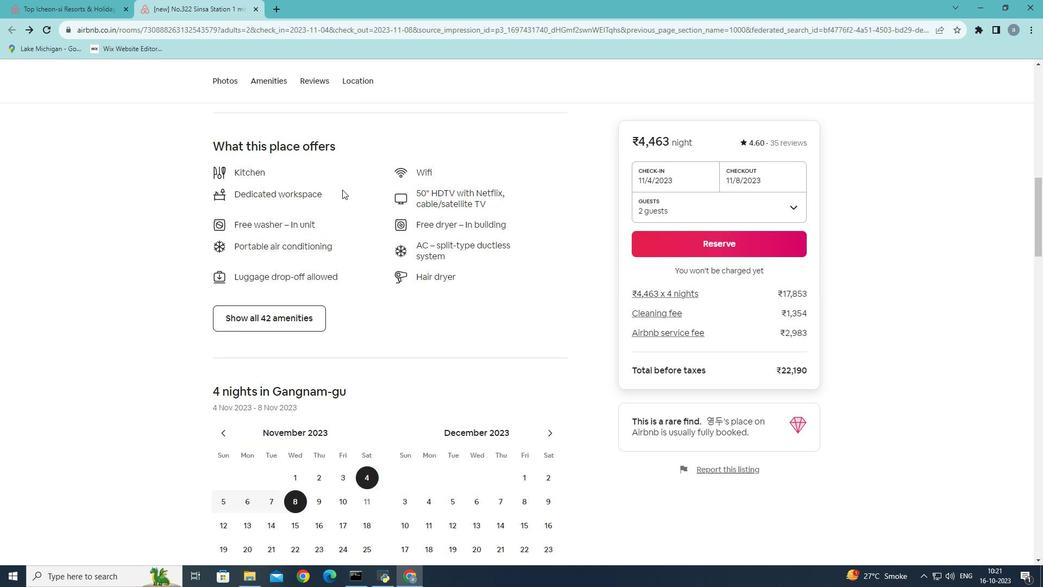 
Action: Mouse scrolled (337, 184) with delta (0, 0)
Screenshot: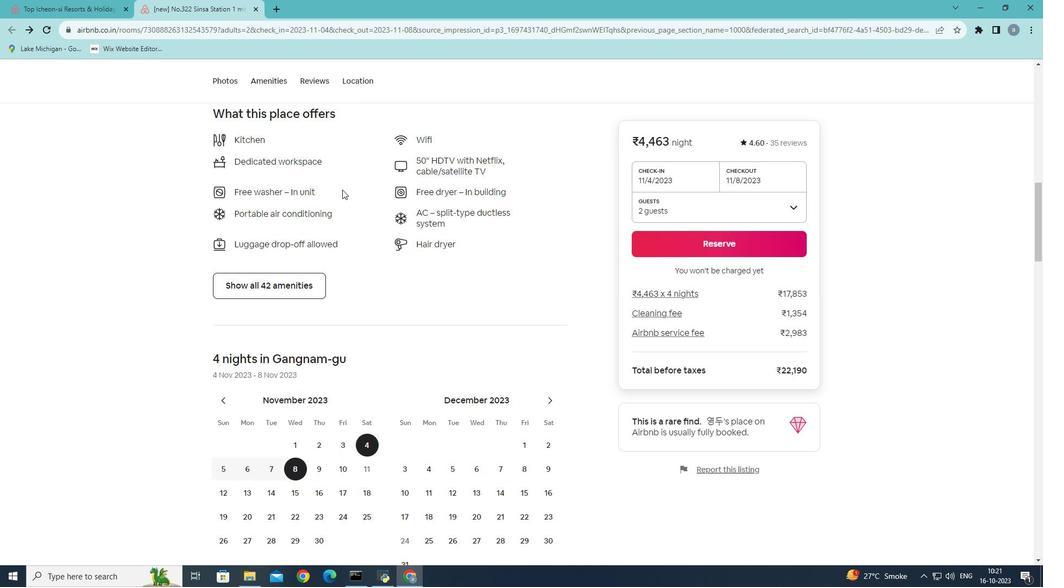 
Action: Mouse scrolled (337, 184) with delta (0, 0)
Screenshot: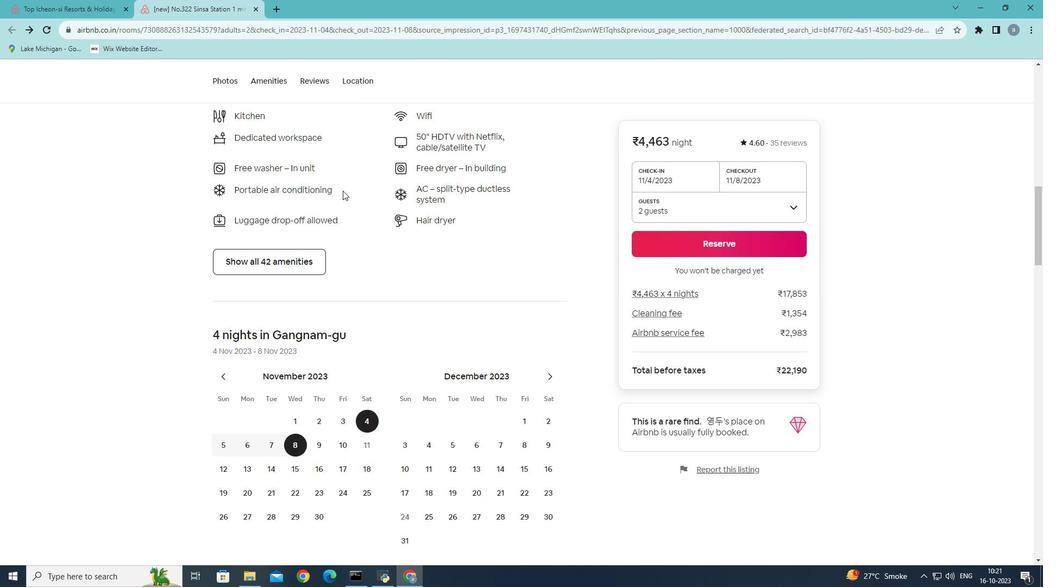 
Action: Mouse moved to (338, 185)
Screenshot: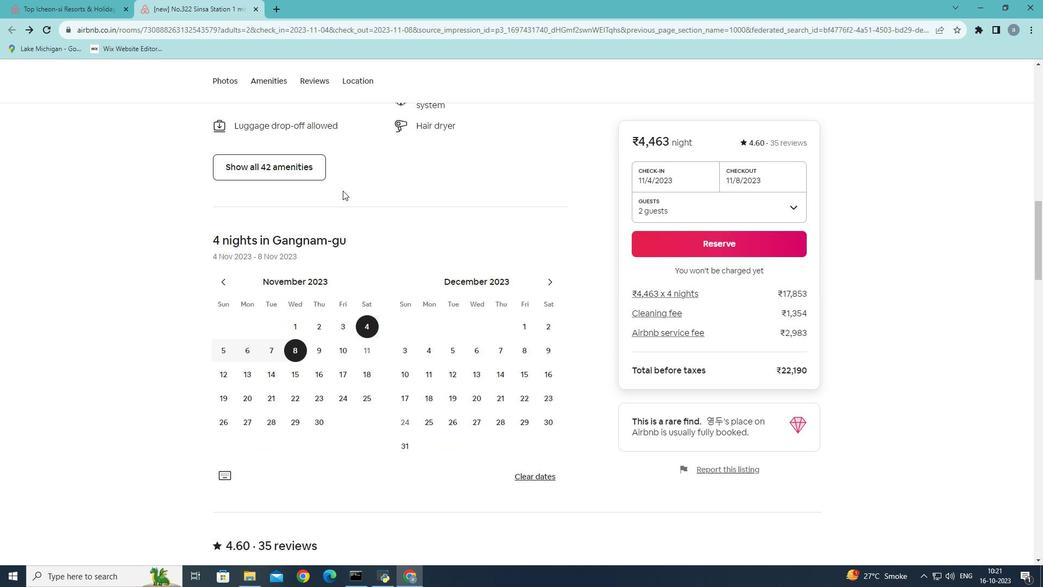 
Action: Mouse scrolled (338, 184) with delta (0, 0)
Screenshot: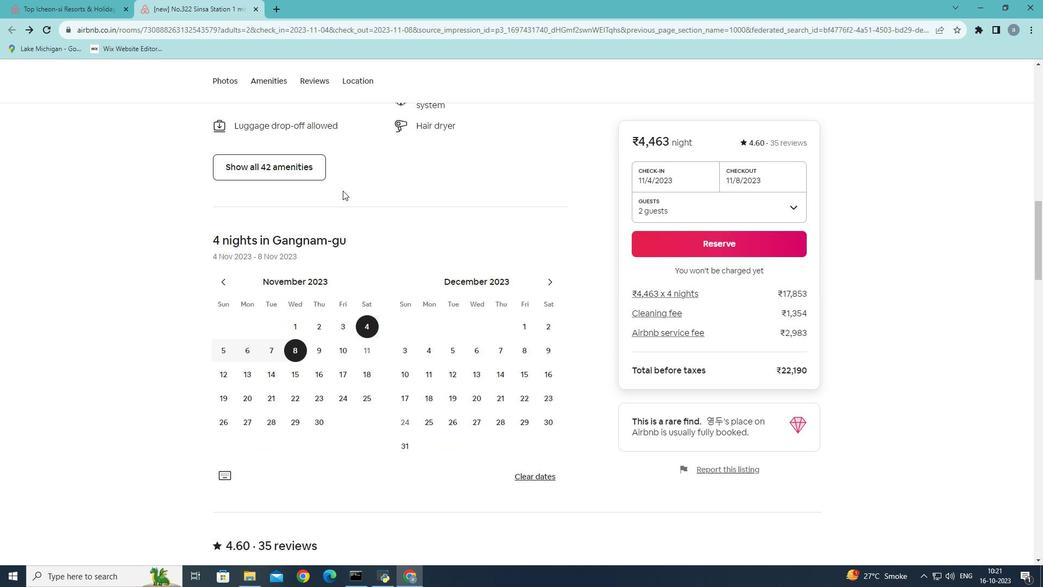 
Action: Mouse moved to (338, 185)
Screenshot: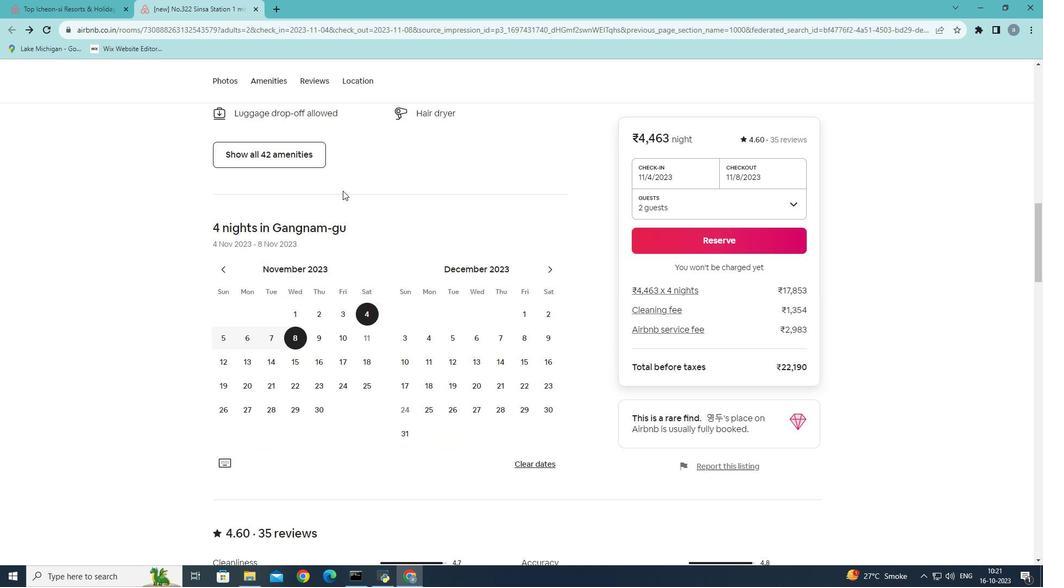 
Action: Mouse scrolled (338, 185) with delta (0, 0)
Screenshot: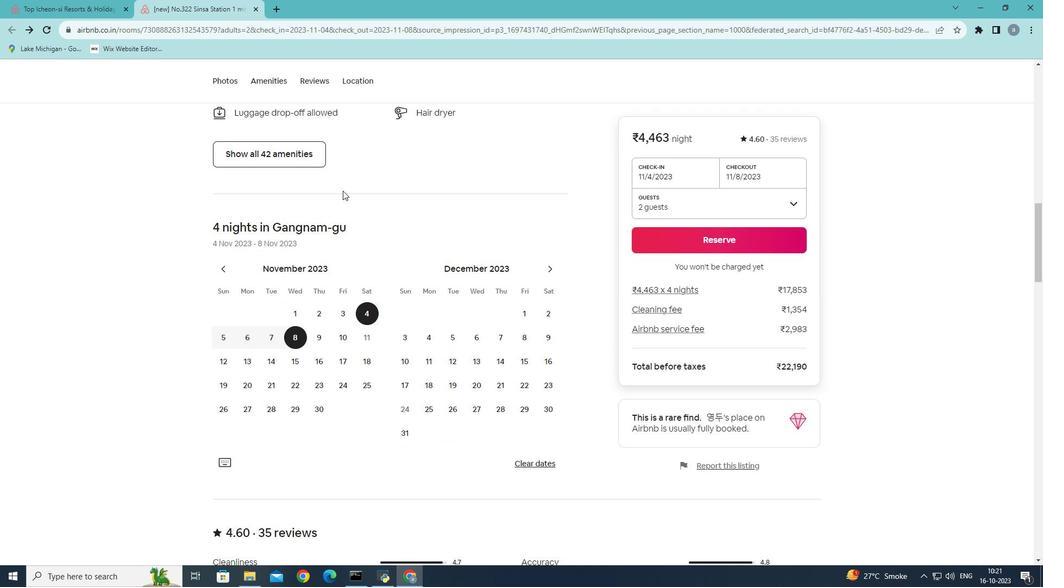 
Action: Mouse moved to (340, 189)
Screenshot: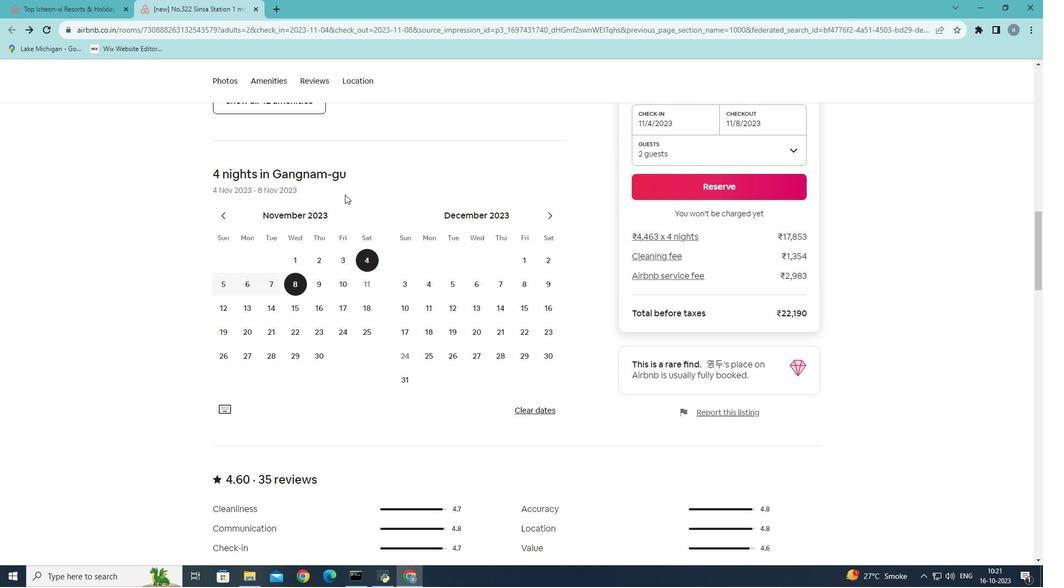 
Action: Mouse scrolled (340, 189) with delta (0, 0)
Screenshot: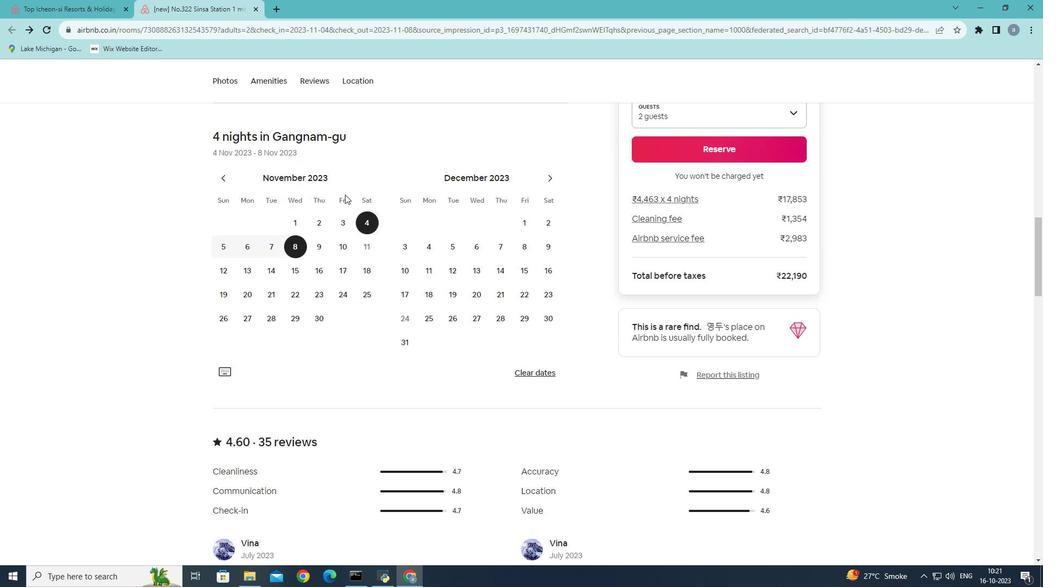 
Action: Mouse scrolled (340, 189) with delta (0, 0)
Screenshot: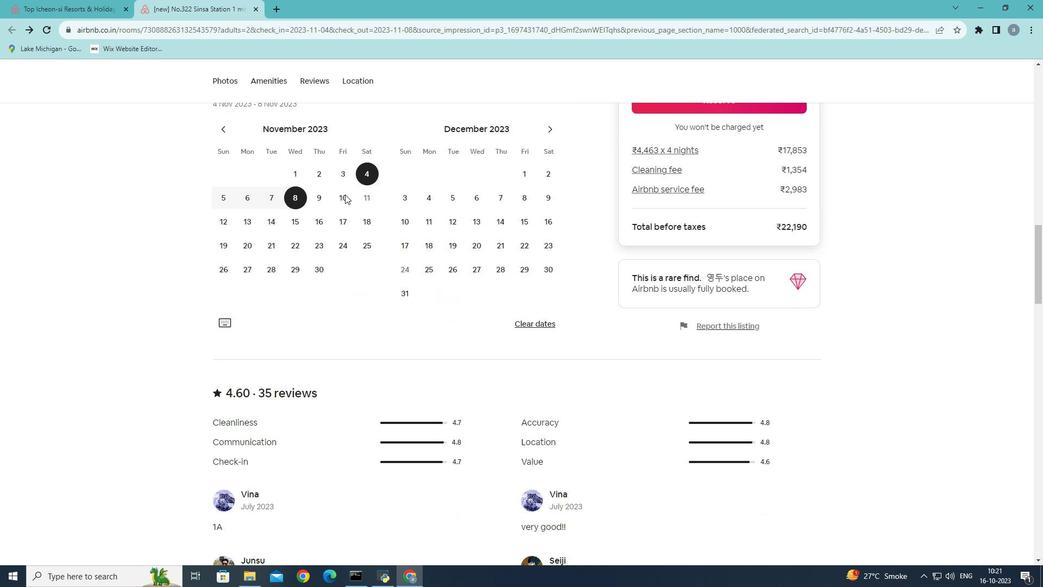 
Action: Mouse scrolled (340, 189) with delta (0, 0)
Screenshot: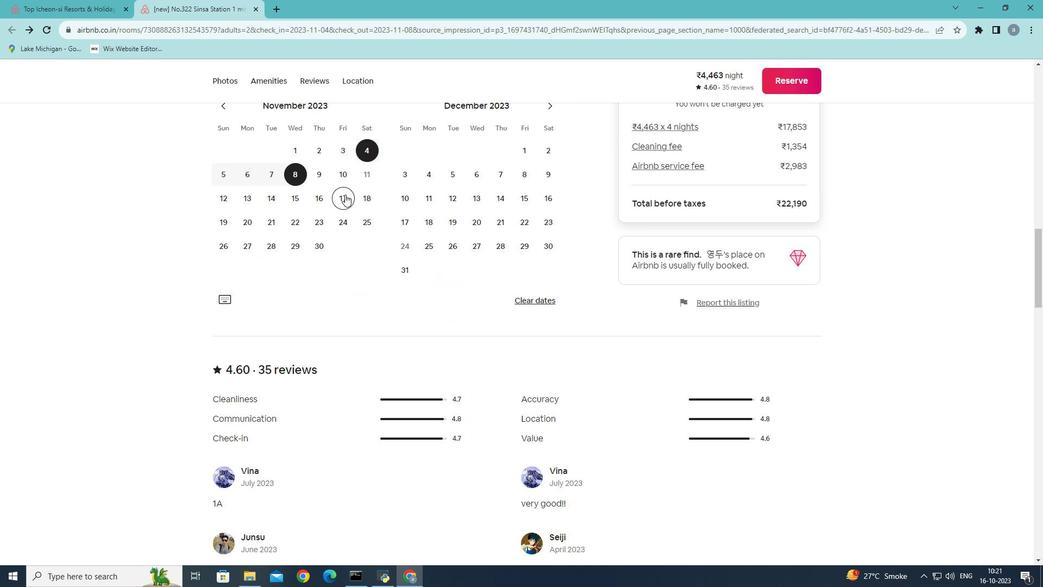 
Action: Mouse moved to (340, 191)
Screenshot: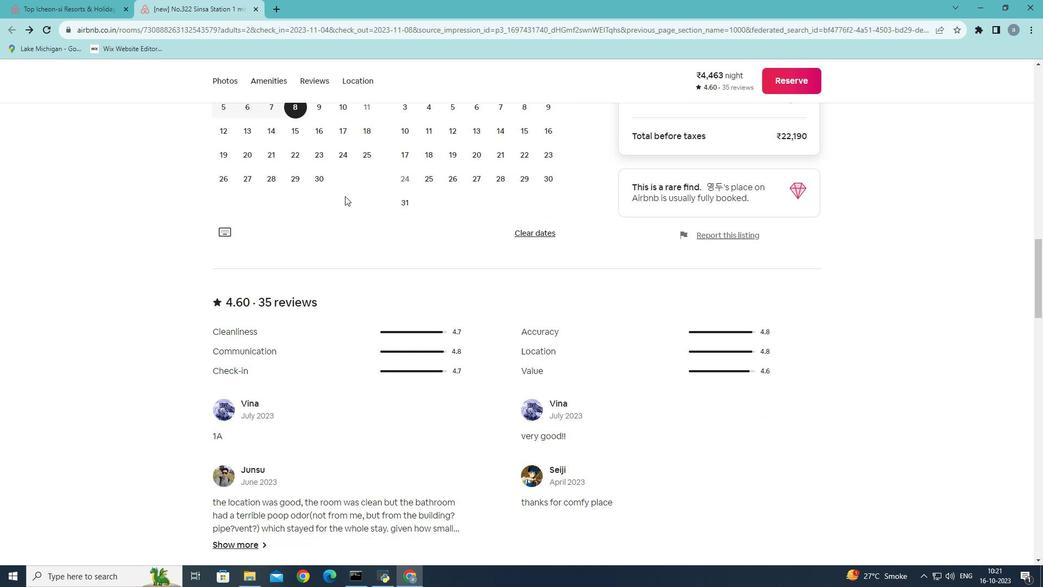 
Action: Mouse scrolled (340, 190) with delta (0, 0)
Screenshot: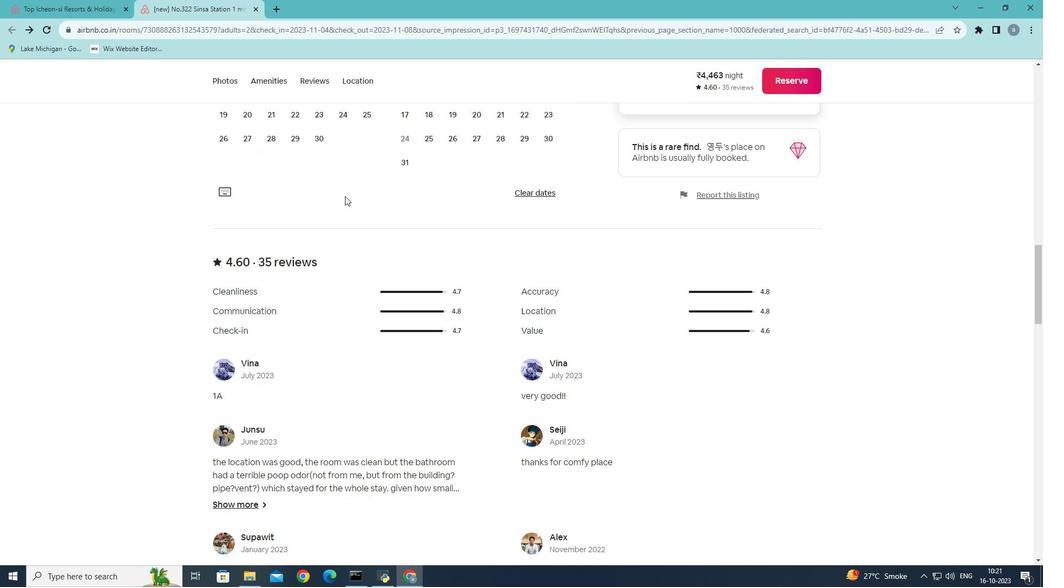 
Action: Mouse scrolled (340, 190) with delta (0, 0)
Screenshot: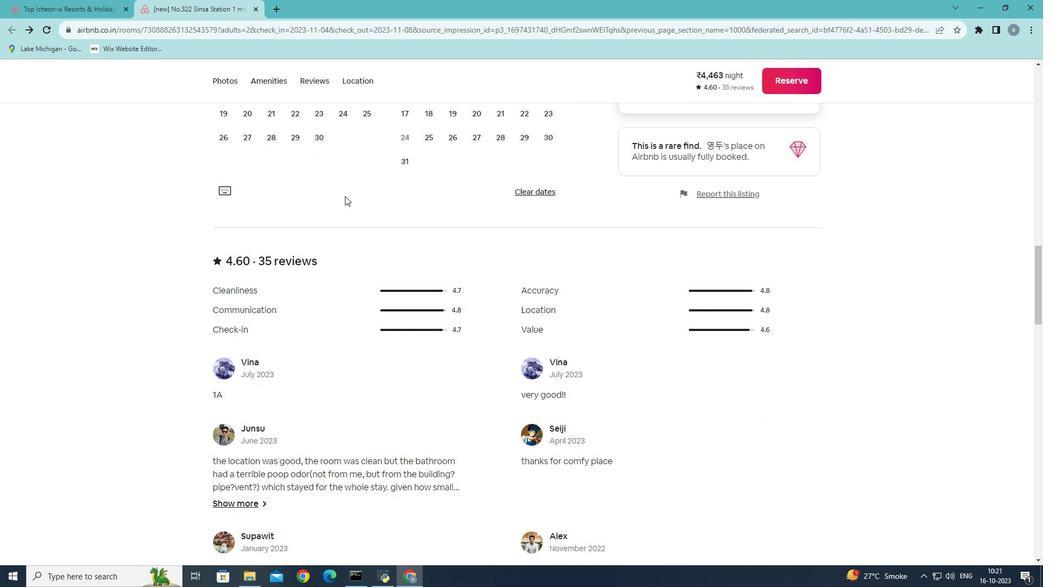 
Action: Mouse moved to (340, 194)
Screenshot: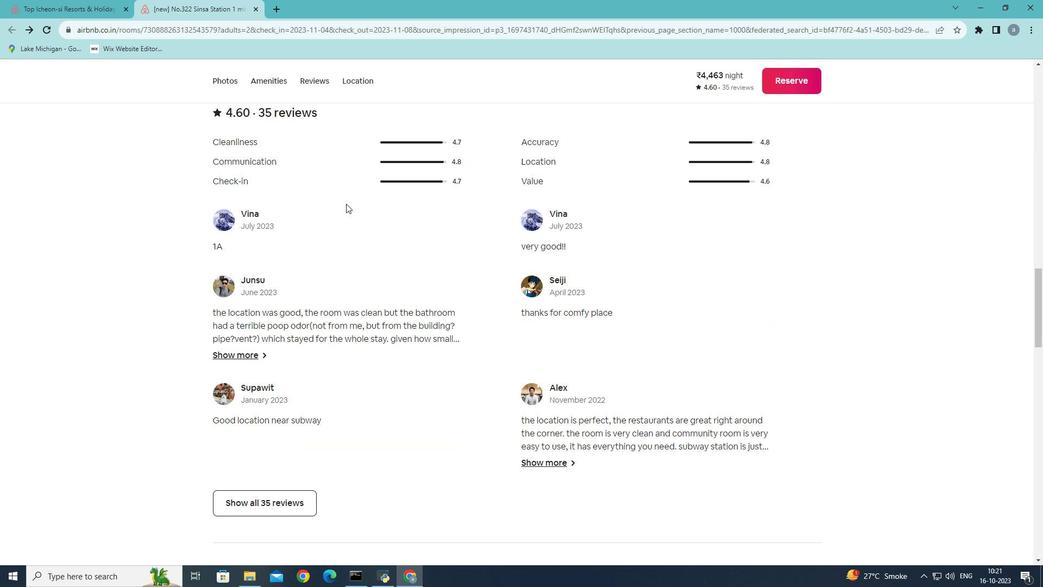 
Action: Mouse scrolled (340, 193) with delta (0, 0)
Screenshot: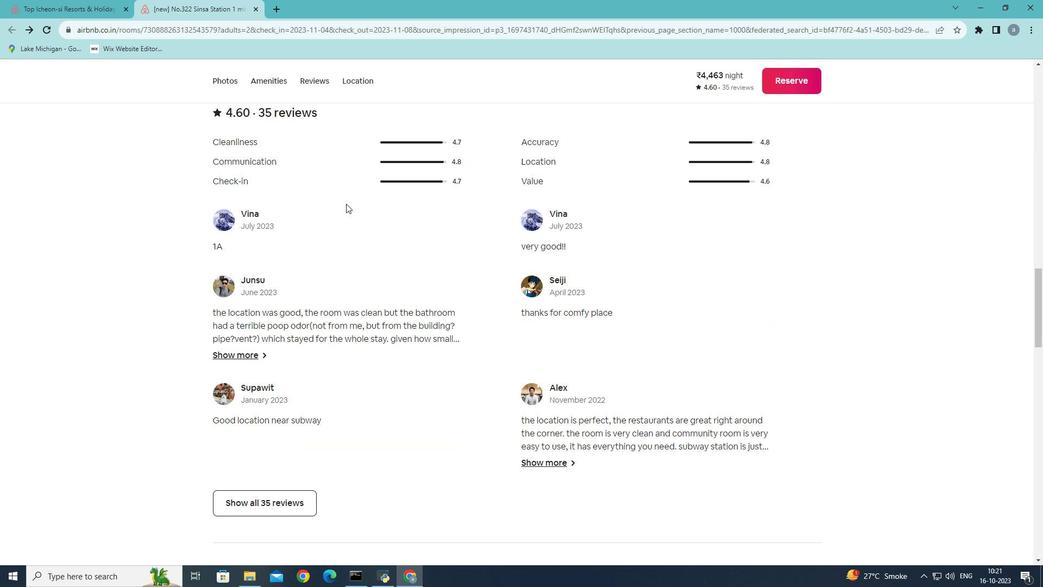 
Action: Mouse moved to (340, 195)
Screenshot: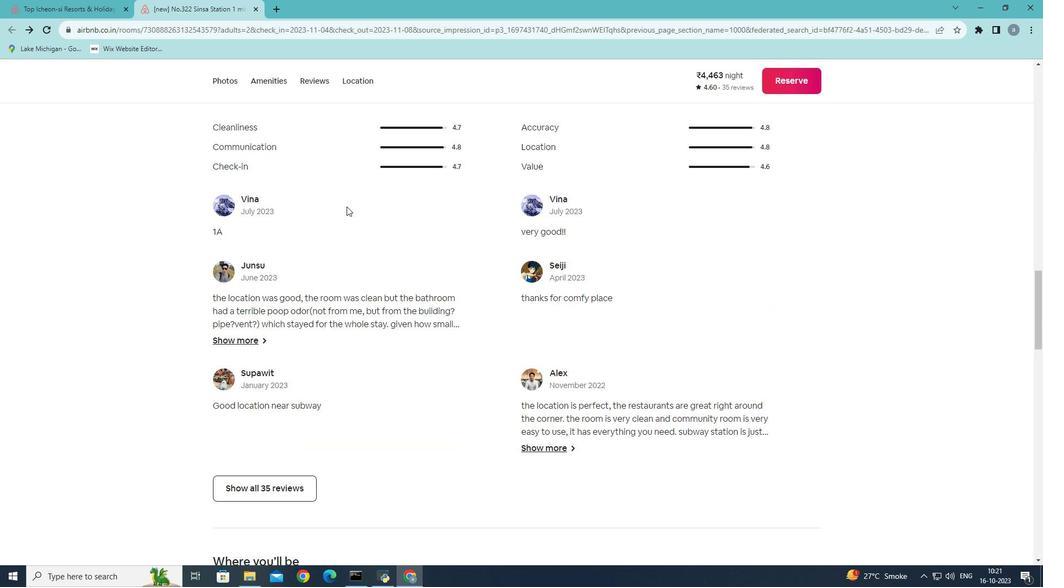 
Action: Mouse scrolled (340, 194) with delta (0, 0)
Screenshot: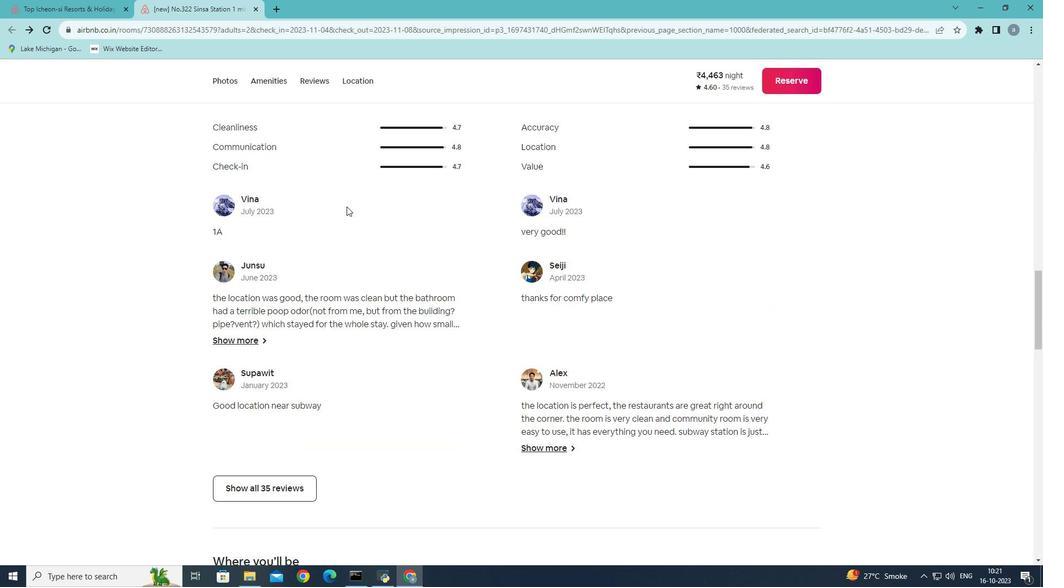 
Action: Mouse moved to (340, 196)
Screenshot: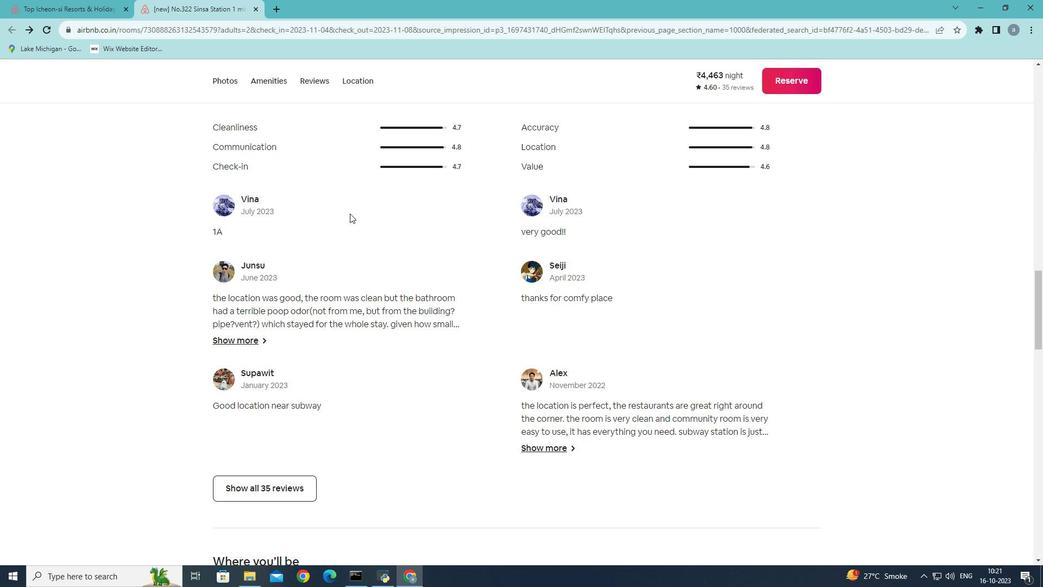 
Action: Mouse scrolled (340, 196) with delta (0, 0)
Screenshot: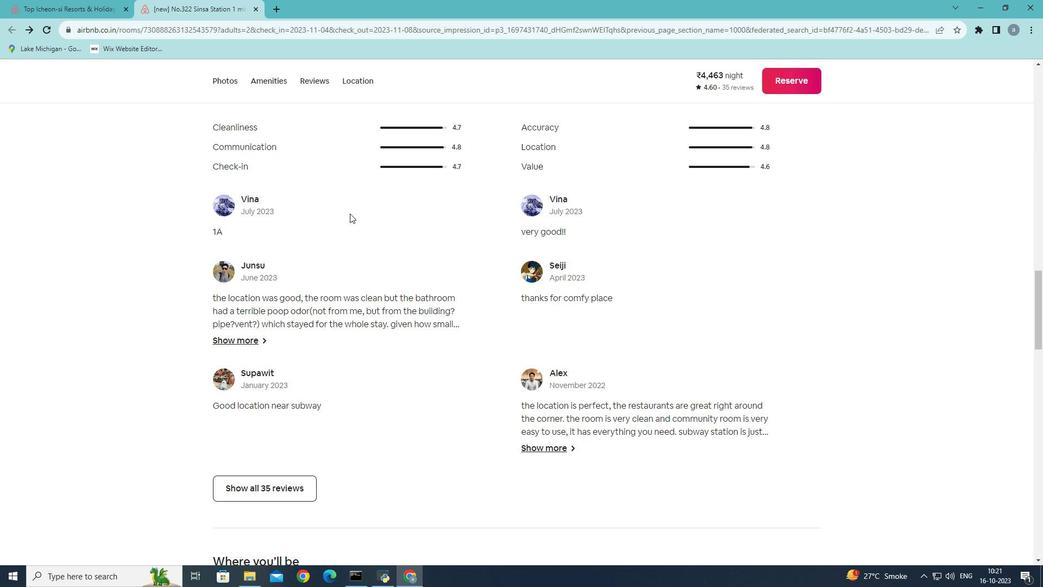 
Action: Mouse moved to (344, 219)
Screenshot: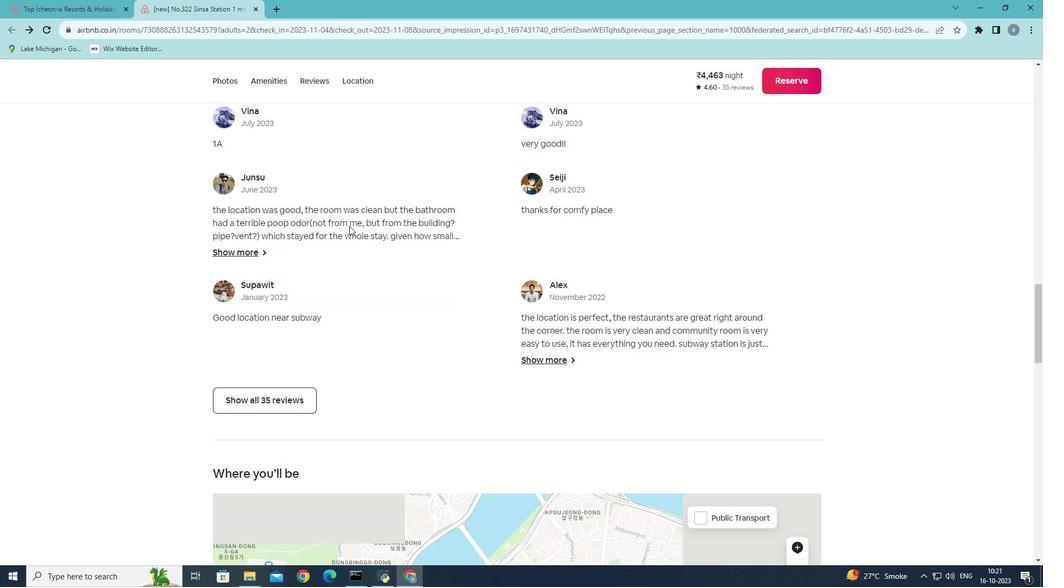 
Action: Mouse scrolled (344, 219) with delta (0, 0)
Screenshot: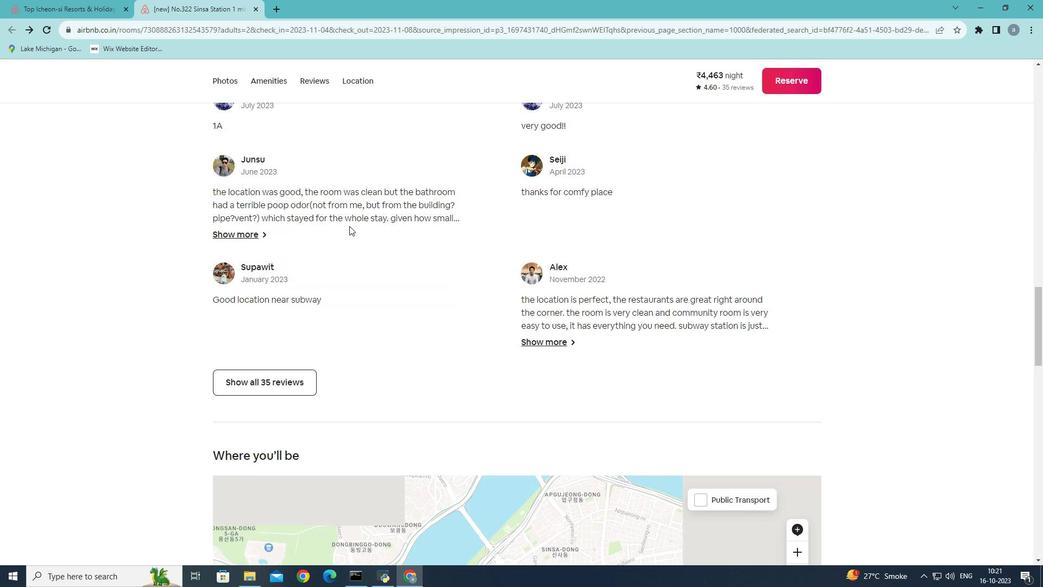 
Action: Mouse moved to (344, 221)
Screenshot: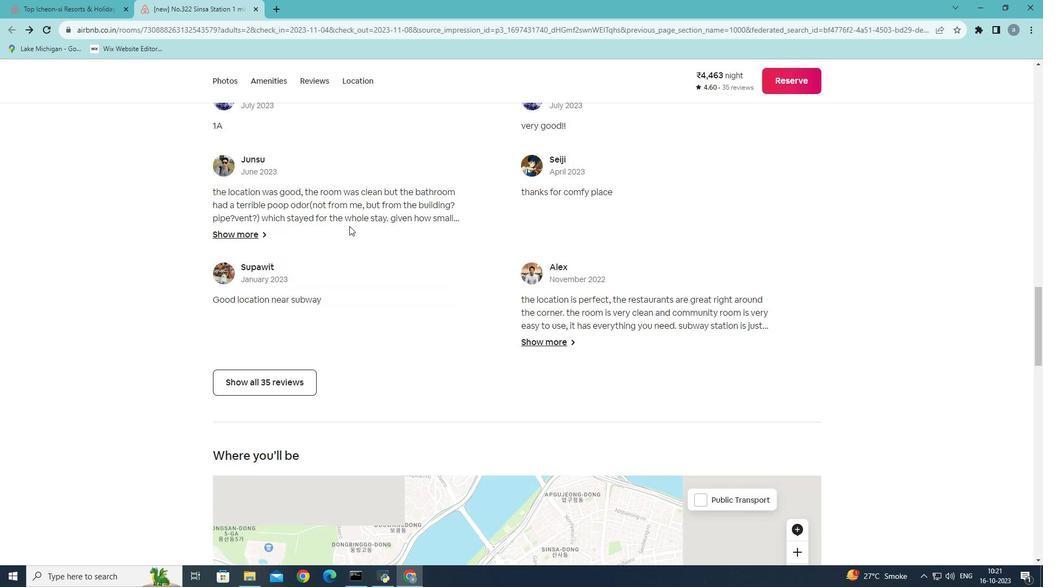 
Action: Mouse scrolled (344, 220) with delta (0, 0)
Screenshot: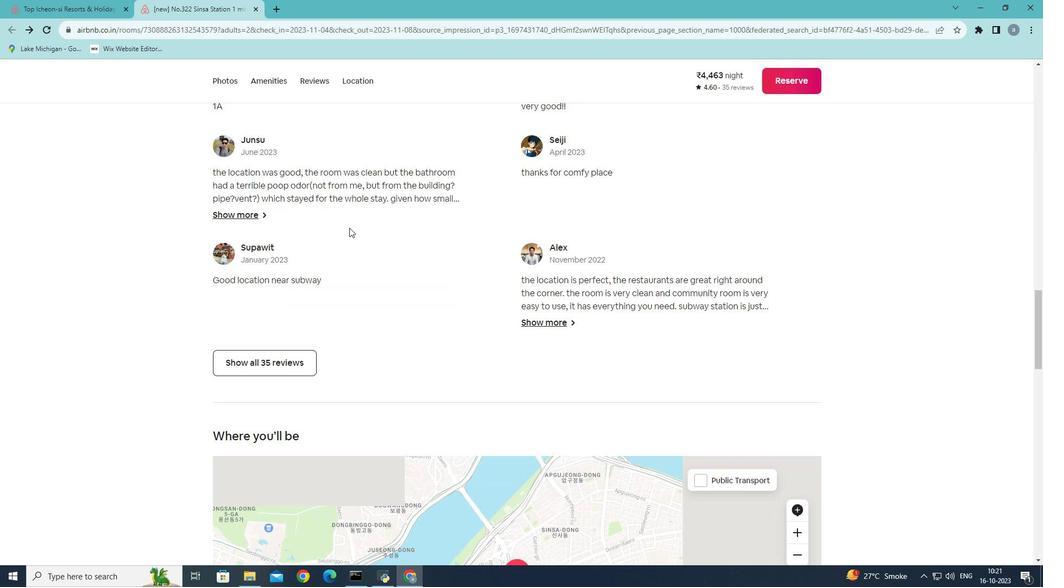 
Action: Mouse scrolled (344, 220) with delta (0, 0)
Screenshot: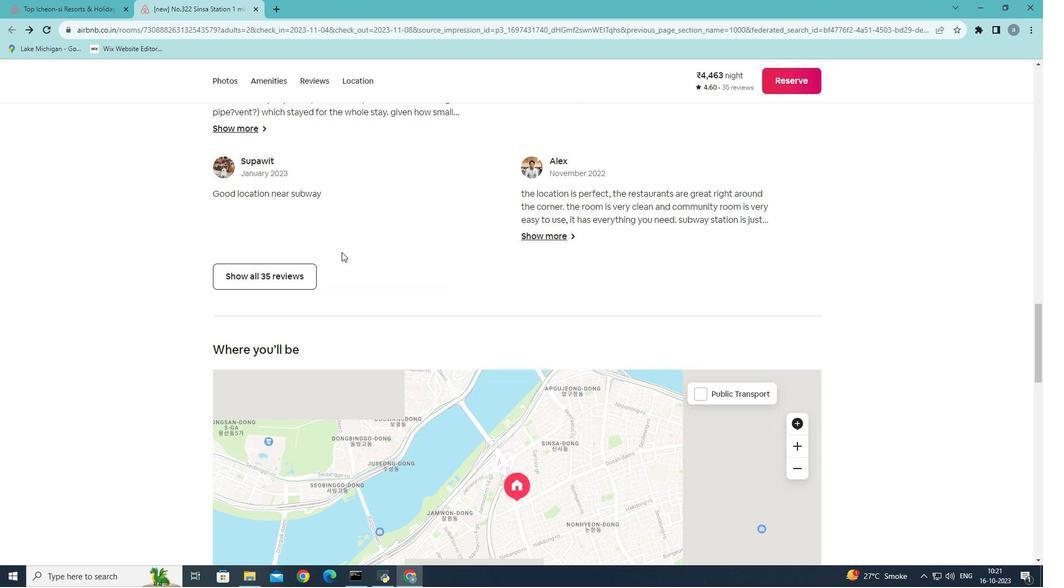 
Action: Mouse moved to (344, 222)
Screenshot: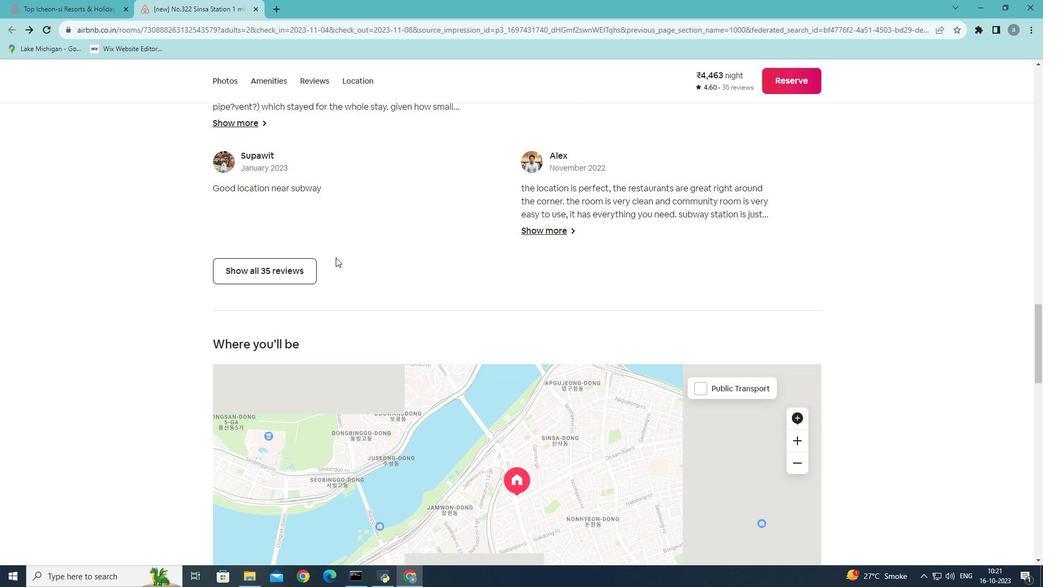 
Action: Mouse scrolled (344, 221) with delta (0, 0)
Screenshot: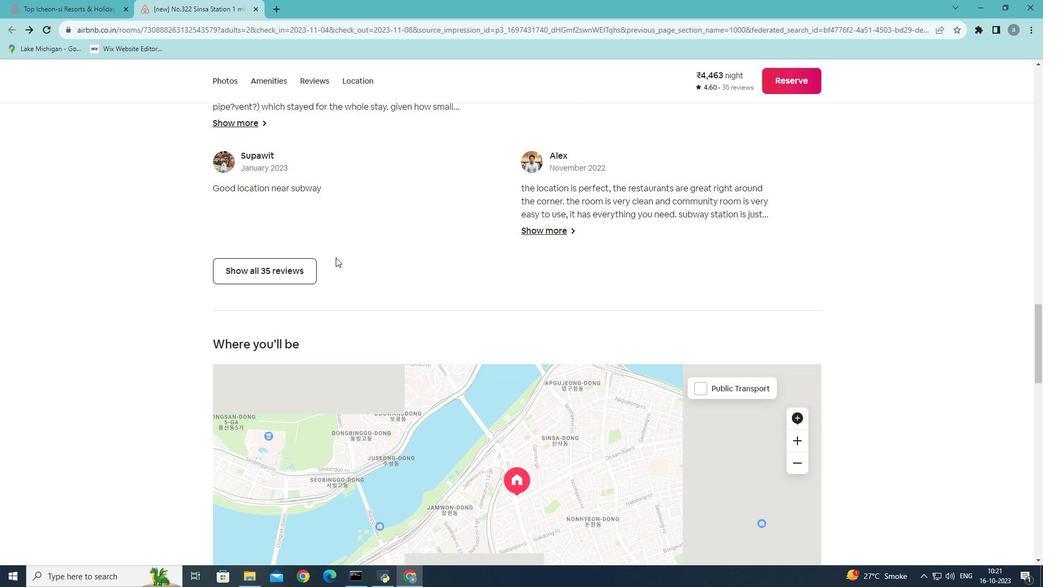 
Action: Mouse moved to (282, 271)
Screenshot: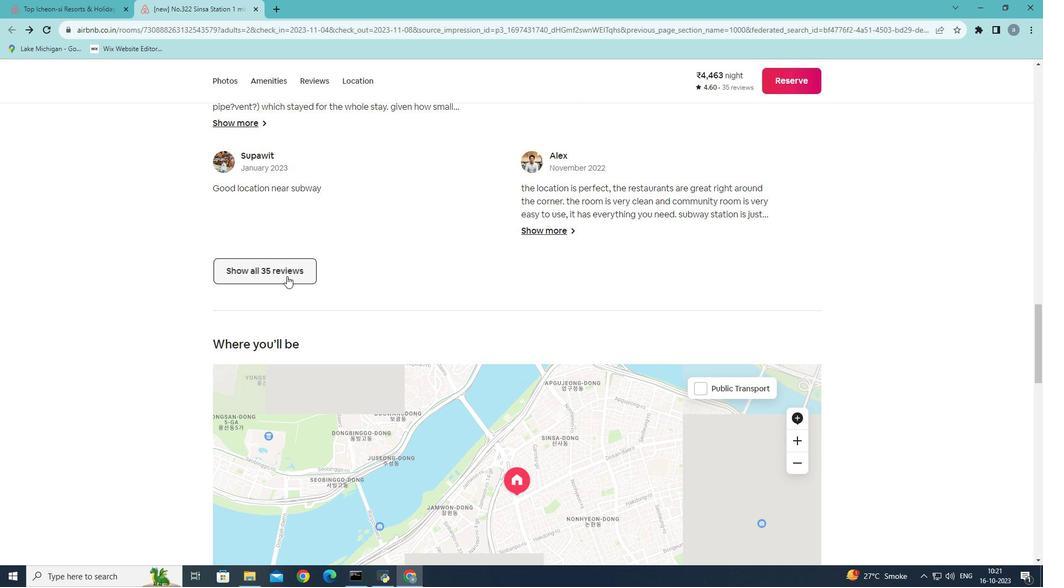 
Action: Mouse pressed left at (282, 271)
Screenshot: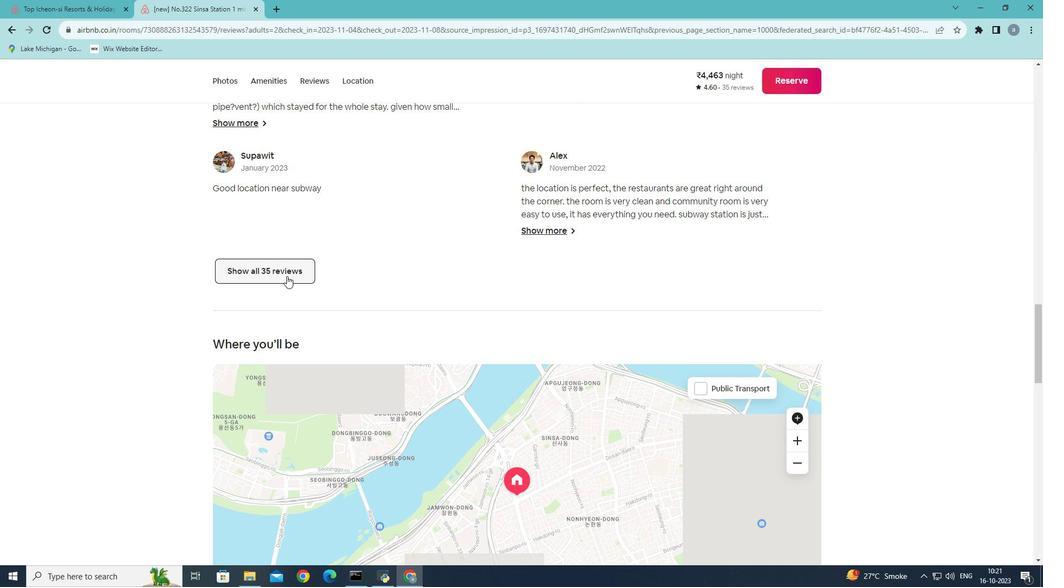 
Action: Mouse moved to (480, 242)
